 Task: Select Give A Gift Card from Gift Cards. Add to cart AmazonBasics Books & Audible Gift Card-2. Place order for Dustin Brown, _x000D_
18839 W Narramore Rd_x000D_
Buckeye, Arizona(AZ), 85326, Cell Number (623) 386-9257
Action: Mouse moved to (155, 106)
Screenshot: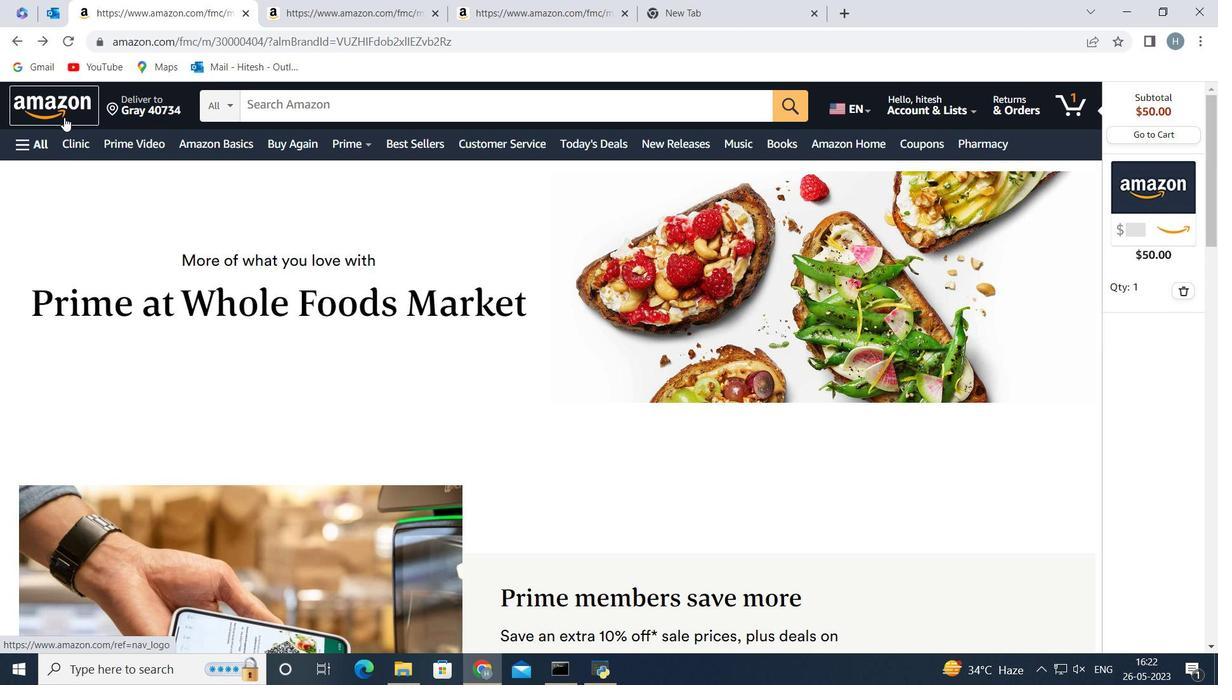 
Action: Mouse pressed left at (155, 106)
Screenshot: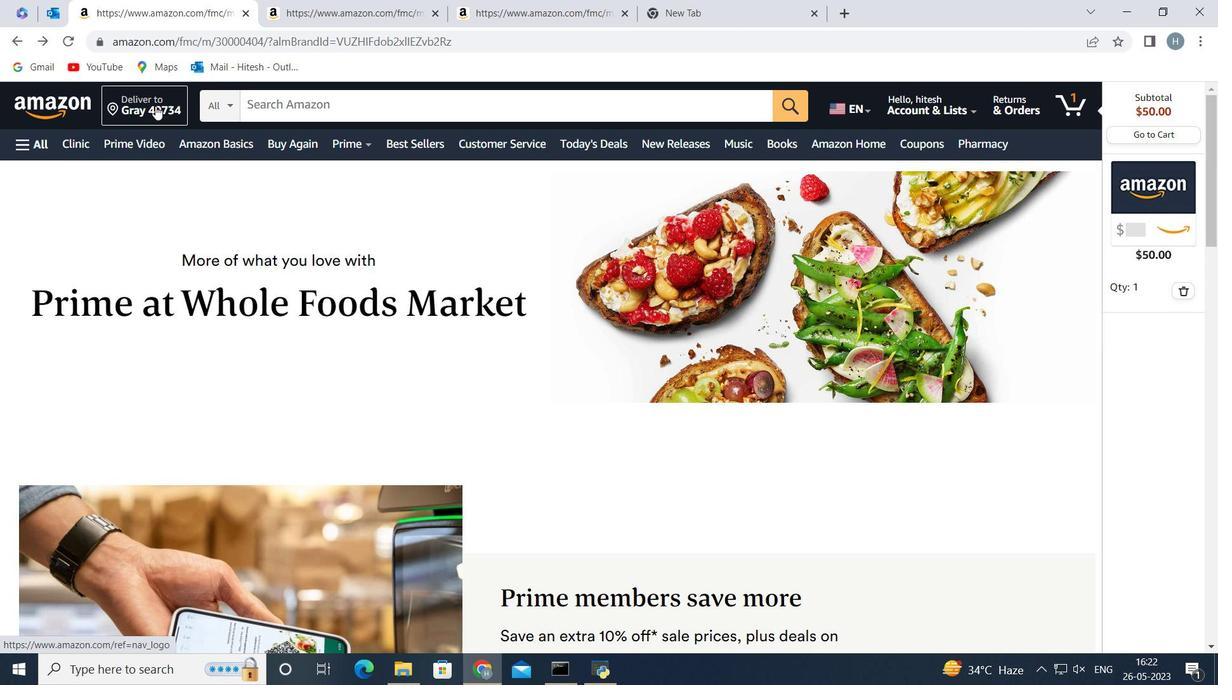 
Action: Mouse moved to (597, 445)
Screenshot: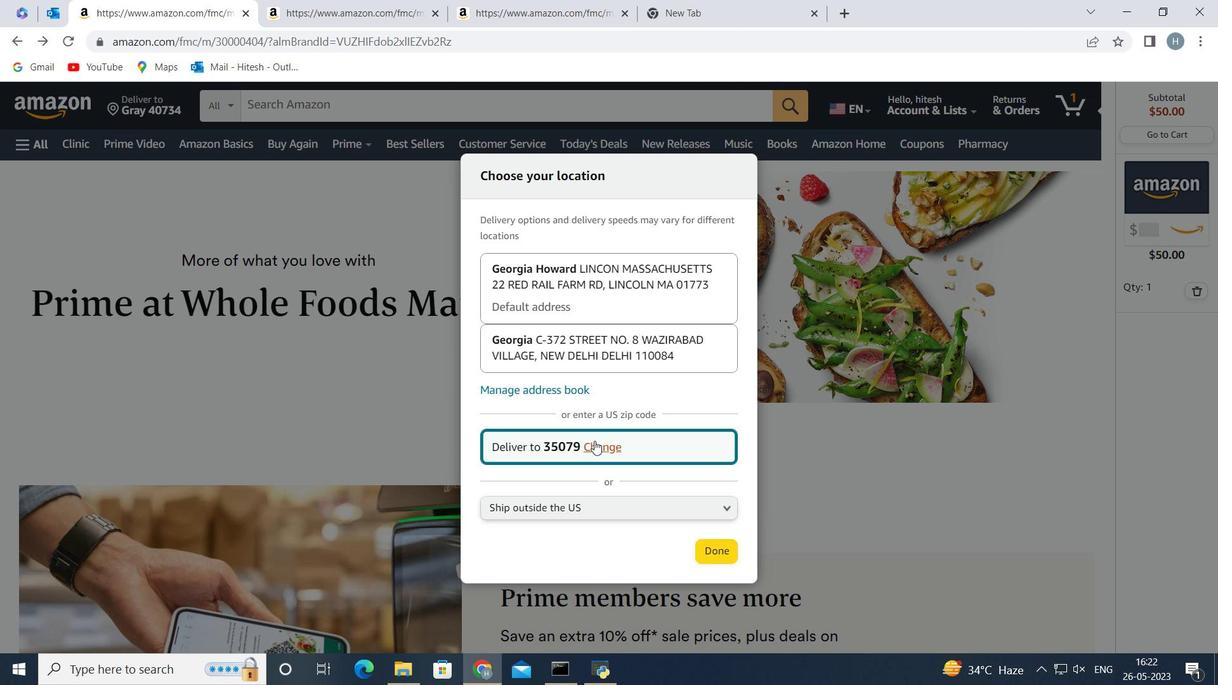
Action: Mouse pressed left at (597, 445)
Screenshot: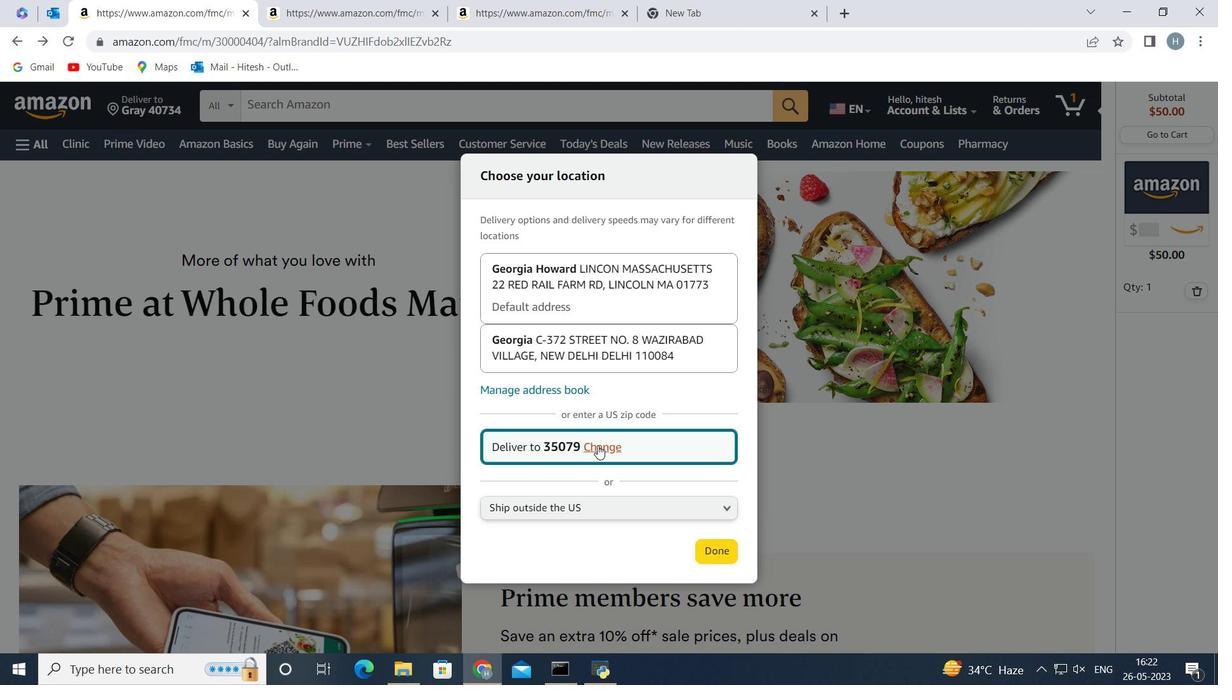 
Action: Mouse moved to (576, 434)
Screenshot: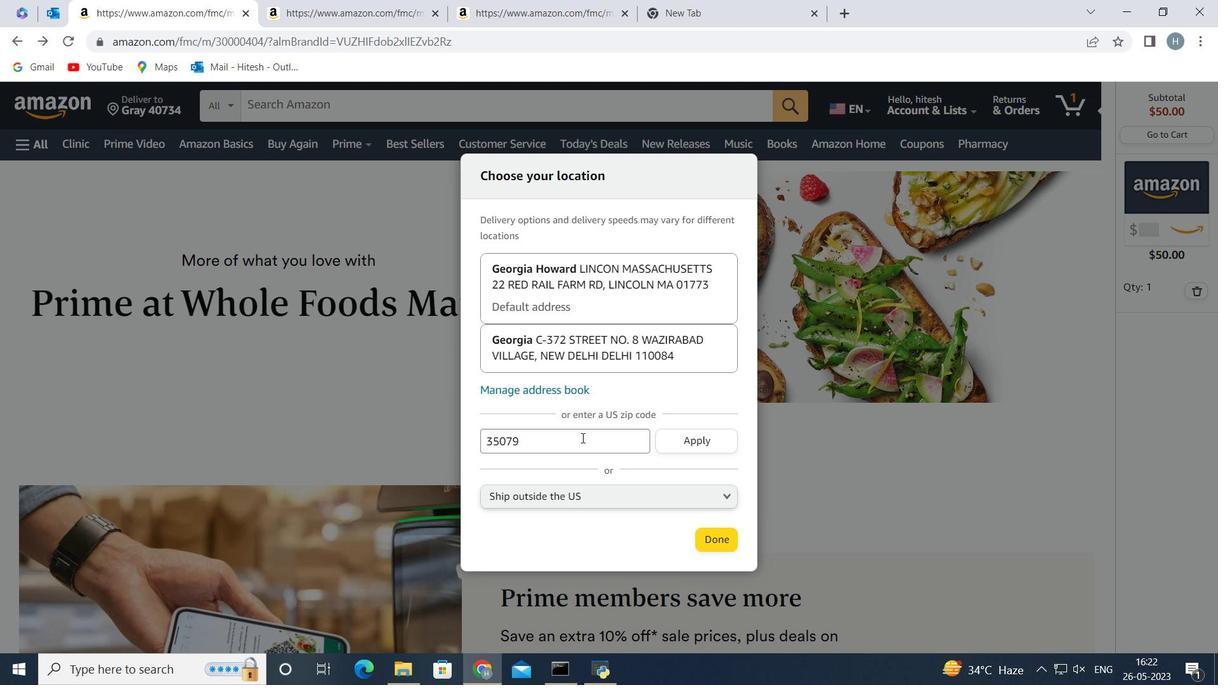 
Action: Mouse pressed left at (576, 434)
Screenshot: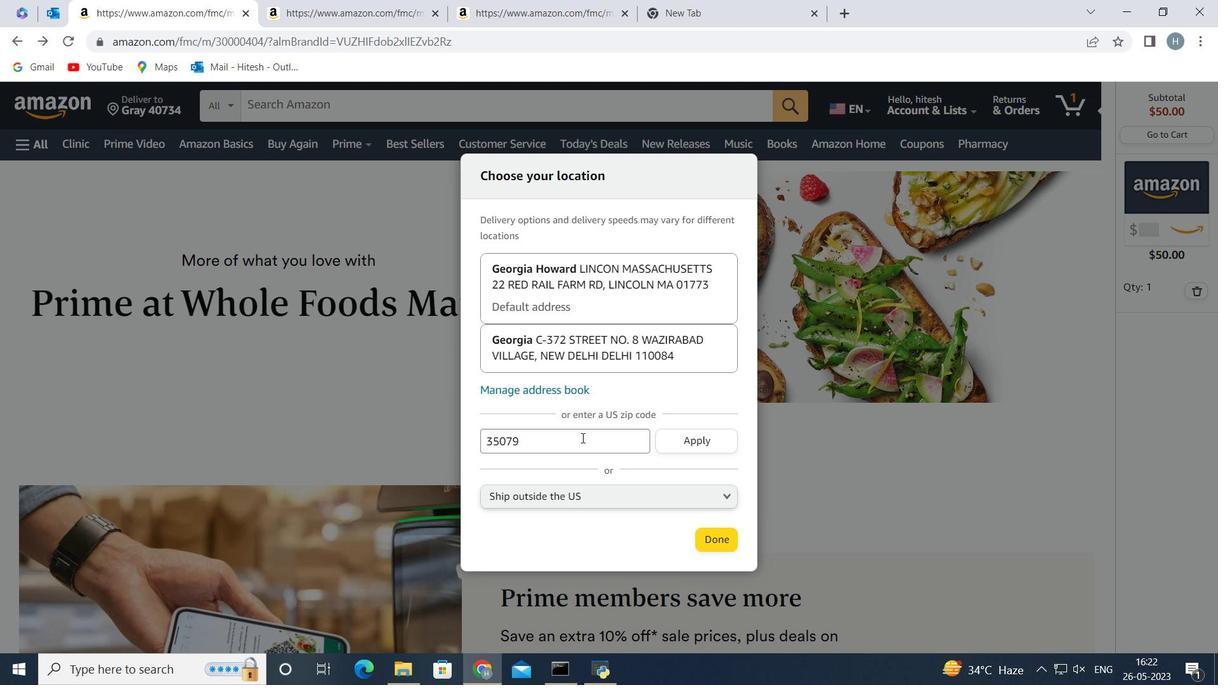 
Action: Key pressed <Key.backspace><Key.backspace><Key.backspace><Key.backspace><Key.backspace><Key.backspace>85326
Screenshot: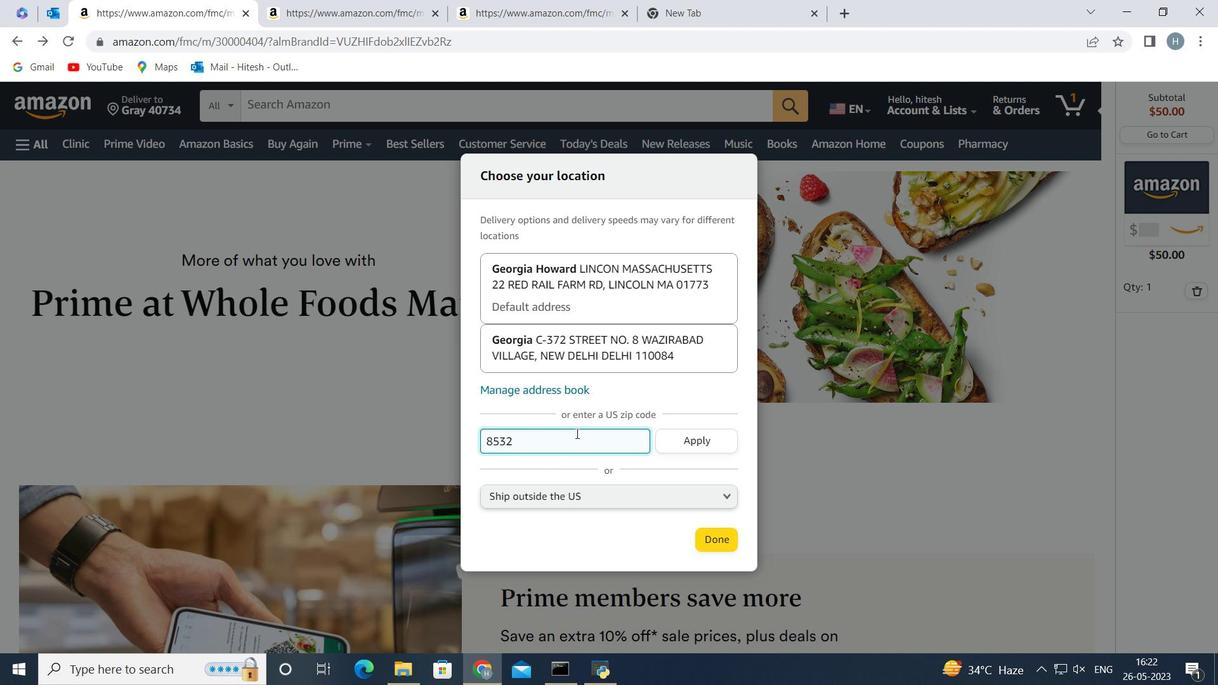 
Action: Mouse moved to (706, 438)
Screenshot: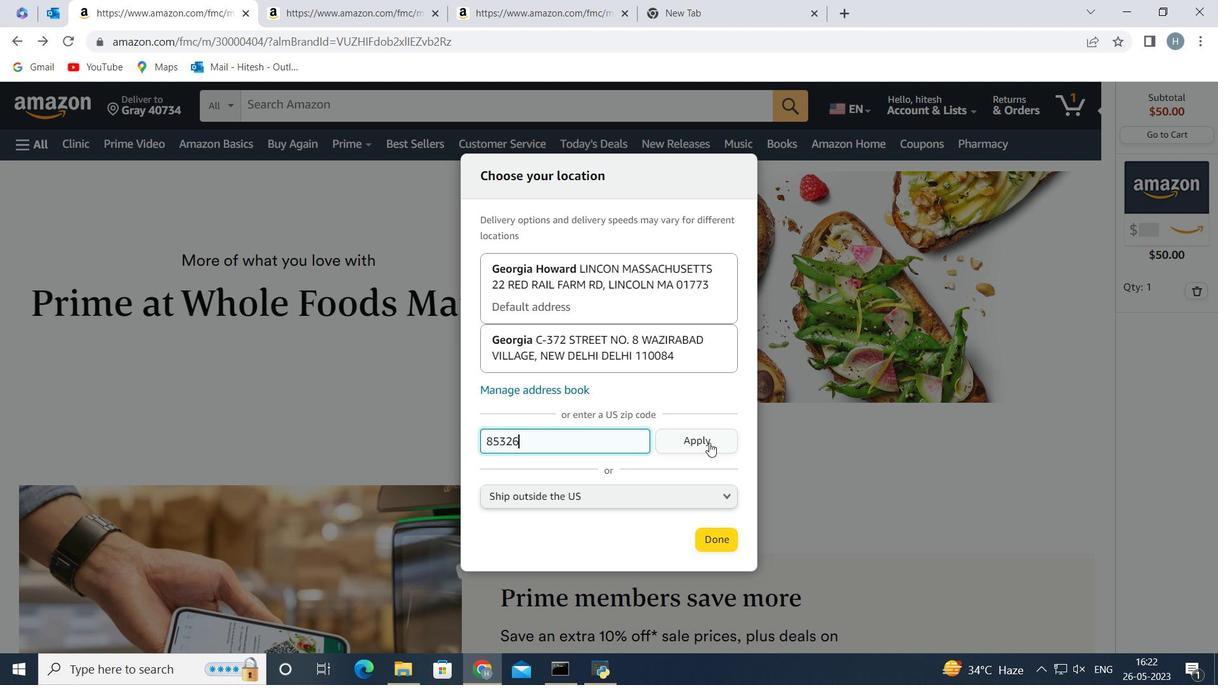
Action: Mouse pressed left at (706, 438)
Screenshot: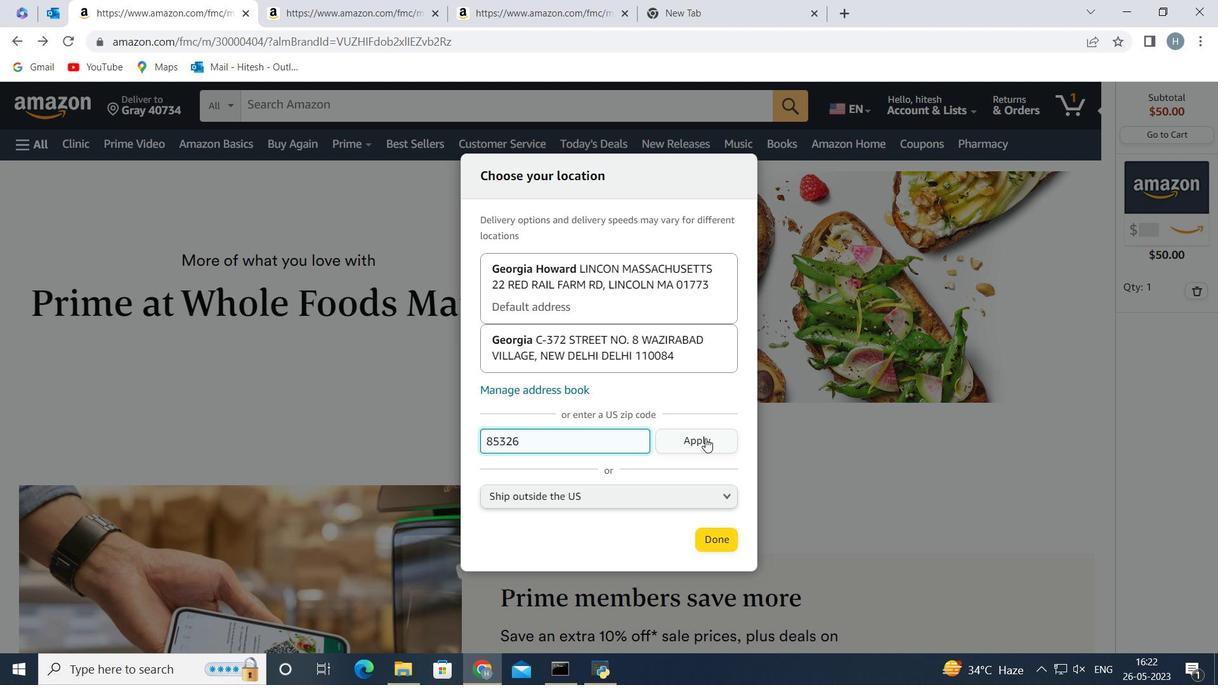 
Action: Mouse moved to (722, 552)
Screenshot: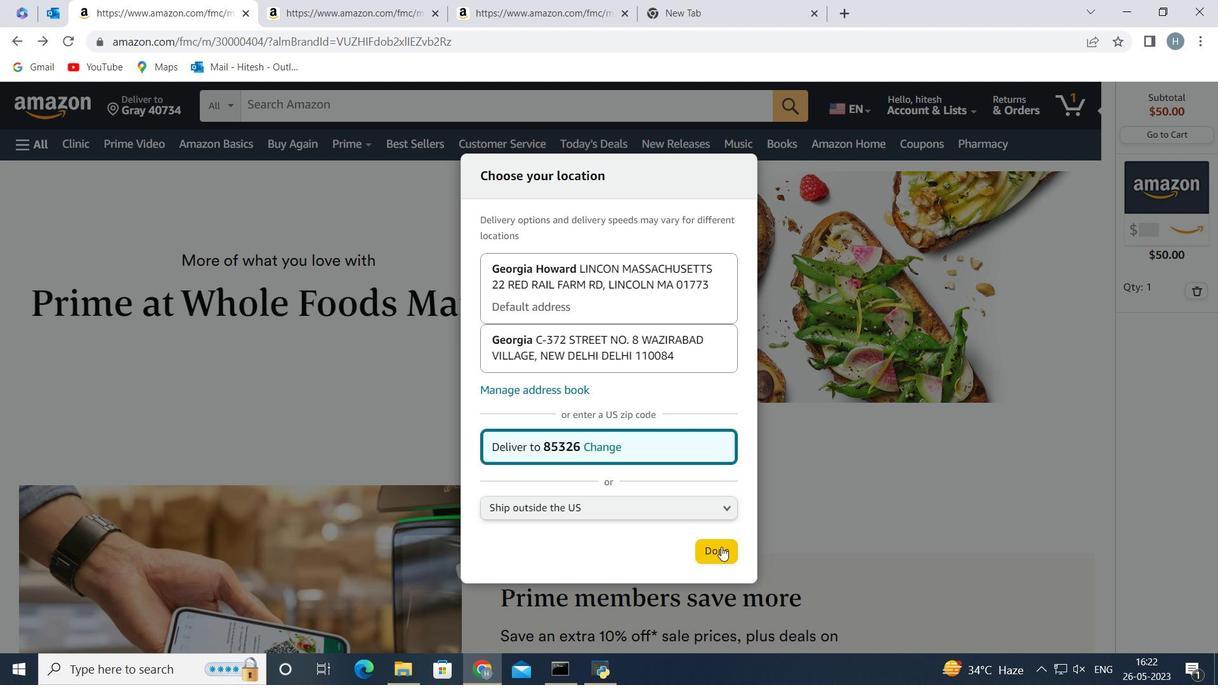 
Action: Mouse pressed left at (722, 552)
Screenshot: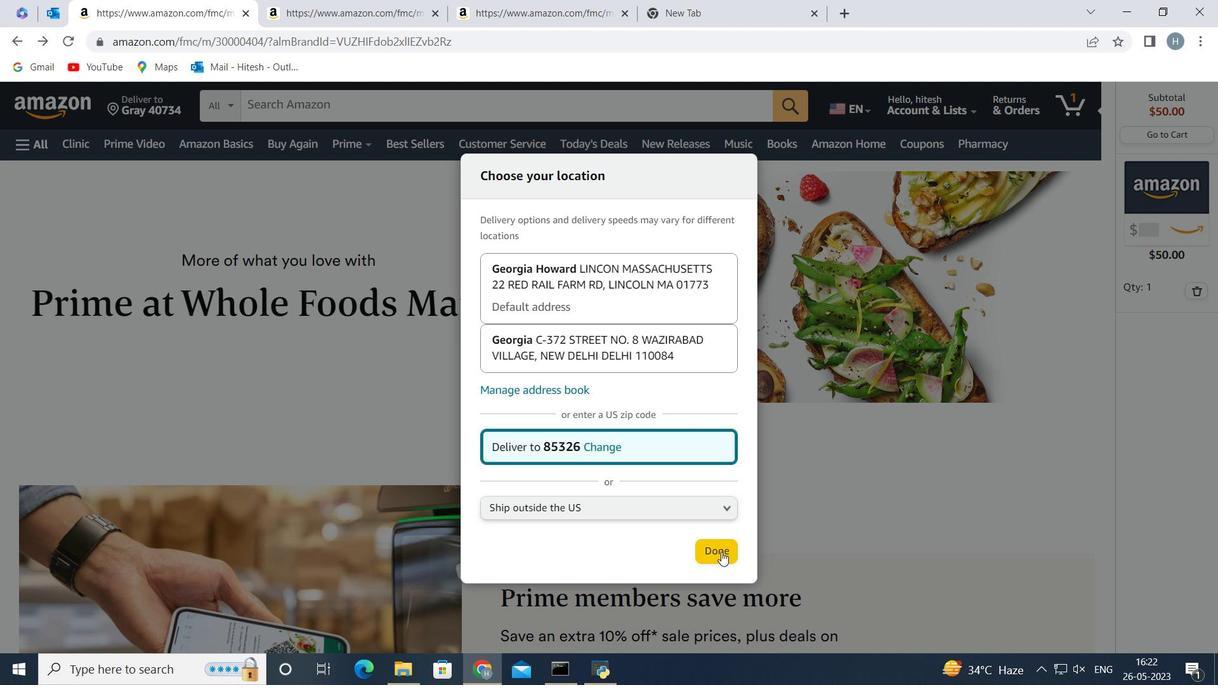 
Action: Mouse moved to (23, 147)
Screenshot: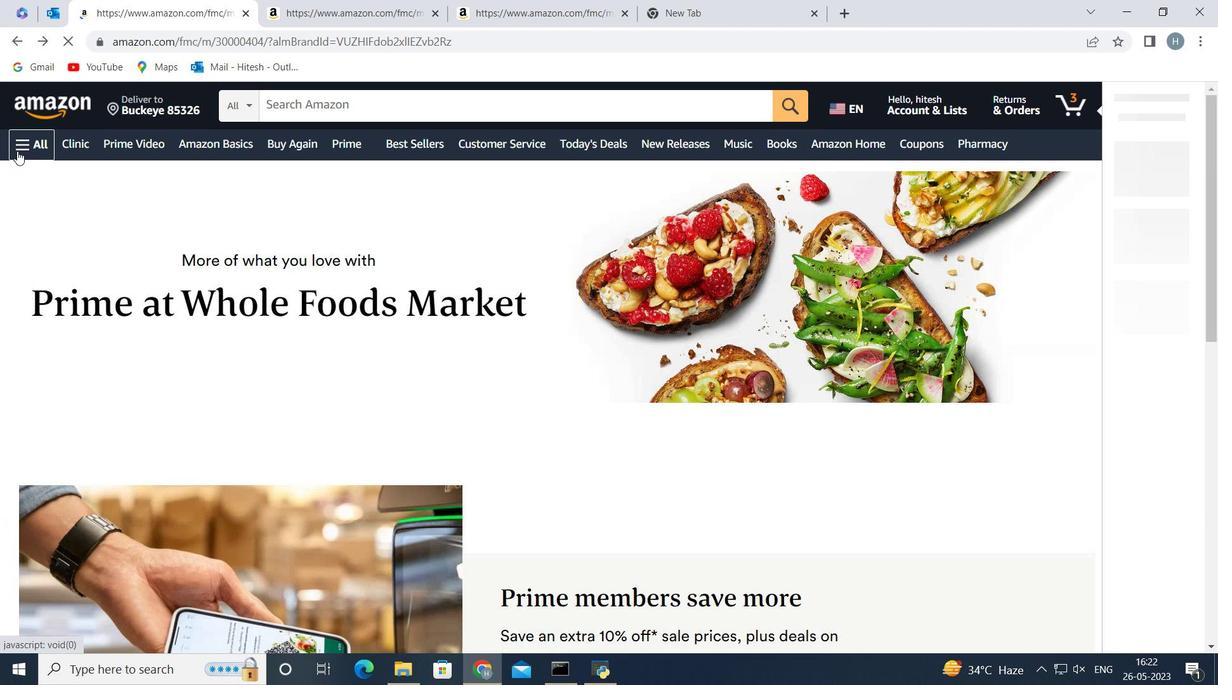 
Action: Mouse pressed left at (23, 147)
Screenshot: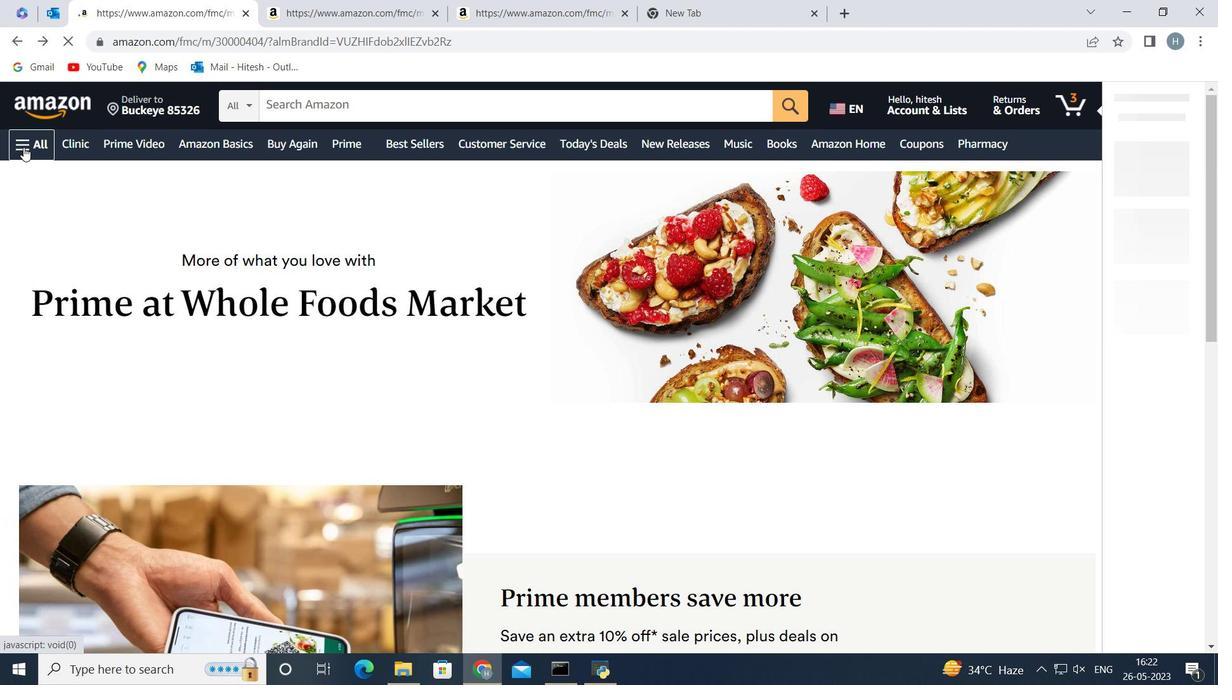
Action: Mouse moved to (175, 255)
Screenshot: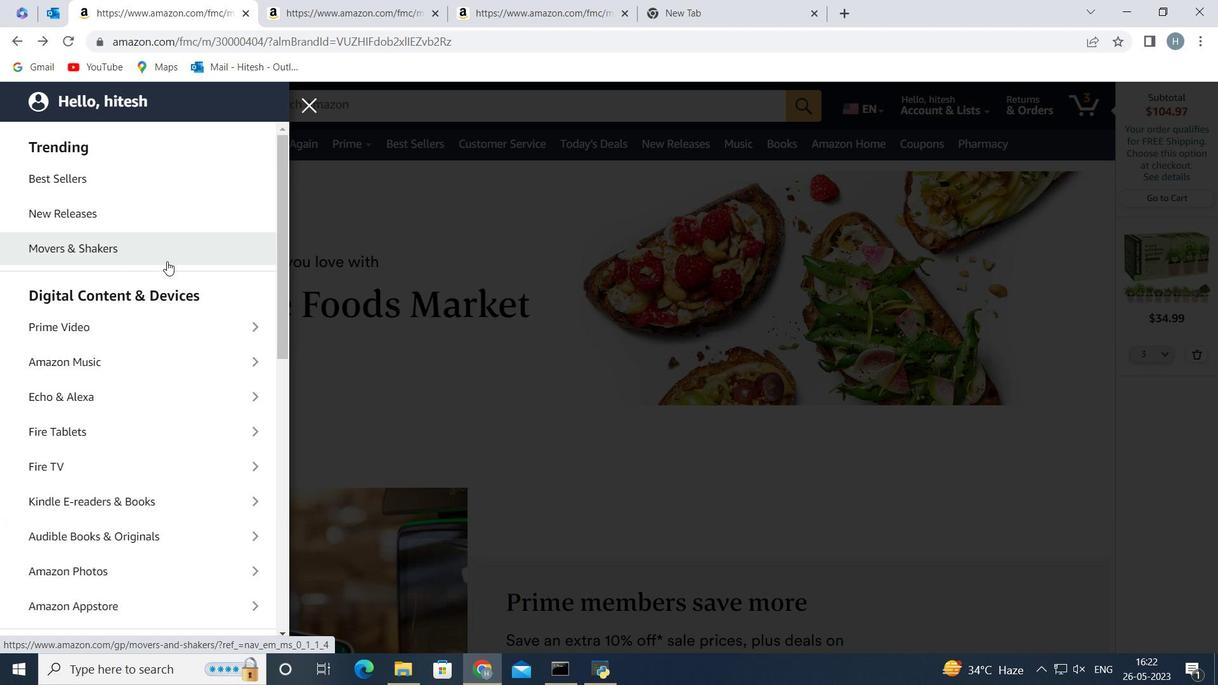 
Action: Mouse scrolled (175, 255) with delta (0, 0)
Screenshot: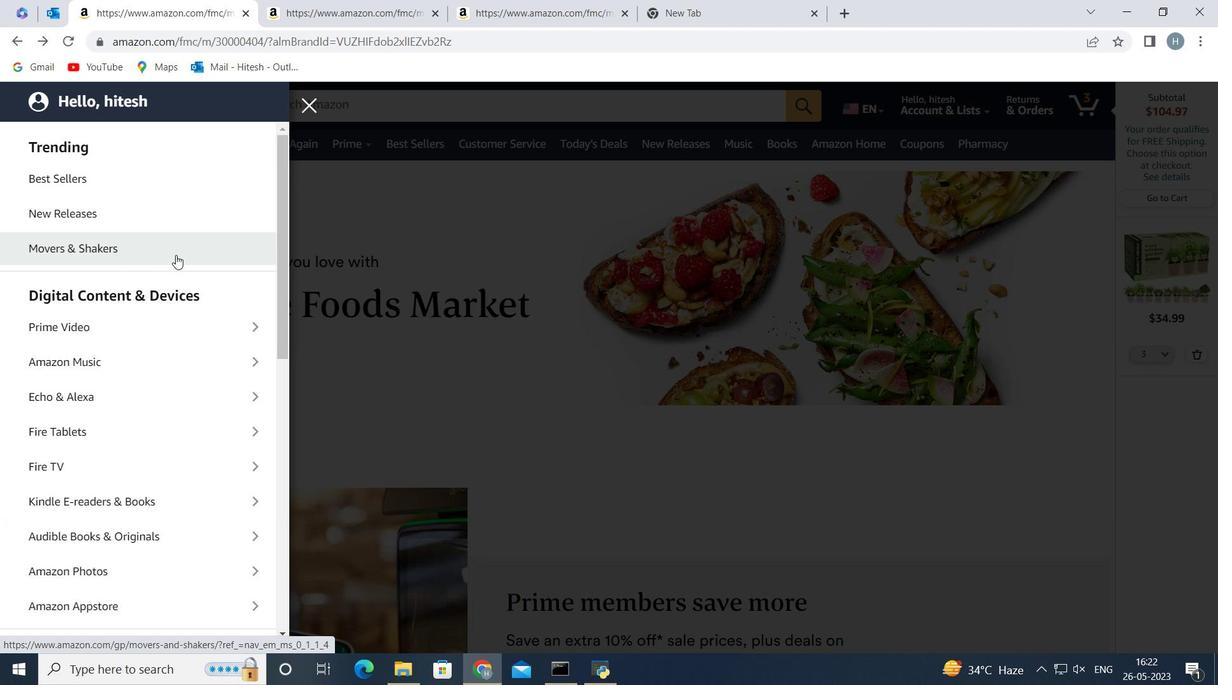 
Action: Mouse scrolled (175, 255) with delta (0, 0)
Screenshot: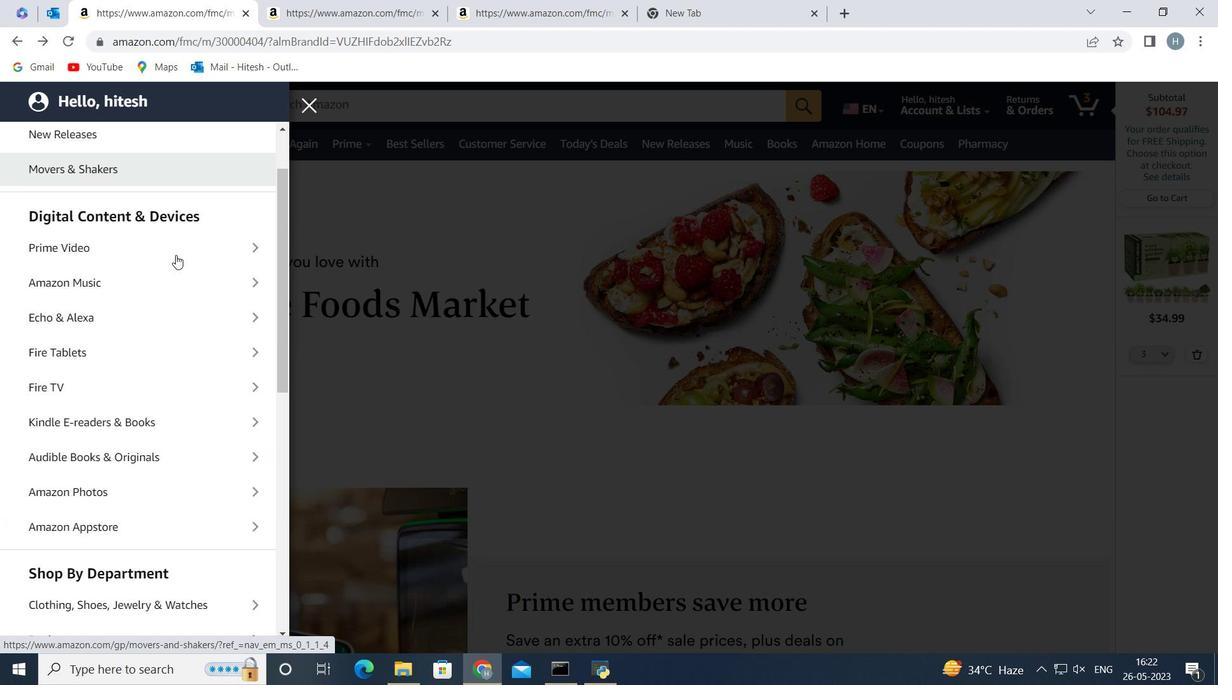 
Action: Mouse scrolled (175, 255) with delta (0, 0)
Screenshot: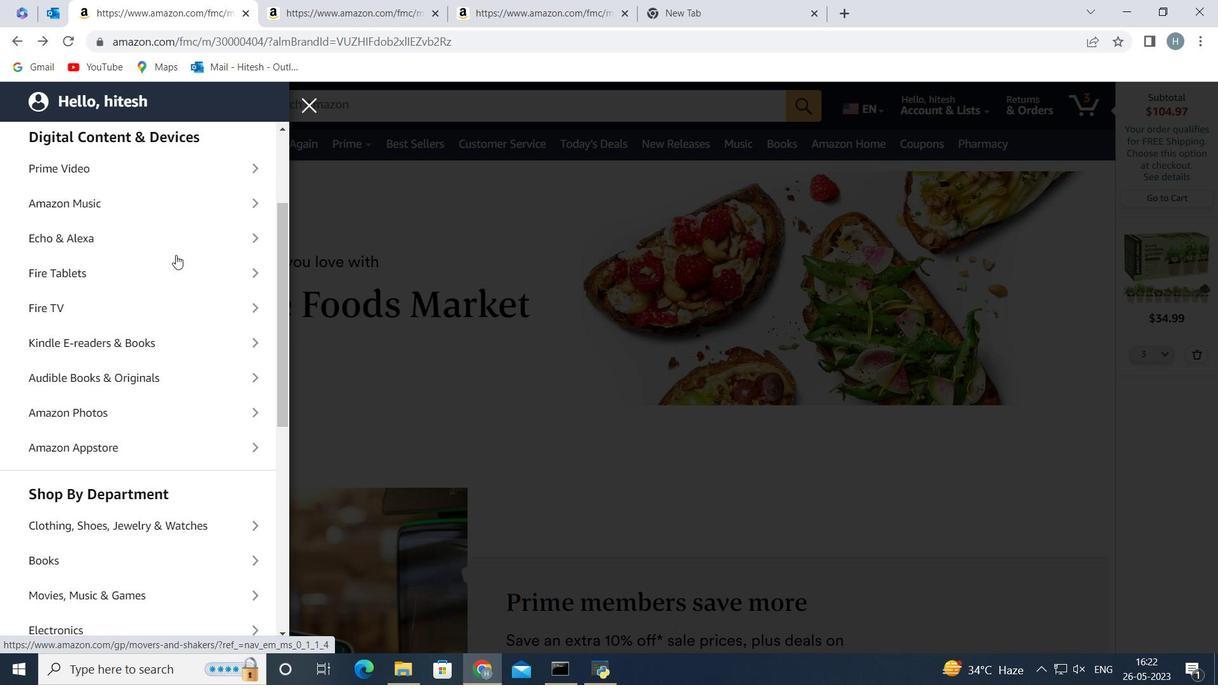 
Action: Mouse scrolled (175, 255) with delta (0, 0)
Screenshot: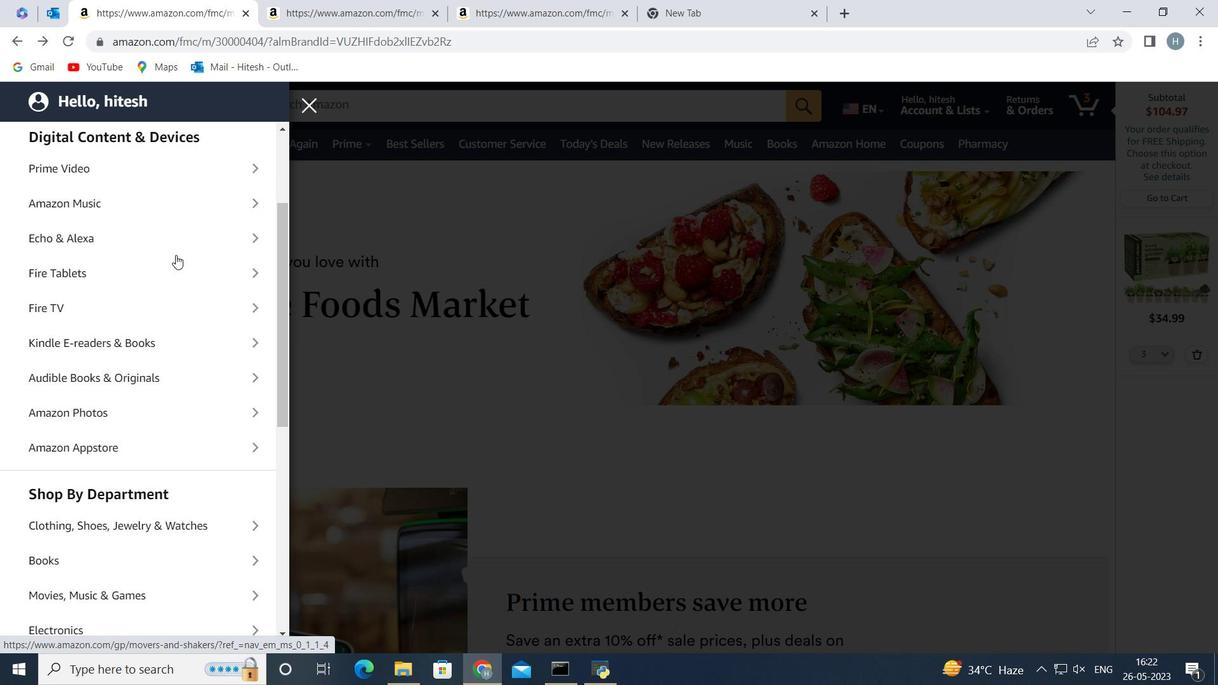 
Action: Mouse scrolled (175, 255) with delta (0, 0)
Screenshot: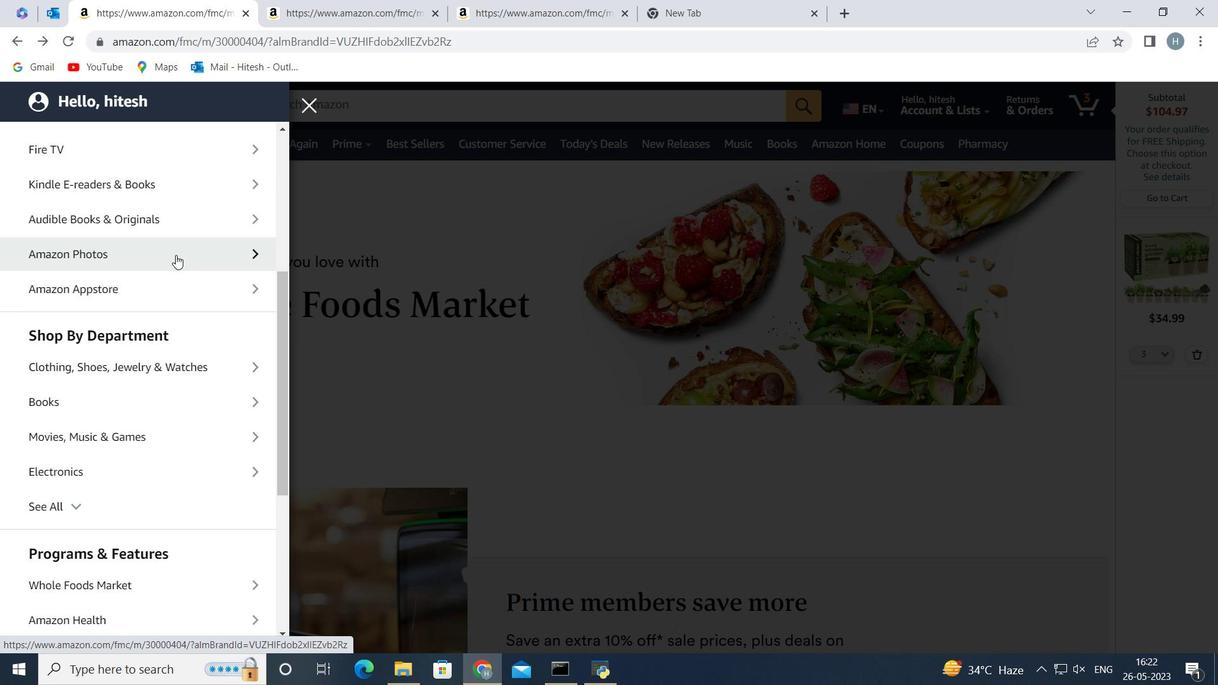 
Action: Mouse scrolled (175, 255) with delta (0, 0)
Screenshot: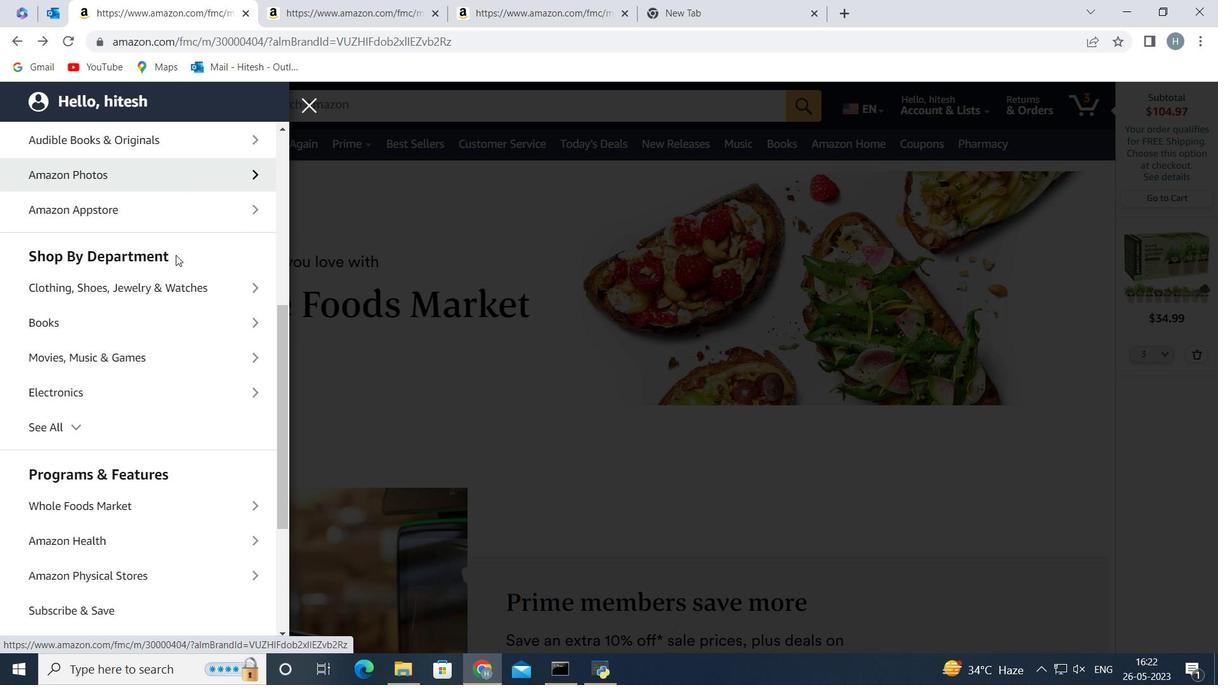 
Action: Mouse scrolled (175, 255) with delta (0, 0)
Screenshot: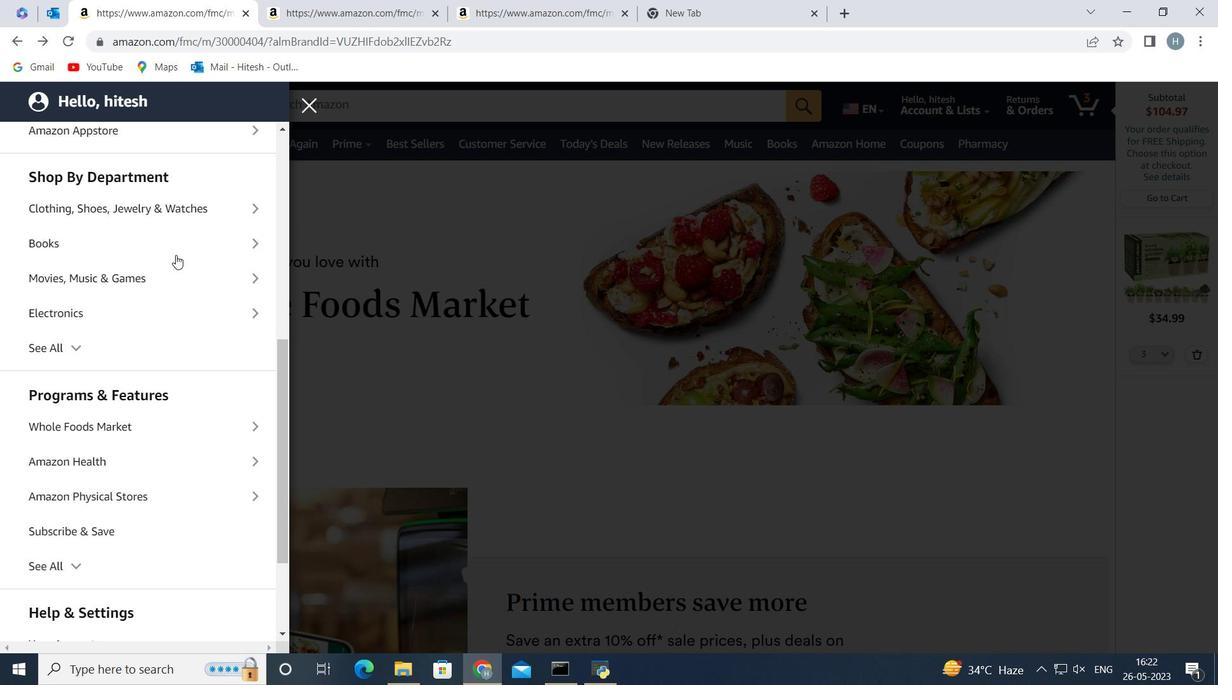 
Action: Mouse scrolled (175, 255) with delta (0, 0)
Screenshot: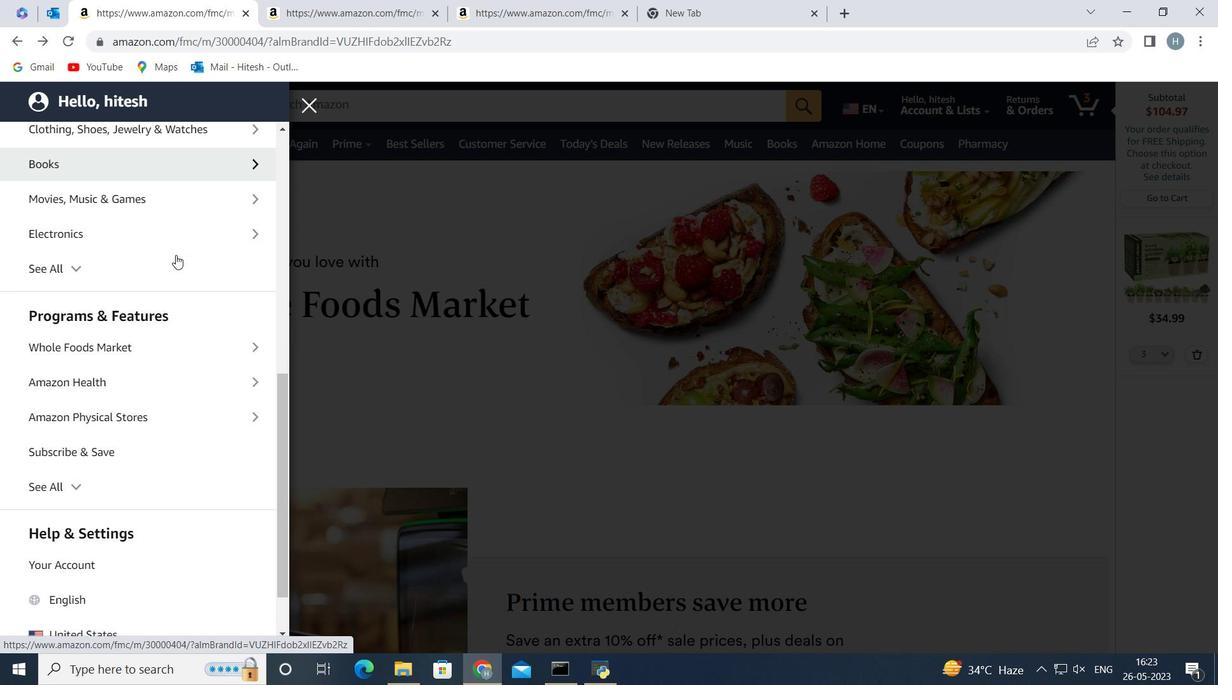
Action: Mouse scrolled (175, 255) with delta (0, 0)
Screenshot: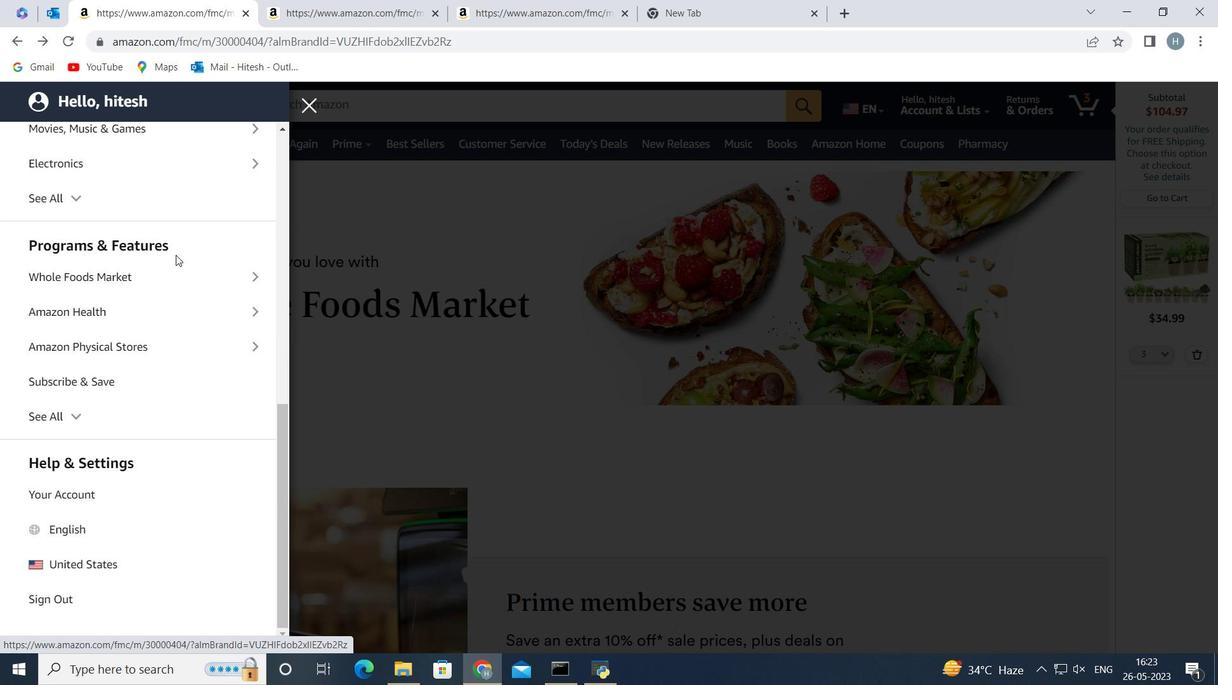 
Action: Mouse moved to (147, 410)
Screenshot: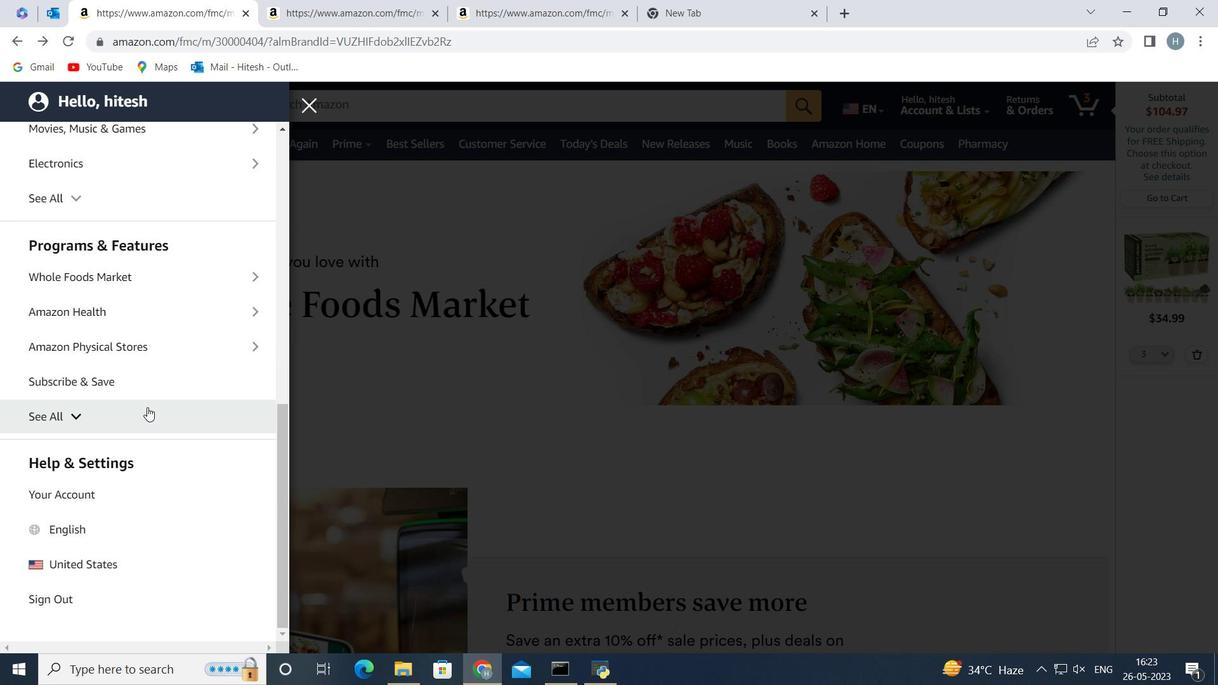 
Action: Mouse pressed left at (147, 410)
Screenshot: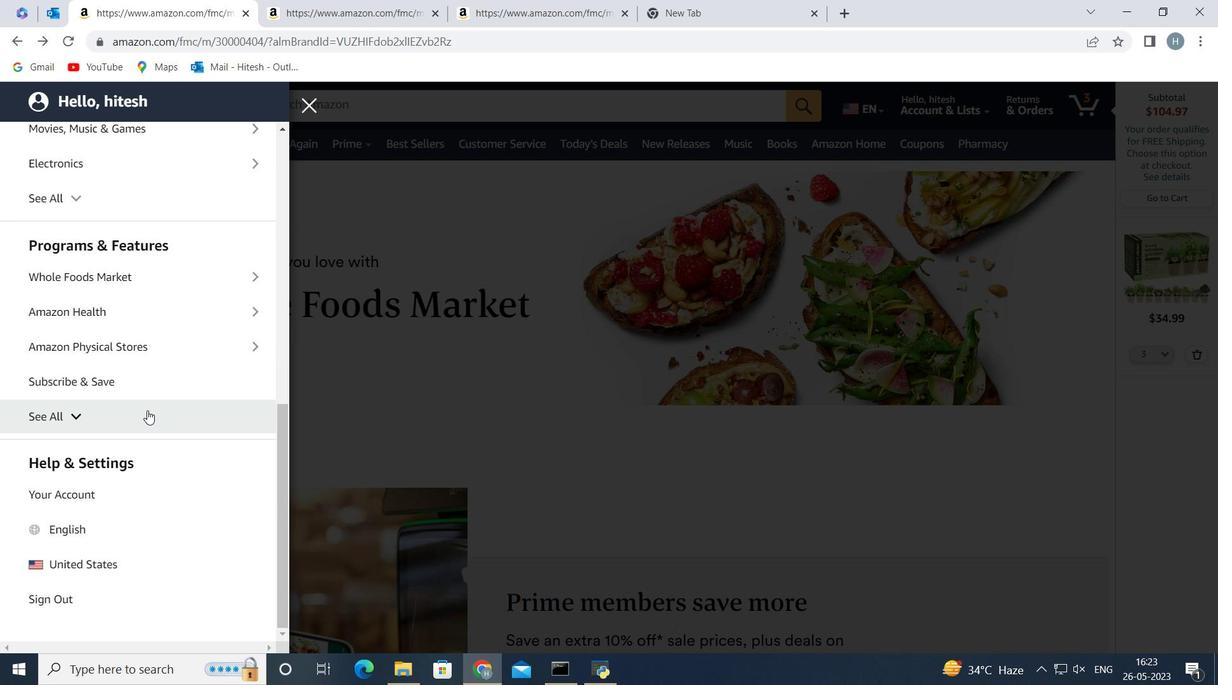 
Action: Mouse moved to (153, 319)
Screenshot: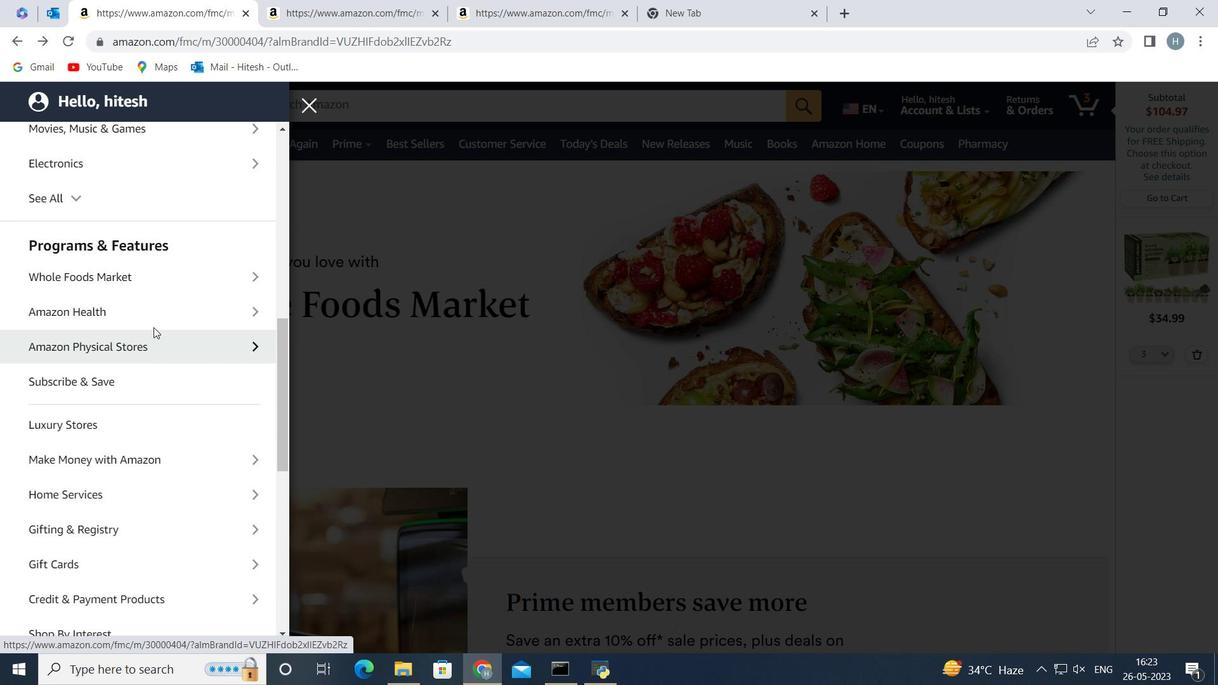 
Action: Mouse scrolled (153, 319) with delta (0, 0)
Screenshot: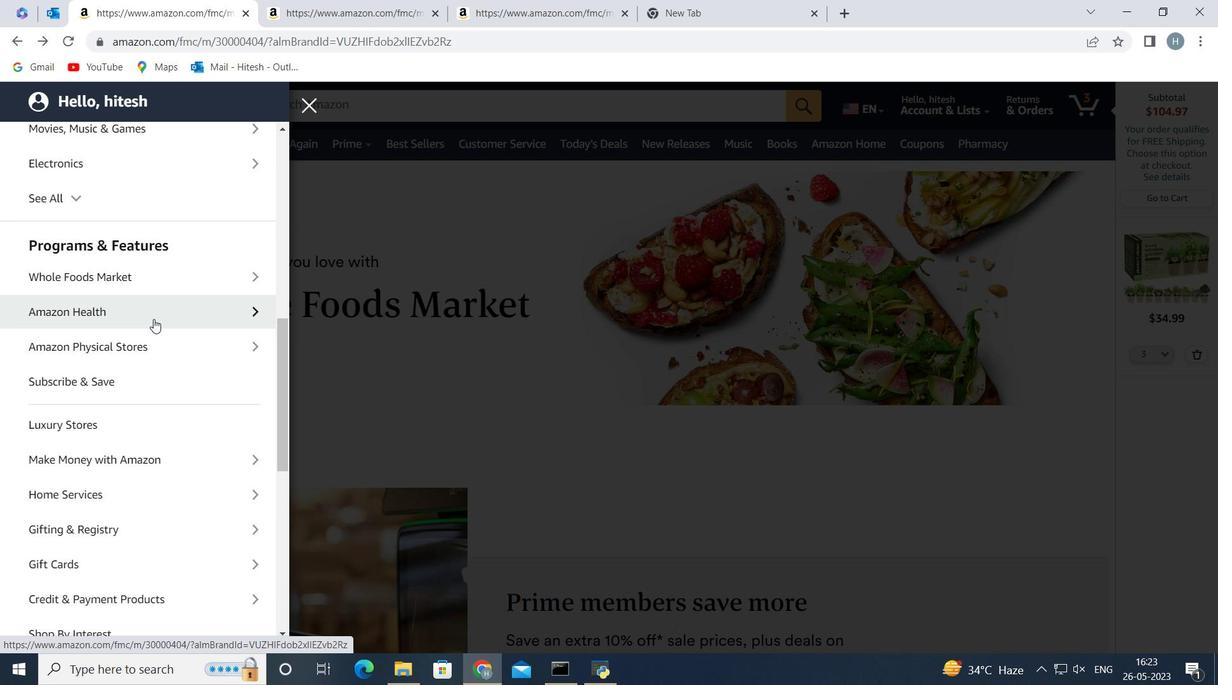 
Action: Mouse scrolled (153, 319) with delta (0, 0)
Screenshot: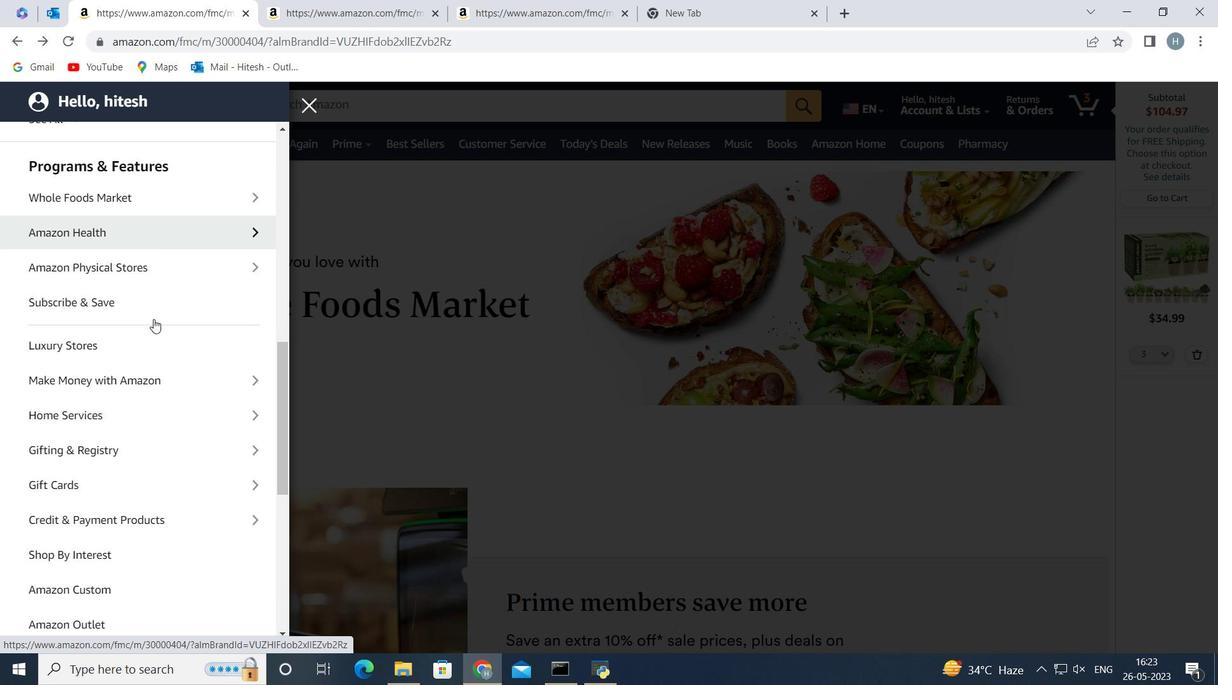 
Action: Mouse moved to (161, 397)
Screenshot: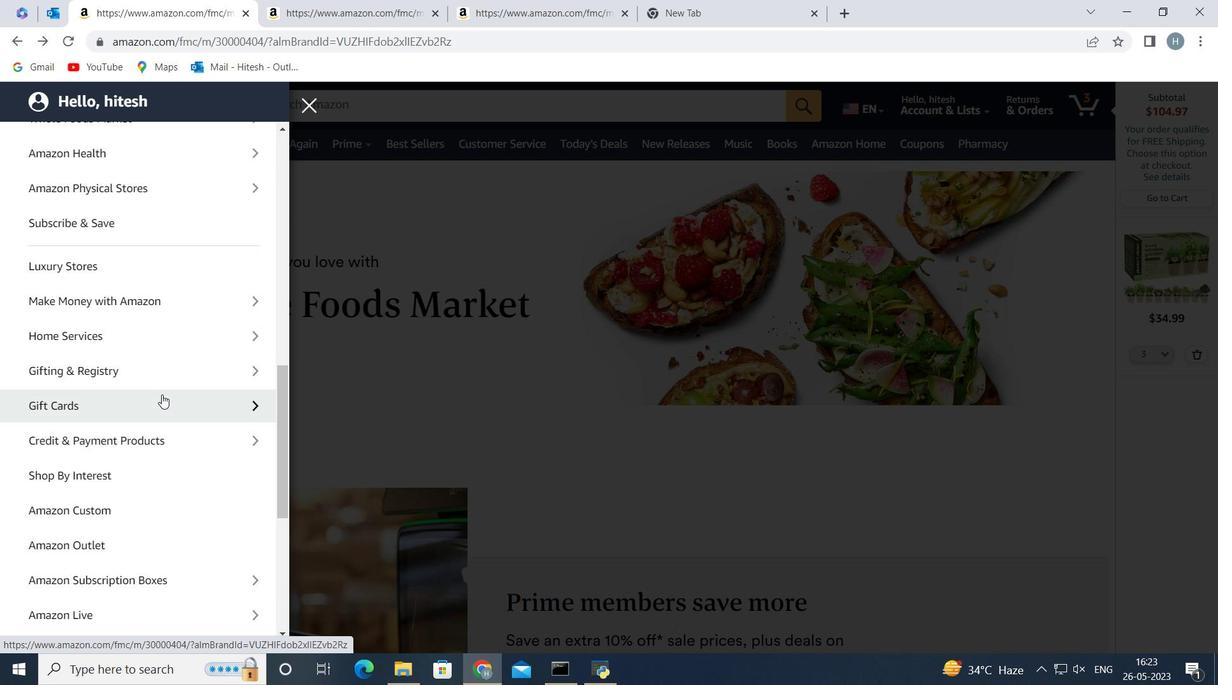 
Action: Mouse pressed left at (161, 397)
Screenshot: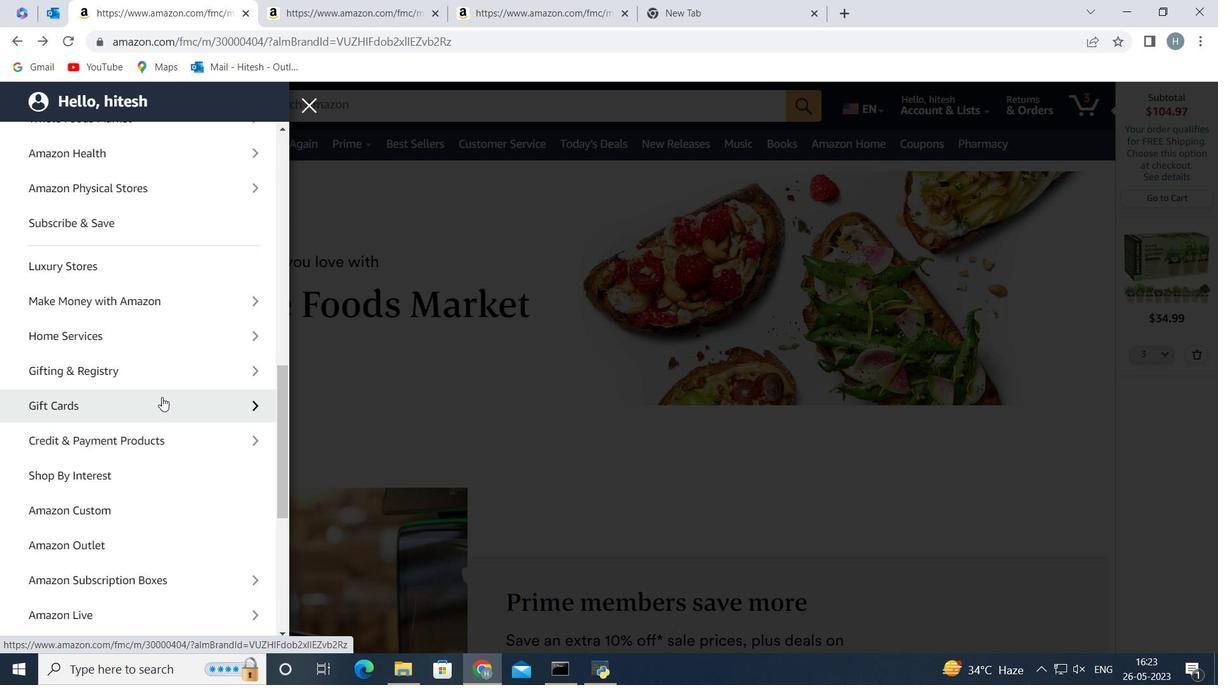 
Action: Mouse moved to (173, 216)
Screenshot: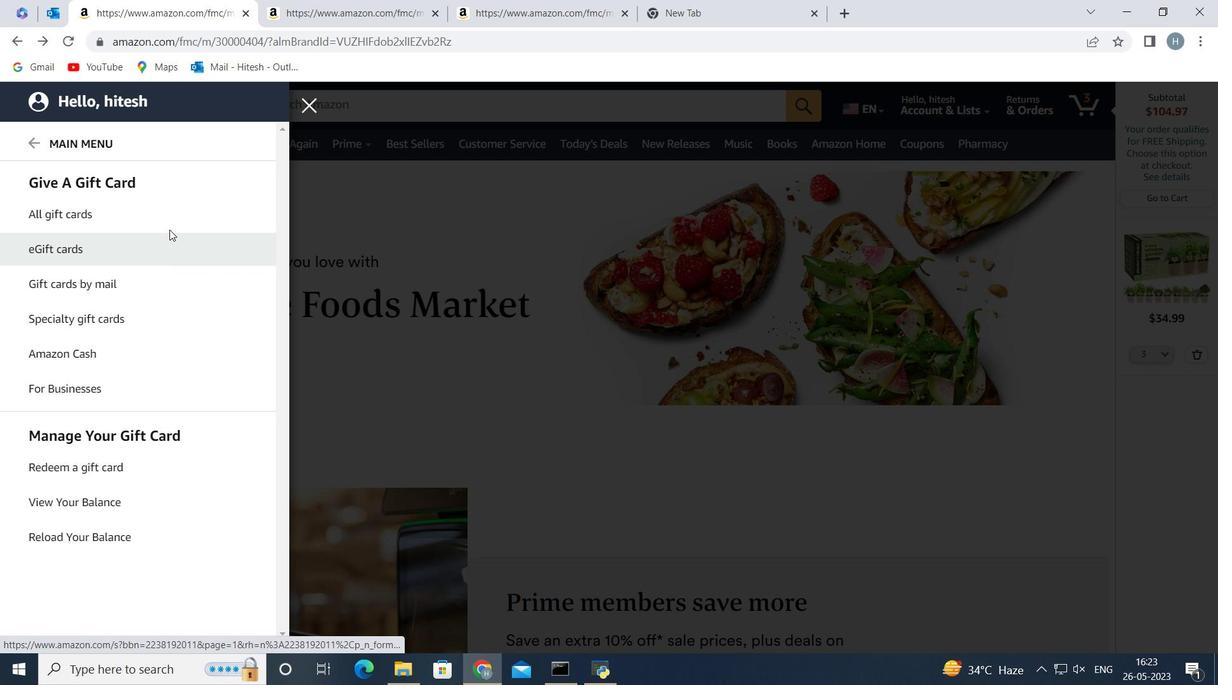 
Action: Mouse pressed left at (173, 216)
Screenshot: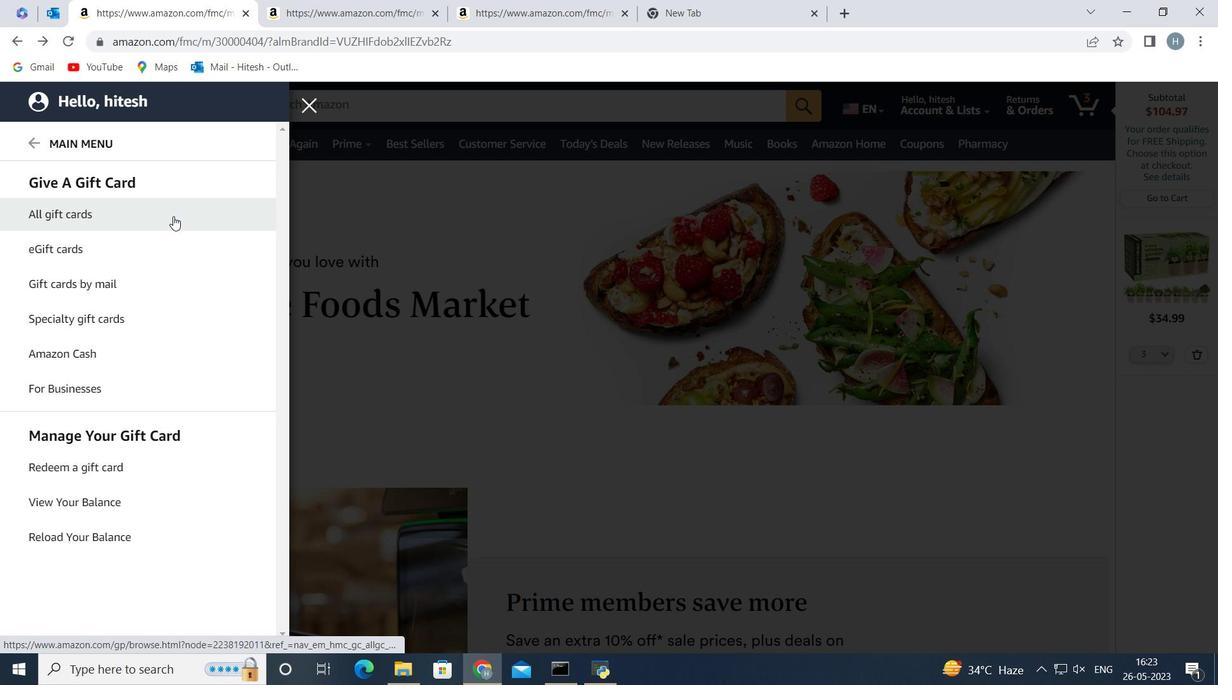 
Action: Mouse moved to (374, 102)
Screenshot: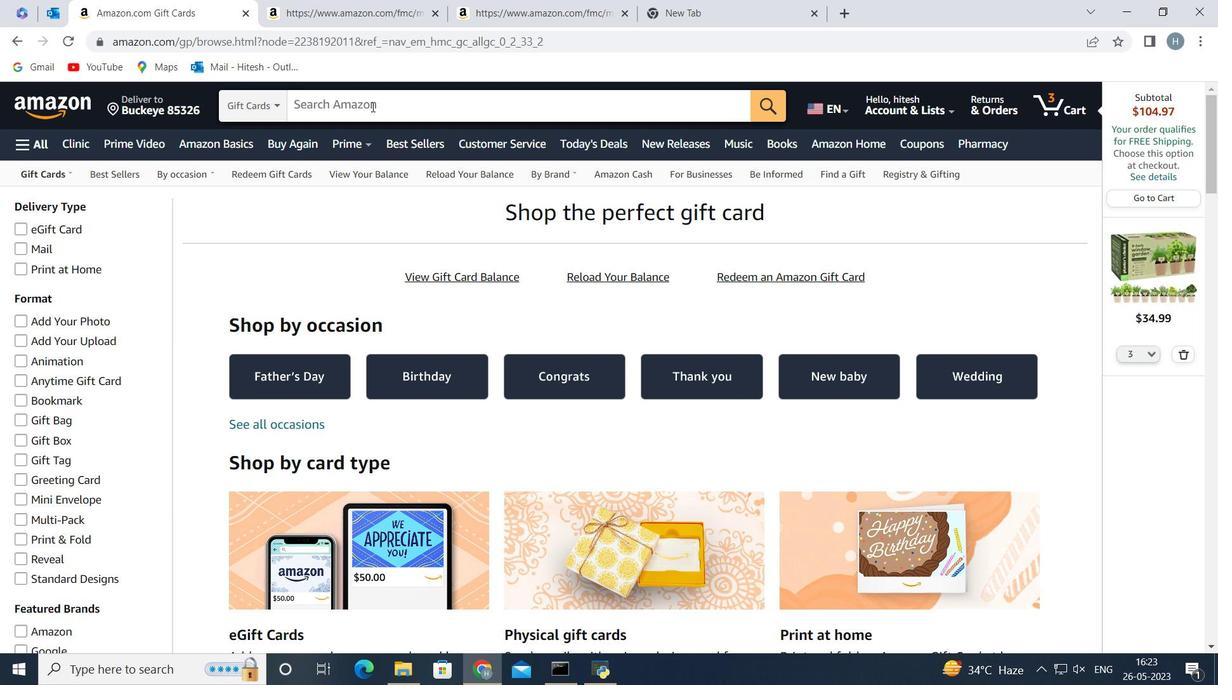 
Action: Mouse pressed left at (374, 102)
Screenshot: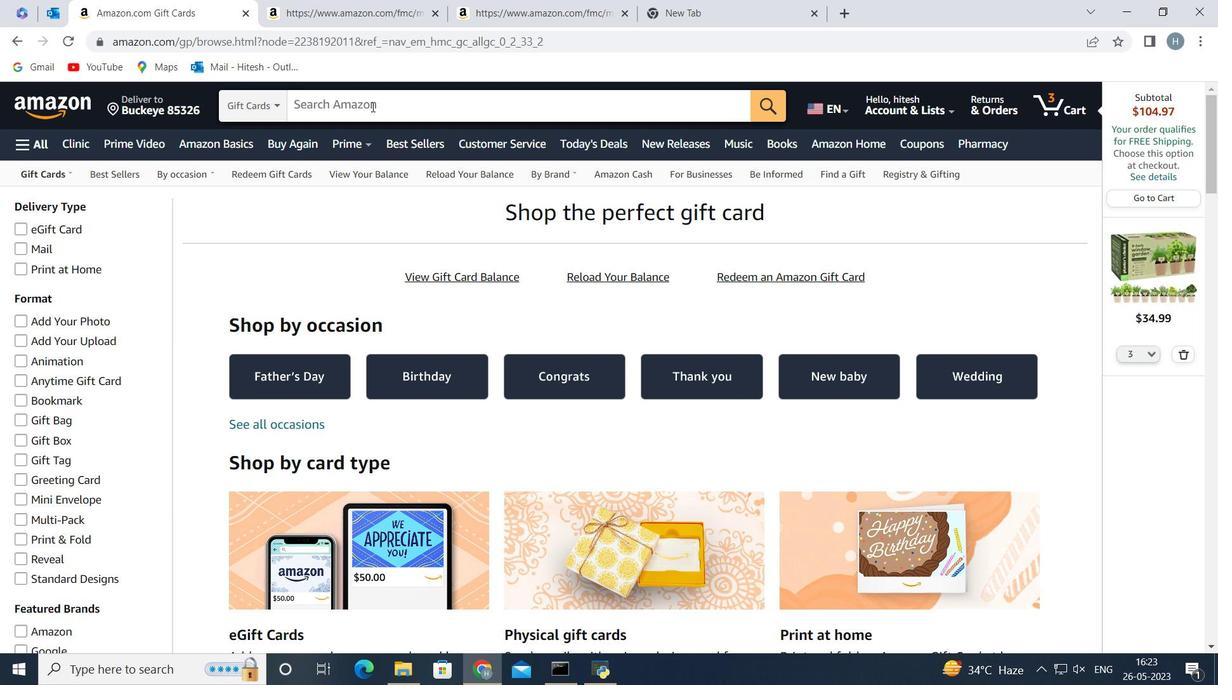 
Action: Mouse moved to (372, 102)
Screenshot: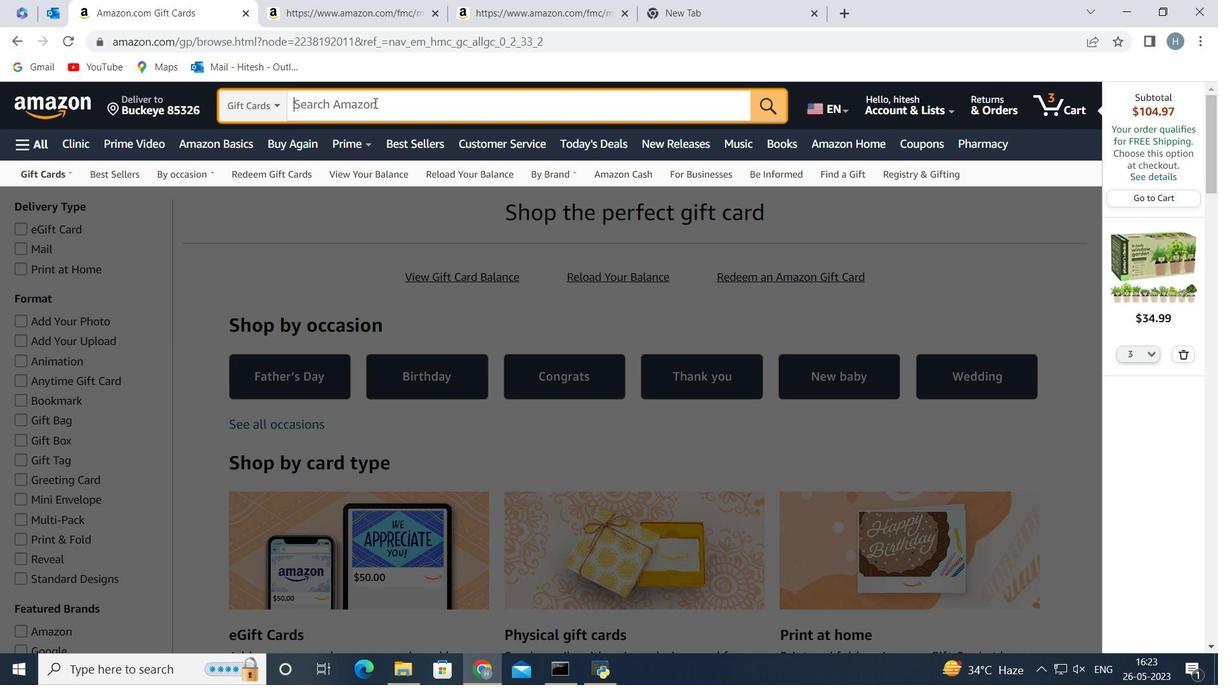 
Action: Key pressed <Key.shift>Books<Key.space>and<Key.space><Key.shift>Audible<Key.space><Key.enter>
Screenshot: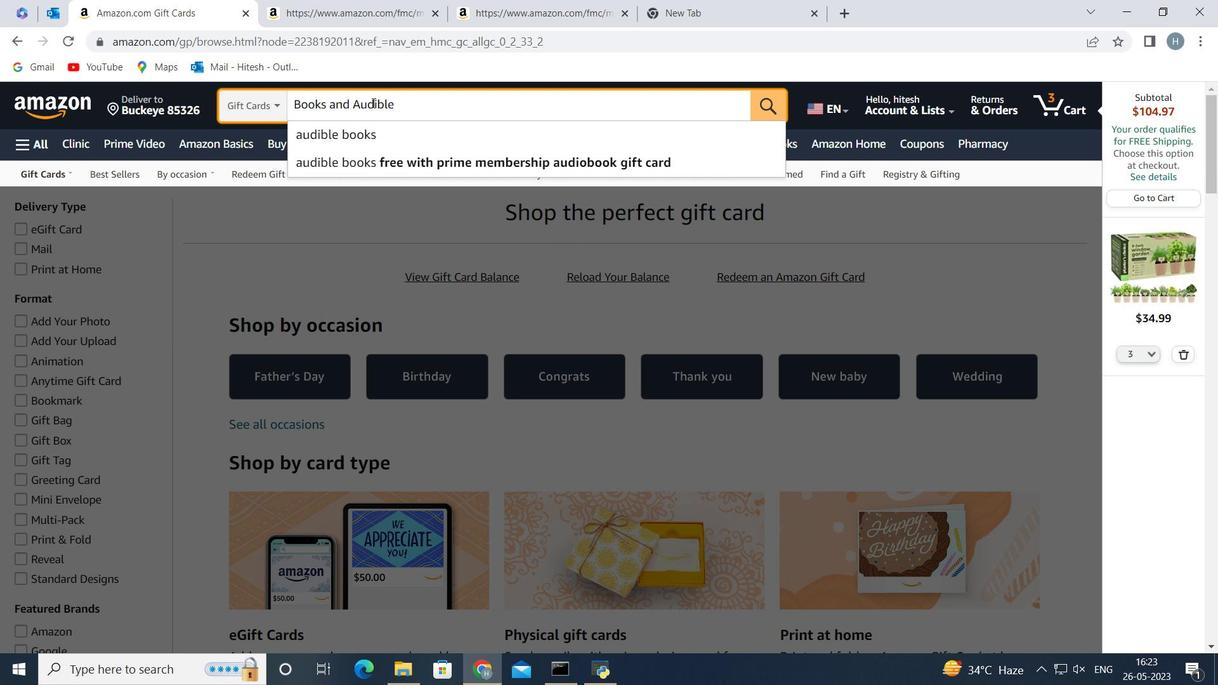 
Action: Mouse moved to (665, 272)
Screenshot: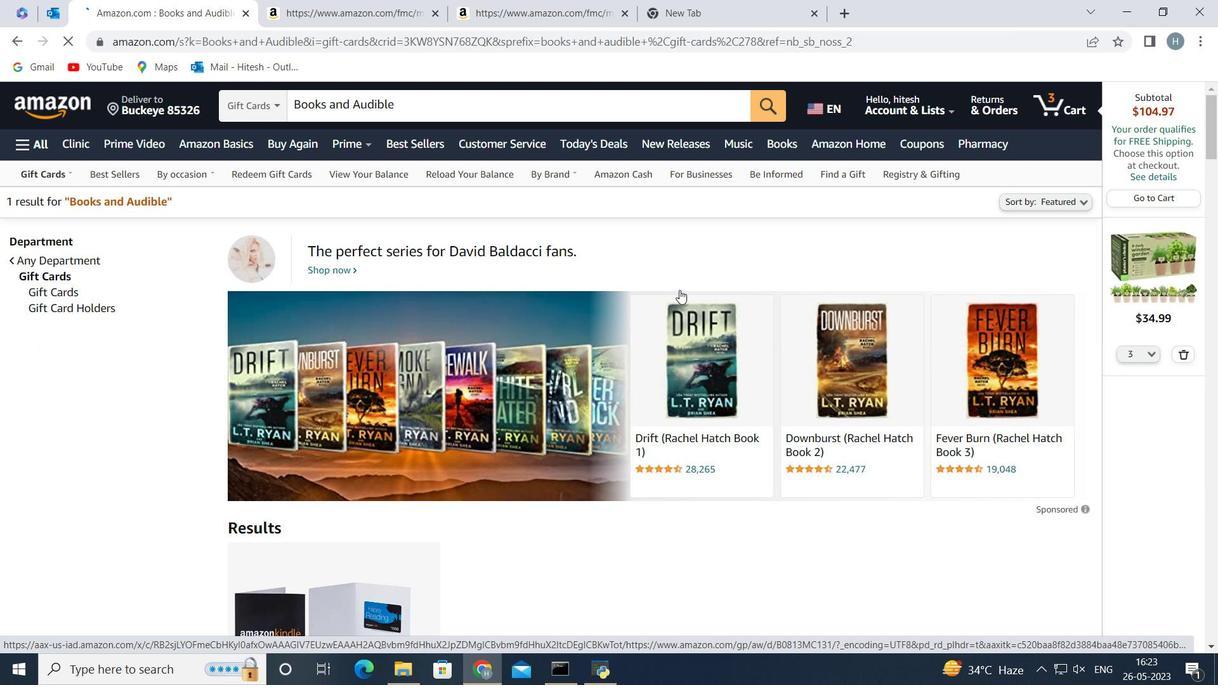 
Action: Mouse scrolled (665, 272) with delta (0, 0)
Screenshot: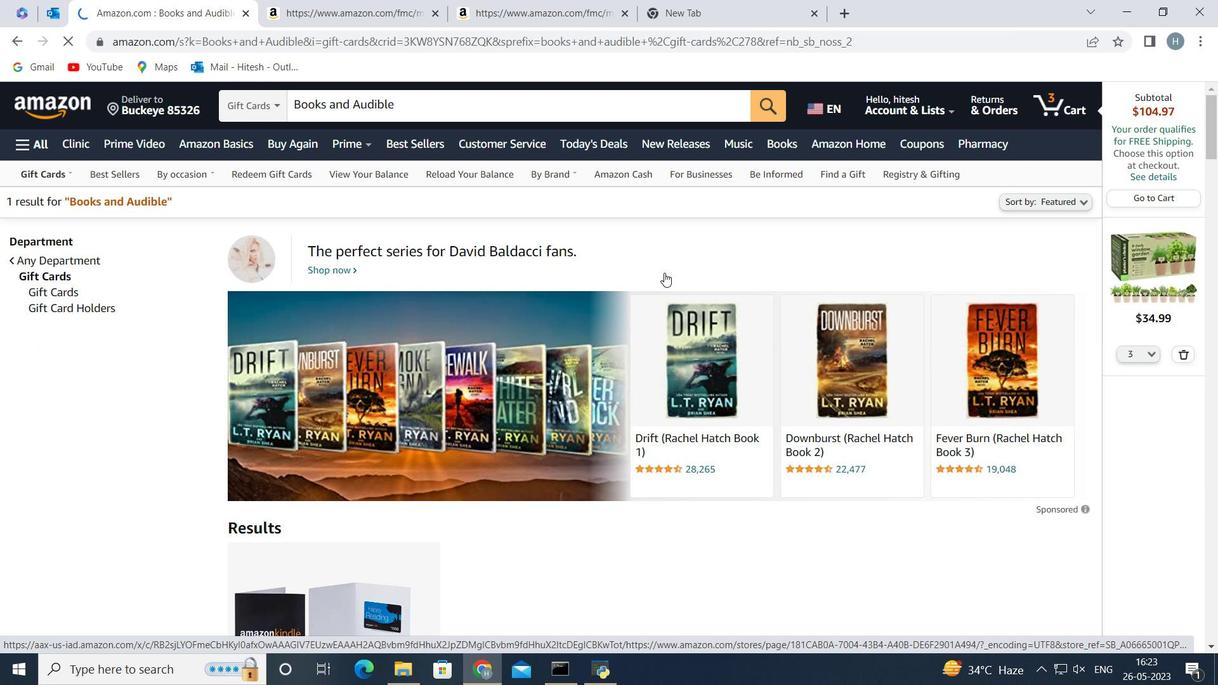 
Action: Mouse scrolled (665, 272) with delta (0, 0)
Screenshot: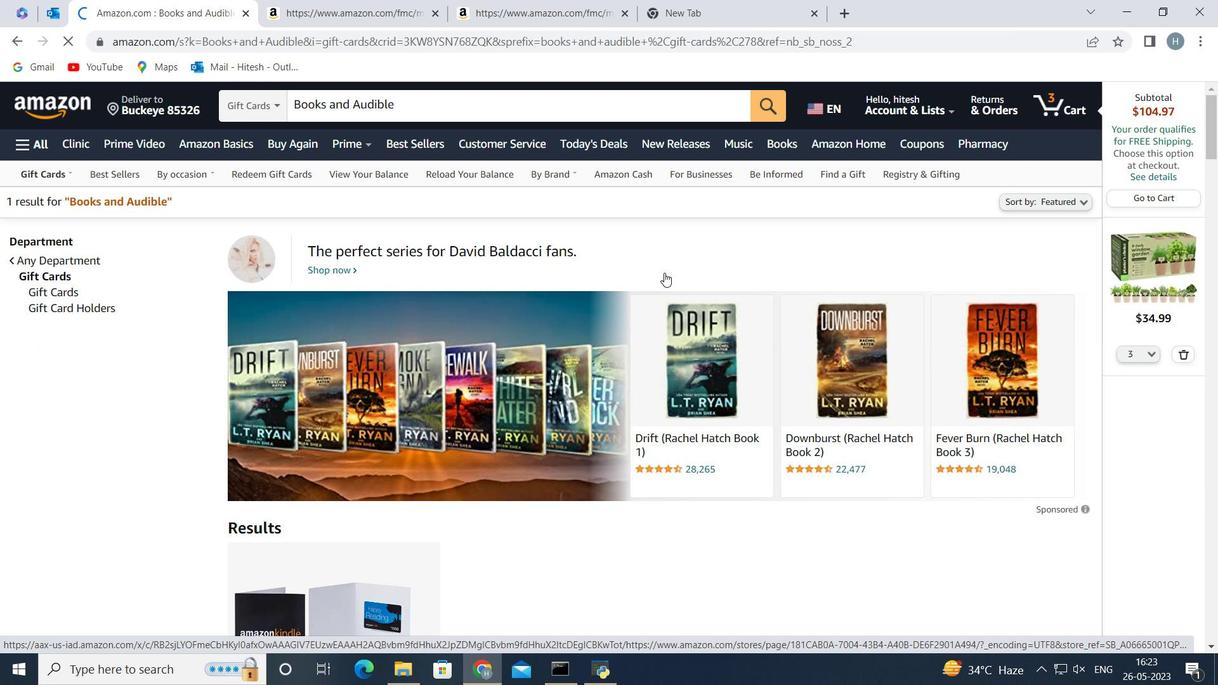 
Action: Mouse moved to (591, 247)
Screenshot: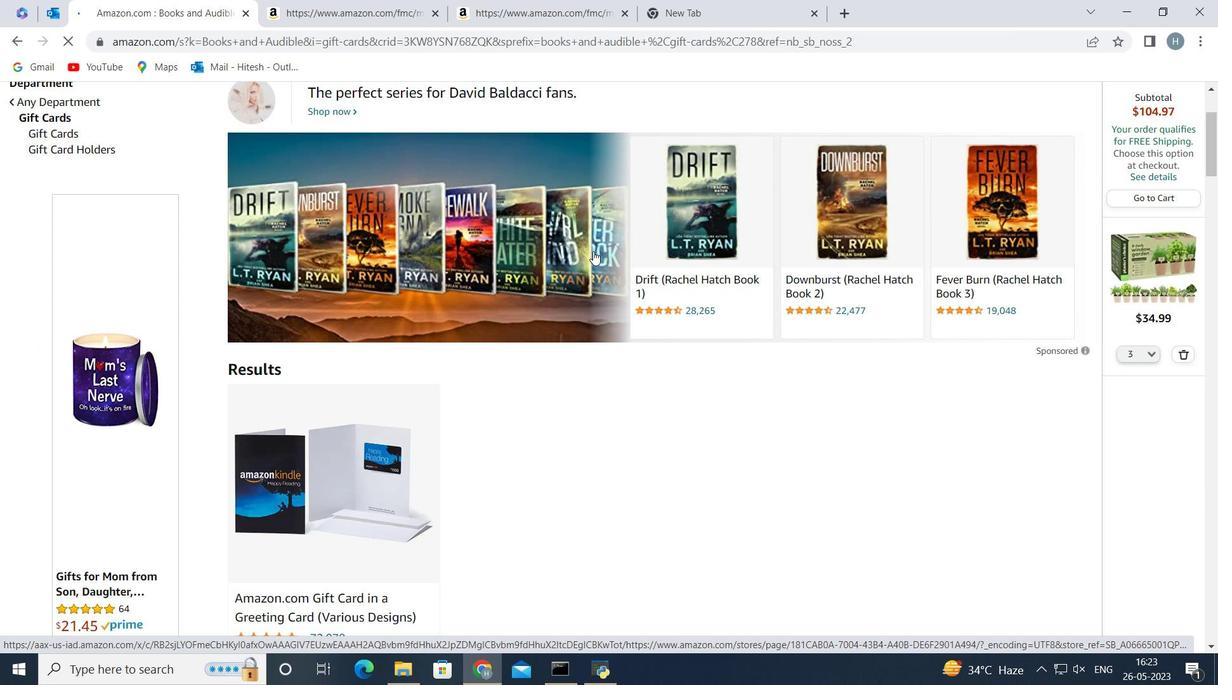 
Action: Mouse scrolled (591, 246) with delta (0, 0)
Screenshot: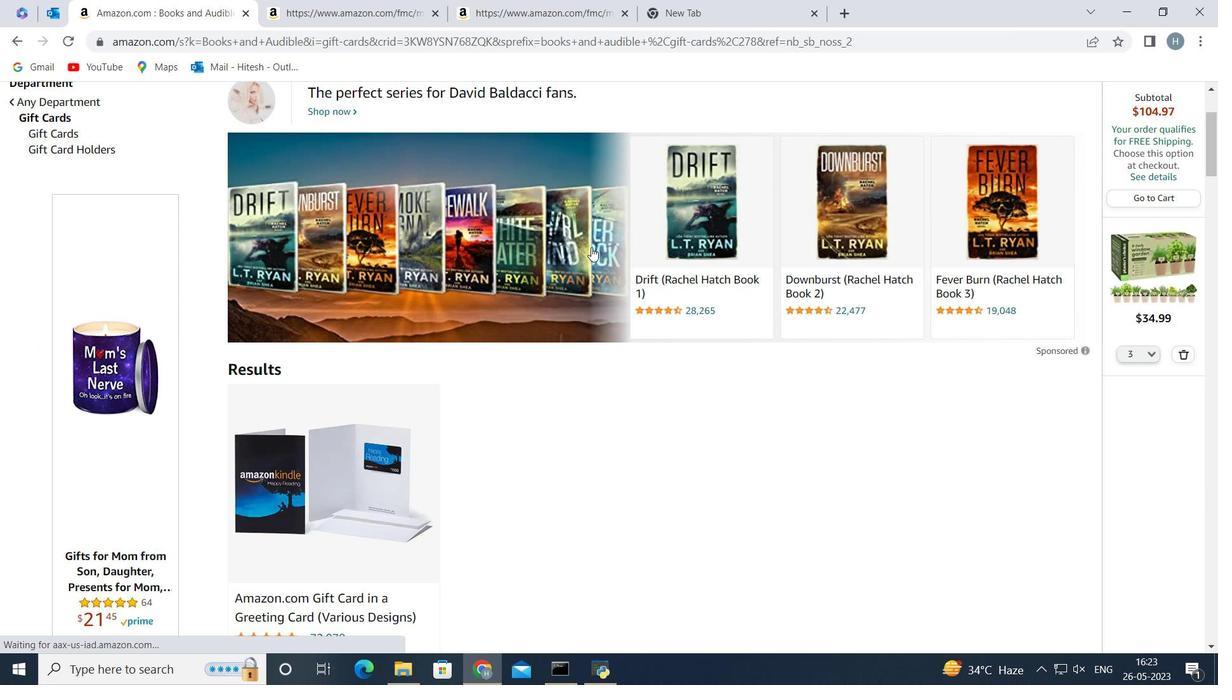
Action: Mouse moved to (589, 246)
Screenshot: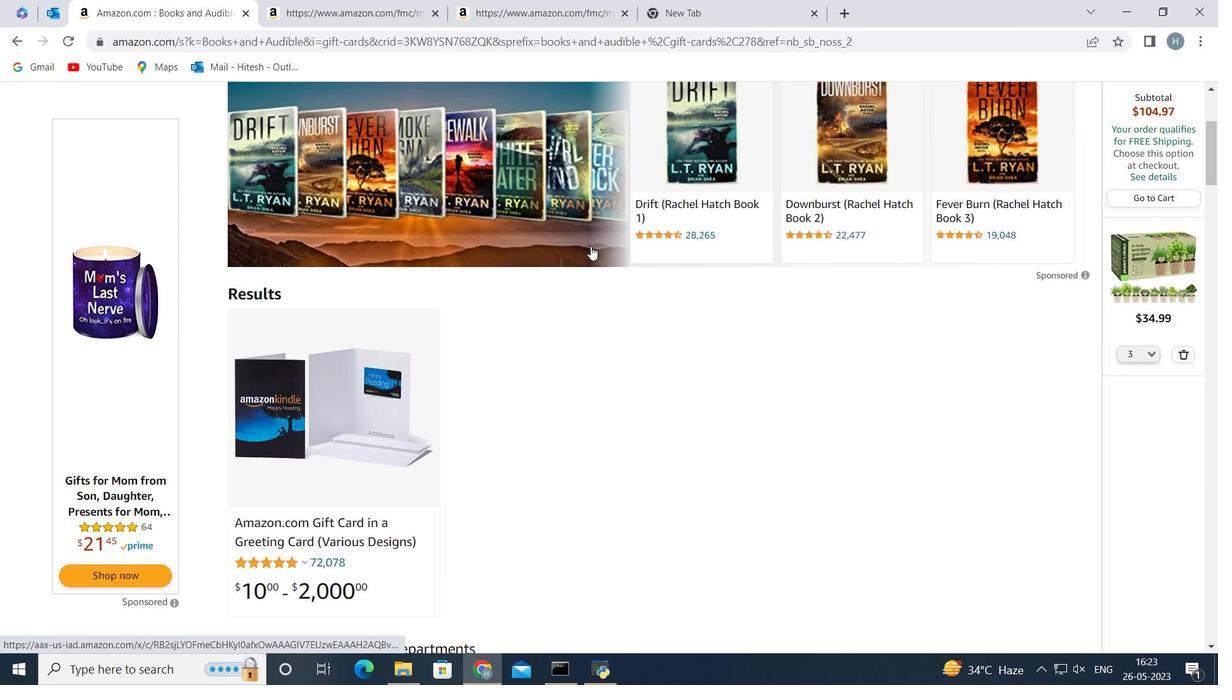 
Action: Mouse scrolled (589, 246) with delta (0, 0)
Screenshot: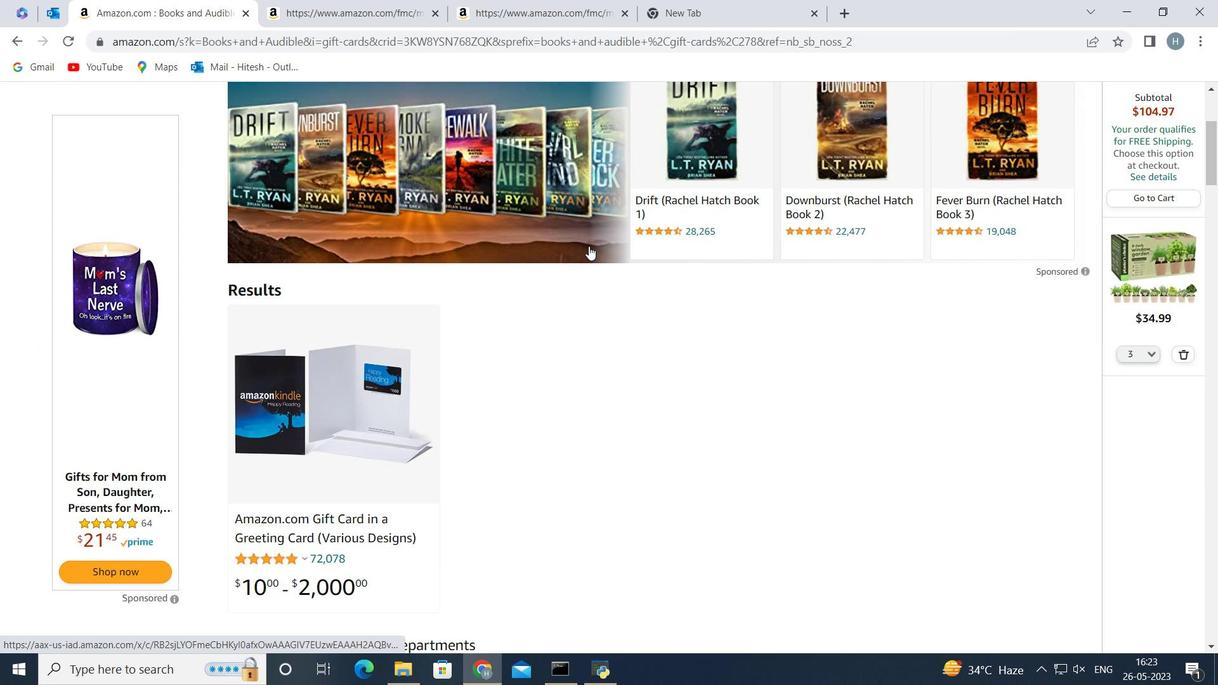 
Action: Mouse scrolled (589, 246) with delta (0, 0)
Screenshot: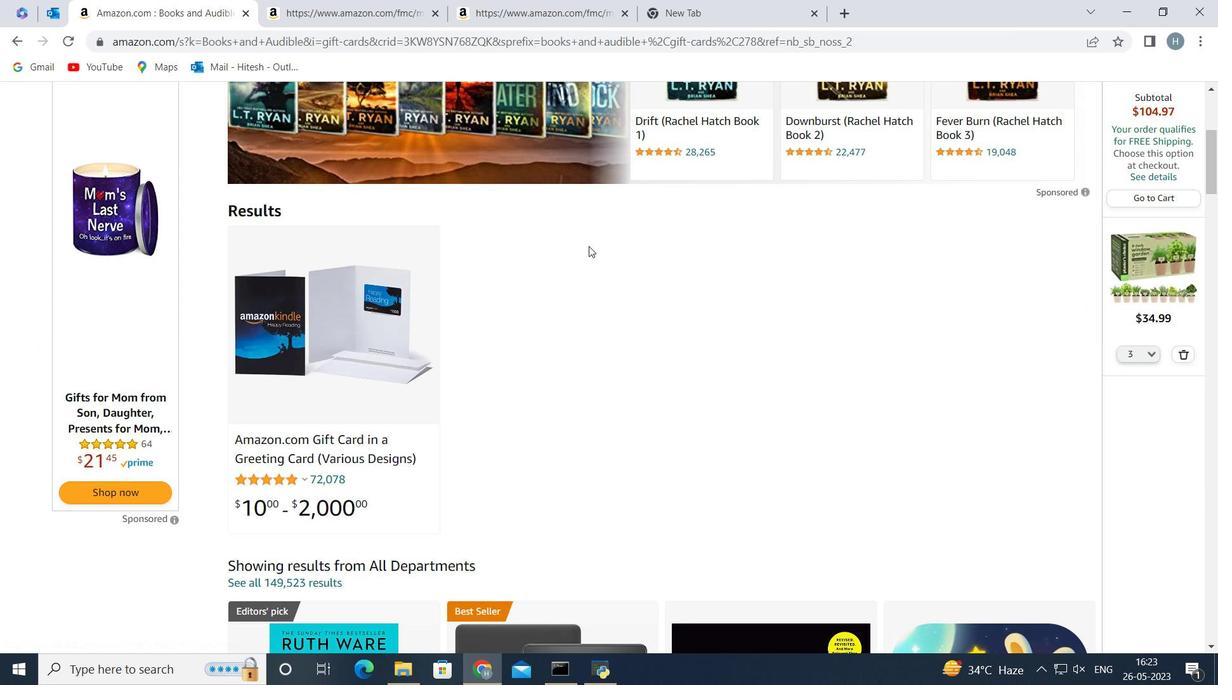 
Action: Mouse scrolled (589, 246) with delta (0, 0)
Screenshot: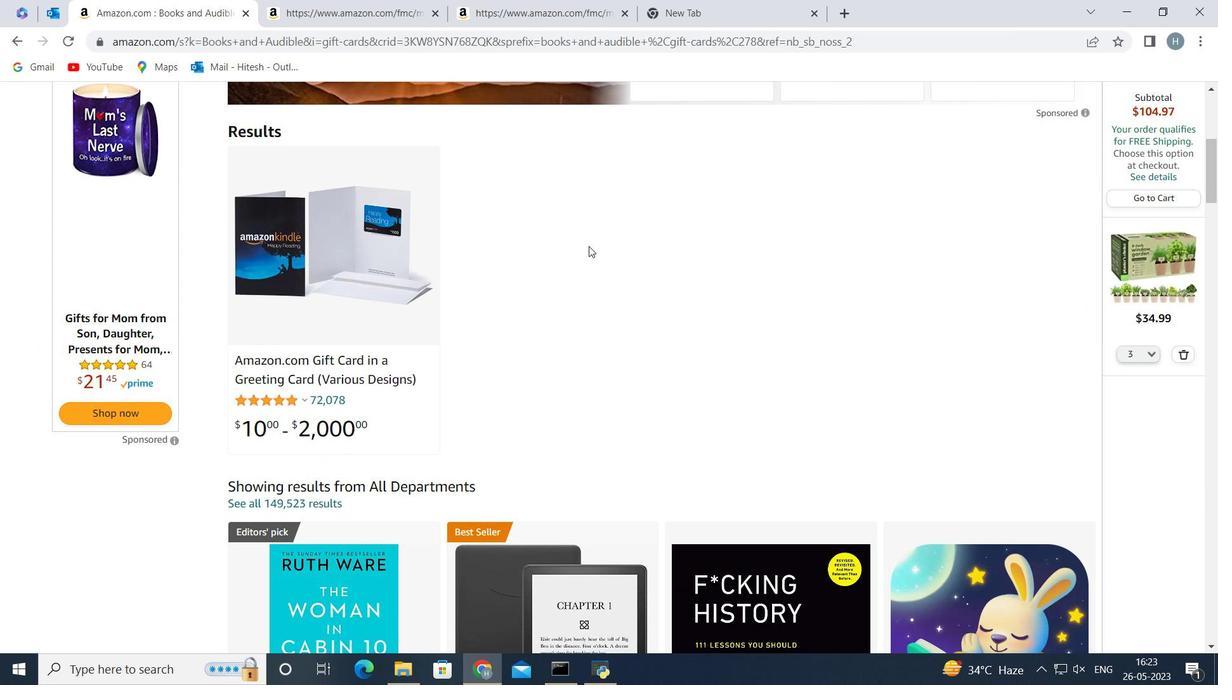 
Action: Mouse scrolled (589, 246) with delta (0, 0)
Screenshot: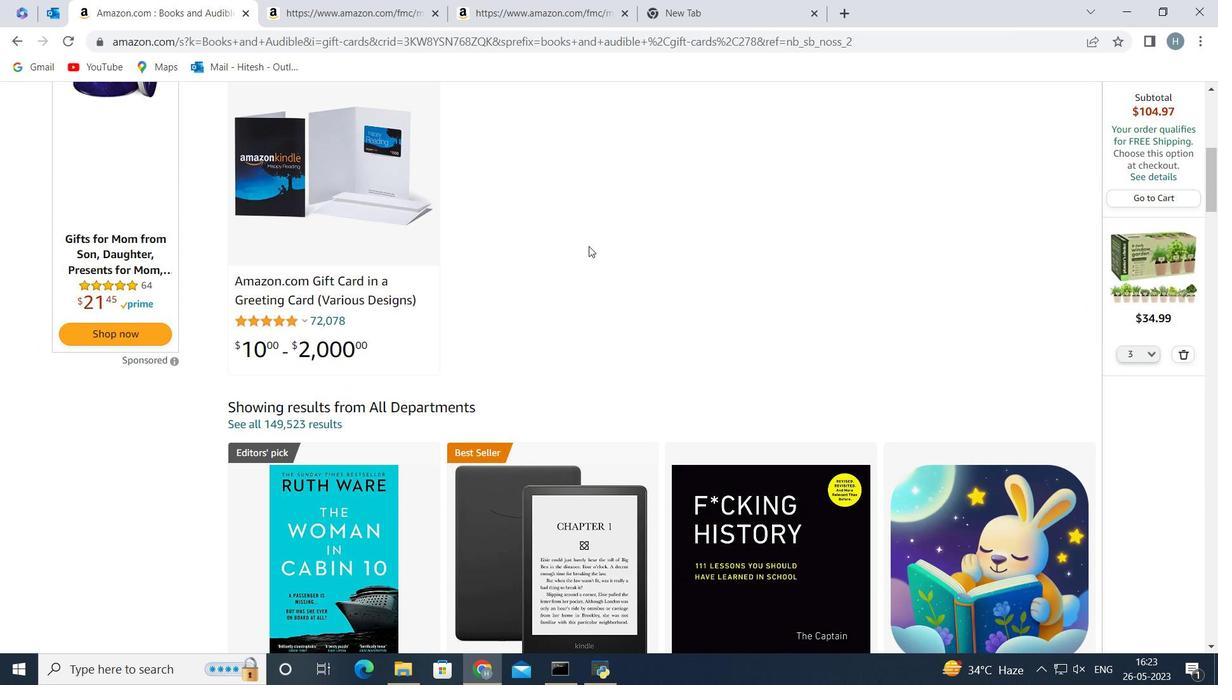 
Action: Mouse scrolled (589, 246) with delta (0, 0)
Screenshot: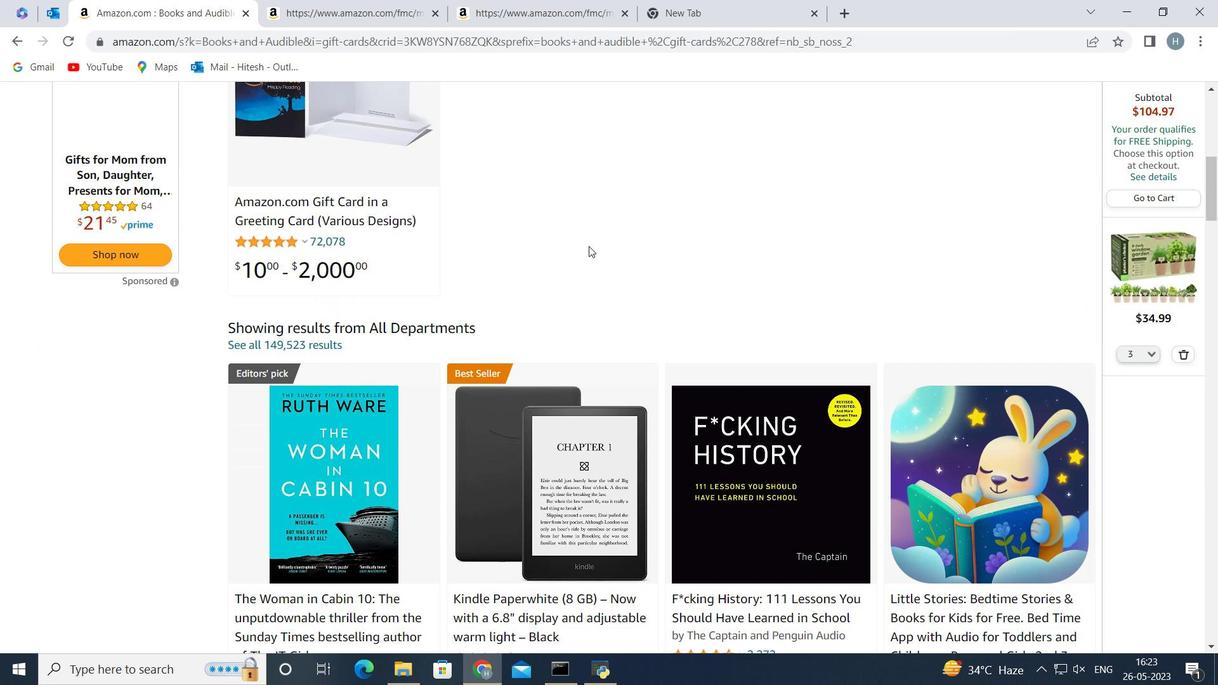 
Action: Mouse scrolled (589, 246) with delta (0, 0)
Screenshot: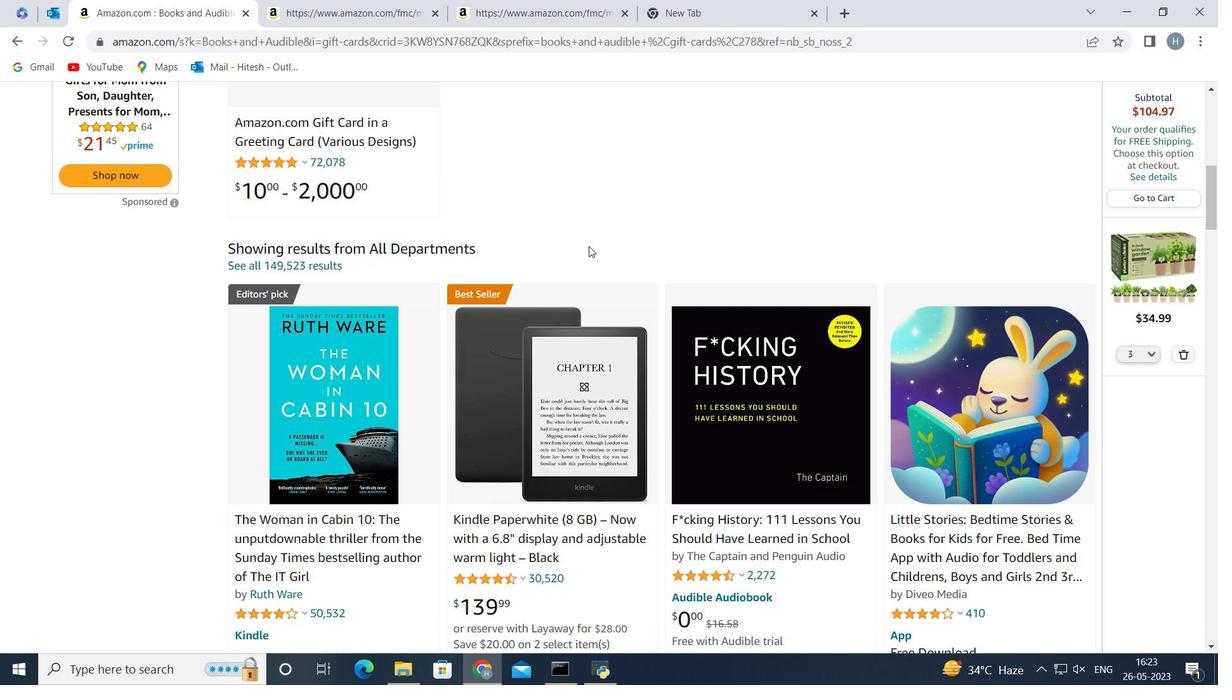 
Action: Mouse scrolled (589, 246) with delta (0, 0)
Screenshot: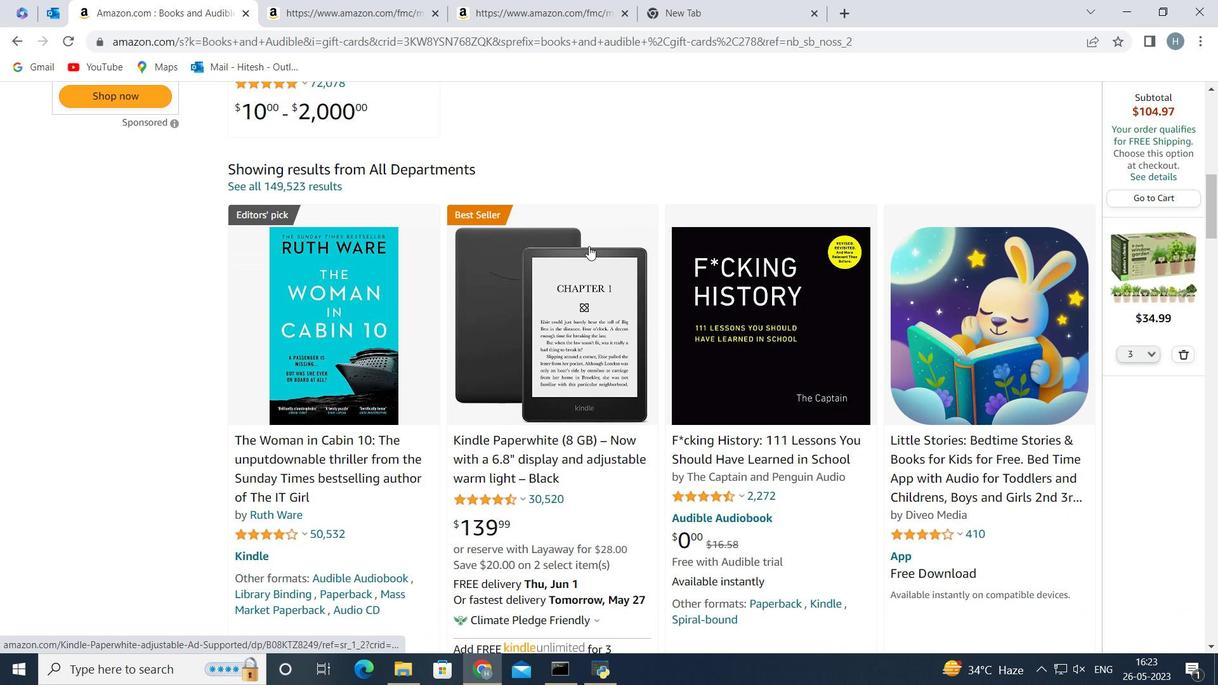 
Action: Mouse scrolled (589, 246) with delta (0, 0)
Screenshot: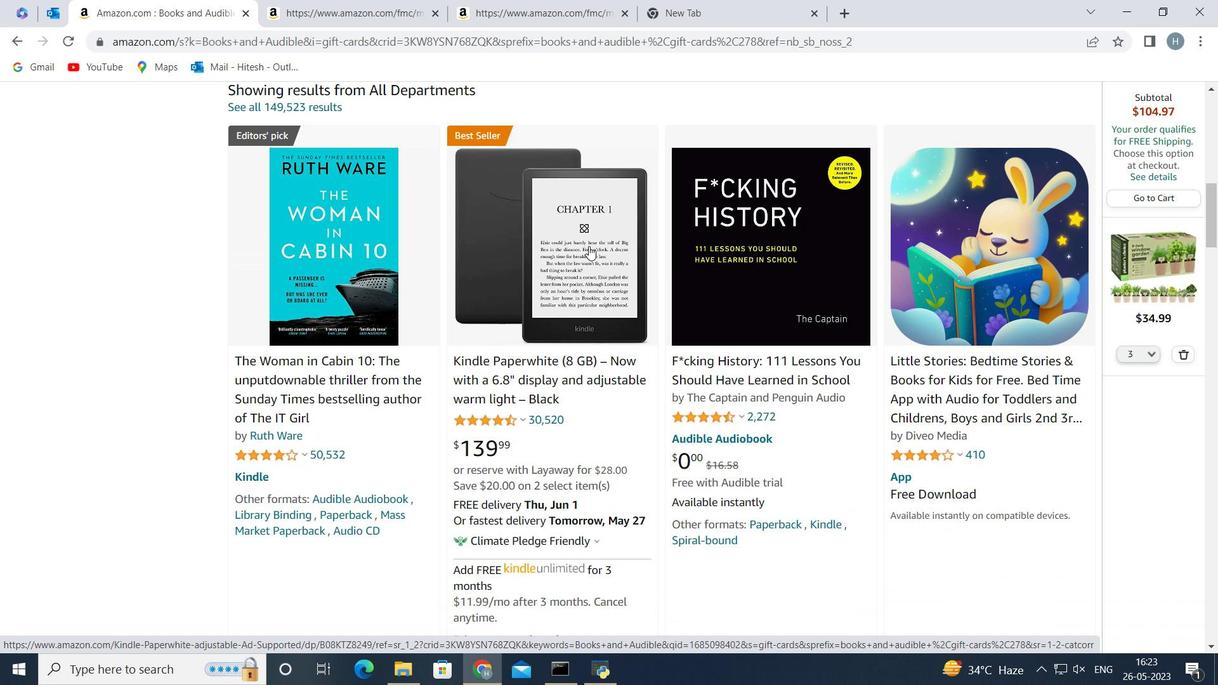 
Action: Mouse scrolled (589, 246) with delta (0, 0)
Screenshot: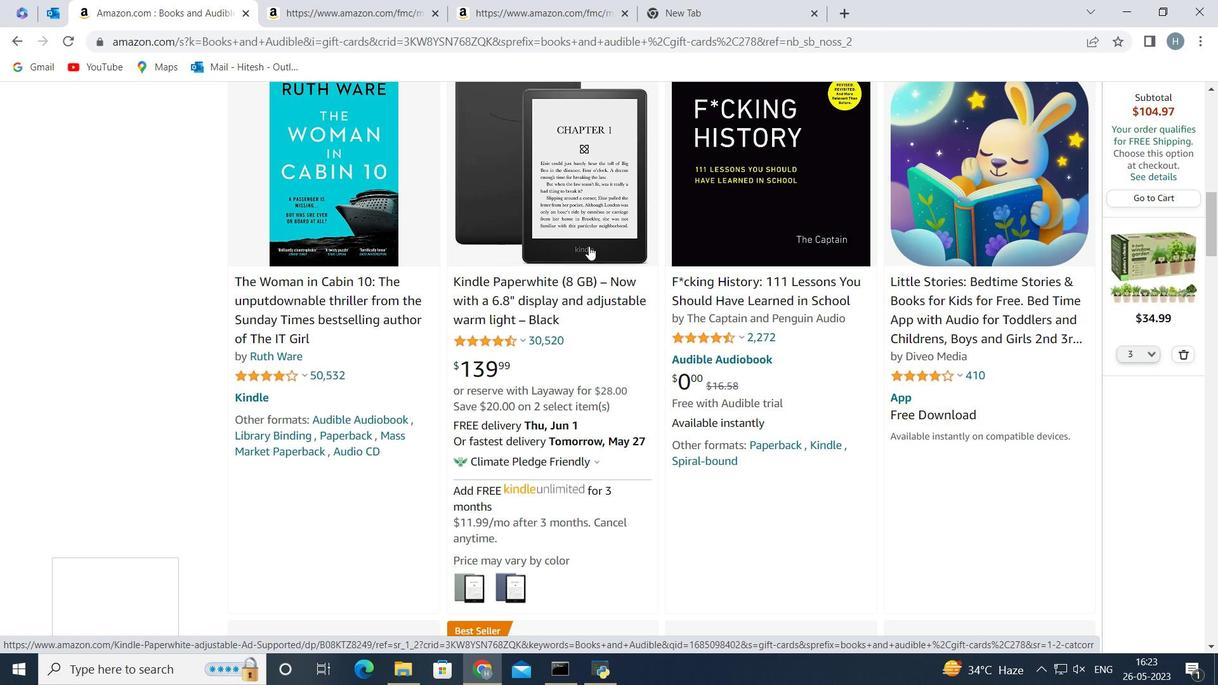 
Action: Mouse moved to (635, 254)
Screenshot: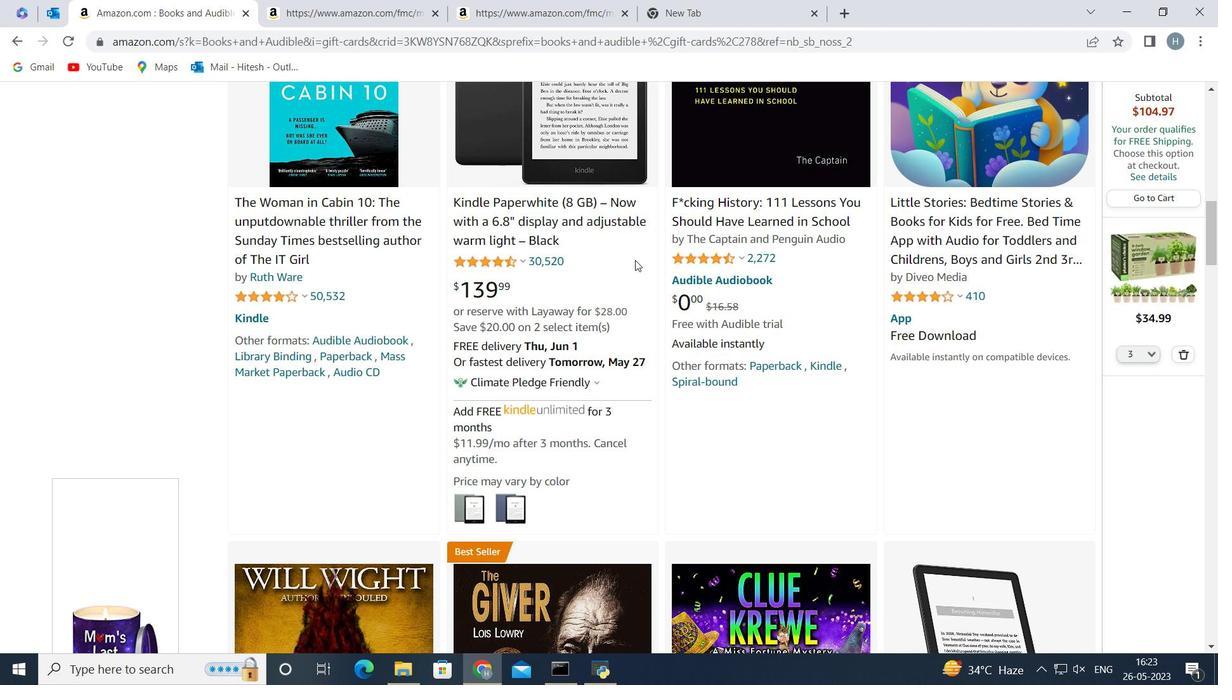 
Action: Mouse scrolled (635, 253) with delta (0, 0)
Screenshot: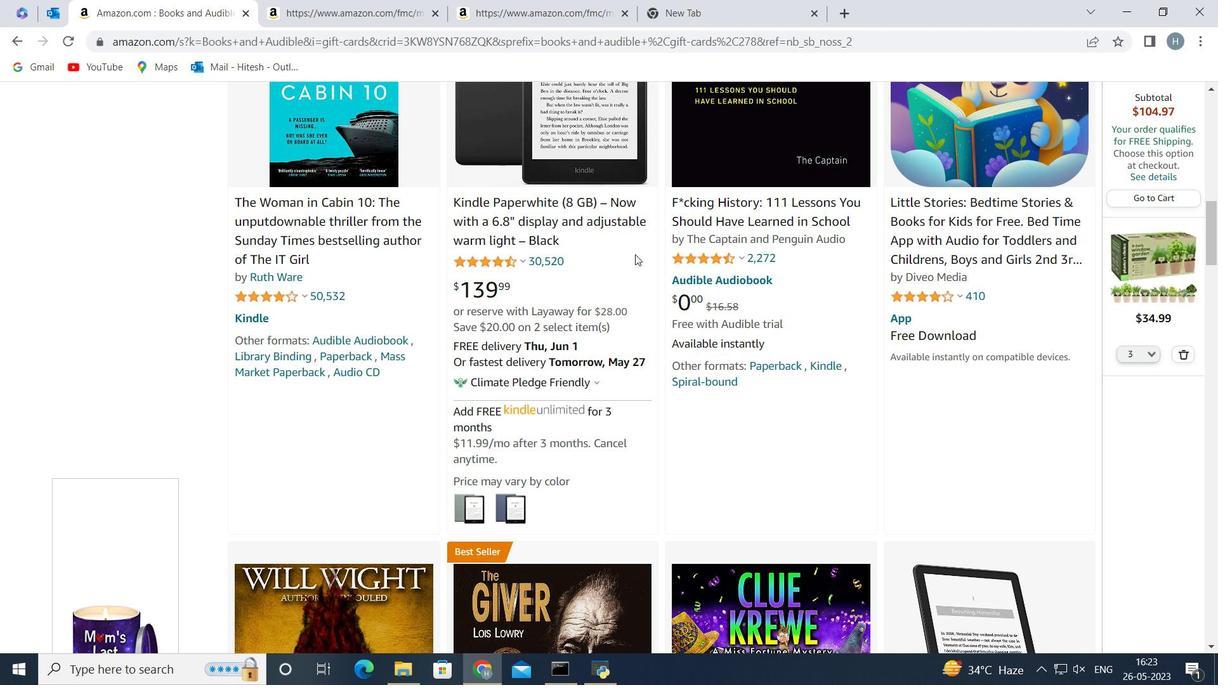 
Action: Mouse moved to (625, 257)
Screenshot: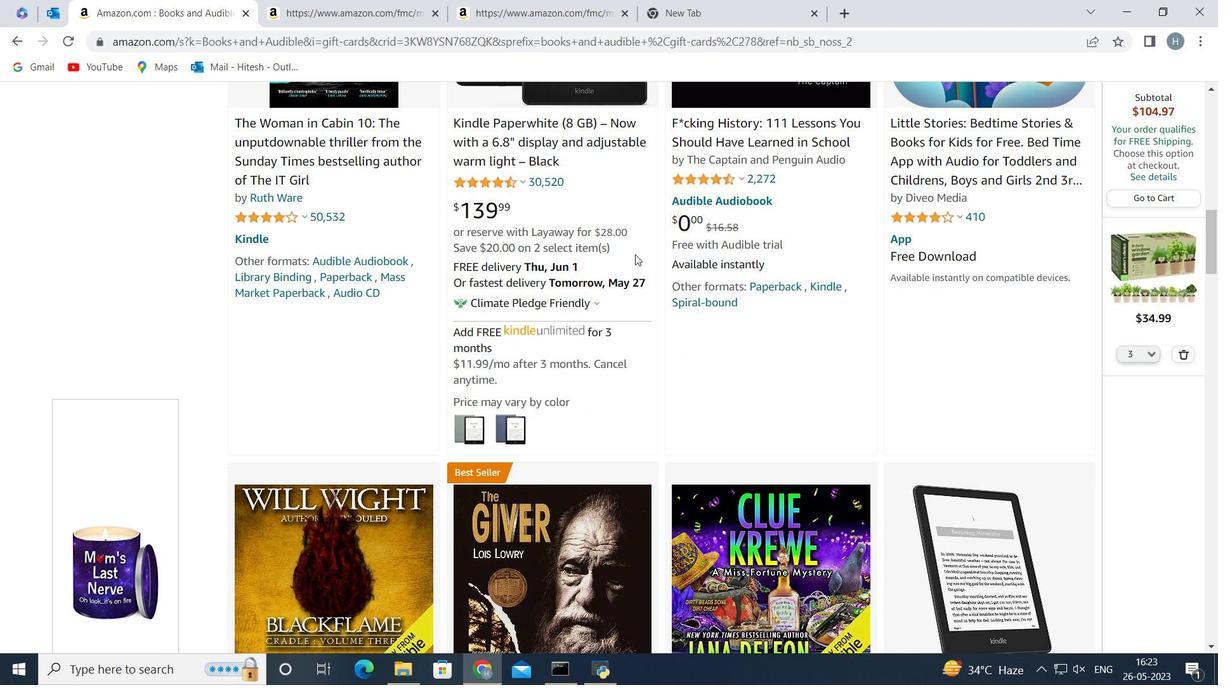 
Action: Mouse scrolled (625, 256) with delta (0, 0)
Screenshot: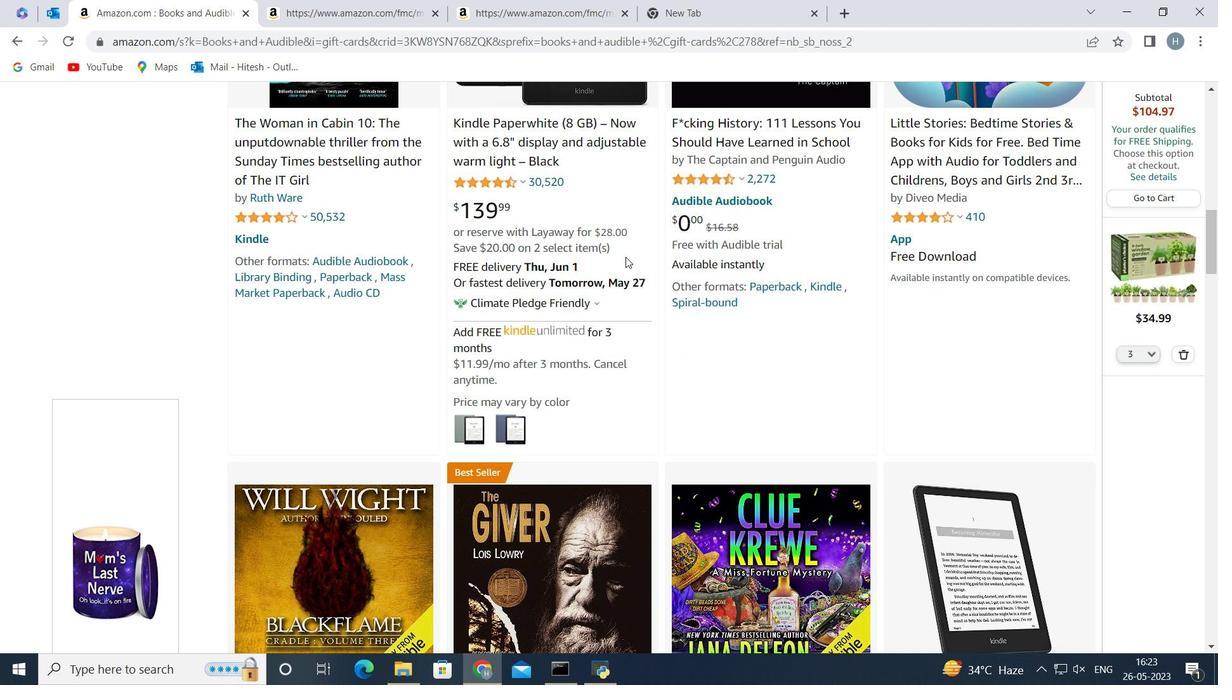 
Action: Mouse scrolled (625, 256) with delta (0, 0)
Screenshot: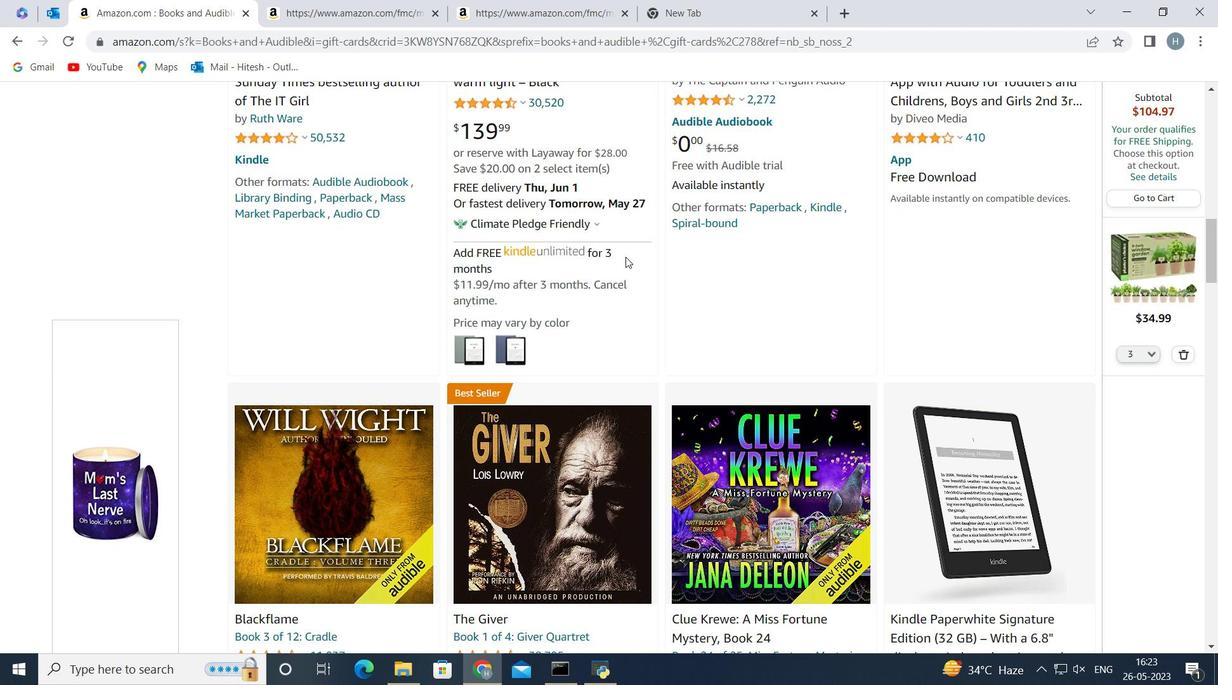
Action: Mouse scrolled (625, 256) with delta (0, 0)
Screenshot: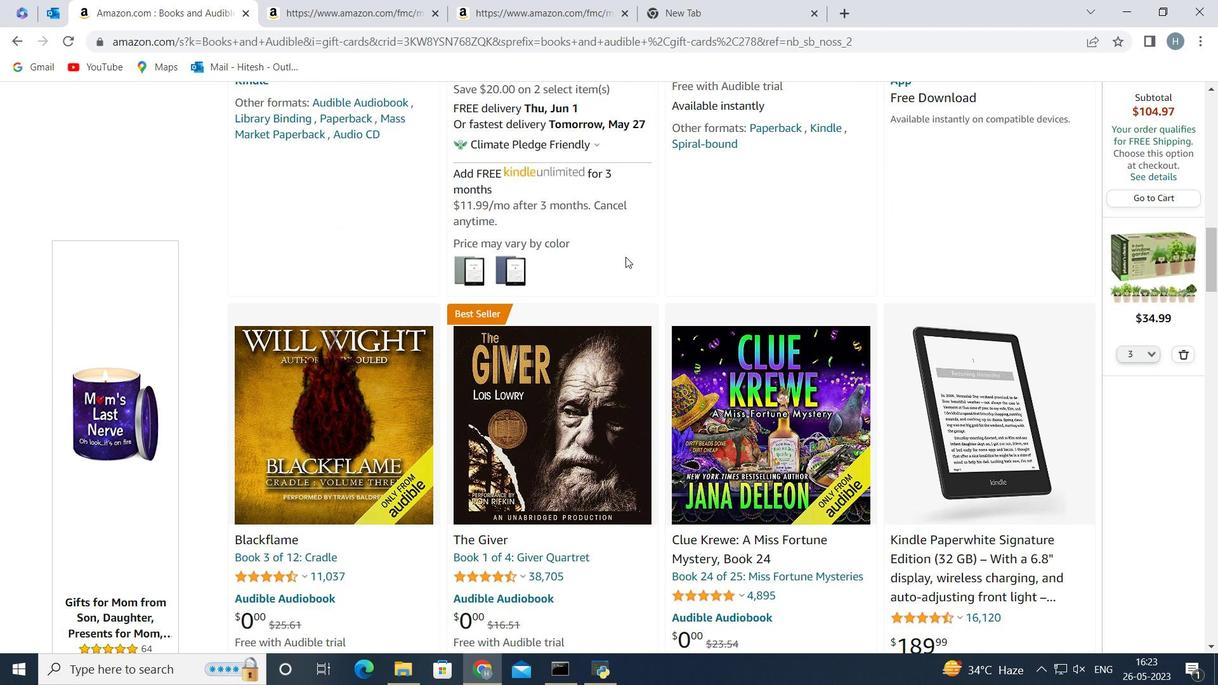 
Action: Mouse moved to (623, 251)
Screenshot: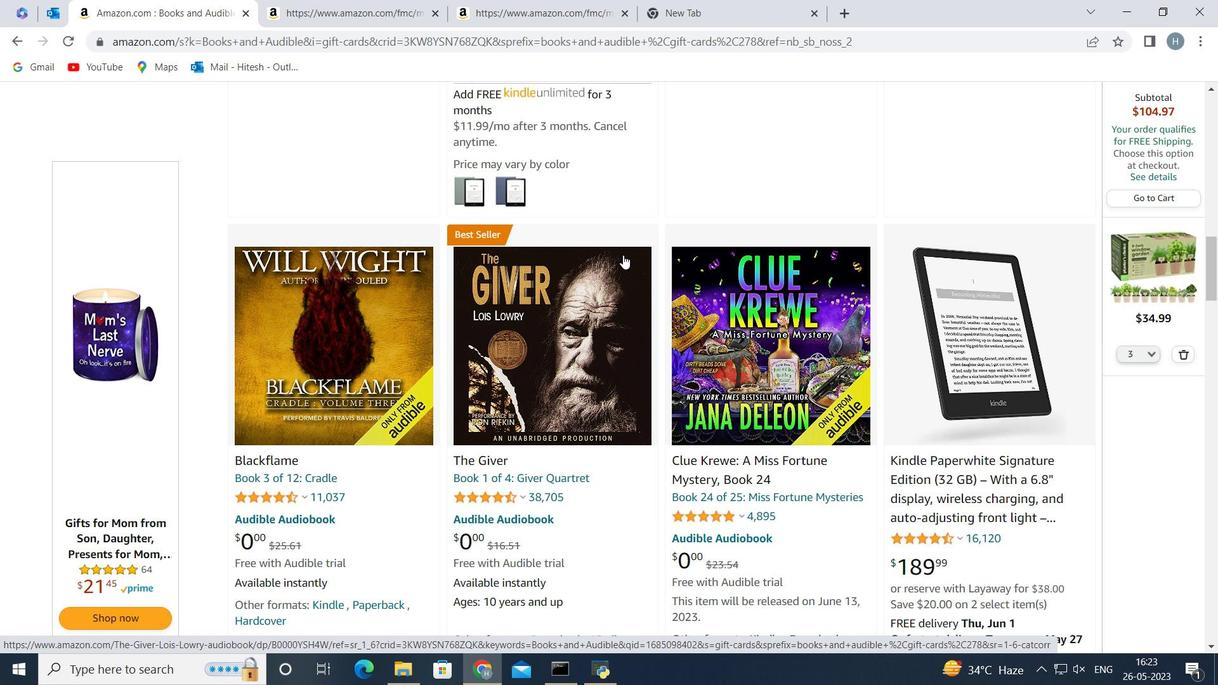 
Action: Mouse scrolled (623, 251) with delta (0, 0)
Screenshot: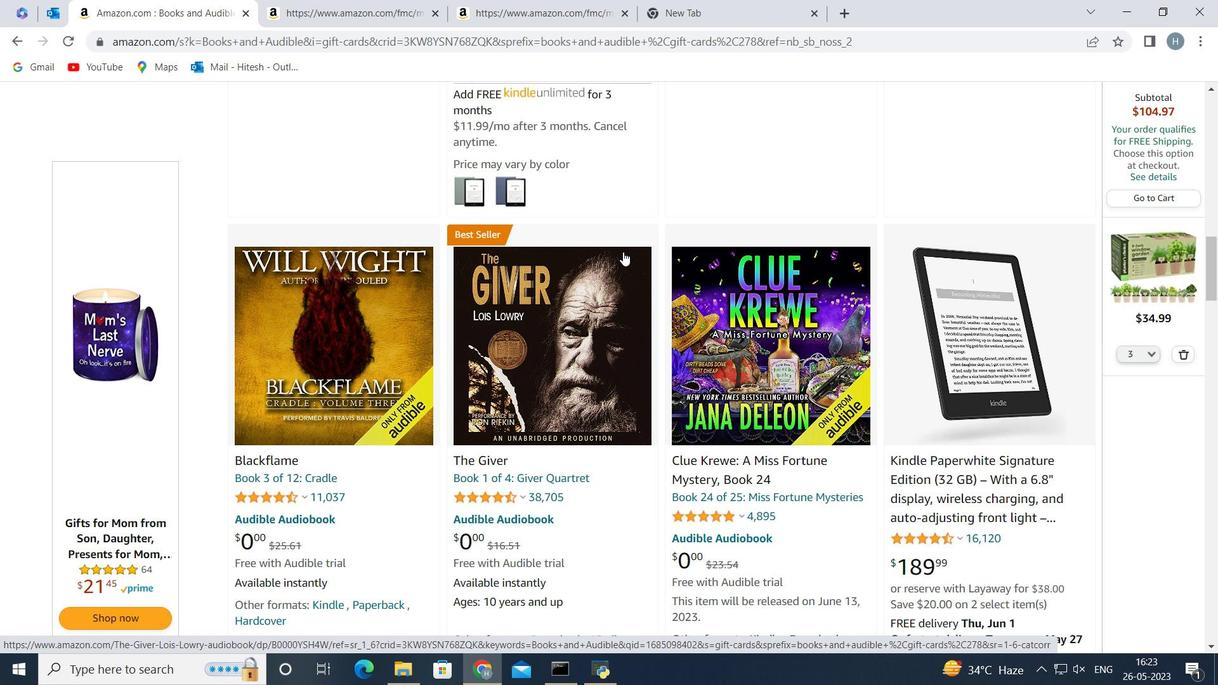 
Action: Mouse scrolled (623, 251) with delta (0, 0)
Screenshot: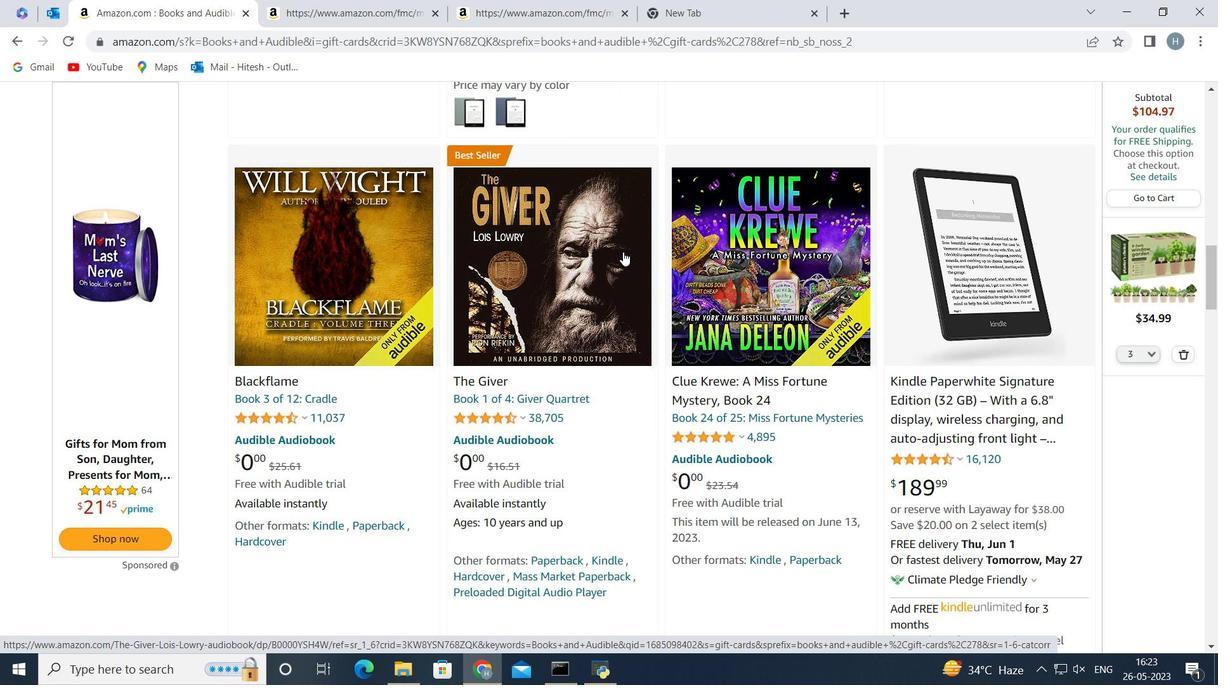 
Action: Mouse scrolled (623, 251) with delta (0, 0)
Screenshot: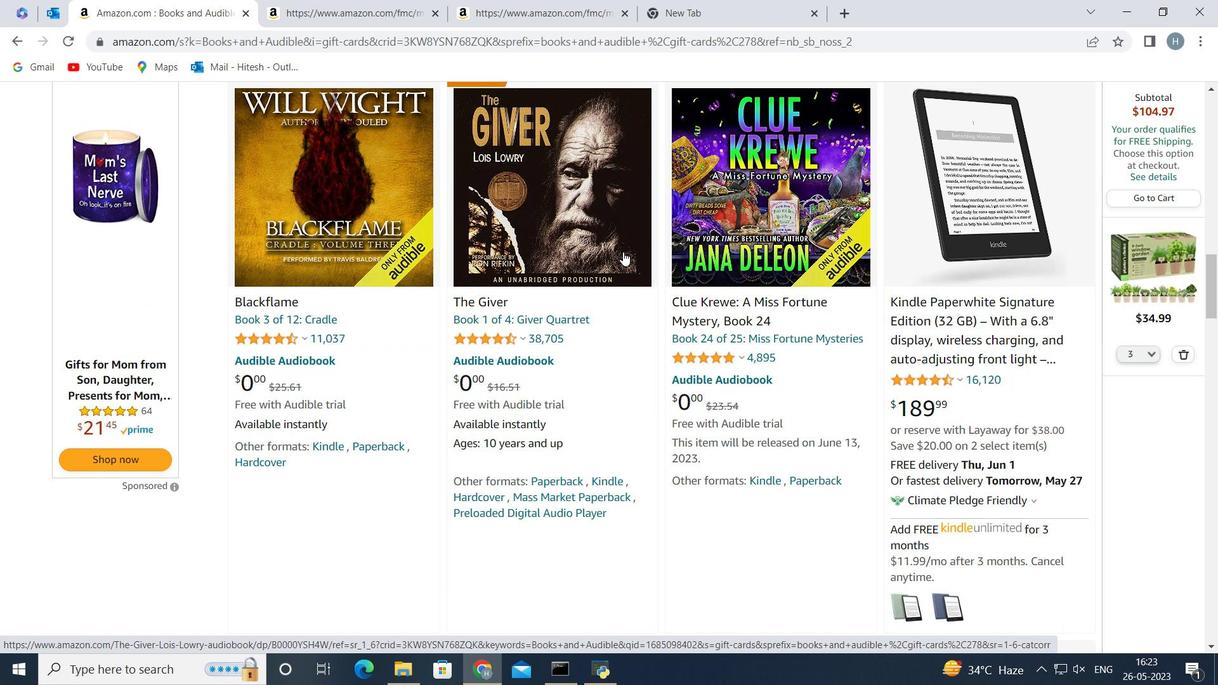
Action: Mouse scrolled (623, 251) with delta (0, 0)
Screenshot: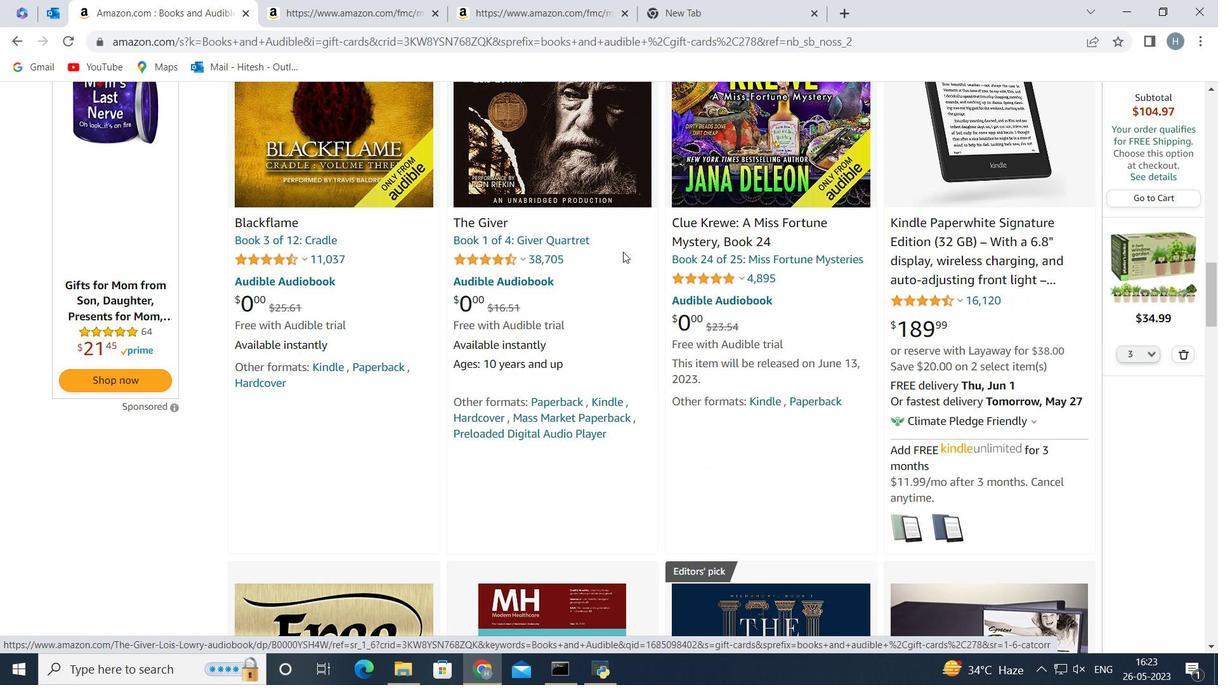 
Action: Mouse scrolled (623, 251) with delta (0, 0)
Screenshot: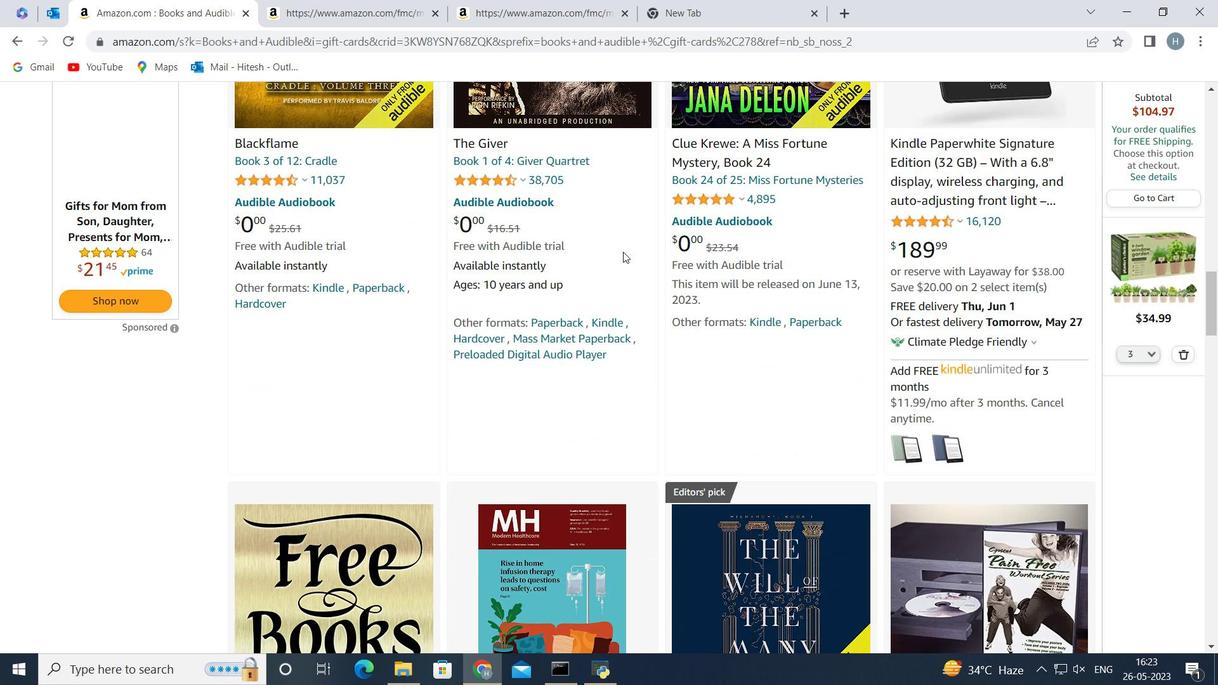
Action: Mouse moved to (631, 231)
Screenshot: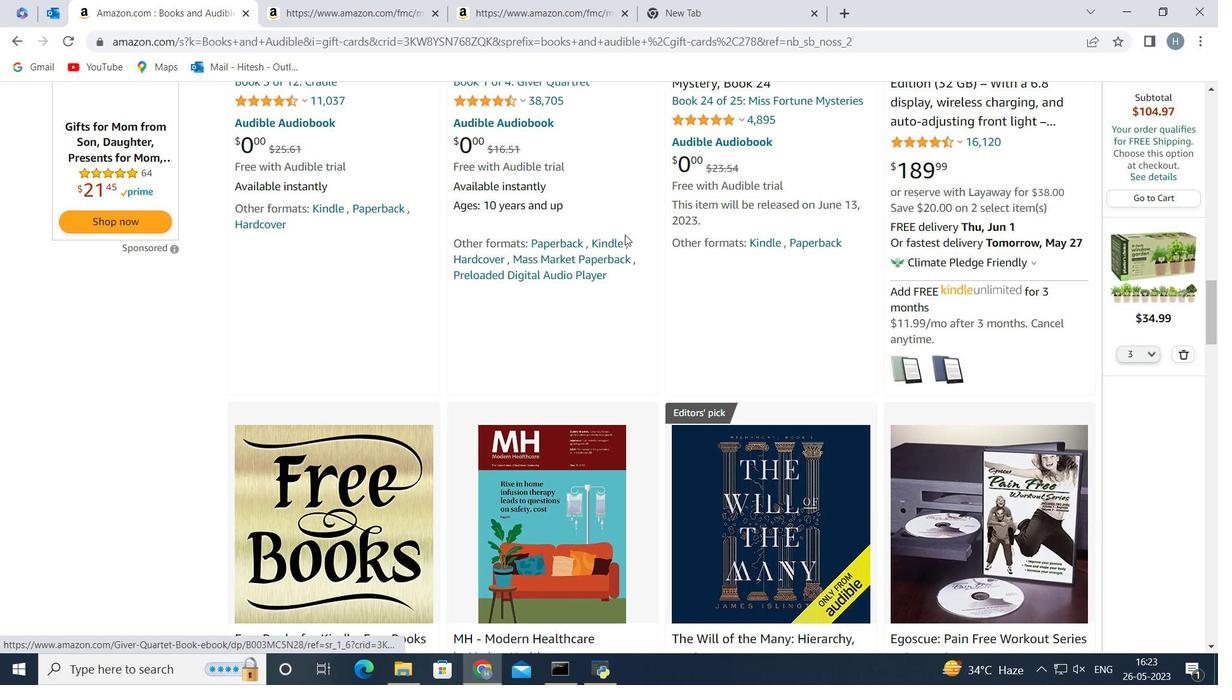 
Action: Mouse scrolled (631, 230) with delta (0, 0)
Screenshot: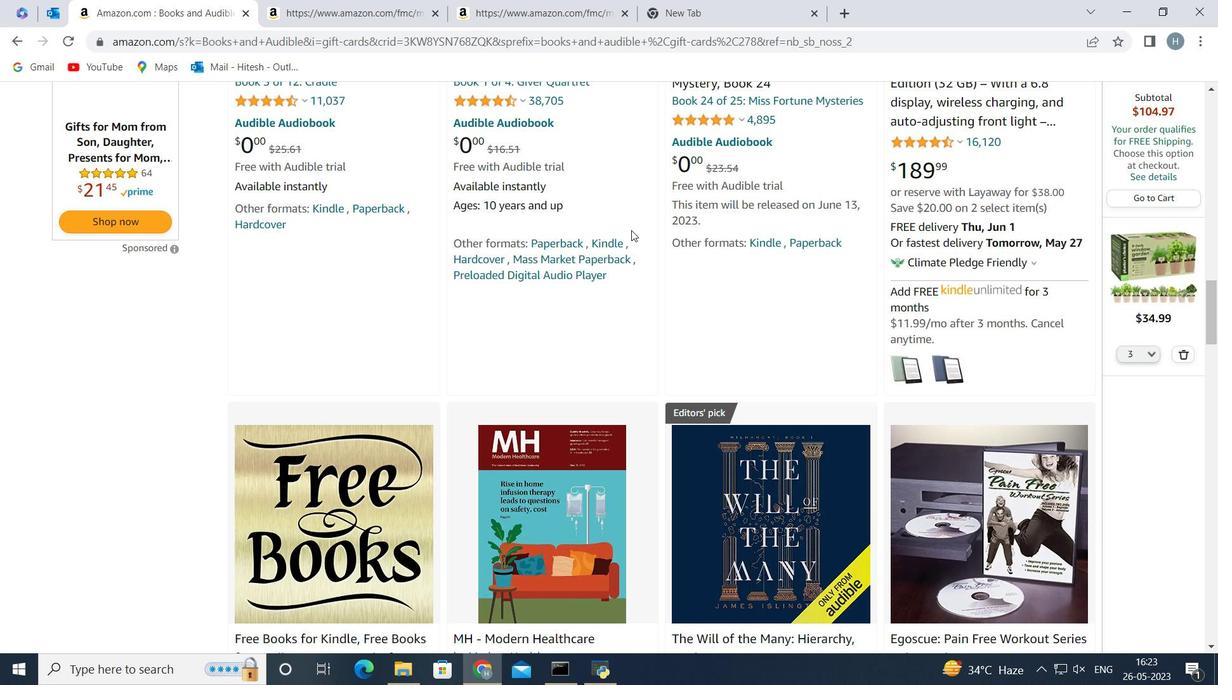 
Action: Mouse scrolled (631, 230) with delta (0, 0)
Screenshot: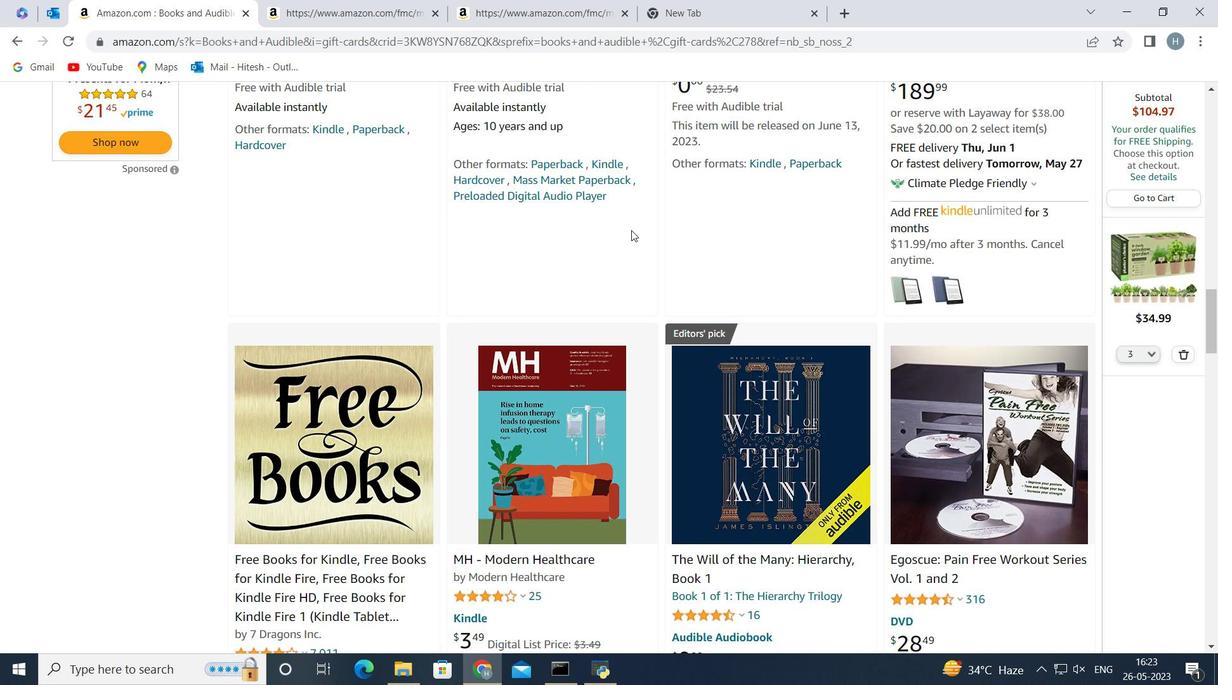 
Action: Mouse scrolled (631, 230) with delta (0, 0)
Screenshot: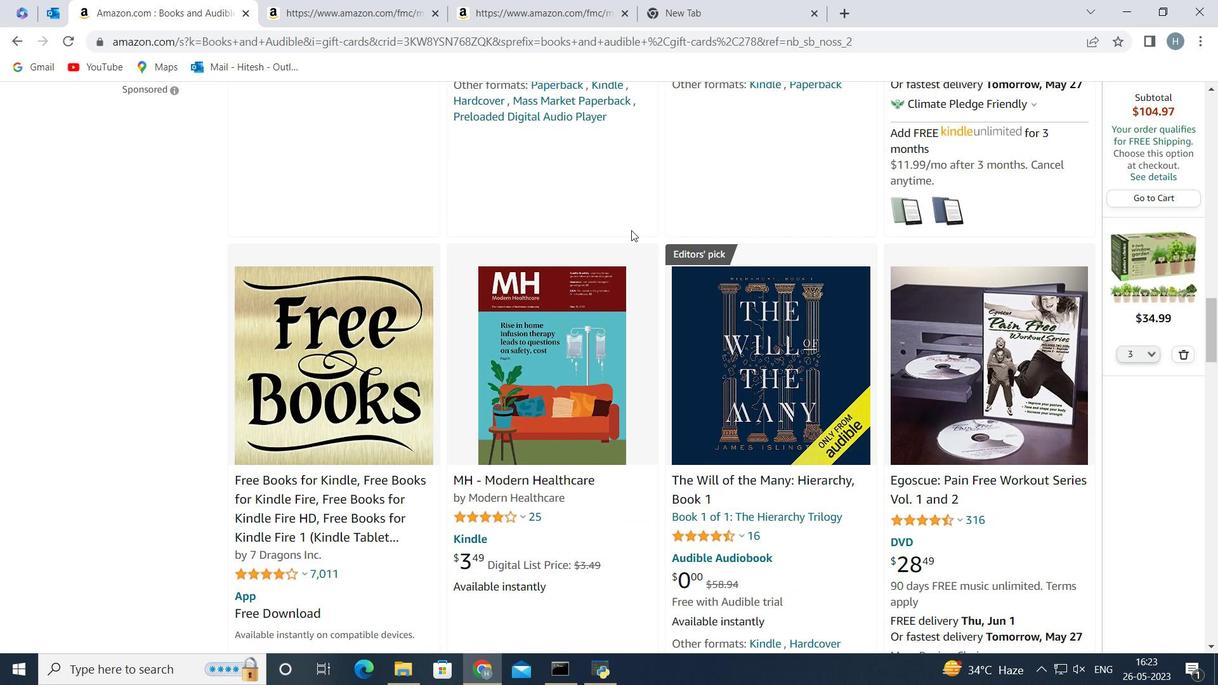 
Action: Mouse scrolled (631, 230) with delta (0, 0)
Screenshot: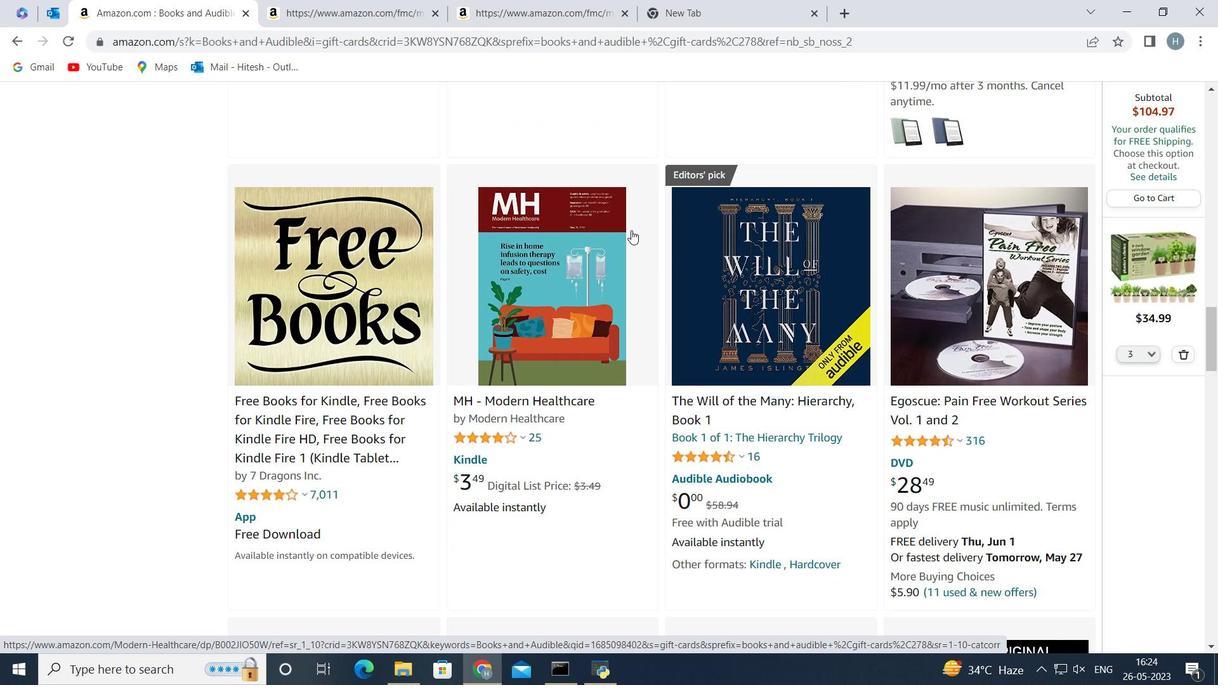
Action: Mouse scrolled (631, 230) with delta (0, 0)
Screenshot: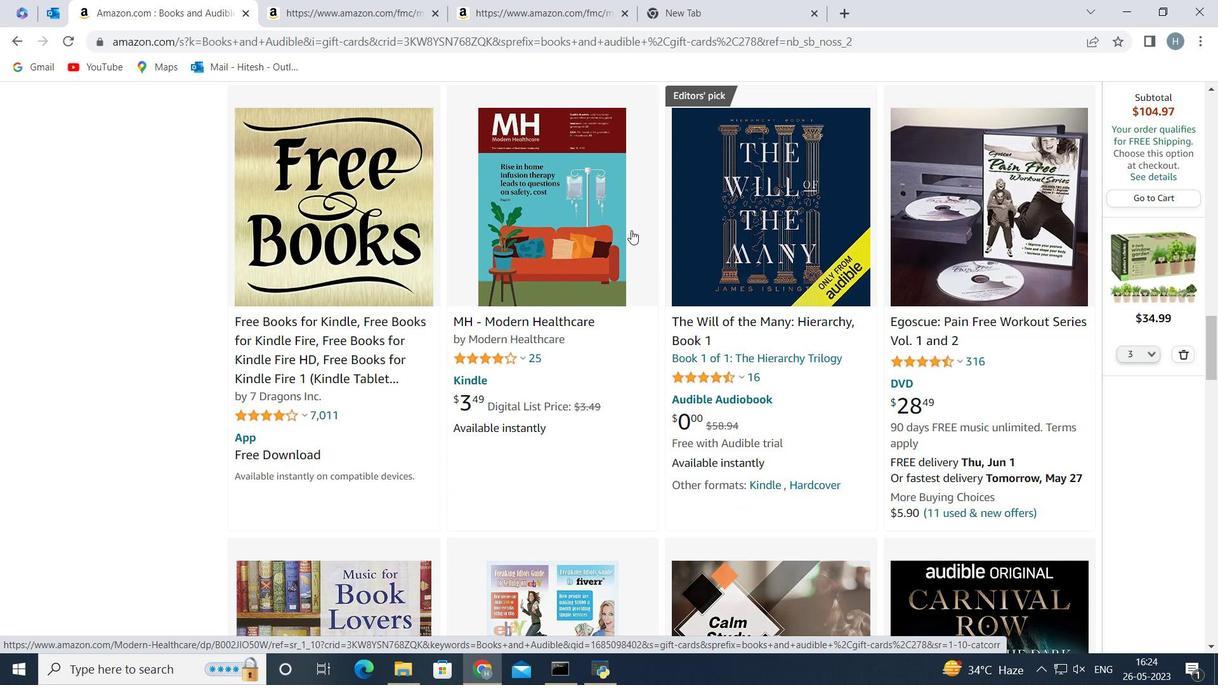 
Action: Mouse scrolled (631, 230) with delta (0, 0)
Screenshot: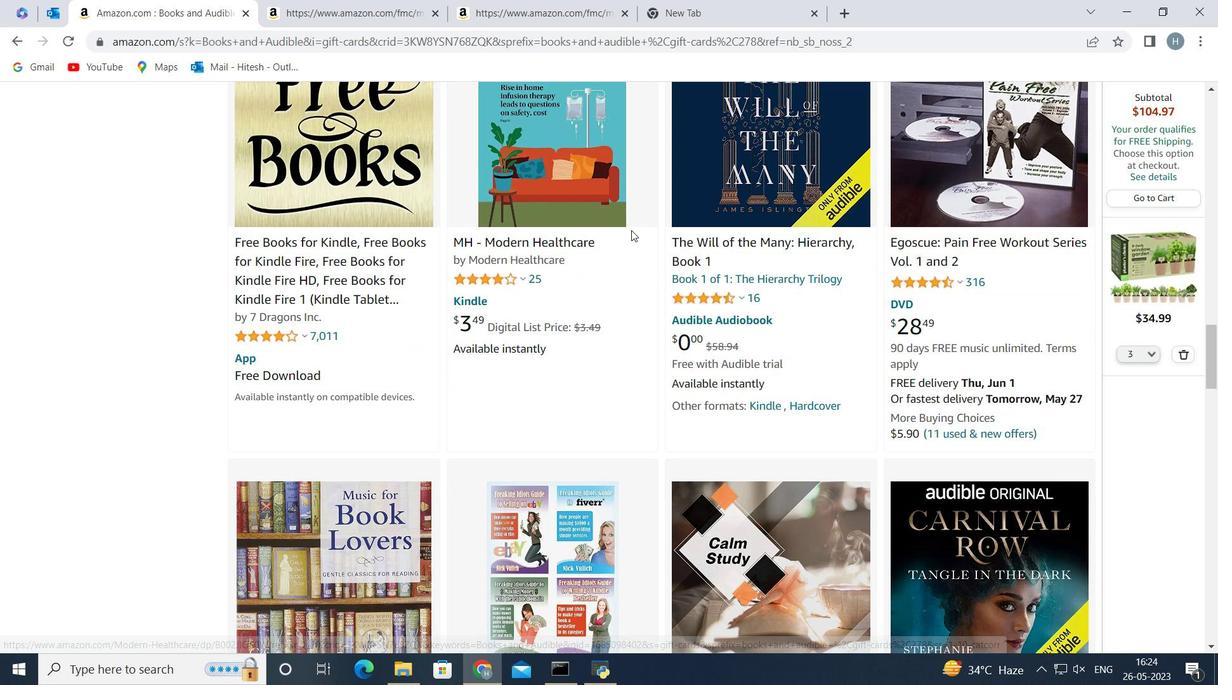 
Action: Mouse scrolled (631, 230) with delta (0, 0)
Screenshot: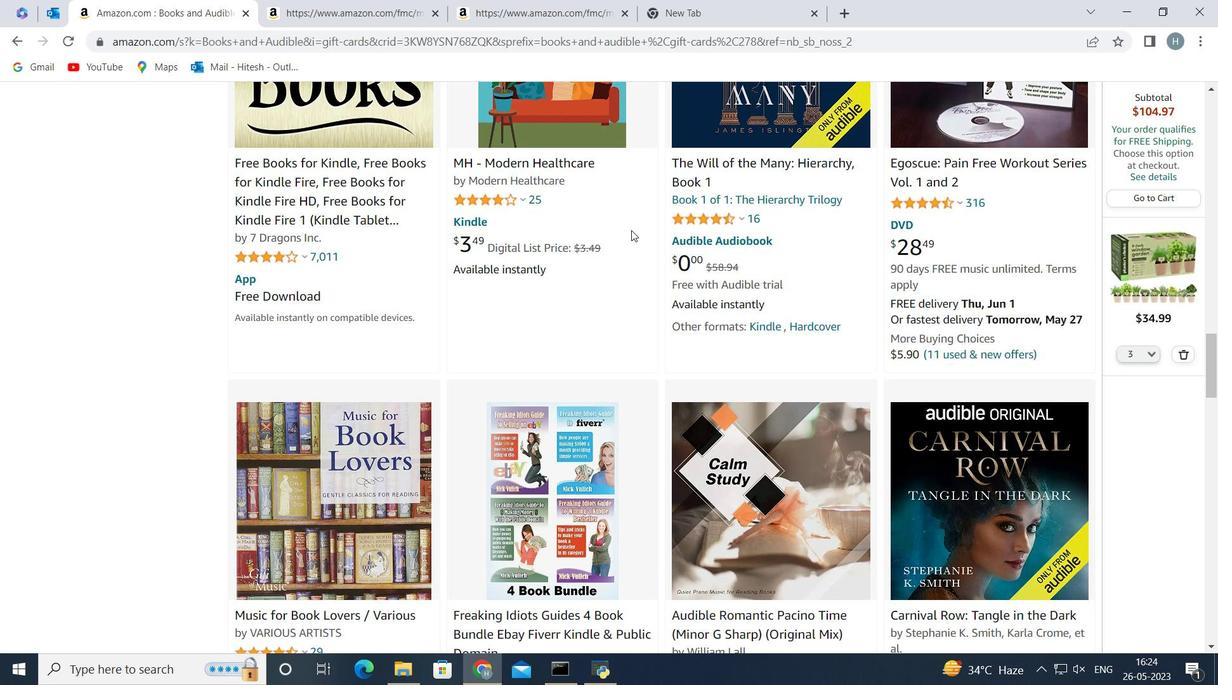 
Action: Mouse scrolled (631, 230) with delta (0, 0)
Screenshot: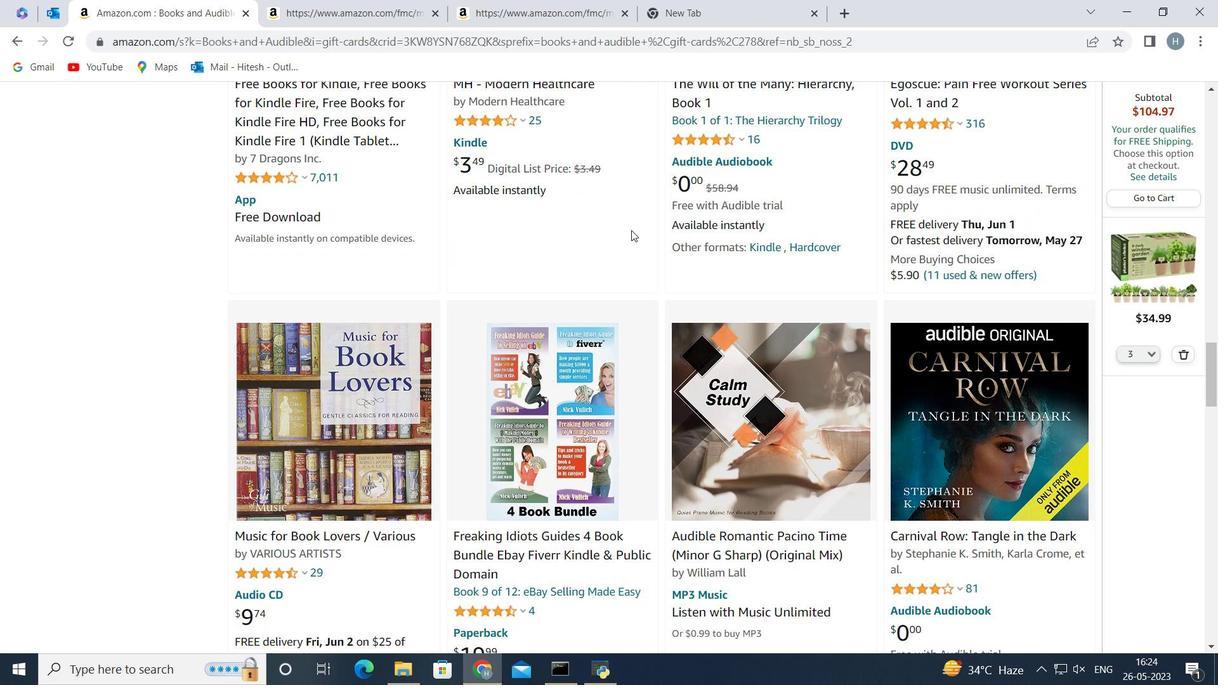 
Action: Mouse scrolled (631, 230) with delta (0, 0)
Screenshot: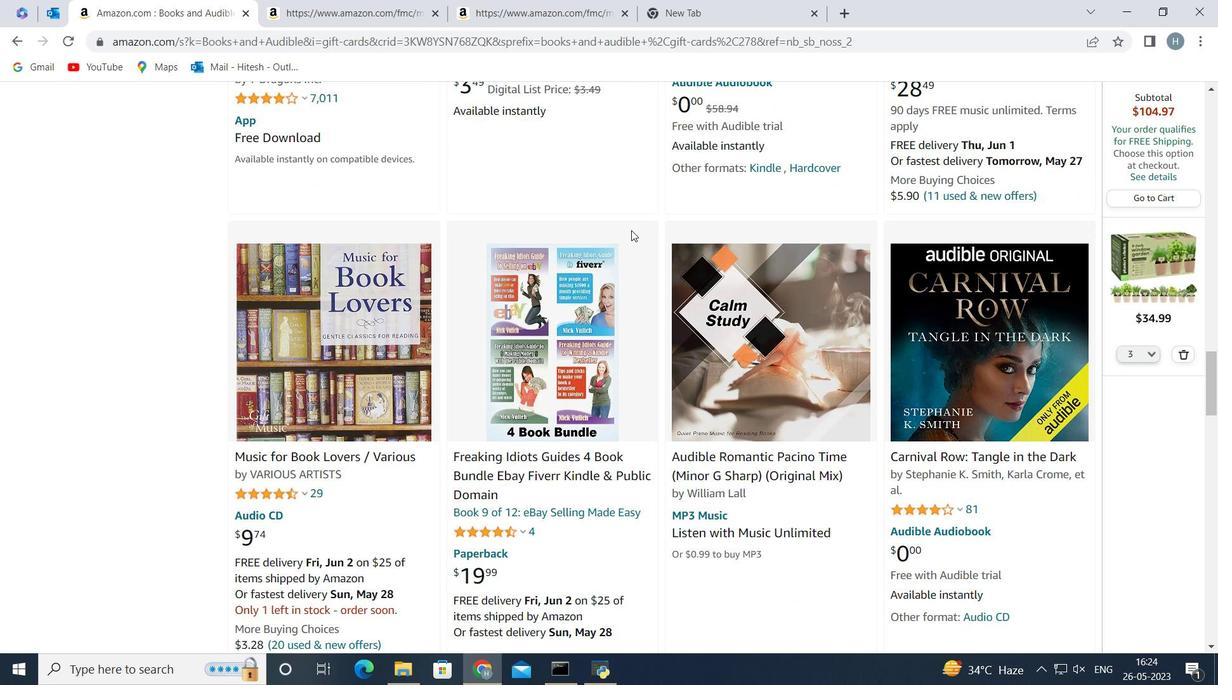 
Action: Mouse scrolled (631, 230) with delta (0, 0)
Screenshot: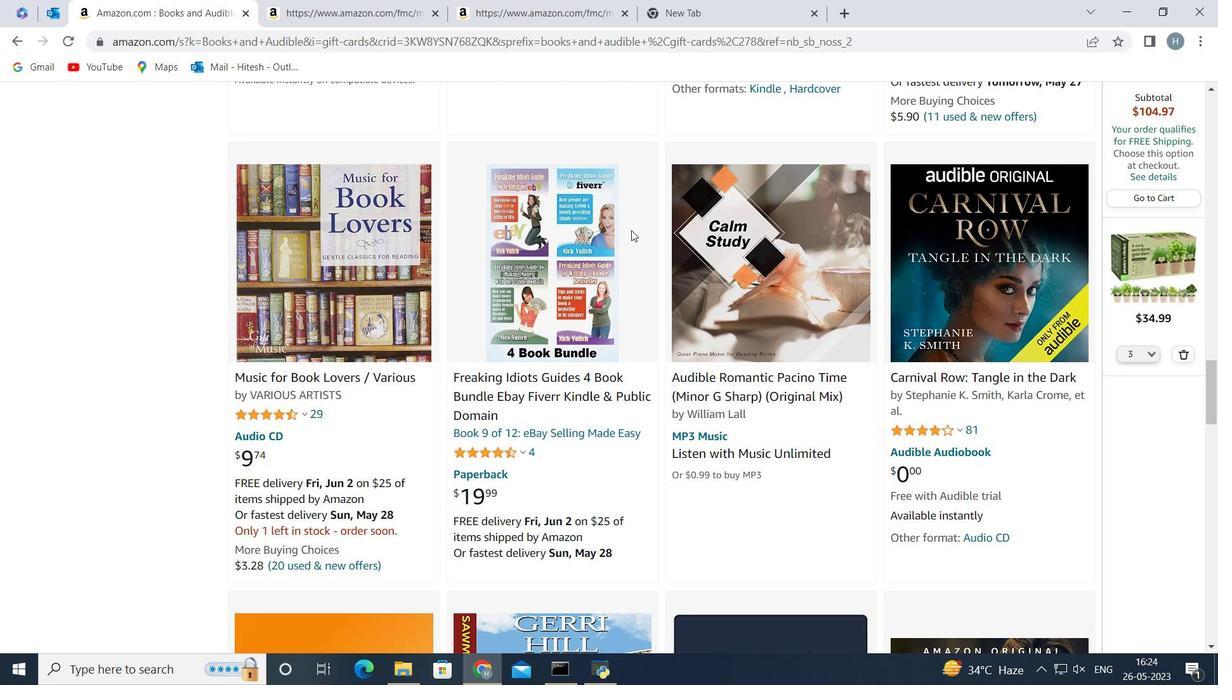 
Action: Mouse scrolled (631, 230) with delta (0, 0)
Screenshot: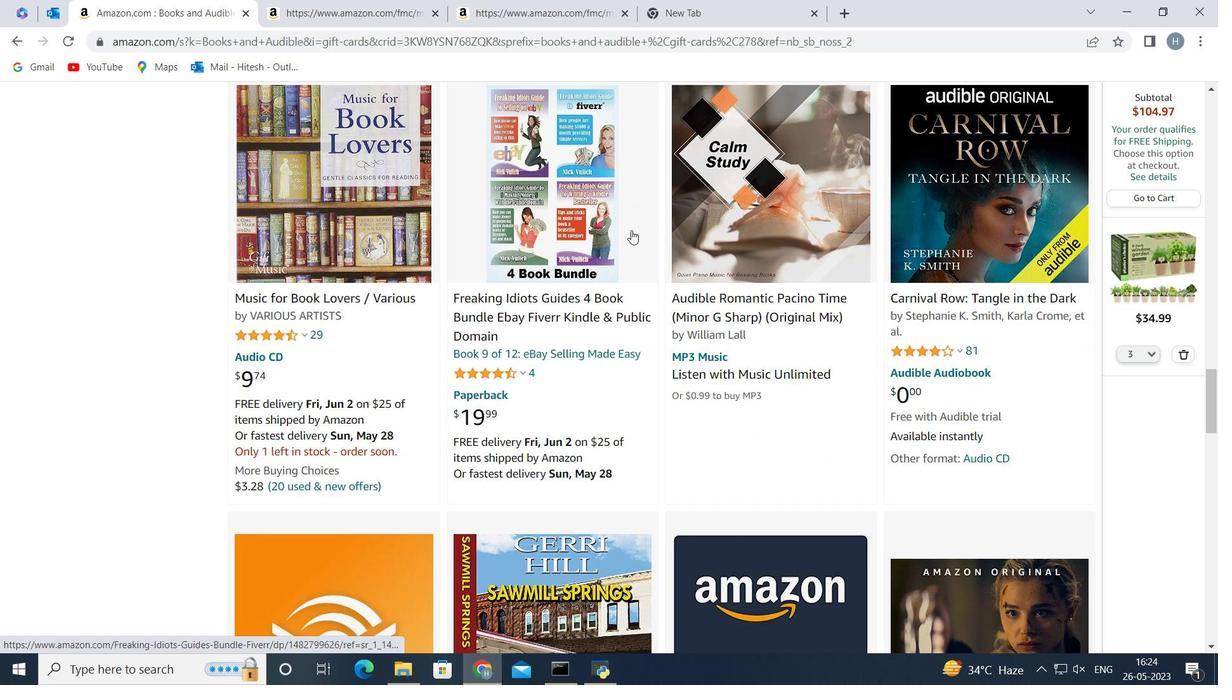 
Action: Mouse scrolled (631, 230) with delta (0, 0)
Screenshot: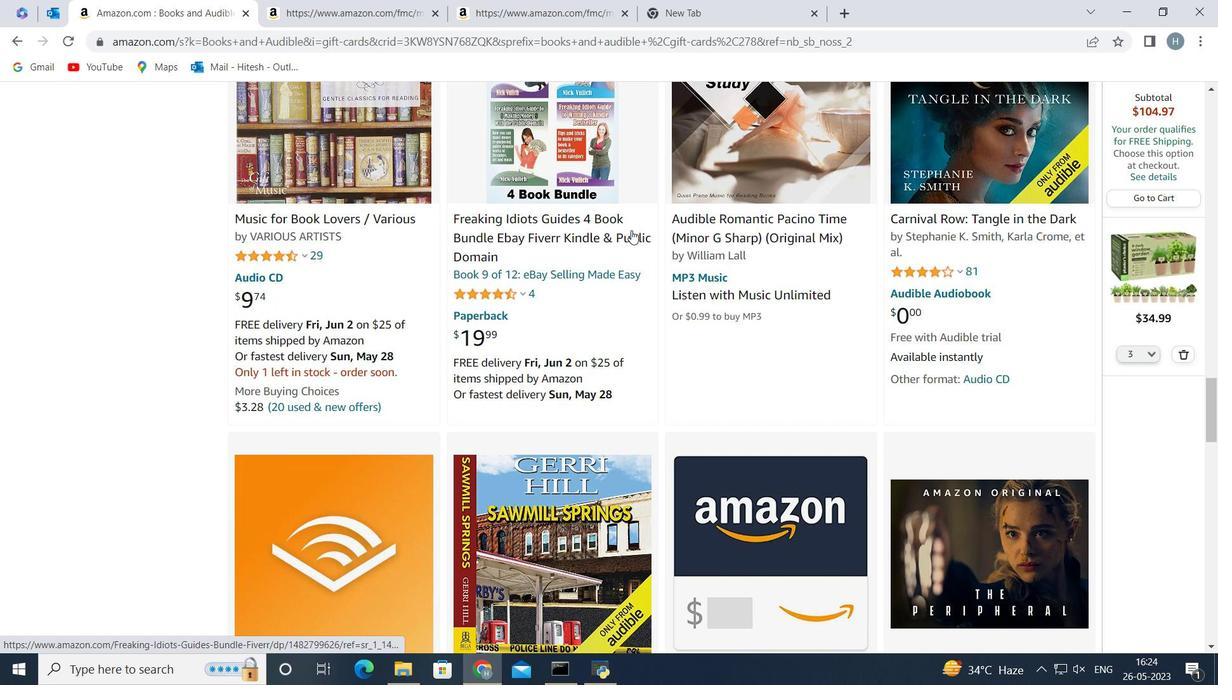 
Action: Mouse scrolled (631, 230) with delta (0, 0)
Screenshot: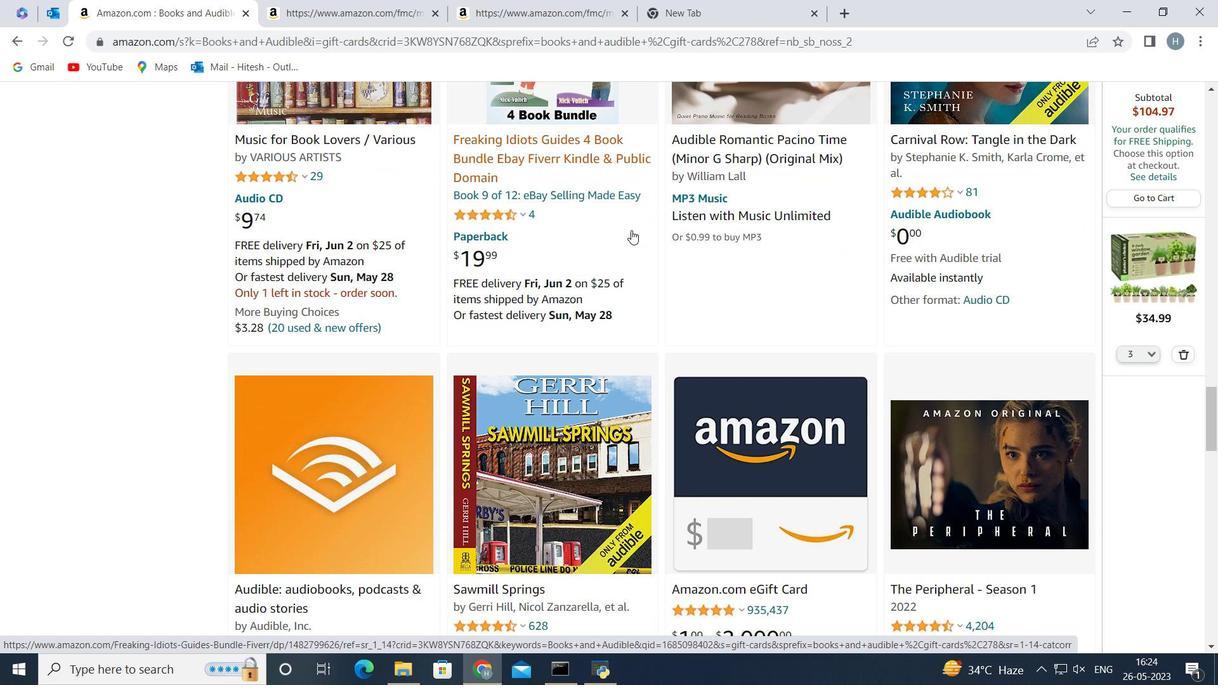 
Action: Mouse scrolled (631, 230) with delta (0, 0)
Screenshot: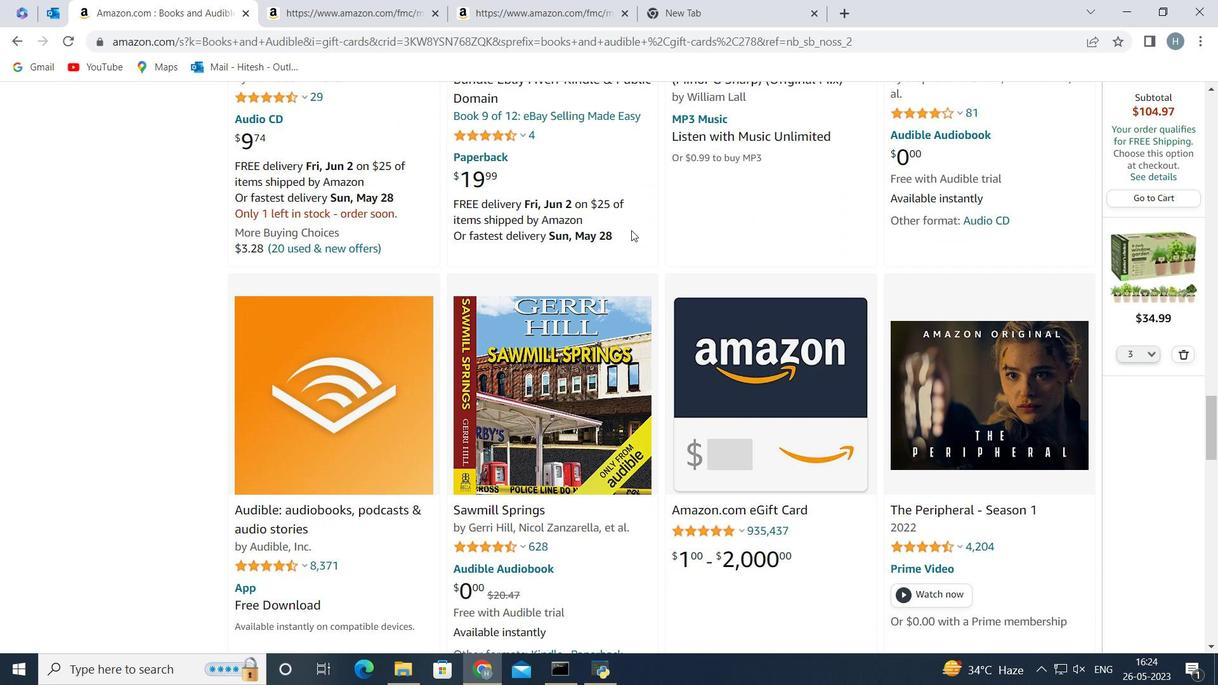 
Action: Mouse scrolled (631, 230) with delta (0, 0)
Screenshot: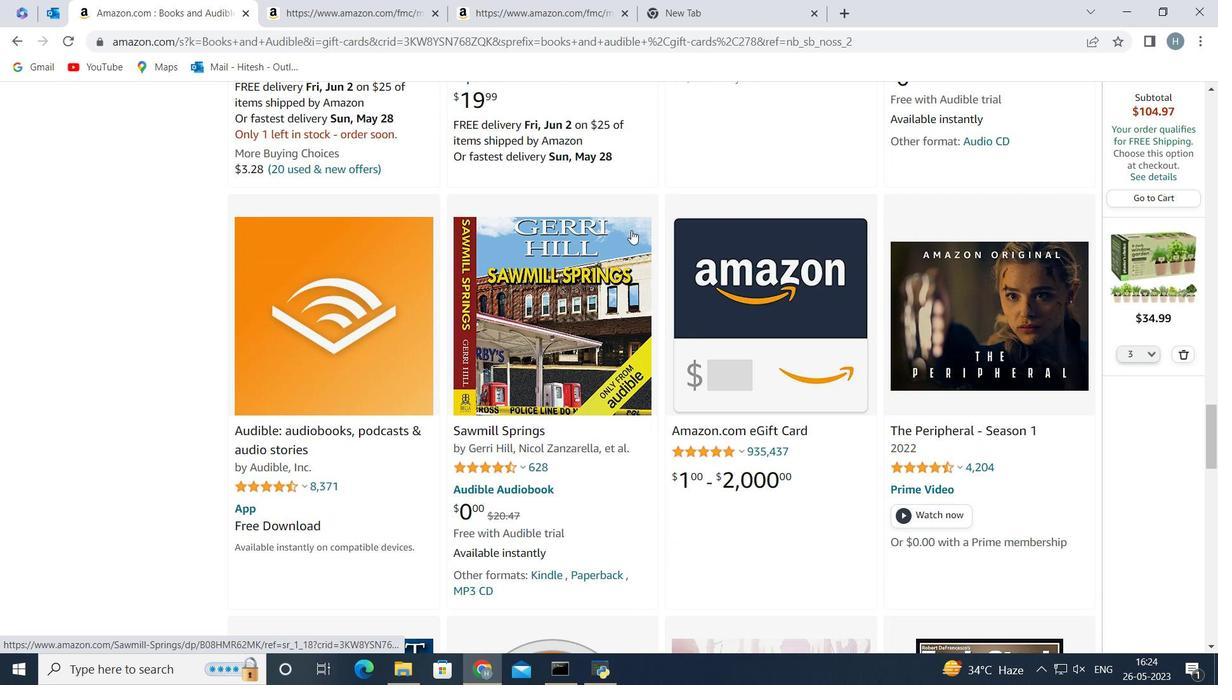
Action: Mouse scrolled (631, 230) with delta (0, 0)
Screenshot: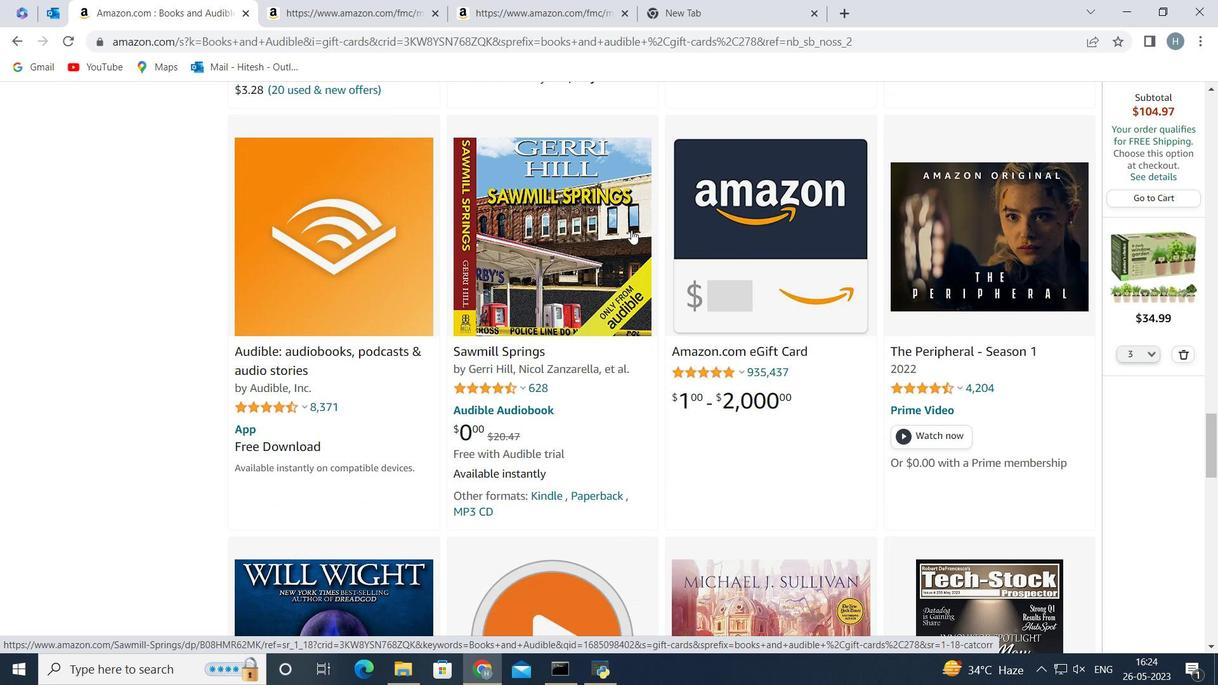 
Action: Mouse scrolled (631, 230) with delta (0, 0)
Screenshot: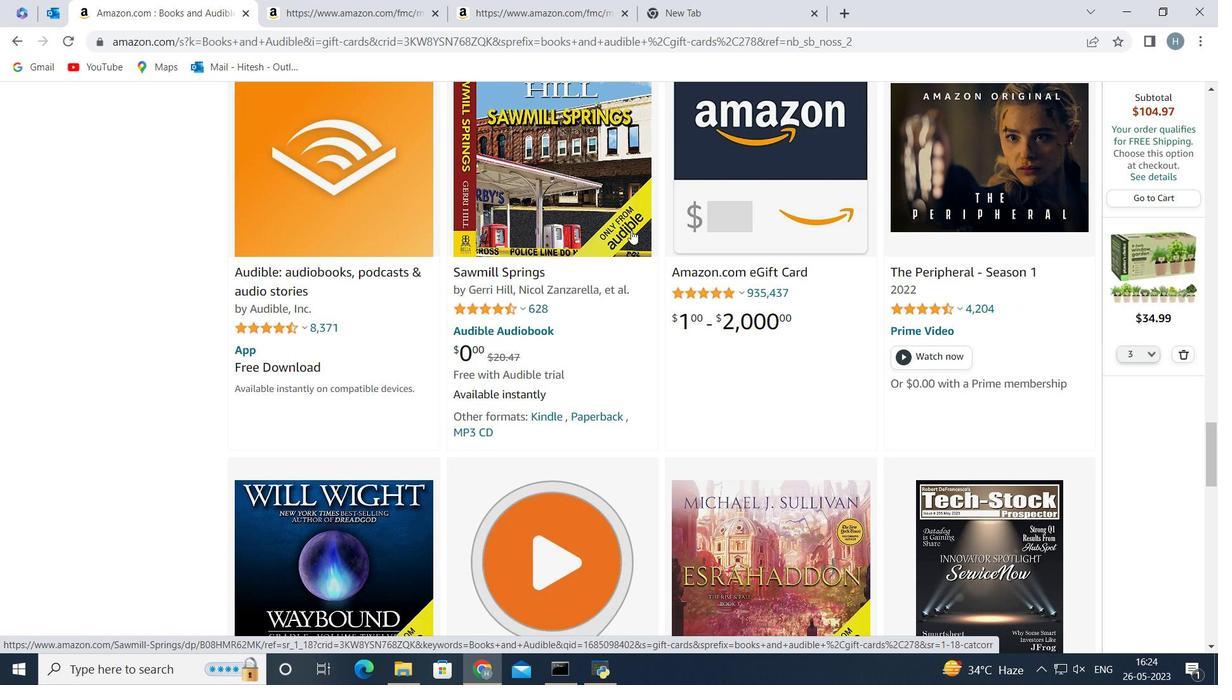 
Action: Mouse moved to (631, 231)
Screenshot: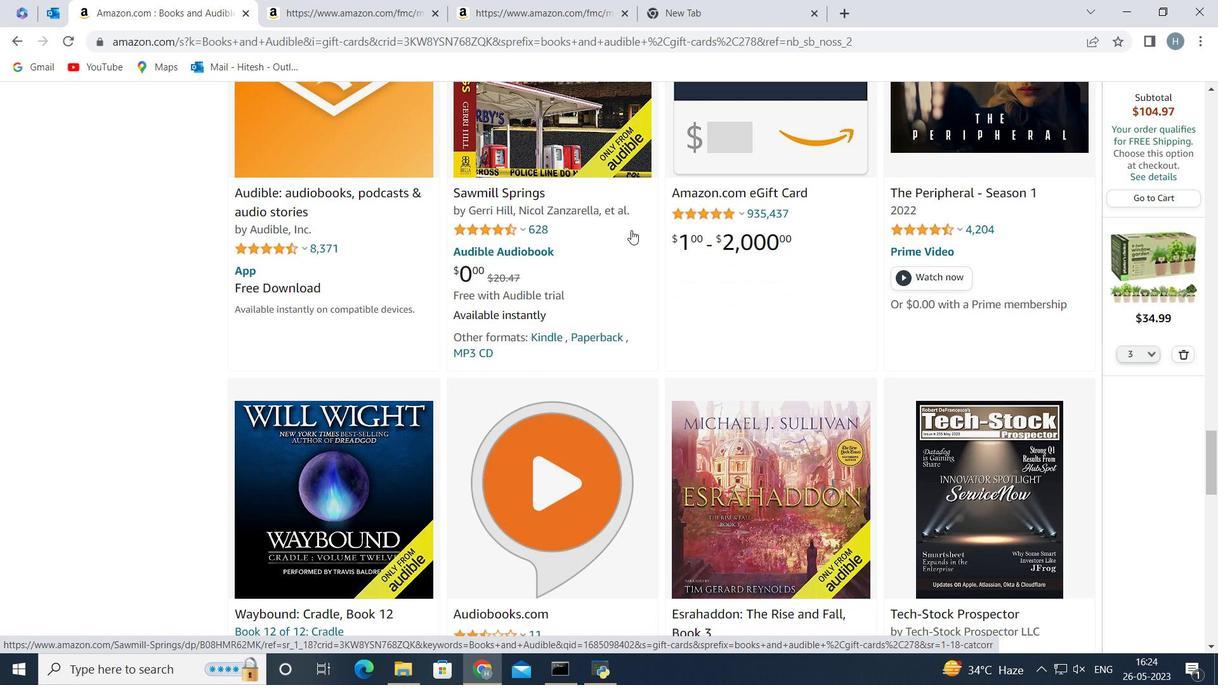 
Action: Mouse scrolled (631, 230) with delta (0, 0)
Screenshot: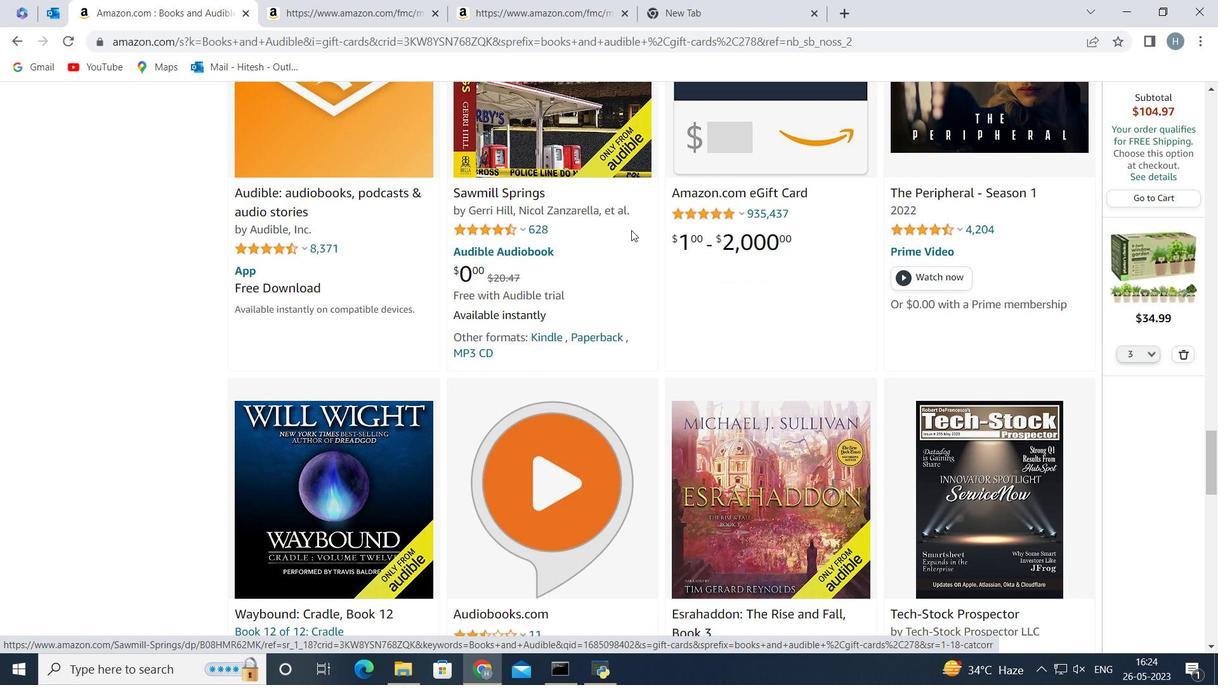 
Action: Mouse scrolled (631, 230) with delta (0, 0)
Screenshot: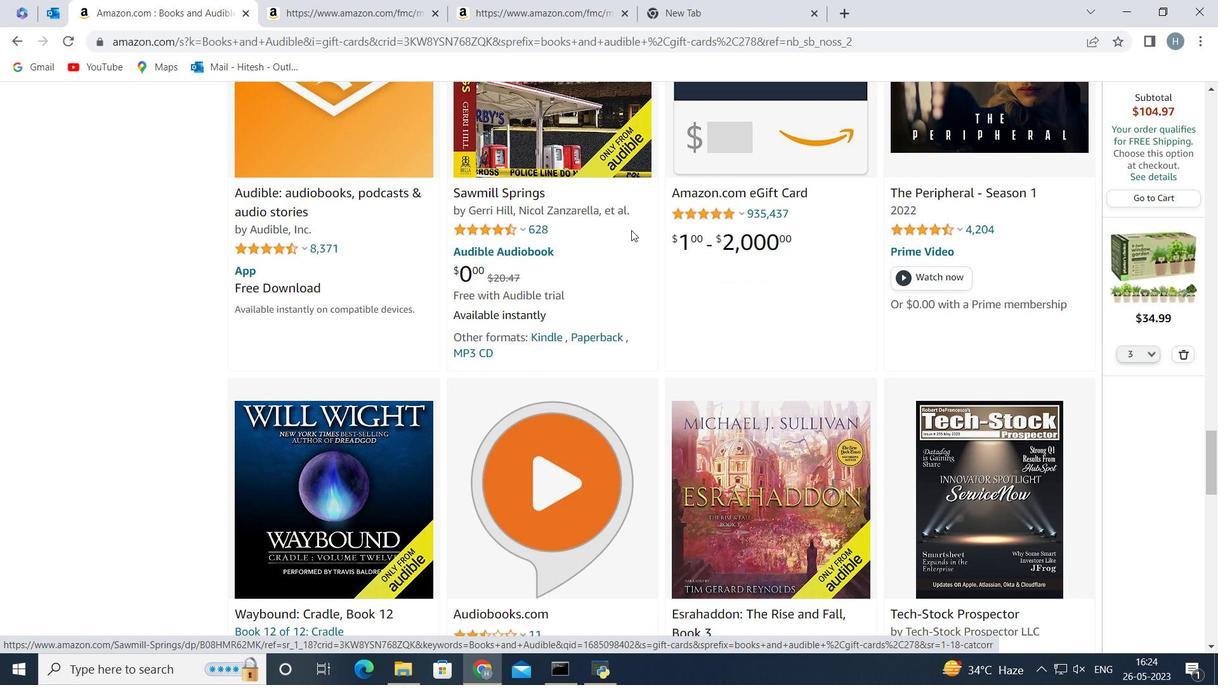 
Action: Mouse scrolled (631, 230) with delta (0, 0)
Screenshot: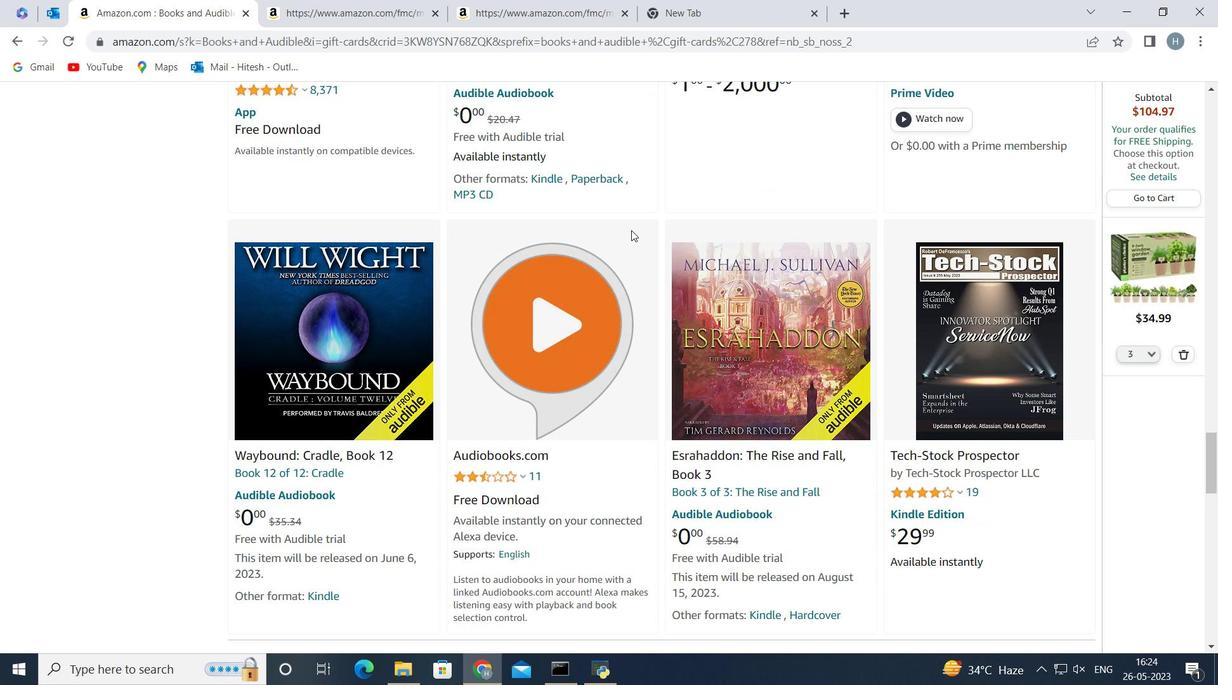 
Action: Mouse scrolled (631, 231) with delta (0, 0)
Screenshot: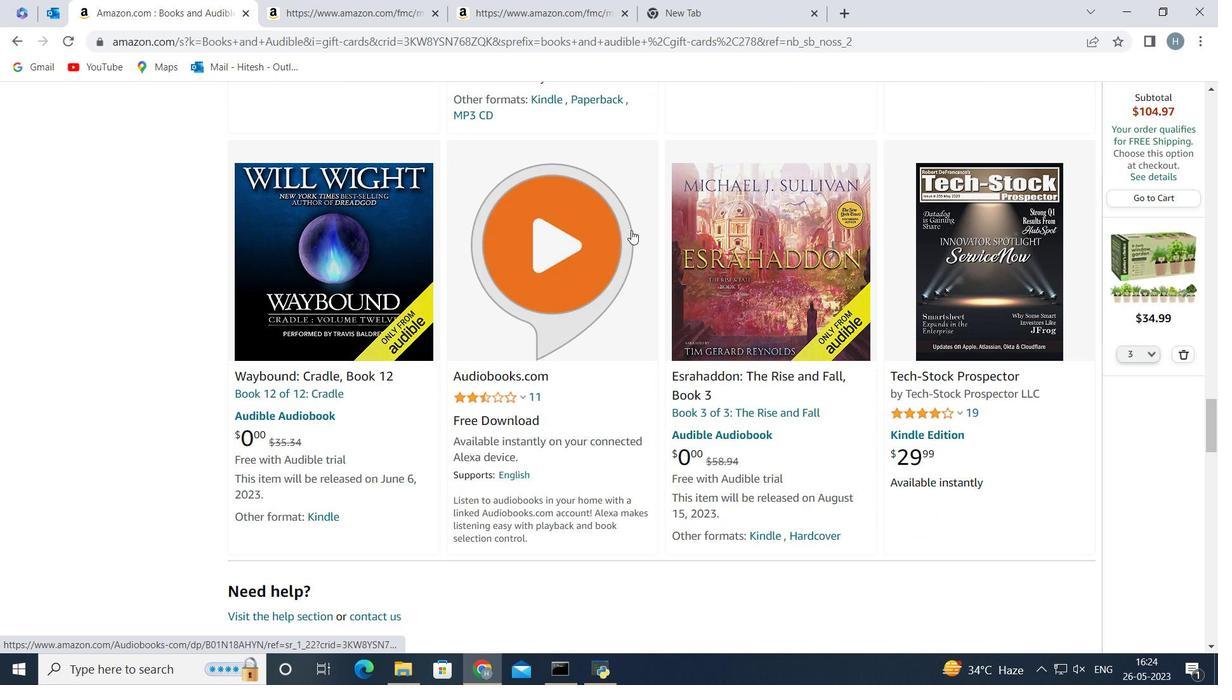 
Action: Mouse scrolled (631, 231) with delta (0, 0)
Screenshot: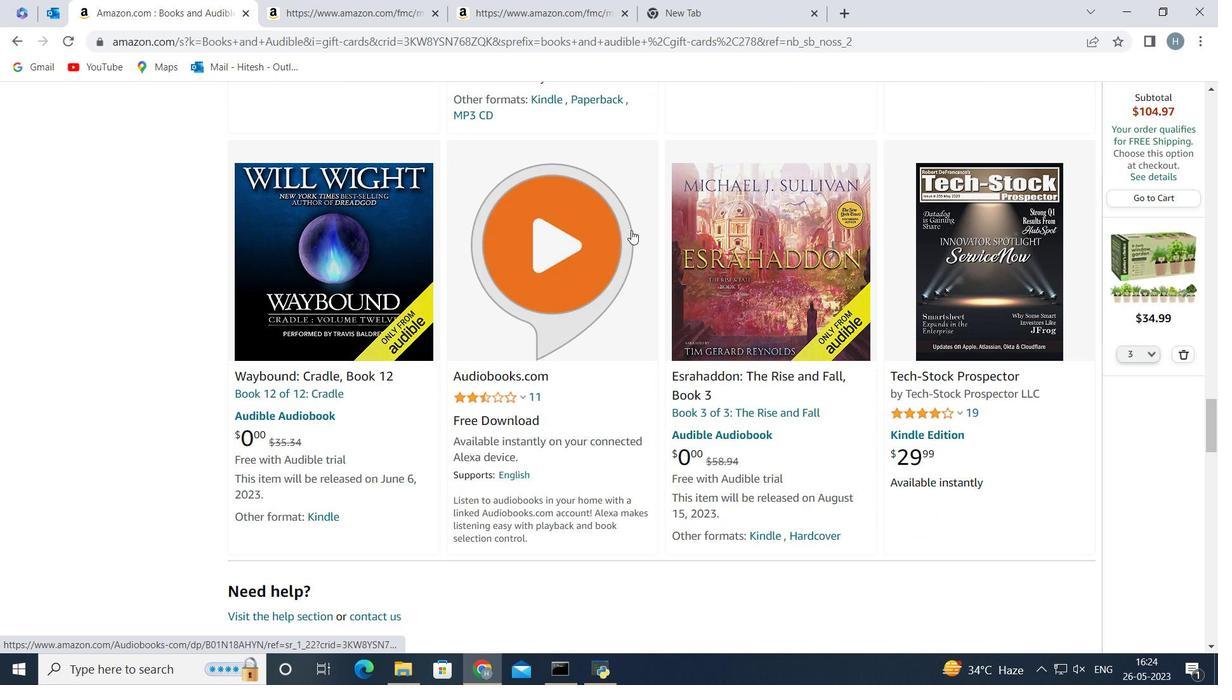 
Action: Mouse scrolled (631, 231) with delta (0, 0)
Screenshot: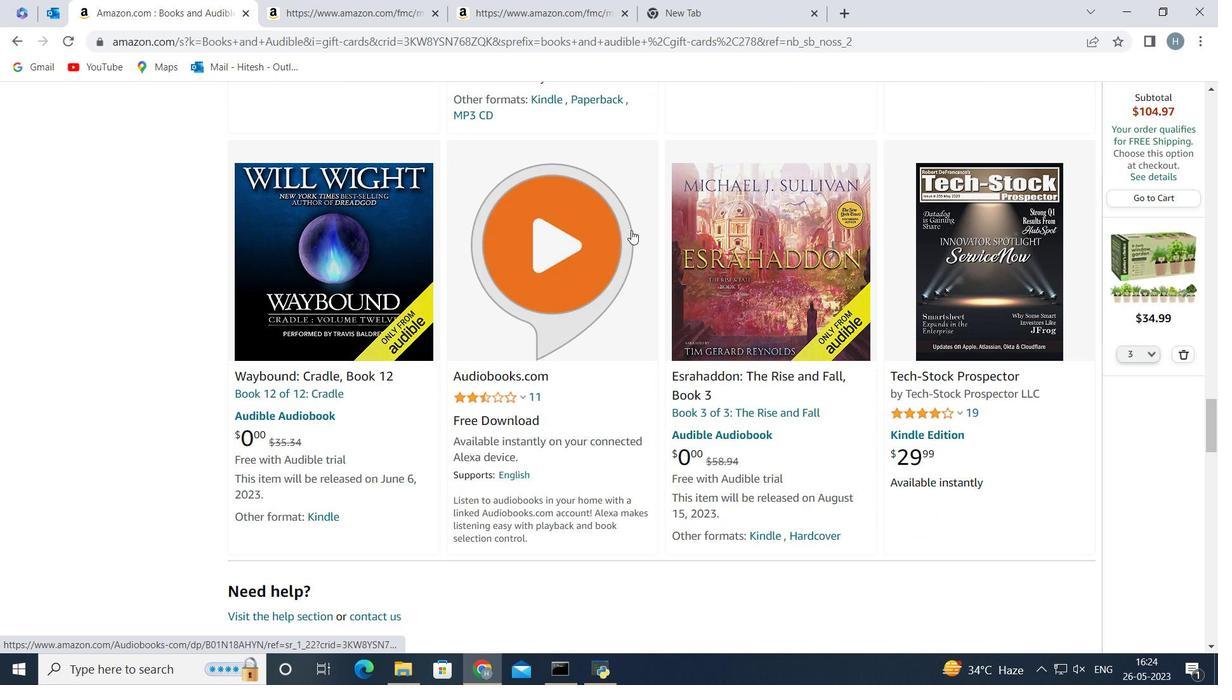 
Action: Mouse scrolled (631, 230) with delta (0, 0)
Screenshot: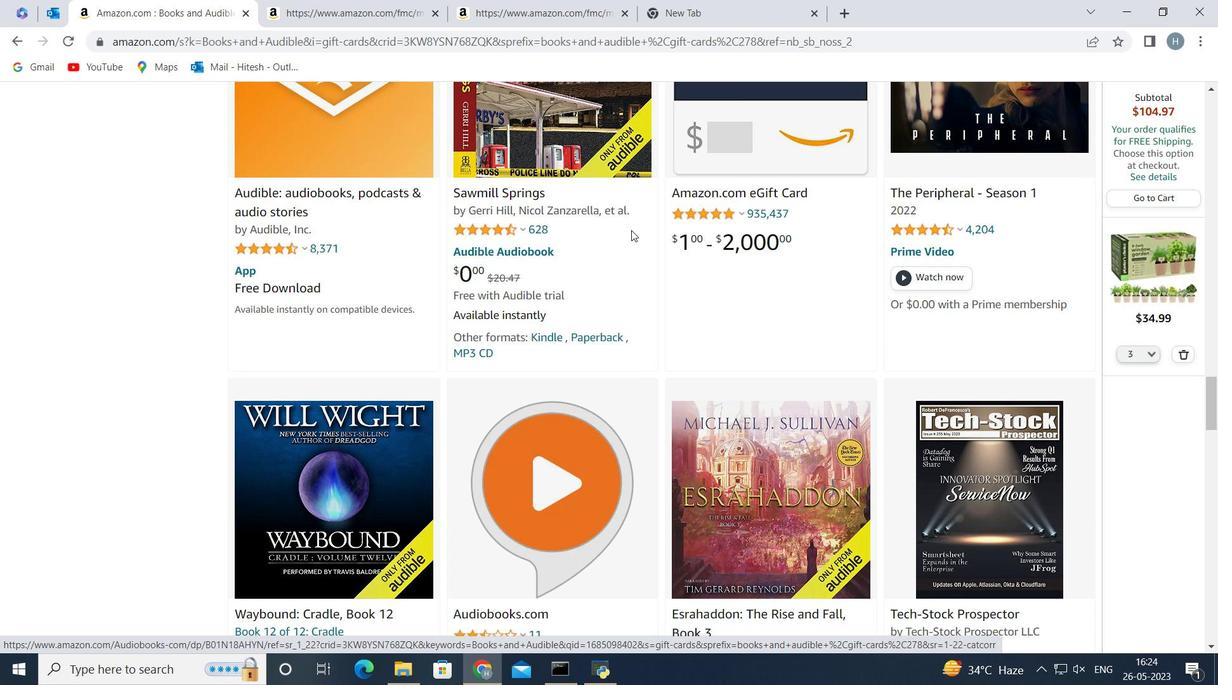 
Action: Mouse scrolled (631, 230) with delta (0, 0)
Screenshot: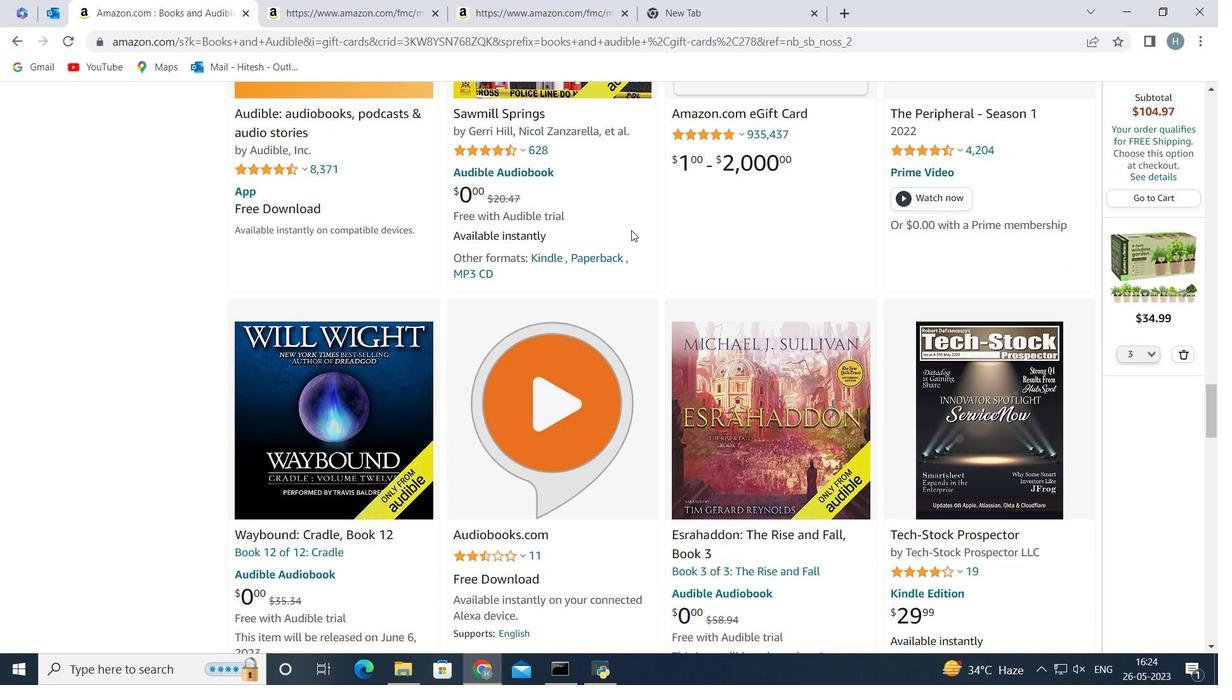 
Action: Mouse scrolled (631, 230) with delta (0, 0)
Screenshot: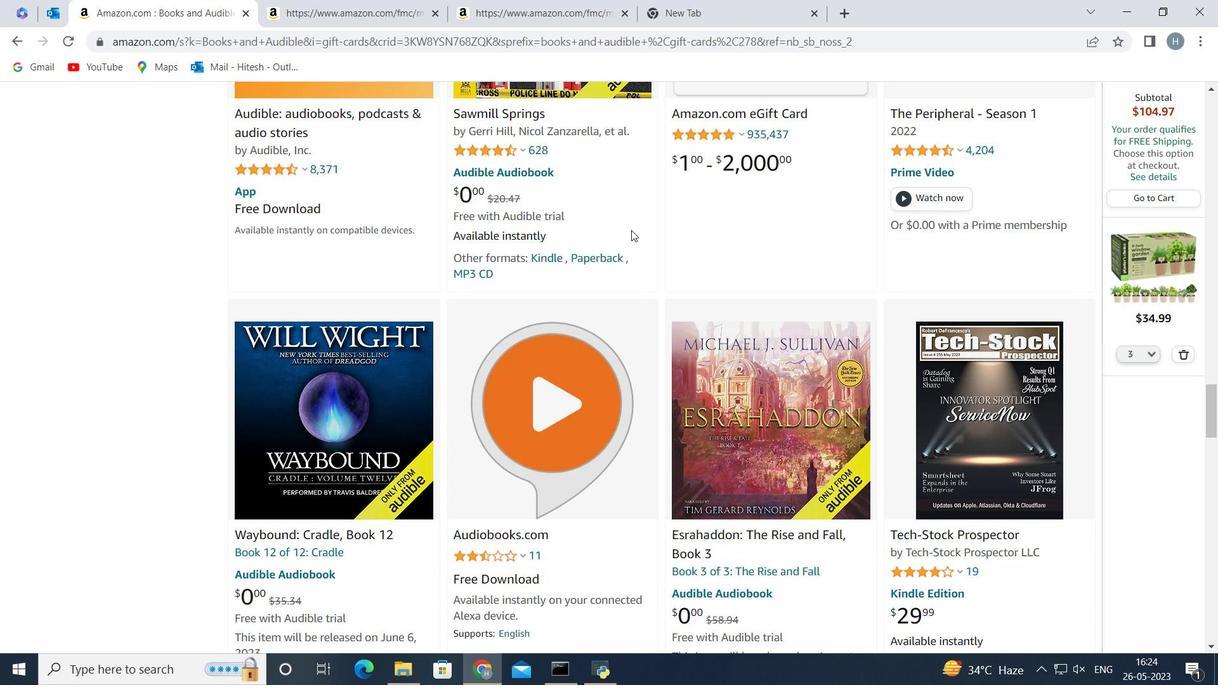 
Action: Mouse scrolled (631, 230) with delta (0, 0)
Screenshot: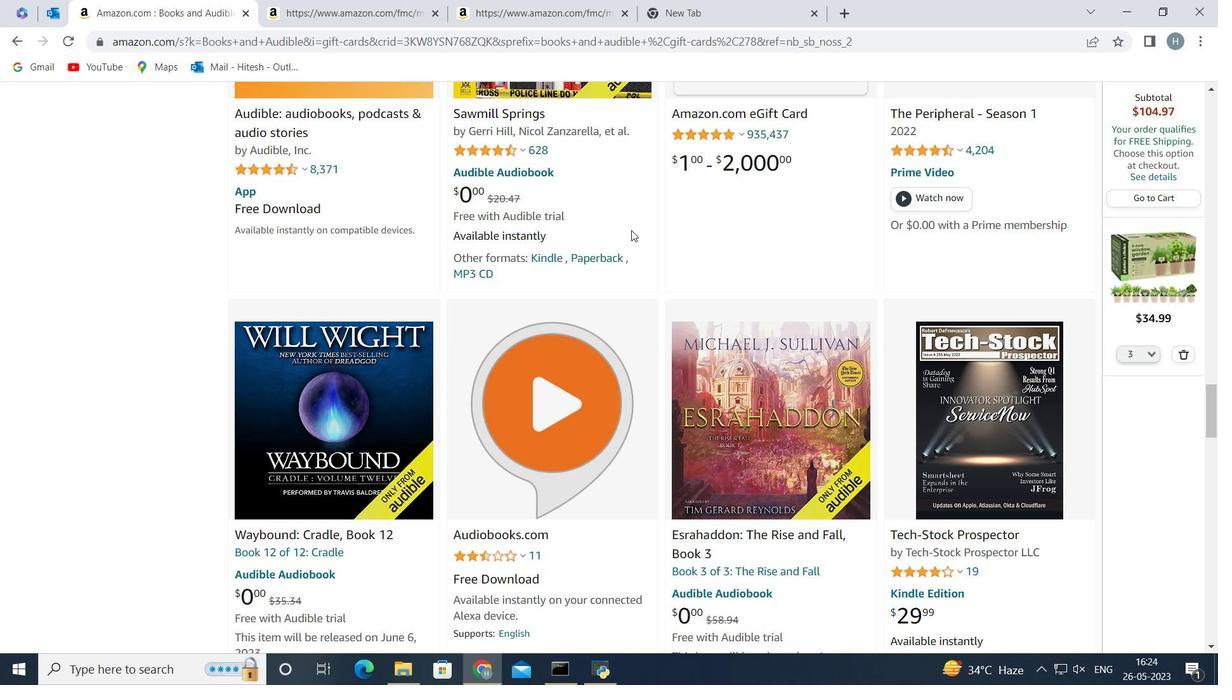 
Action: Mouse scrolled (631, 230) with delta (0, 0)
Screenshot: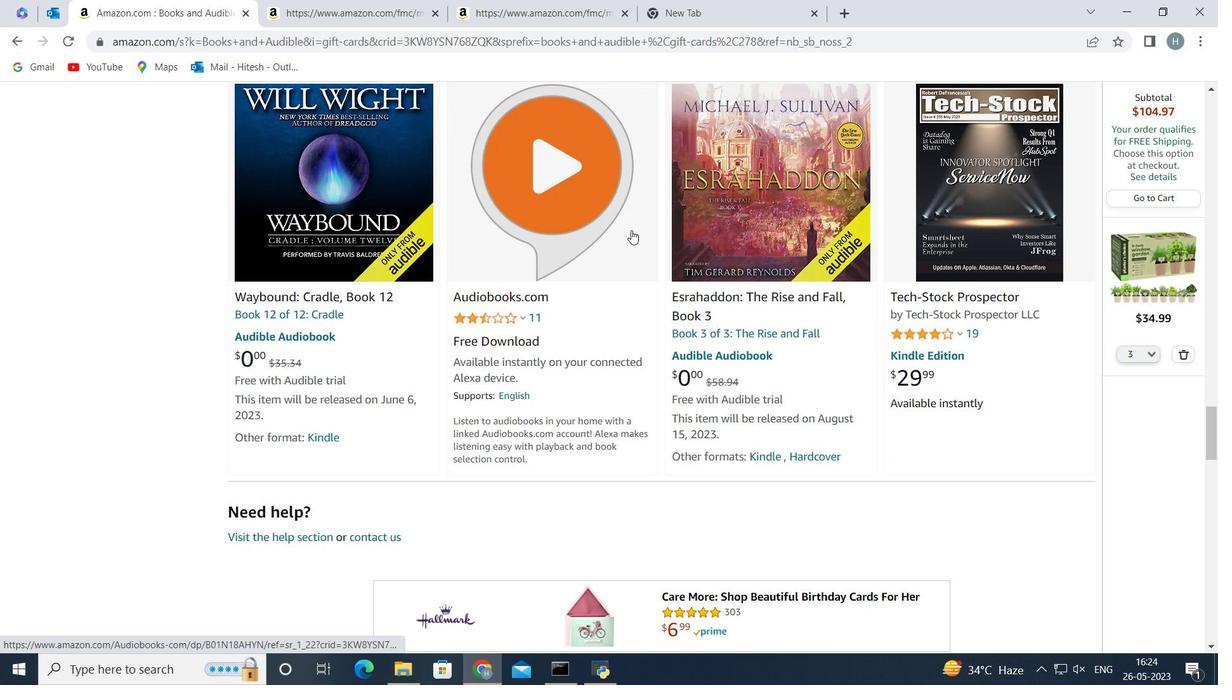 
Action: Mouse scrolled (631, 230) with delta (0, 0)
Screenshot: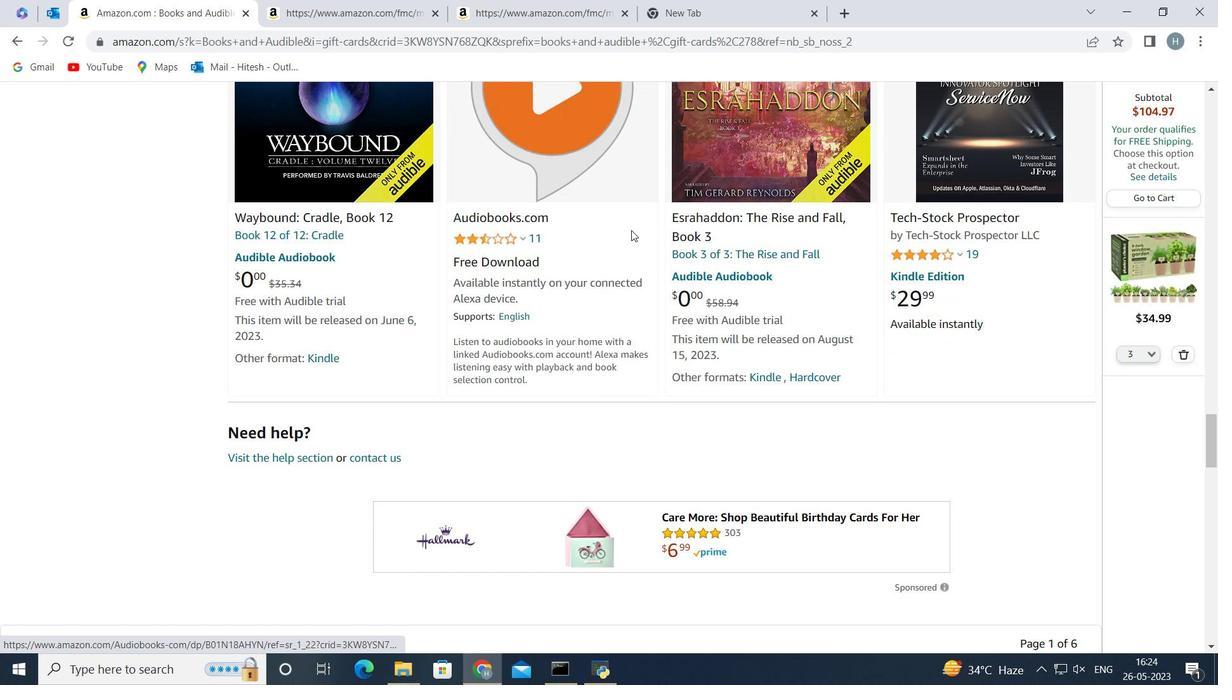 
Action: Mouse scrolled (631, 230) with delta (0, 0)
Screenshot: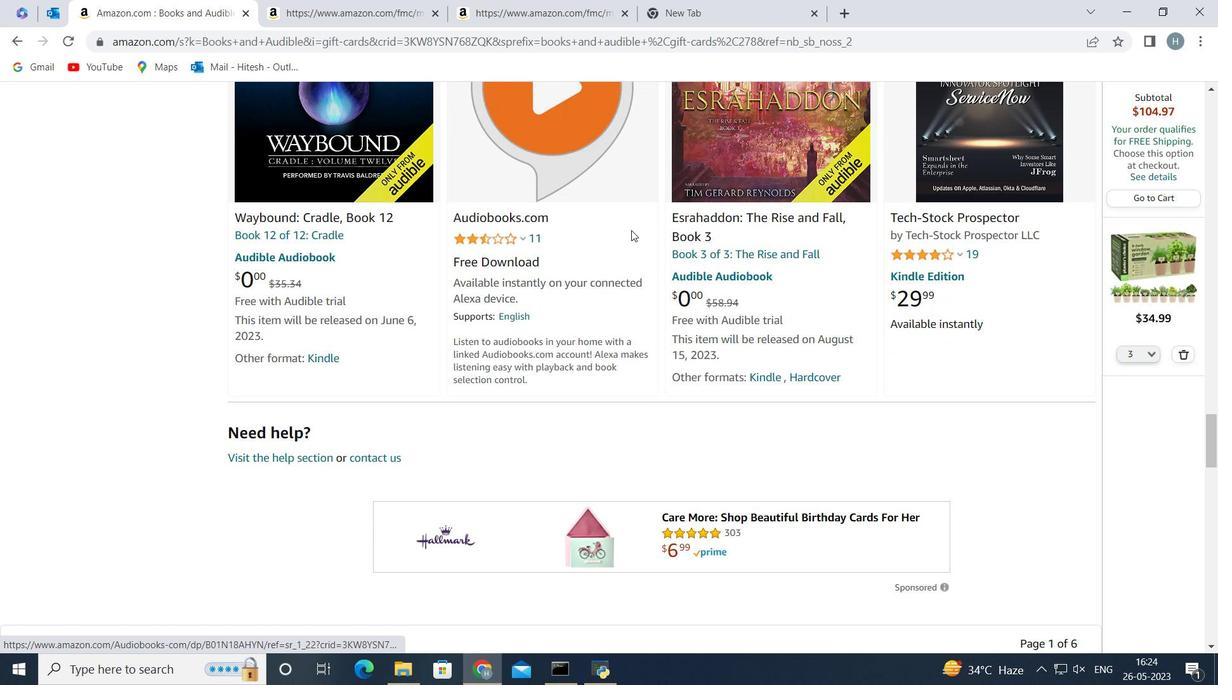 
Action: Mouse scrolled (631, 230) with delta (0, 0)
Screenshot: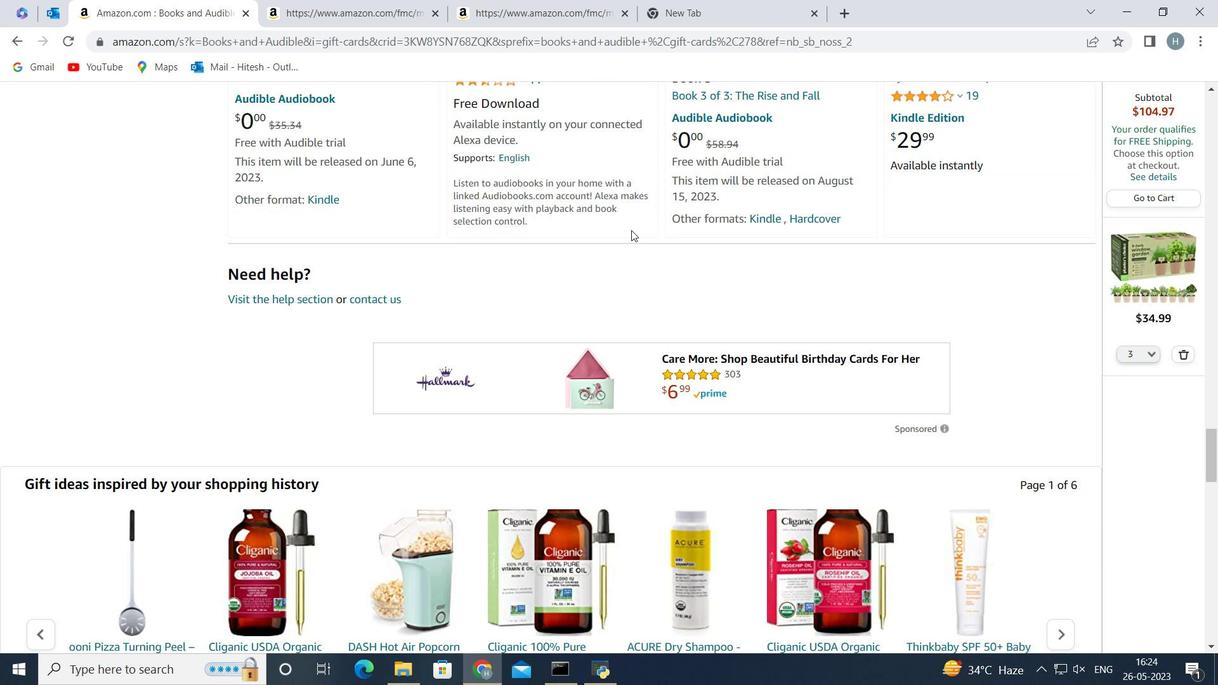 
Action: Mouse scrolled (631, 230) with delta (0, 0)
Screenshot: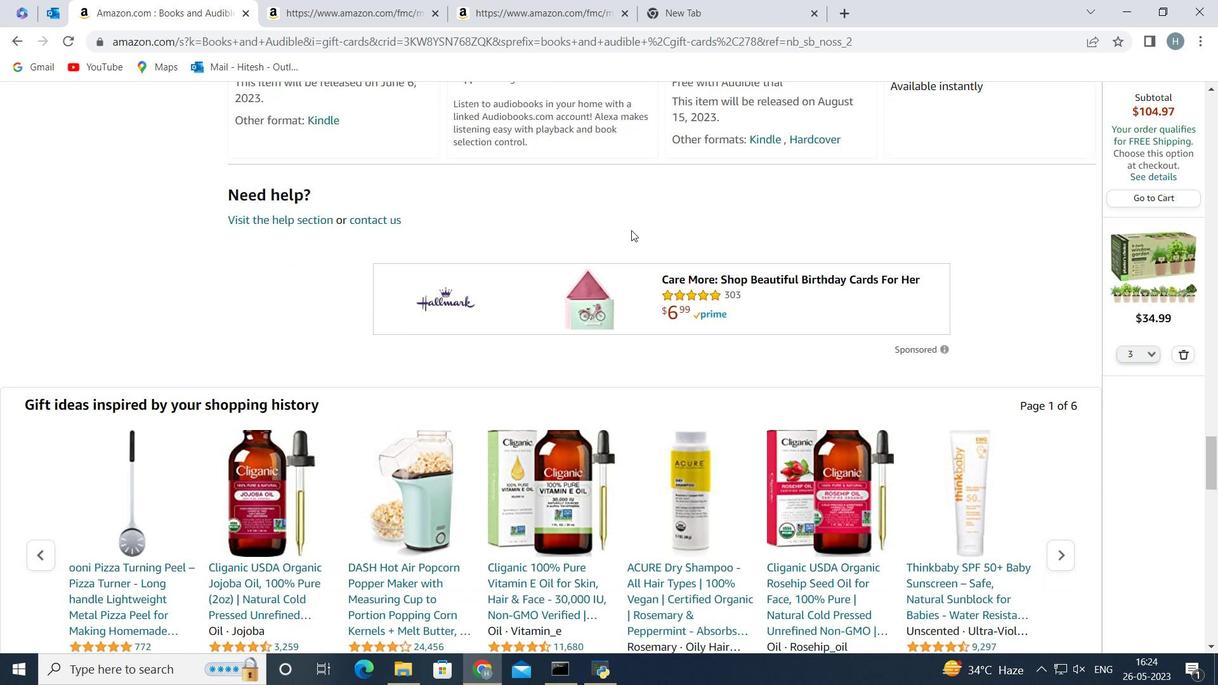 
Action: Mouse scrolled (631, 230) with delta (0, 0)
Screenshot: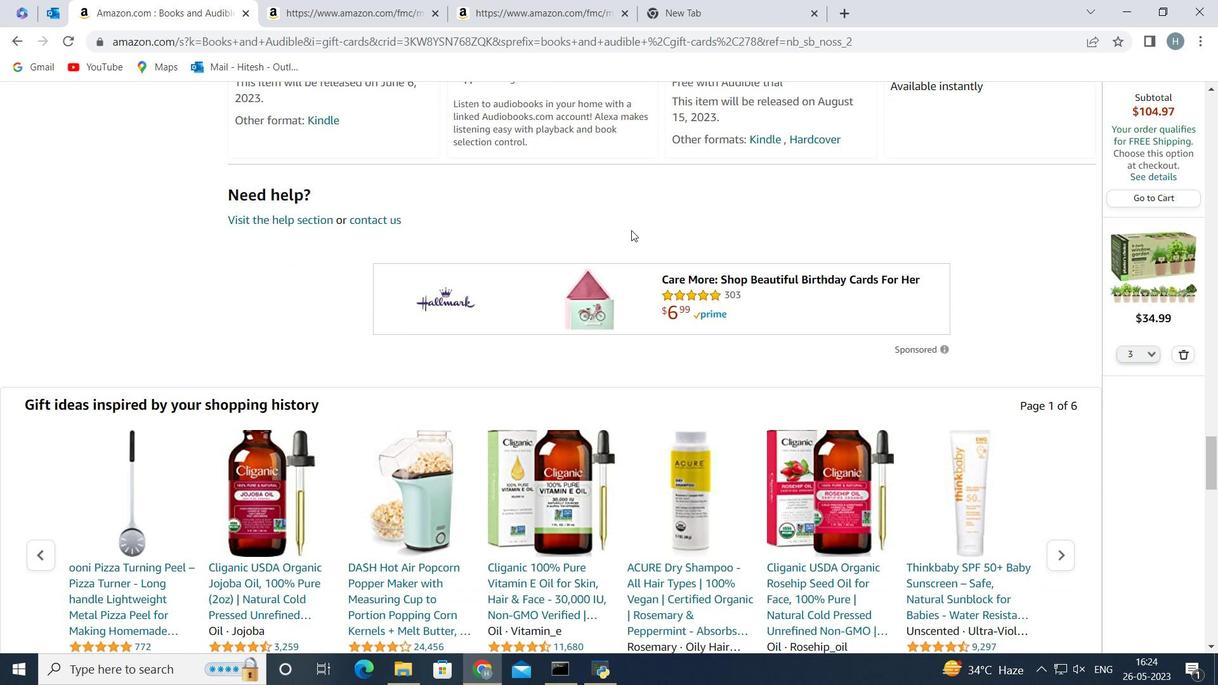 
Action: Mouse scrolled (631, 230) with delta (0, 0)
Screenshot: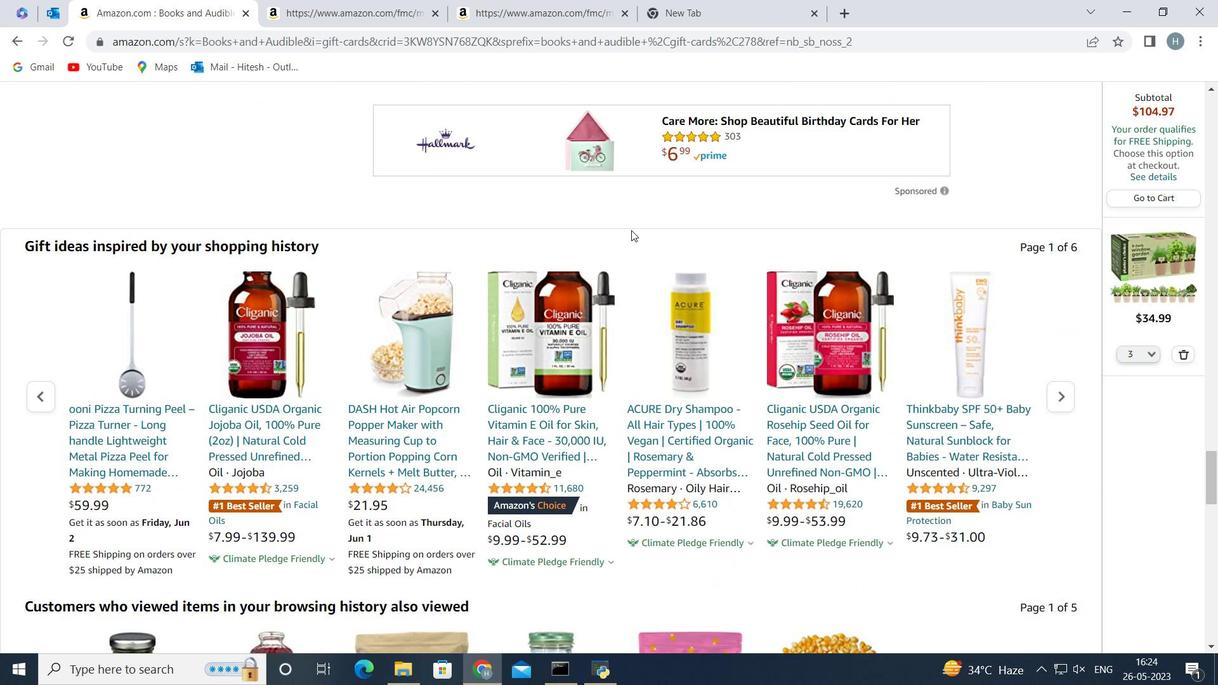 
Action: Mouse scrolled (631, 230) with delta (0, 0)
Screenshot: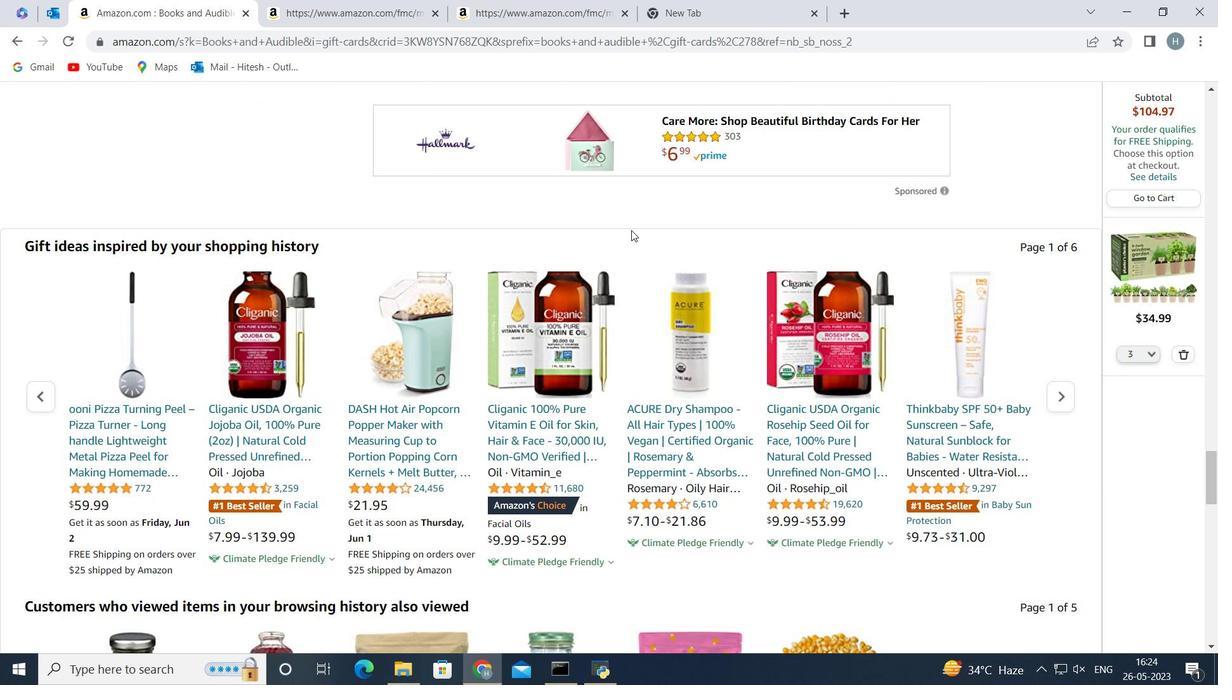 
Action: Mouse scrolled (631, 230) with delta (0, 0)
Screenshot: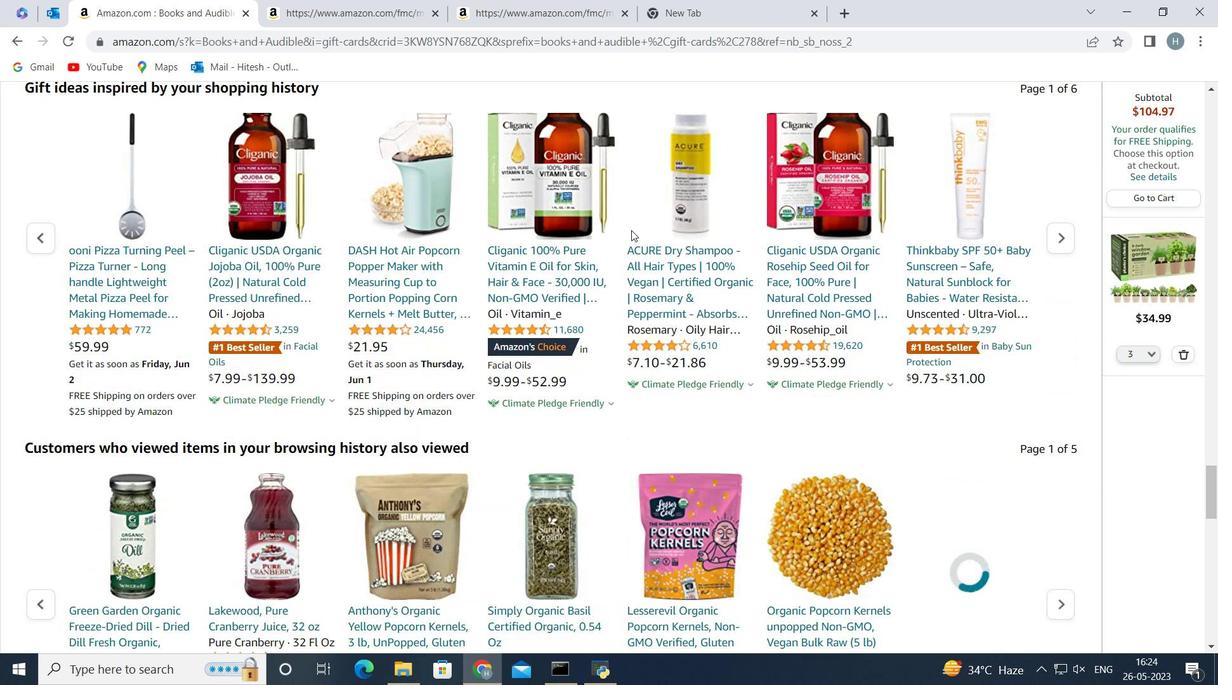 
Action: Mouse scrolled (631, 230) with delta (0, 0)
Screenshot: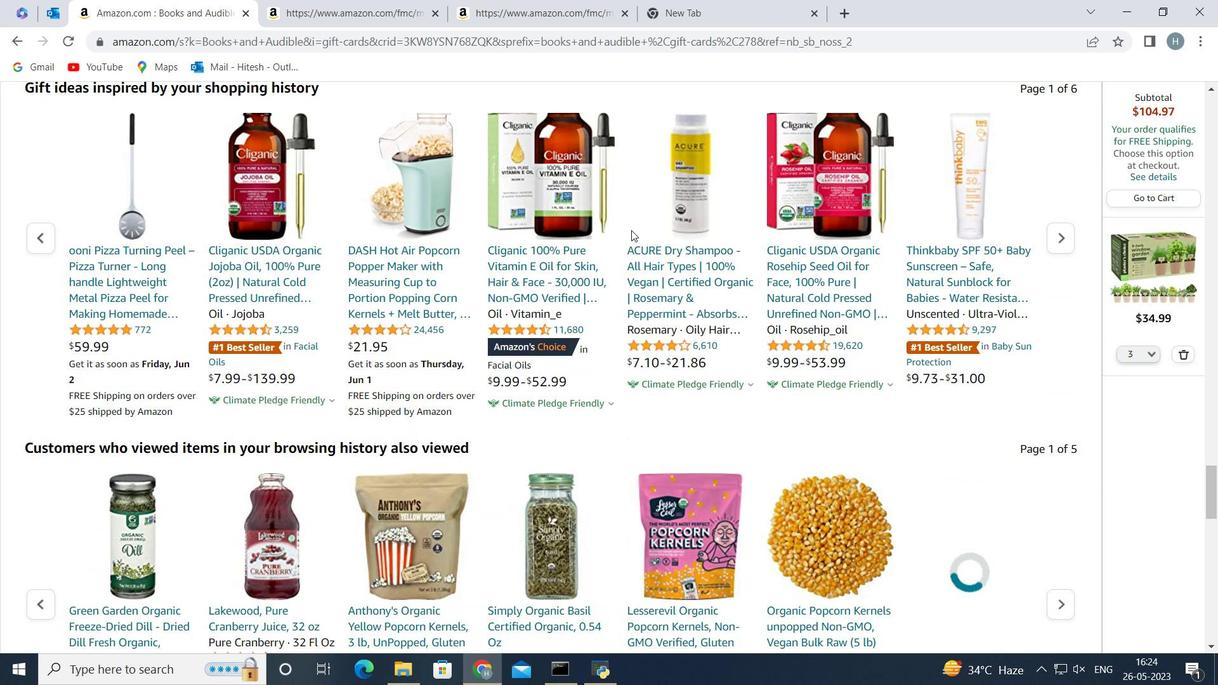 
Action: Mouse scrolled (631, 230) with delta (0, 0)
Screenshot: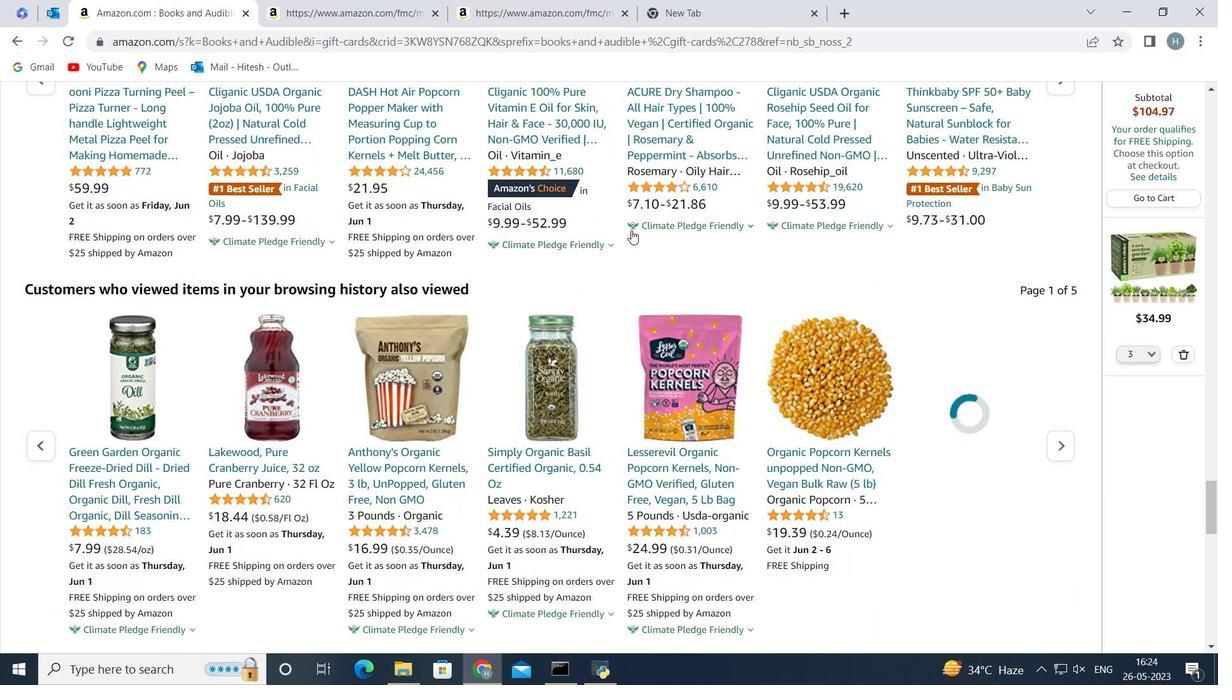 
Action: Mouse scrolled (631, 230) with delta (0, 0)
Screenshot: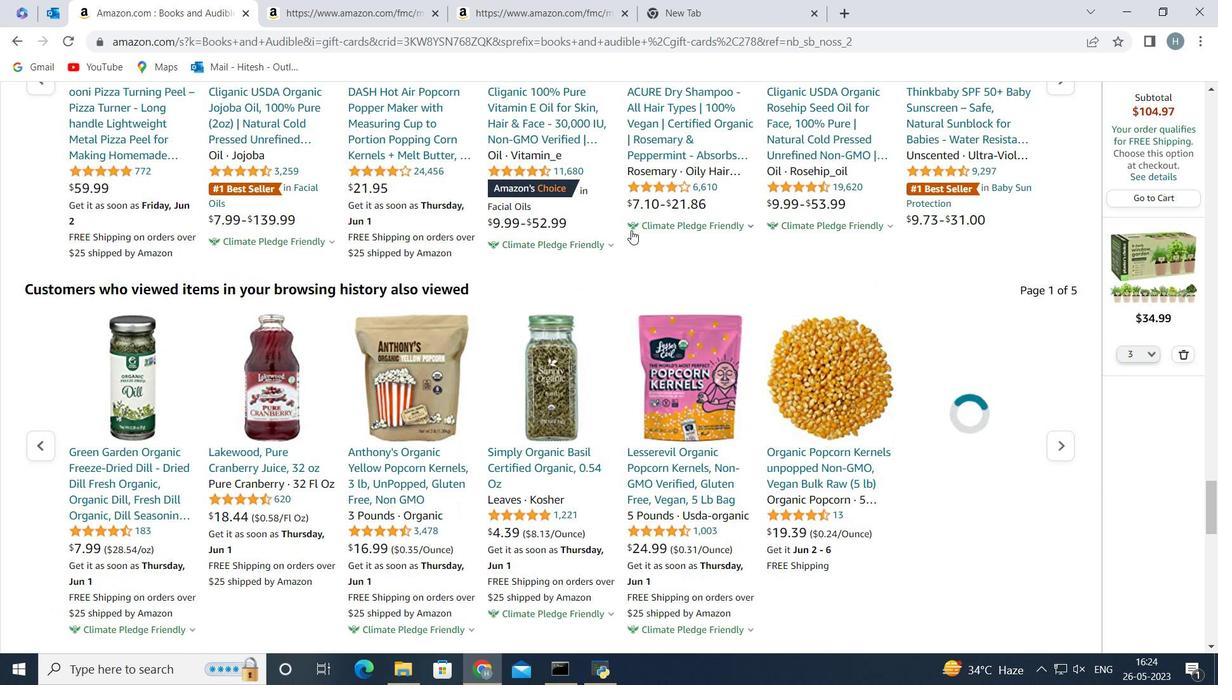 
Action: Mouse scrolled (631, 230) with delta (0, 0)
Screenshot: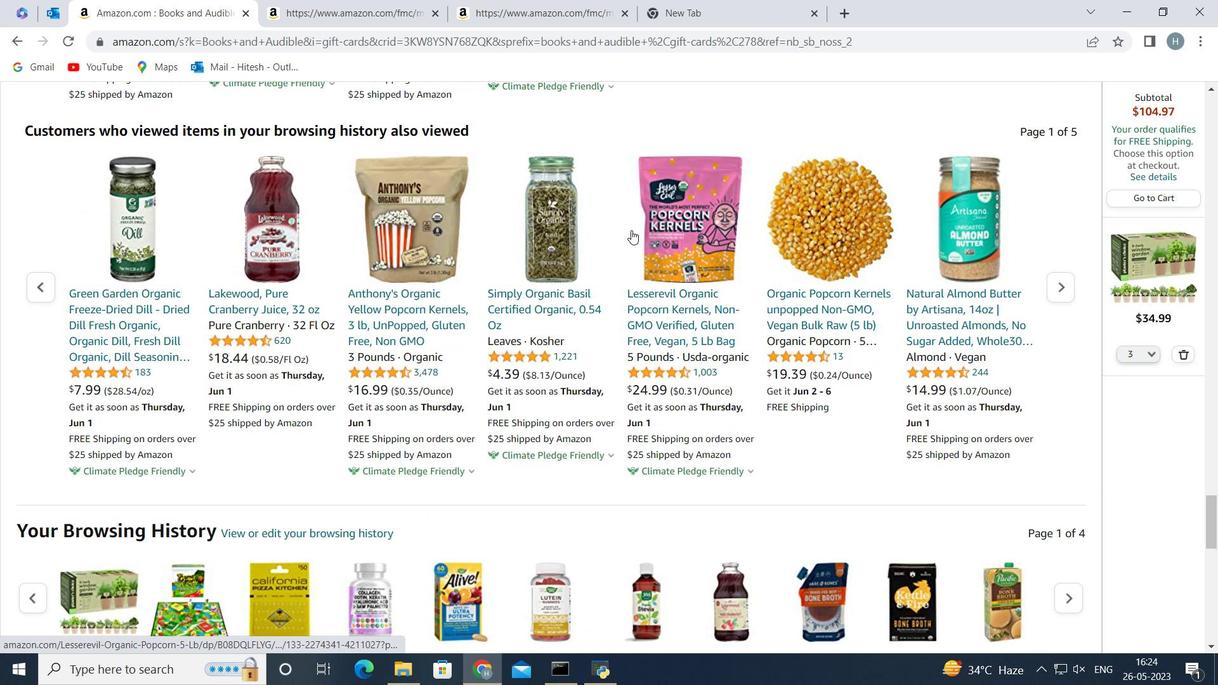 
Action: Mouse scrolled (631, 230) with delta (0, 0)
Screenshot: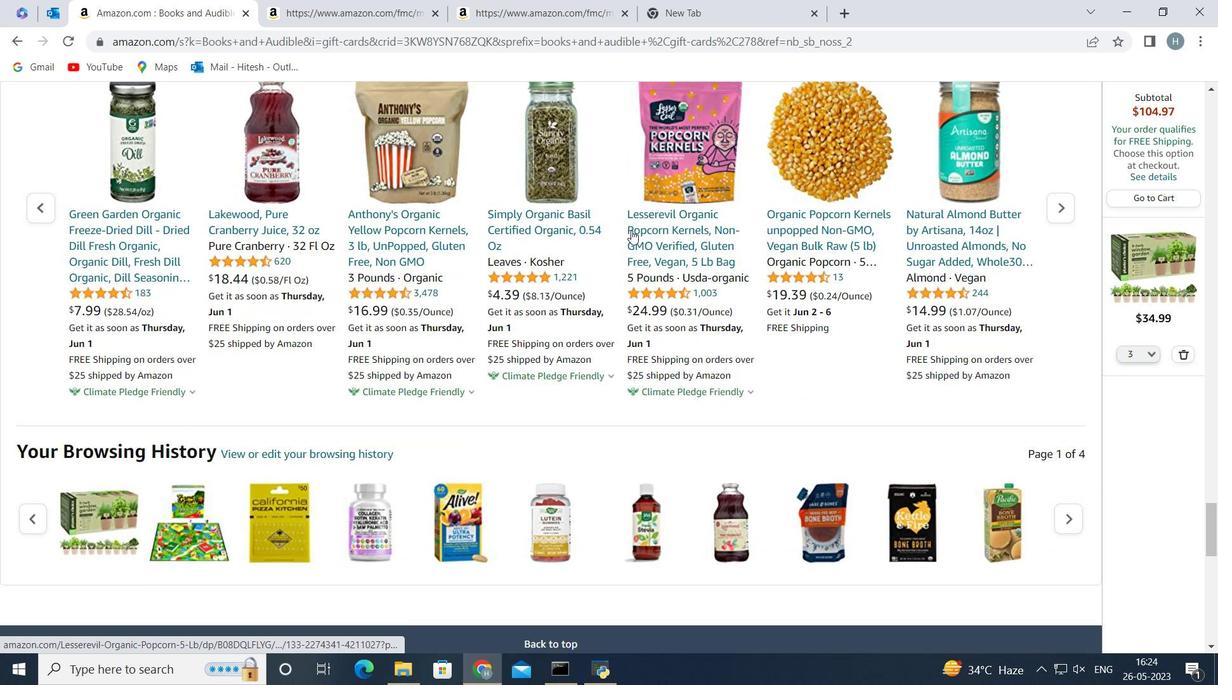 
Action: Mouse scrolled (631, 230) with delta (0, 0)
Screenshot: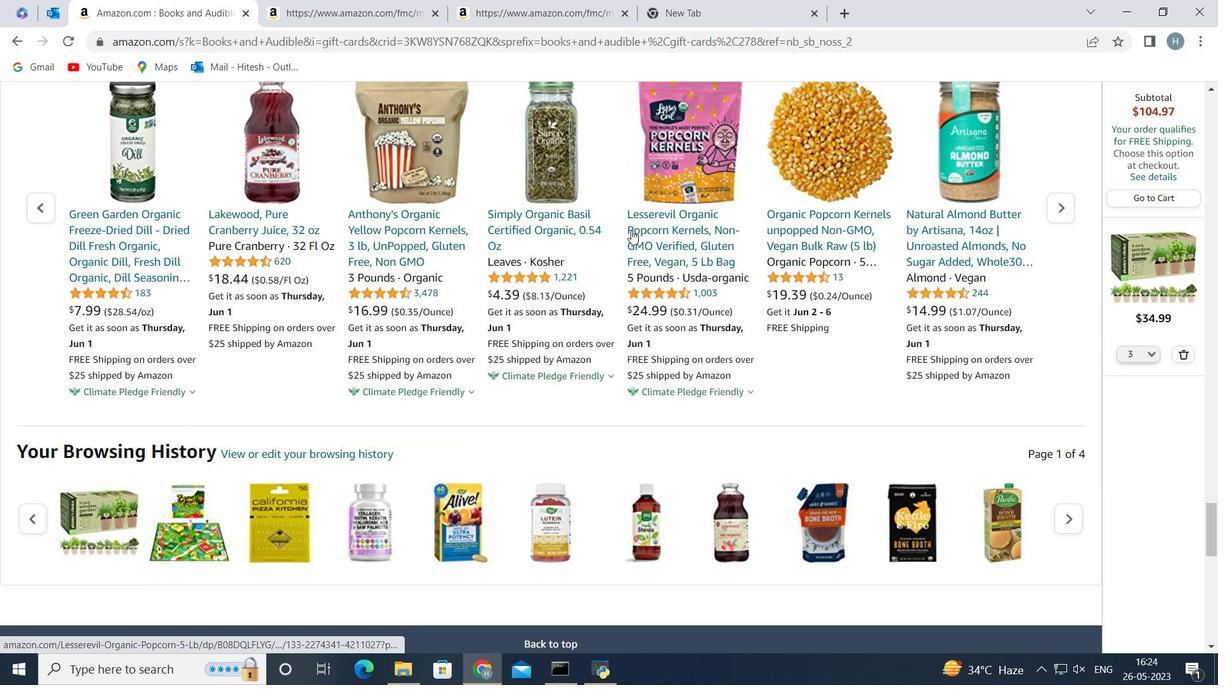 
Action: Mouse scrolled (631, 230) with delta (0, 0)
Screenshot: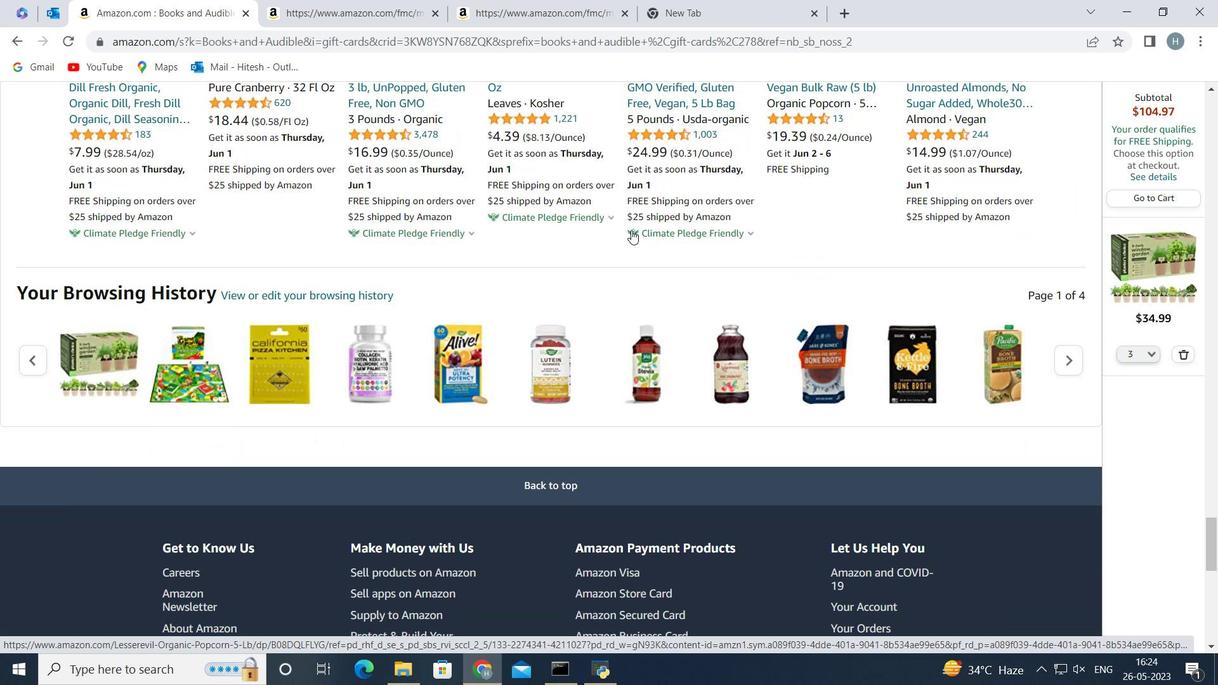
Action: Mouse scrolled (631, 230) with delta (0, 0)
Screenshot: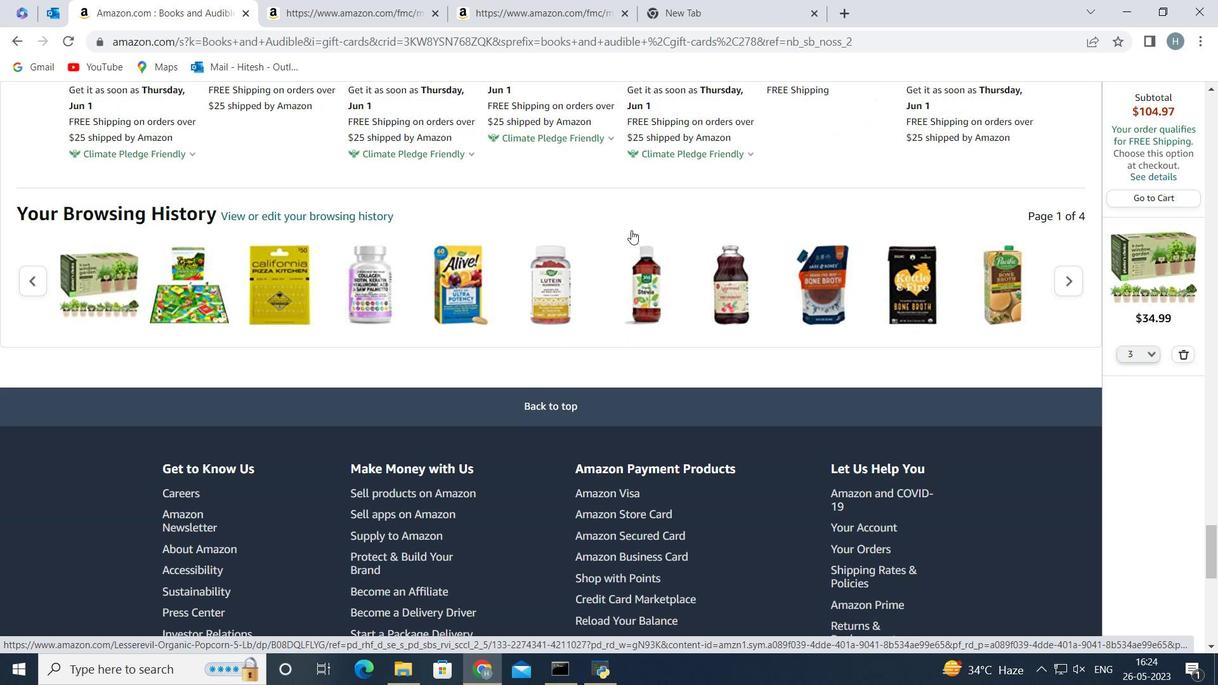 
Action: Mouse scrolled (631, 230) with delta (0, 0)
Screenshot: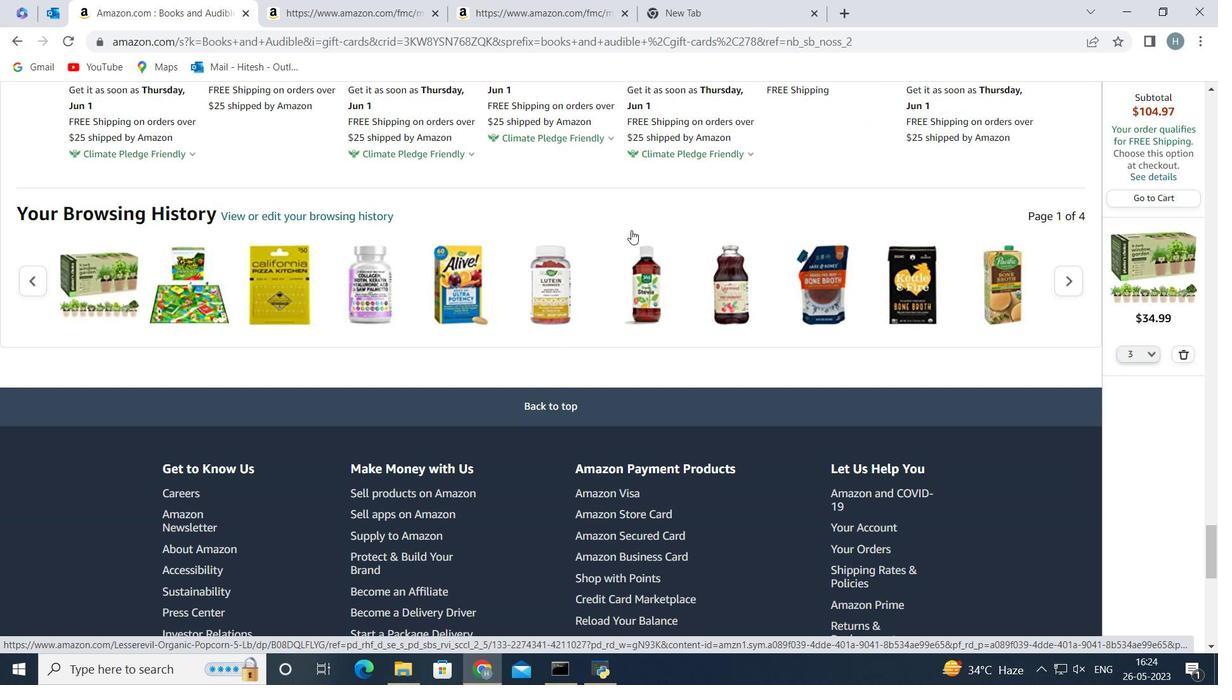 
Action: Mouse scrolled (631, 230) with delta (0, 0)
Screenshot: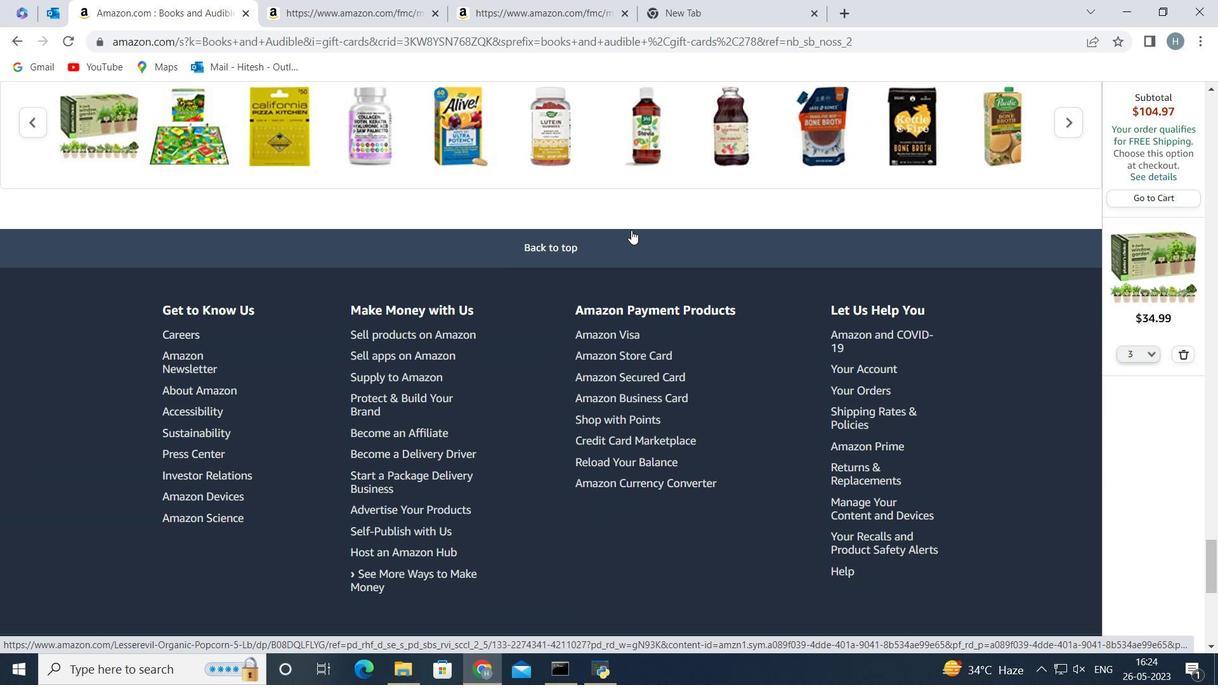 
Action: Mouse scrolled (631, 230) with delta (0, 0)
Screenshot: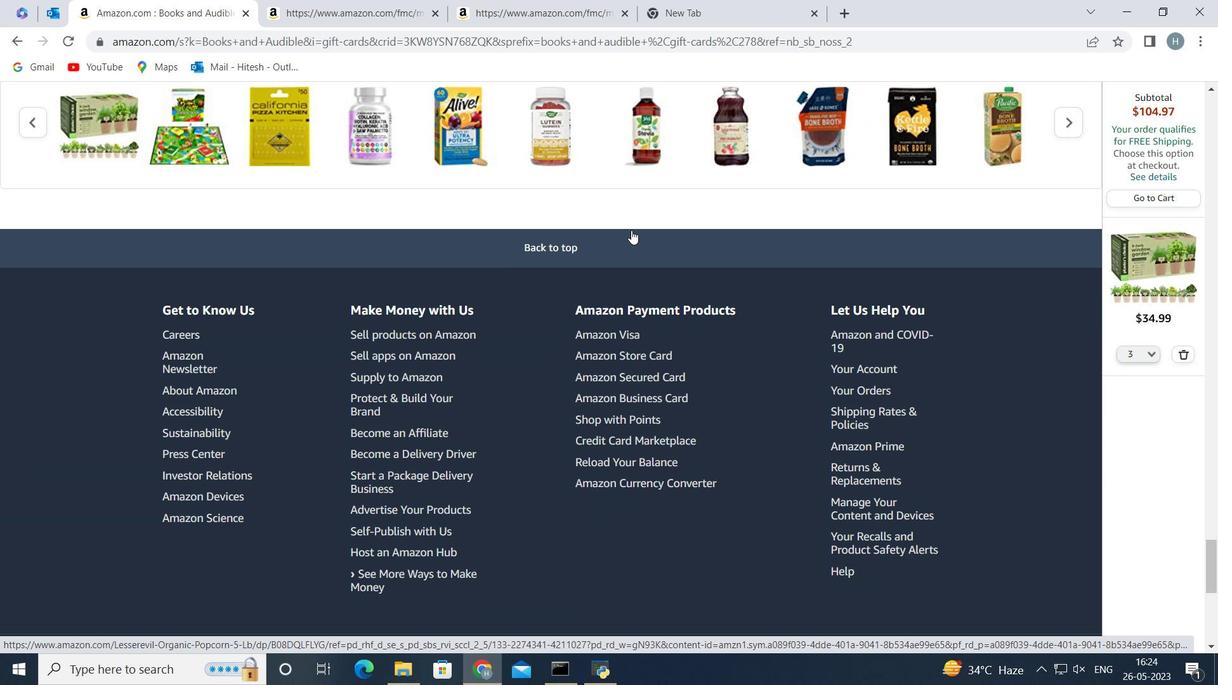 
Action: Mouse scrolled (631, 230) with delta (0, 0)
Screenshot: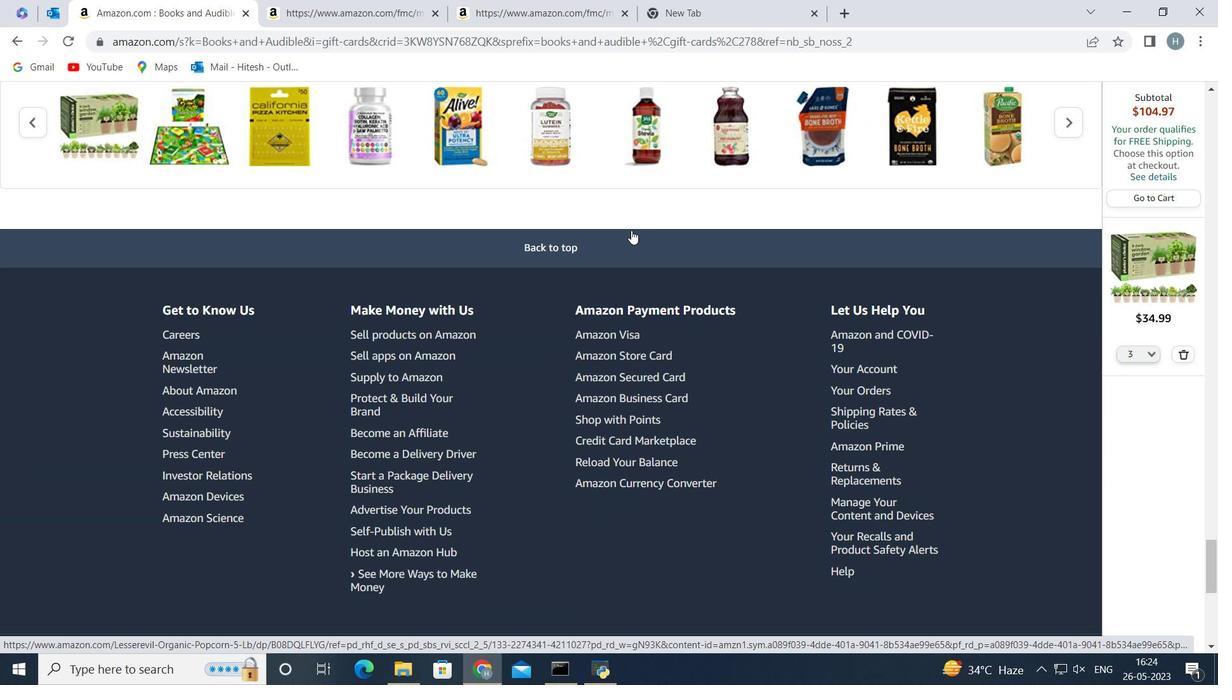 
Action: Mouse scrolled (631, 230) with delta (0, 0)
Screenshot: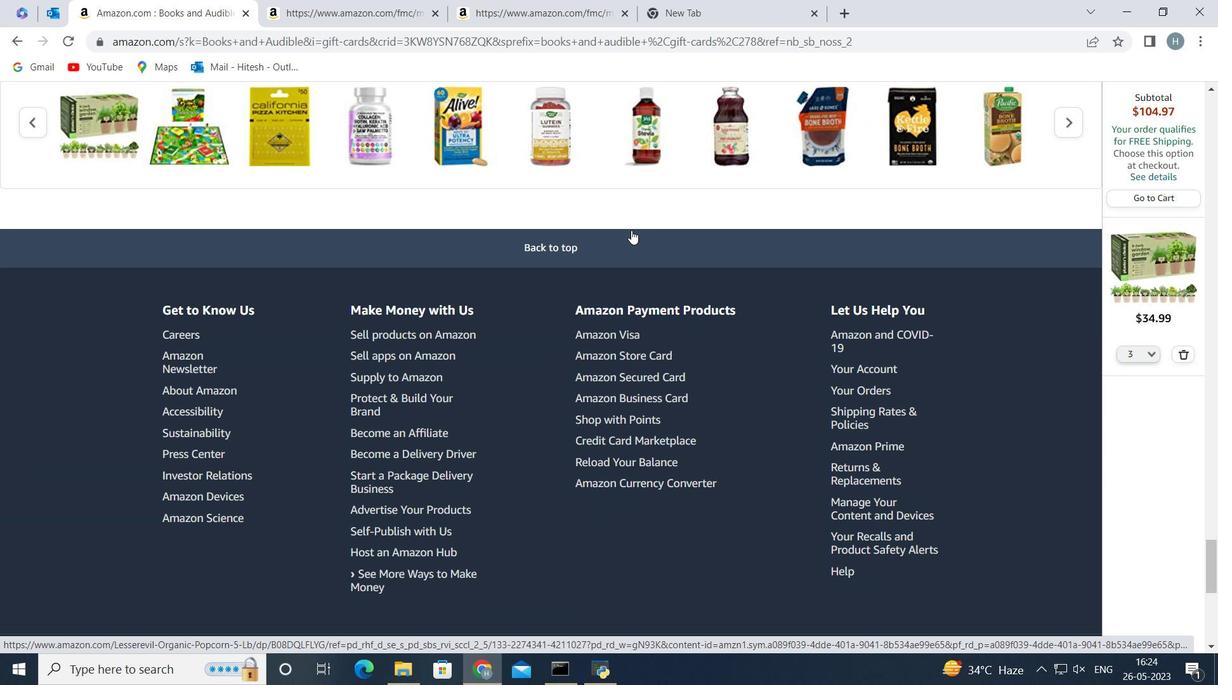 
Action: Mouse scrolled (631, 231) with delta (0, 0)
Screenshot: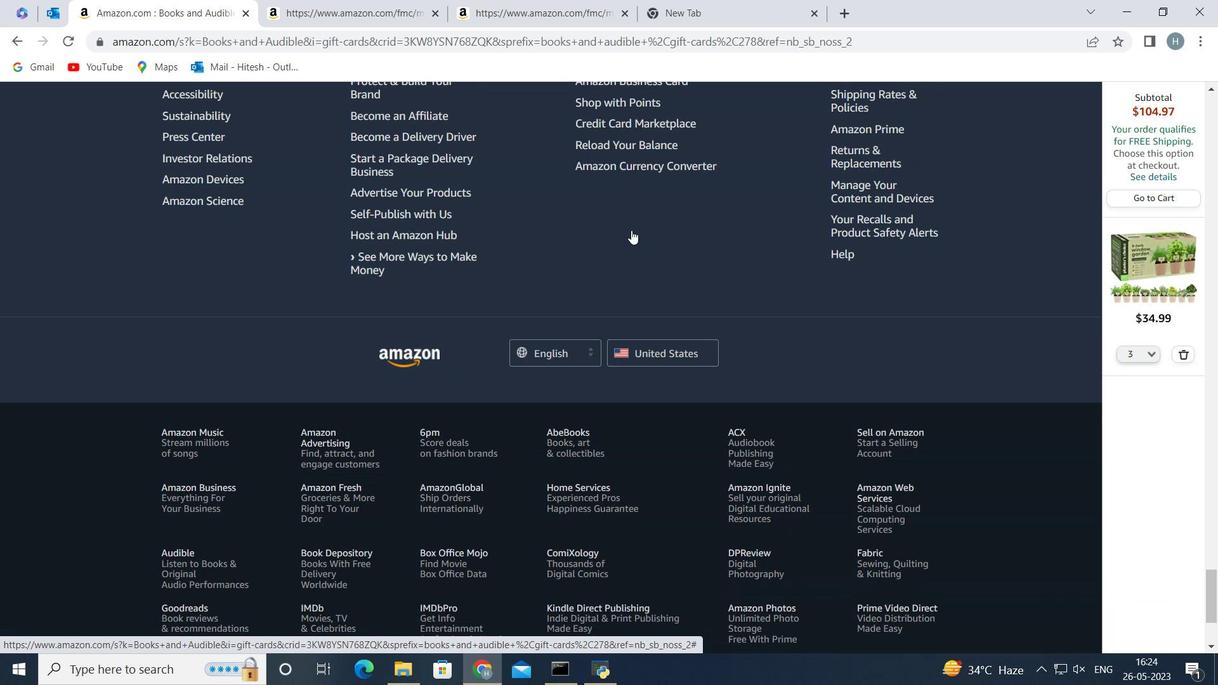 
Action: Mouse scrolled (631, 231) with delta (0, 0)
Screenshot: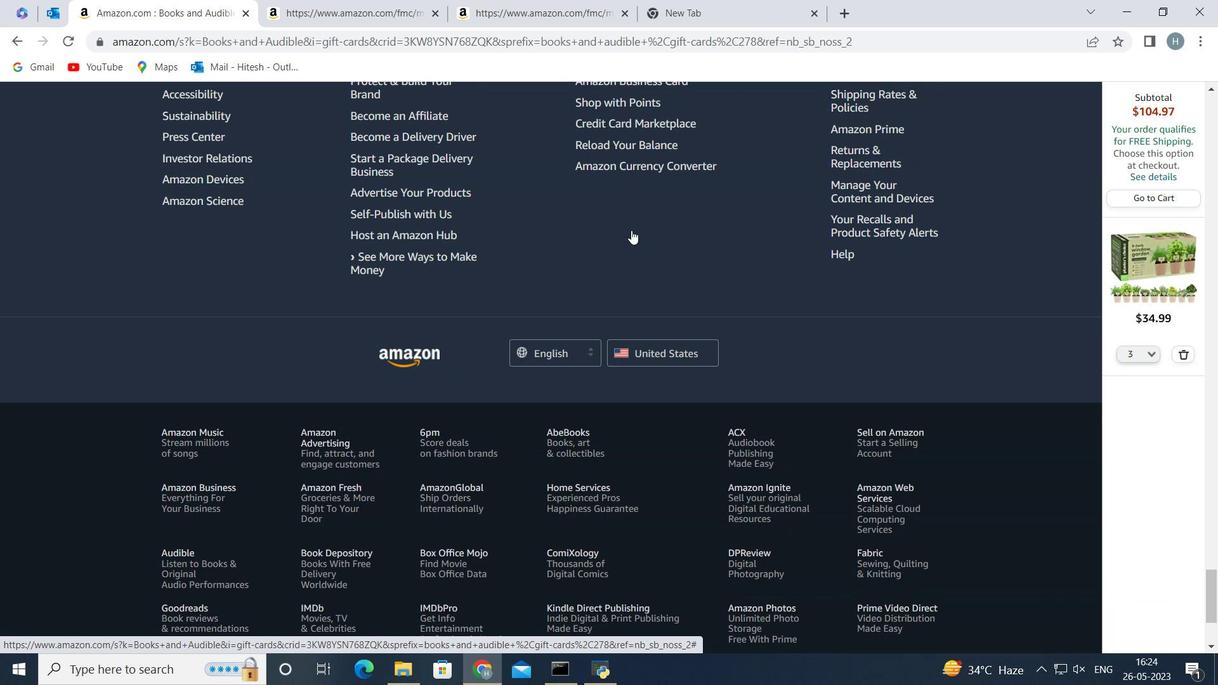 
Action: Mouse scrolled (631, 231) with delta (0, 0)
Screenshot: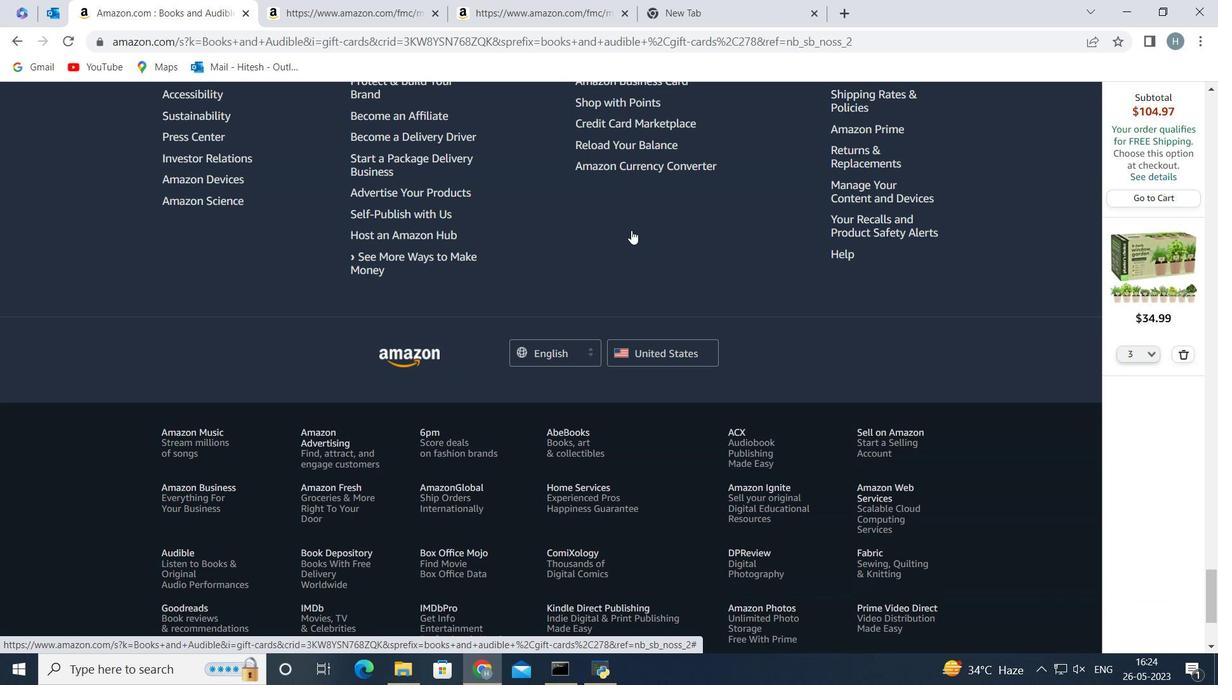 
Action: Mouse scrolled (631, 231) with delta (0, 0)
Screenshot: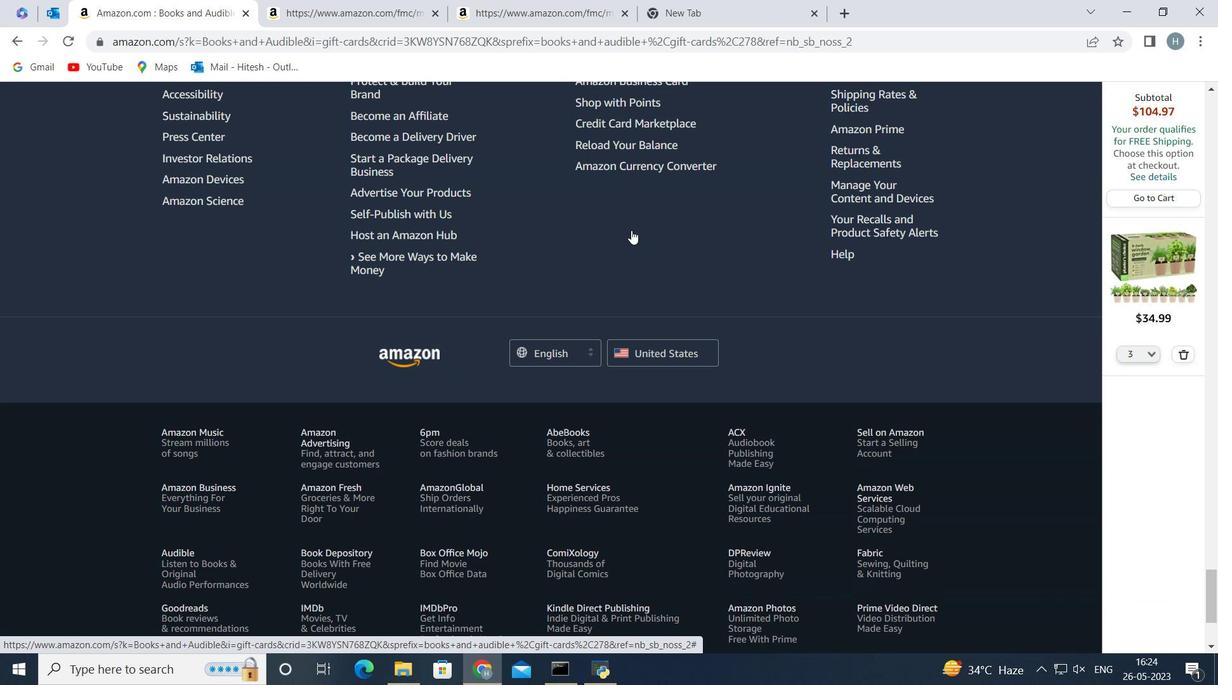 
Action: Mouse scrolled (631, 231) with delta (0, 0)
Screenshot: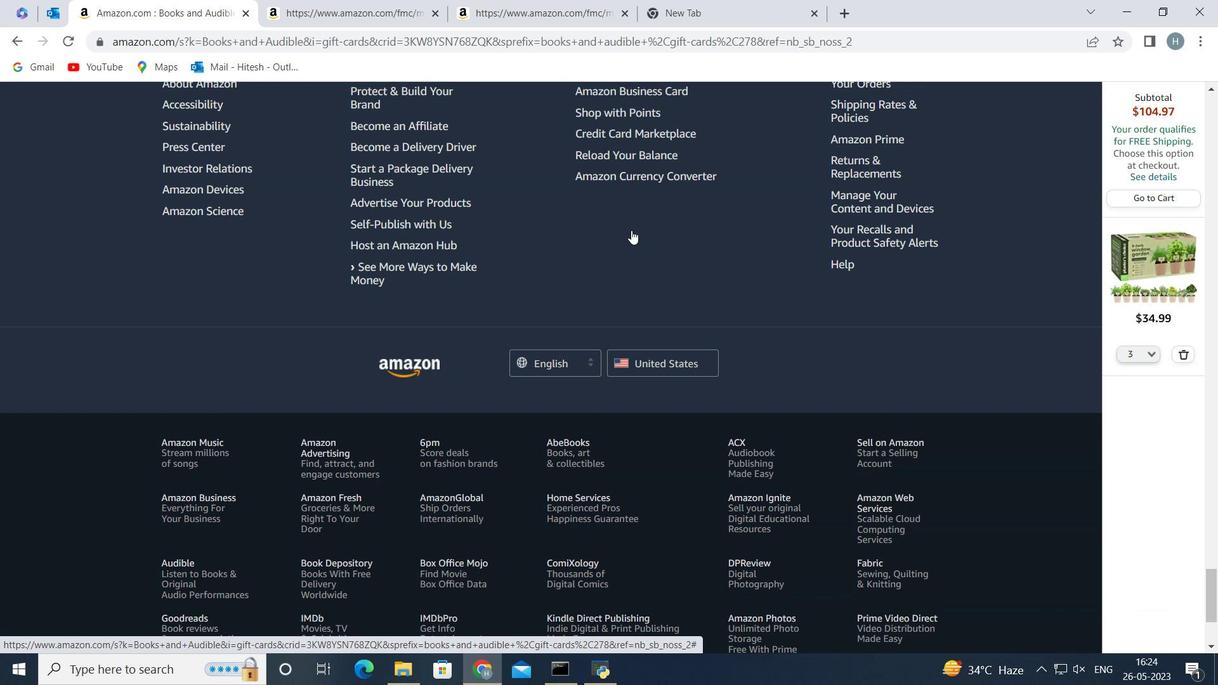 
Action: Mouse scrolled (631, 231) with delta (0, 0)
Screenshot: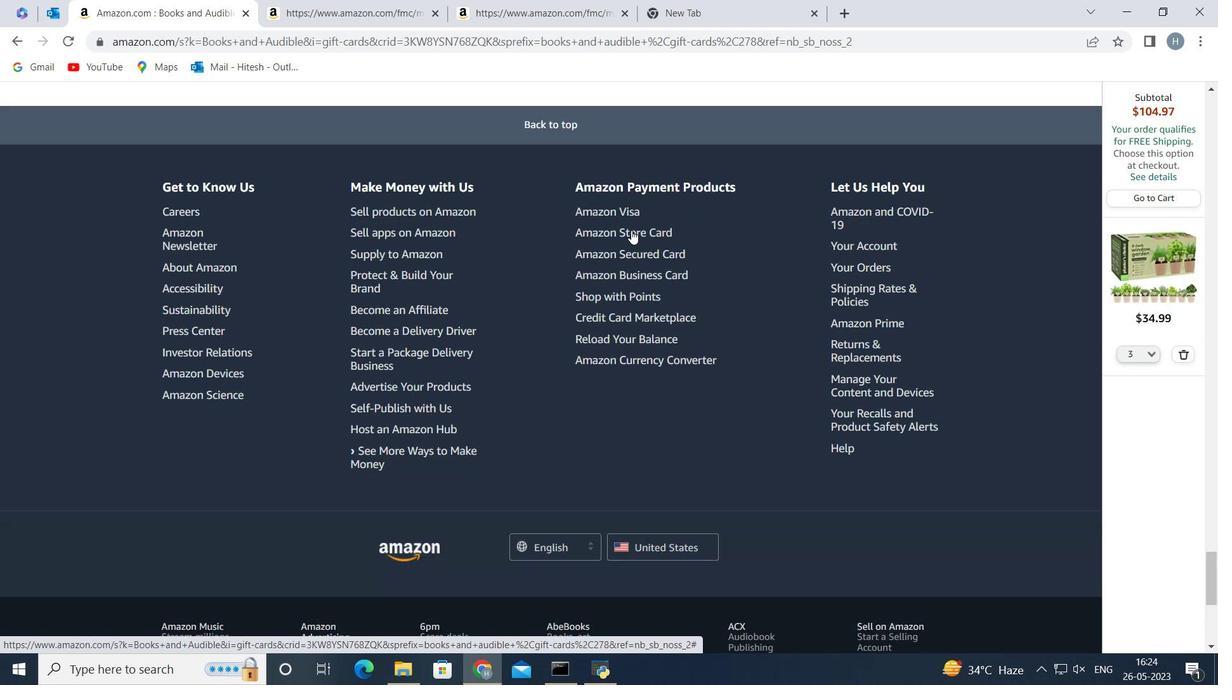 
Action: Mouse scrolled (631, 231) with delta (0, 0)
Screenshot: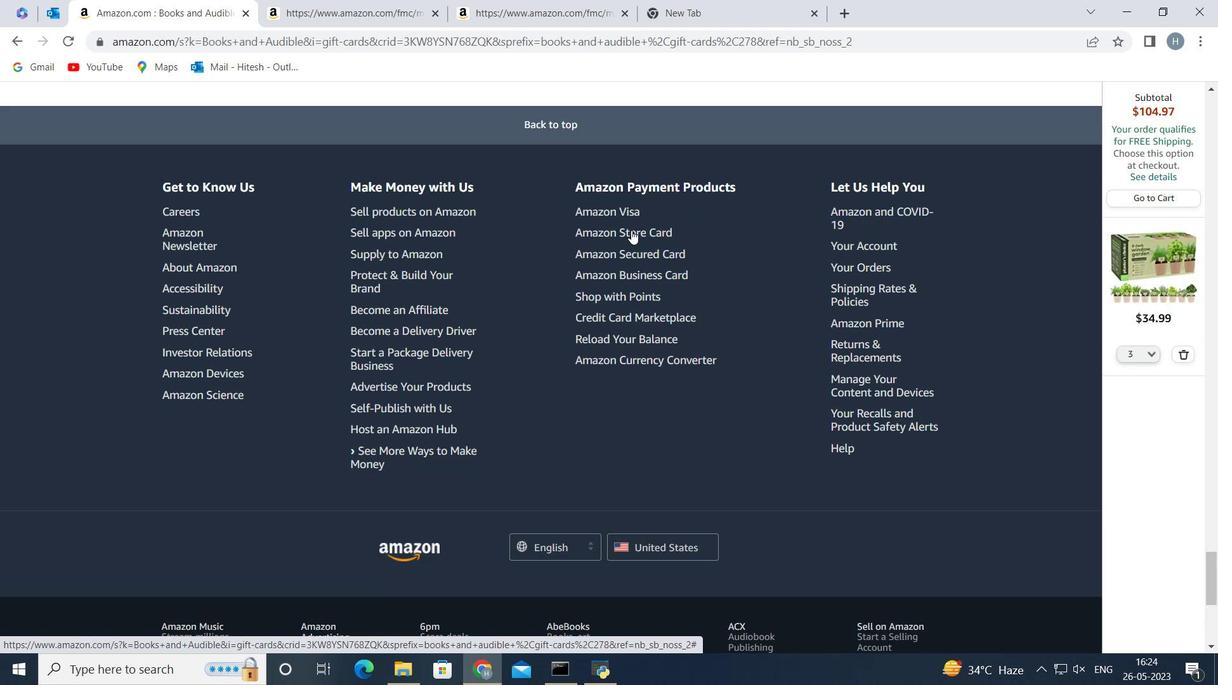 
Action: Mouse scrolled (631, 231) with delta (0, 0)
Screenshot: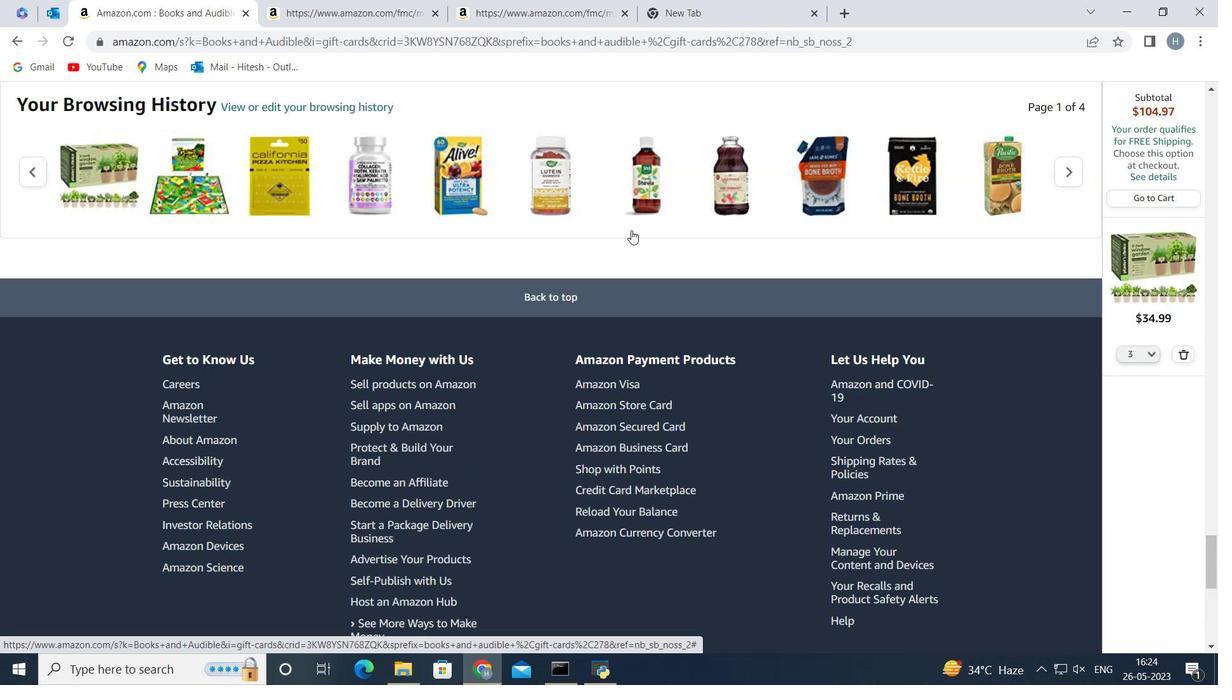 
Action: Mouse scrolled (631, 231) with delta (0, 0)
Screenshot: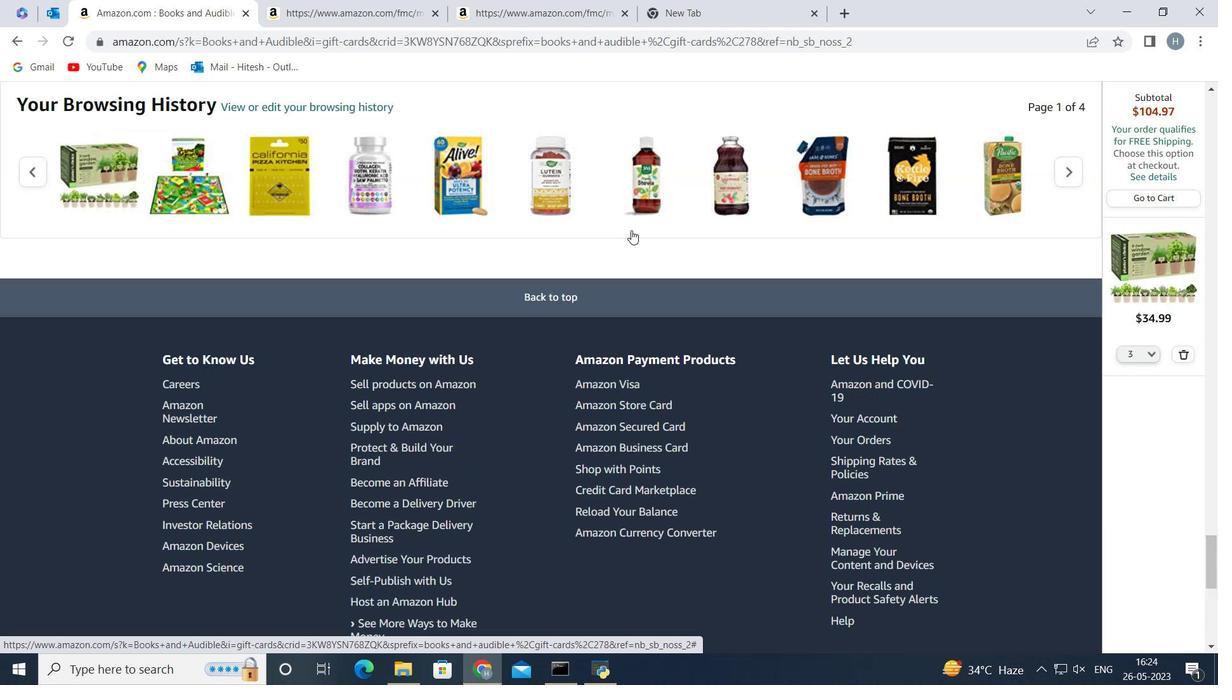 
Action: Mouse scrolled (631, 231) with delta (0, 0)
Screenshot: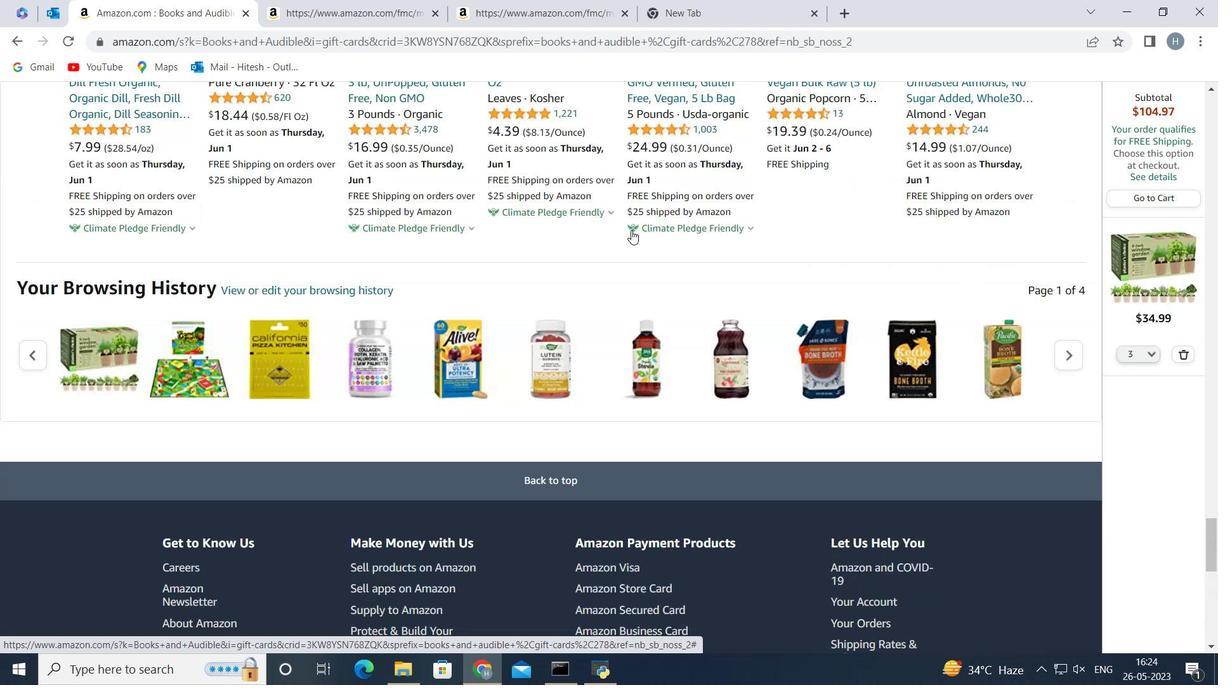 
Action: Mouse scrolled (631, 231) with delta (0, 0)
Screenshot: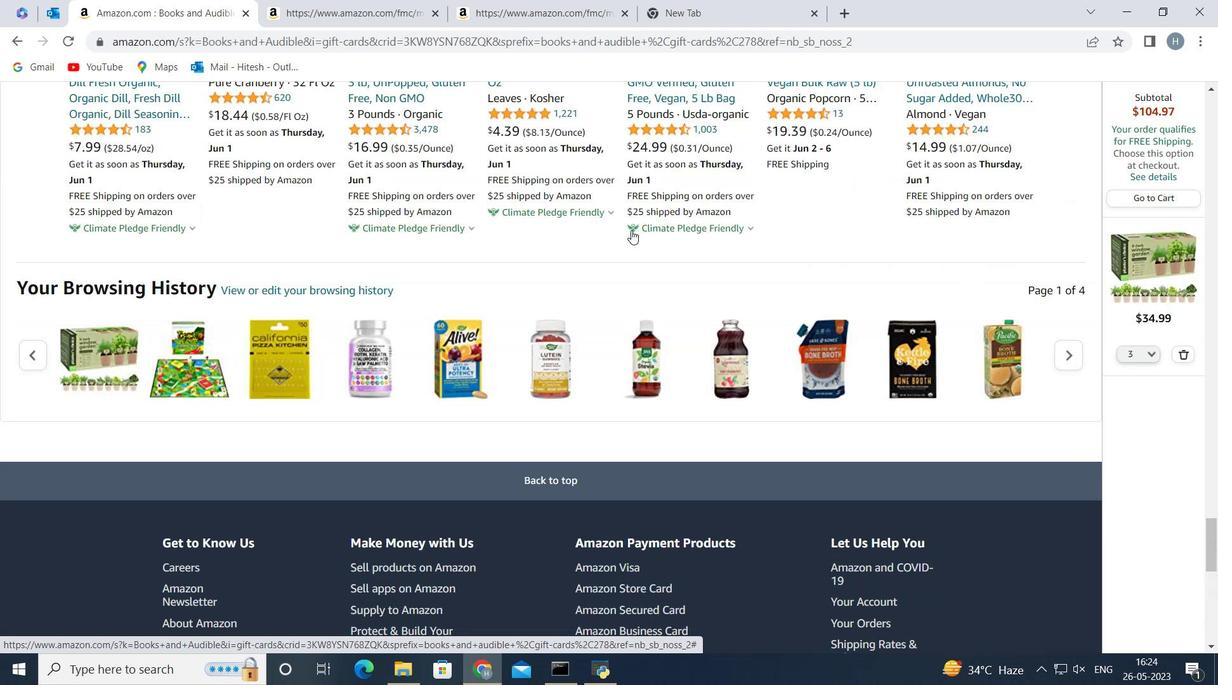 
Action: Mouse scrolled (631, 231) with delta (0, 0)
Screenshot: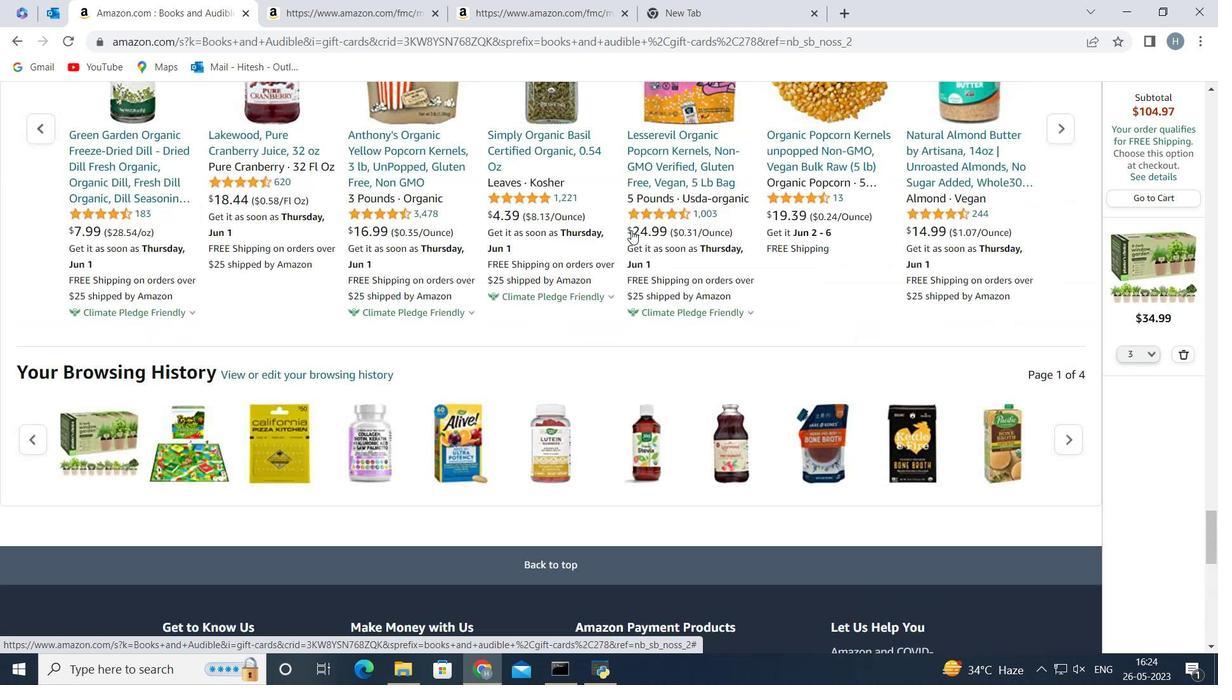 
Action: Mouse scrolled (631, 231) with delta (0, 0)
Screenshot: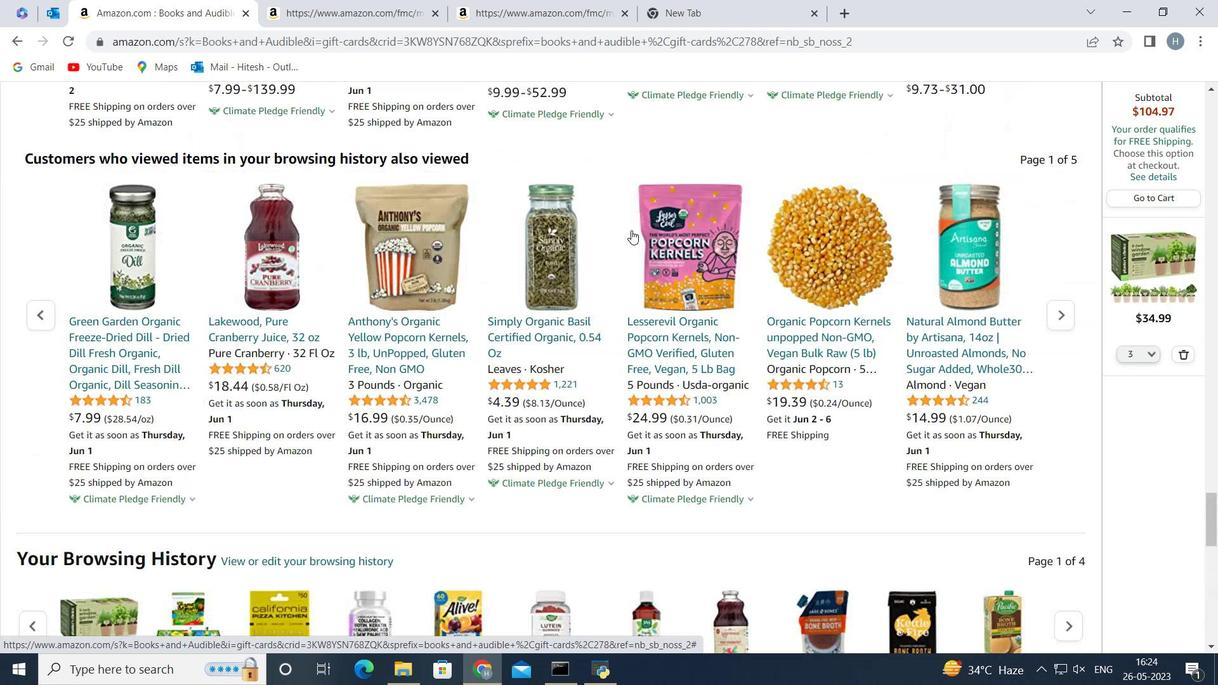 
Action: Mouse scrolled (631, 231) with delta (0, 0)
Screenshot: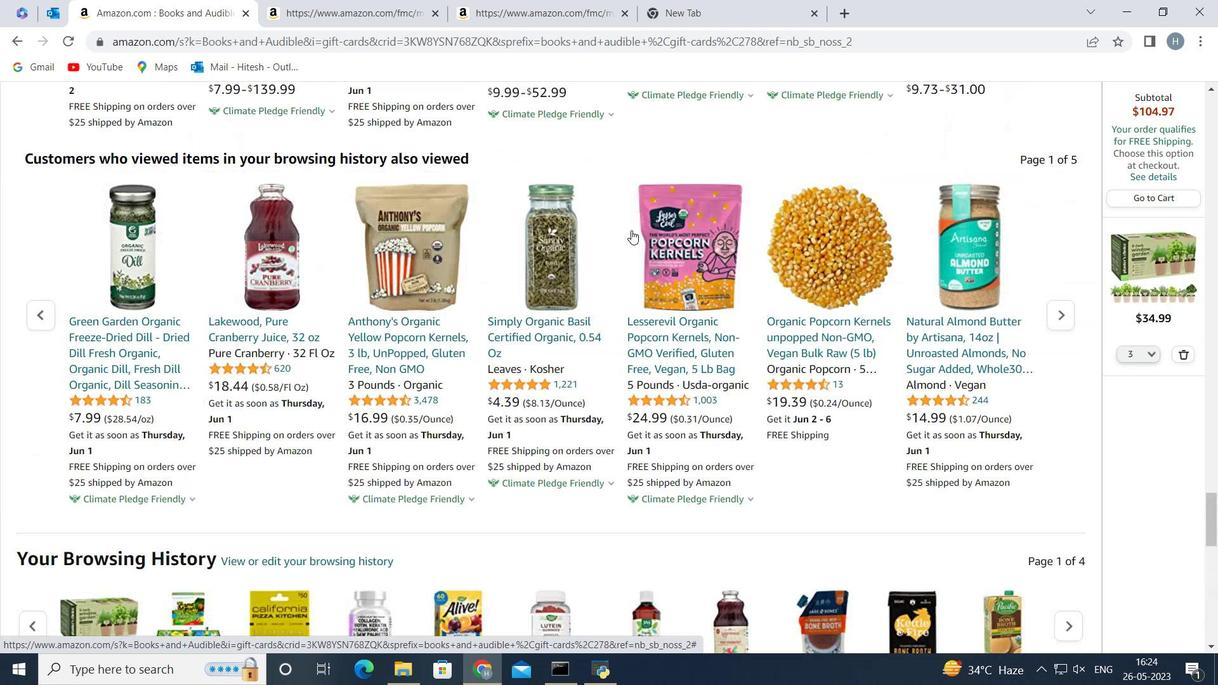 
Action: Mouse scrolled (631, 231) with delta (0, 0)
Screenshot: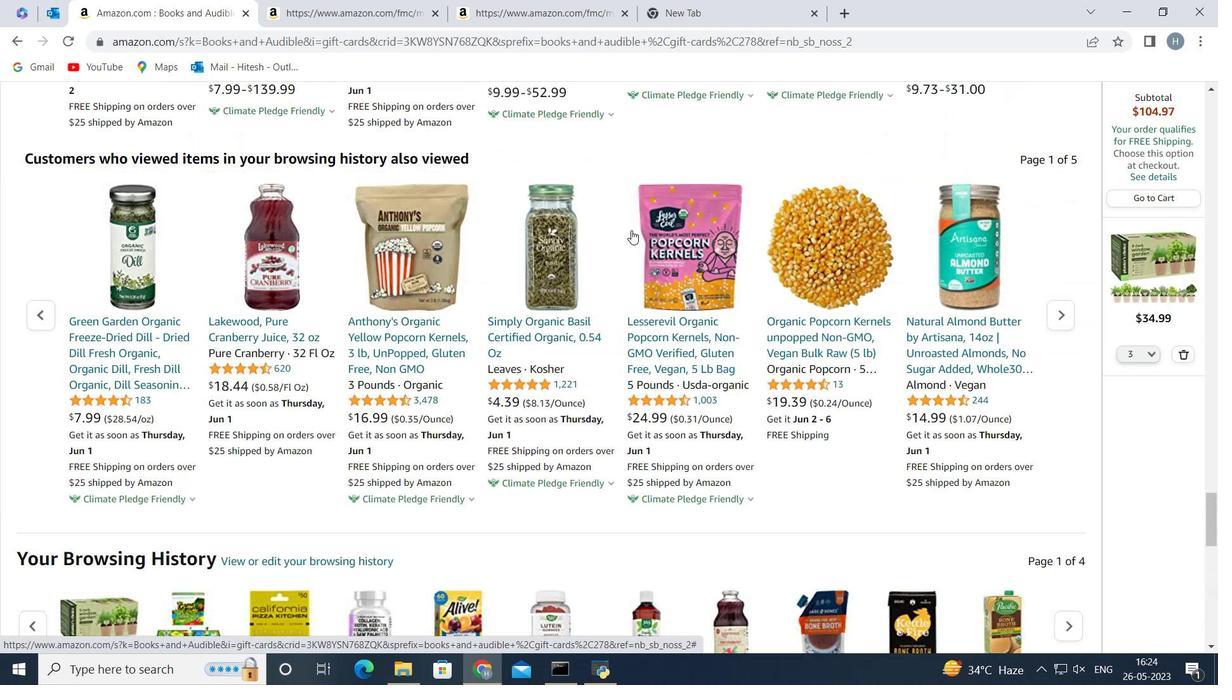 
Action: Mouse scrolled (631, 231) with delta (0, 0)
Screenshot: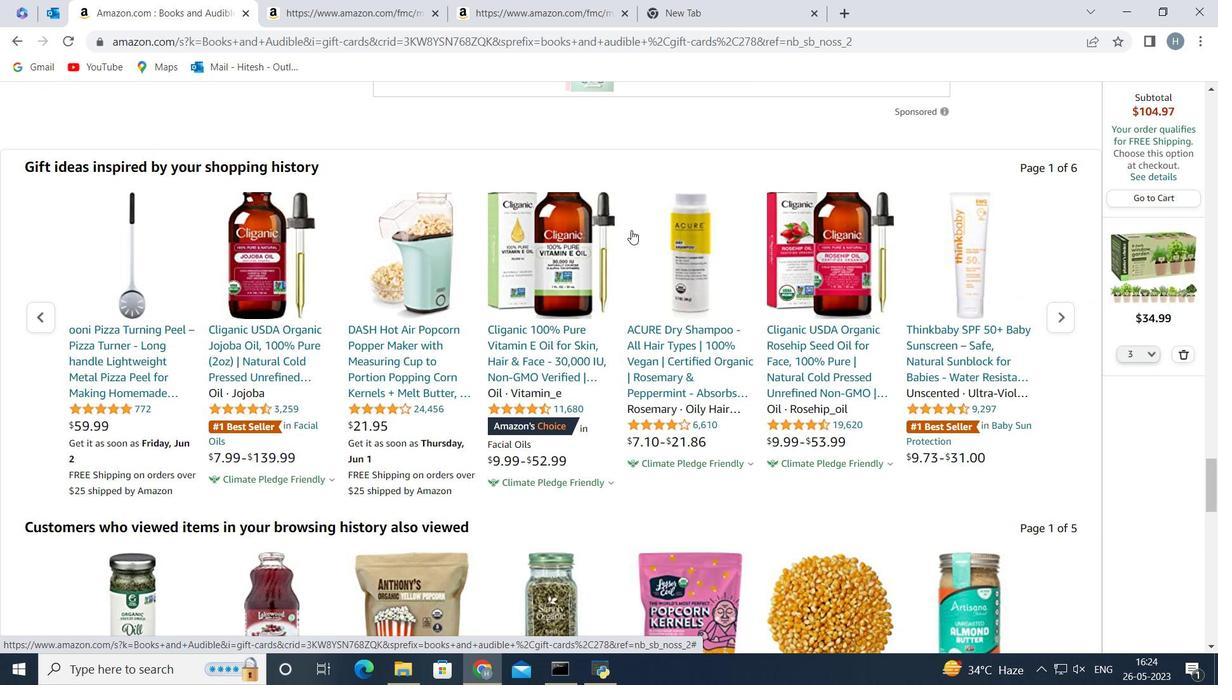 
Action: Mouse scrolled (631, 231) with delta (0, 0)
Screenshot: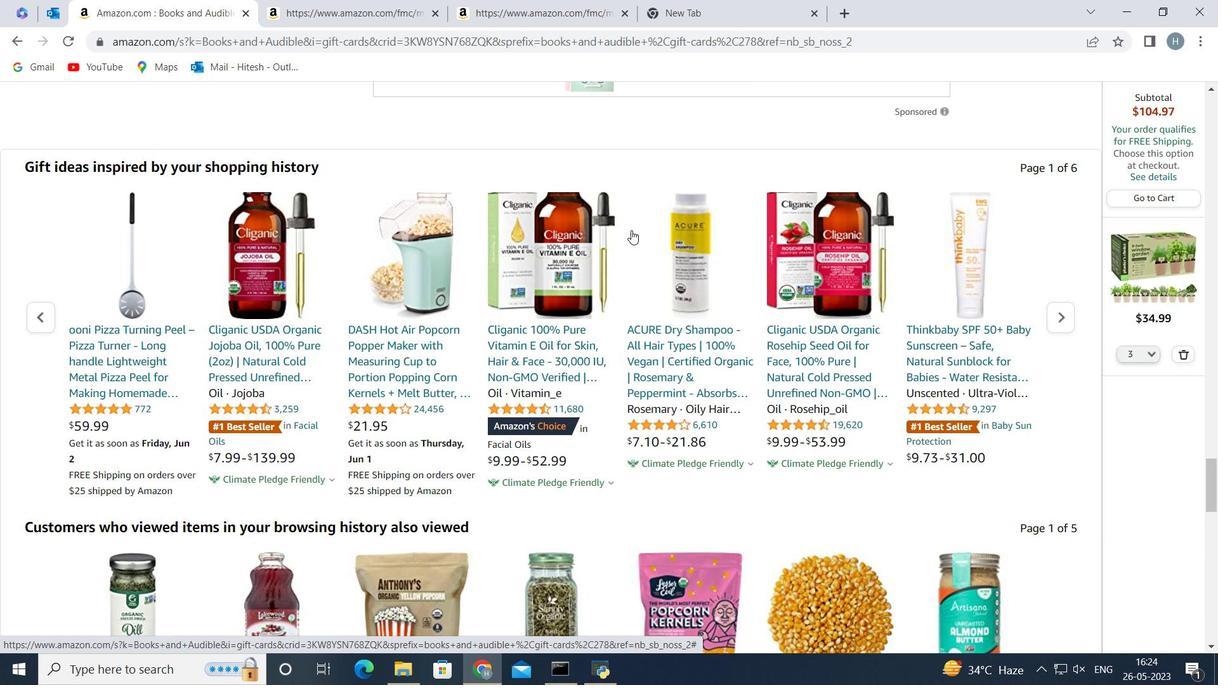 
Action: Mouse scrolled (631, 231) with delta (0, 0)
Screenshot: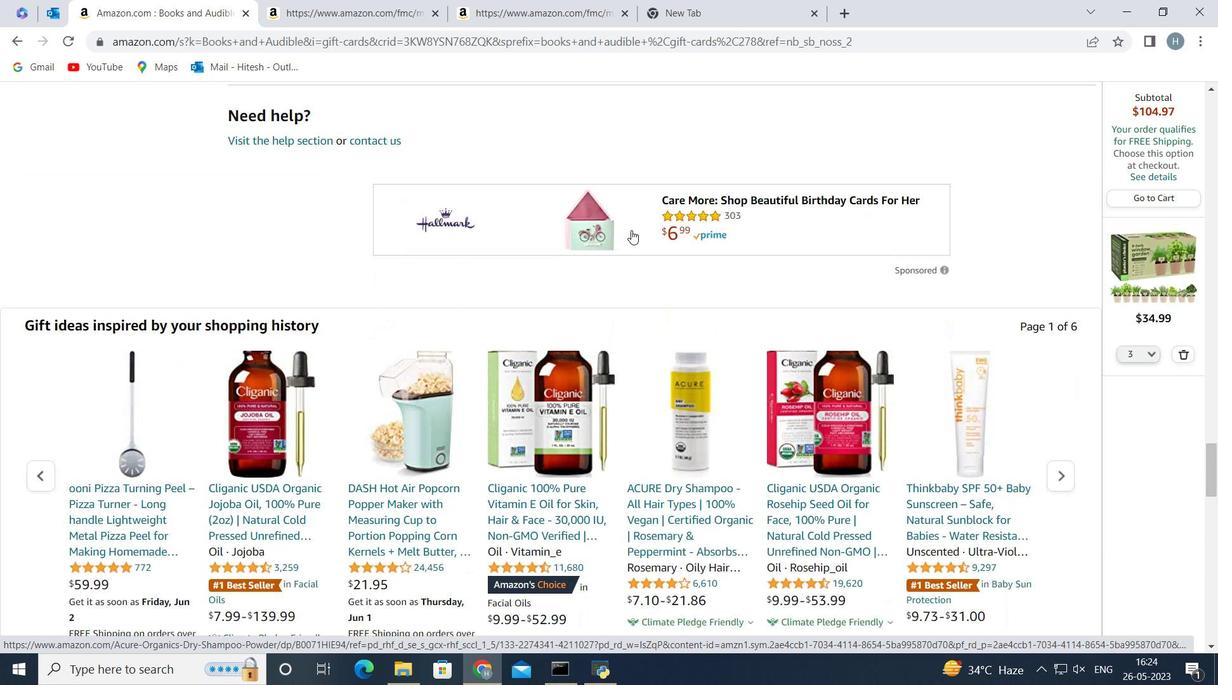 
Action: Mouse scrolled (631, 231) with delta (0, 0)
Screenshot: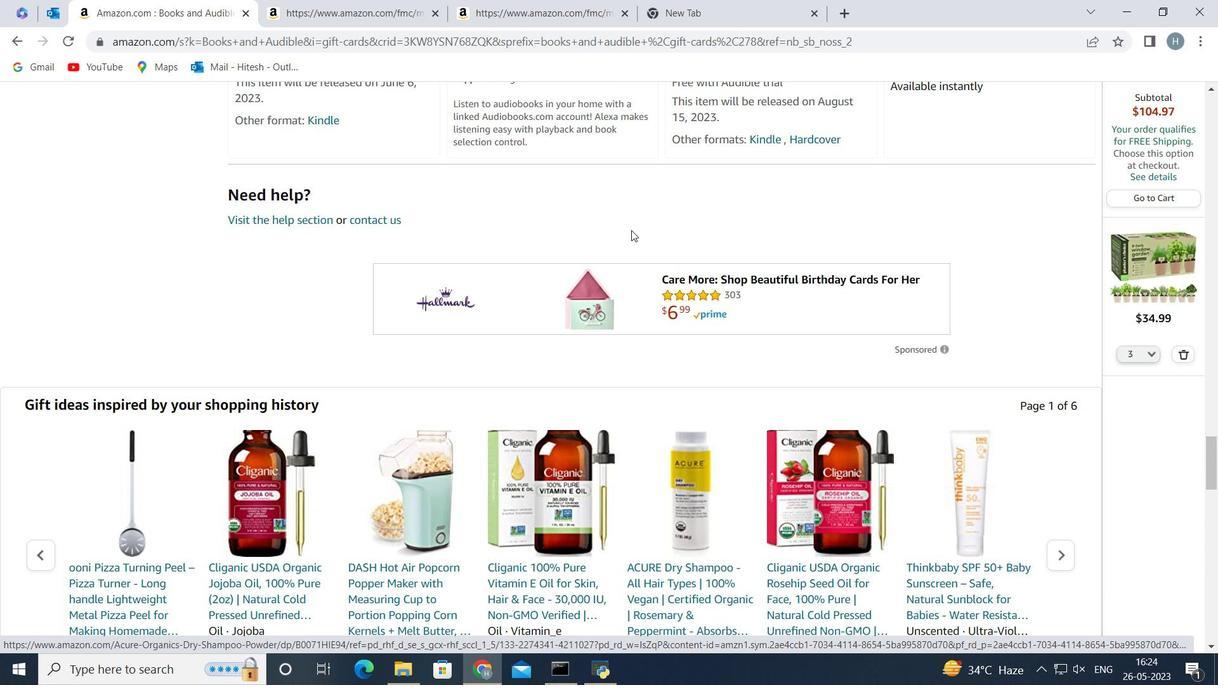 
Action: Mouse scrolled (631, 231) with delta (0, 0)
Screenshot: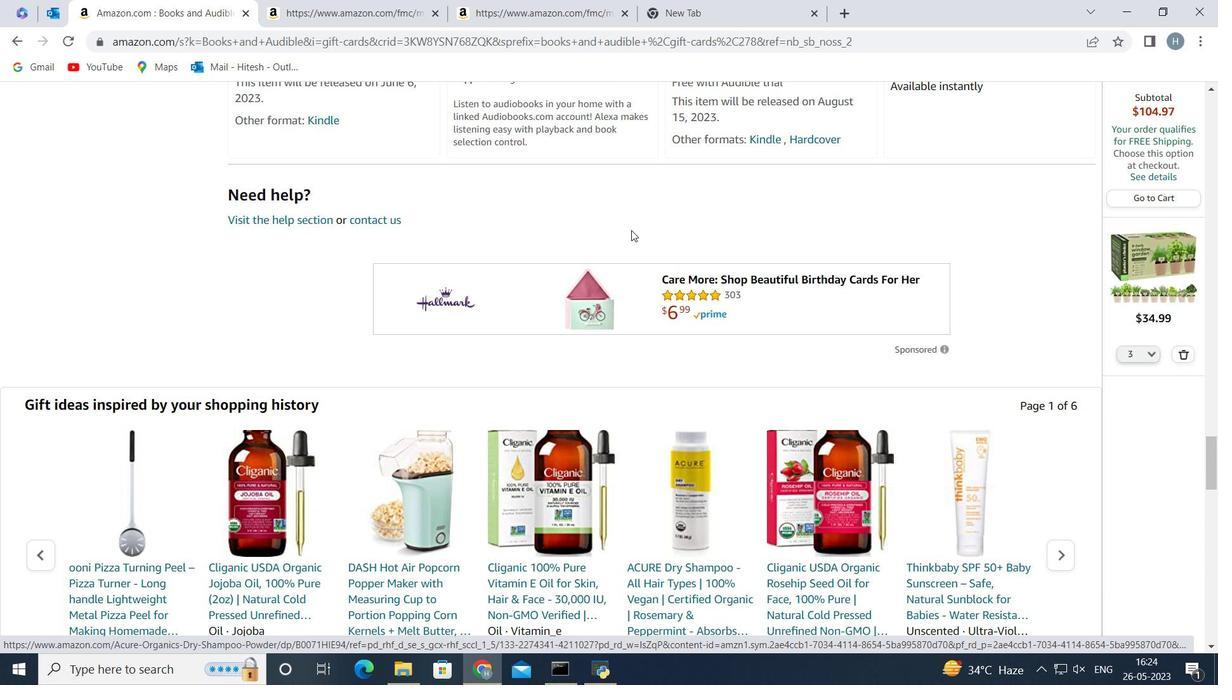 
Action: Mouse scrolled (631, 231) with delta (0, 0)
Screenshot: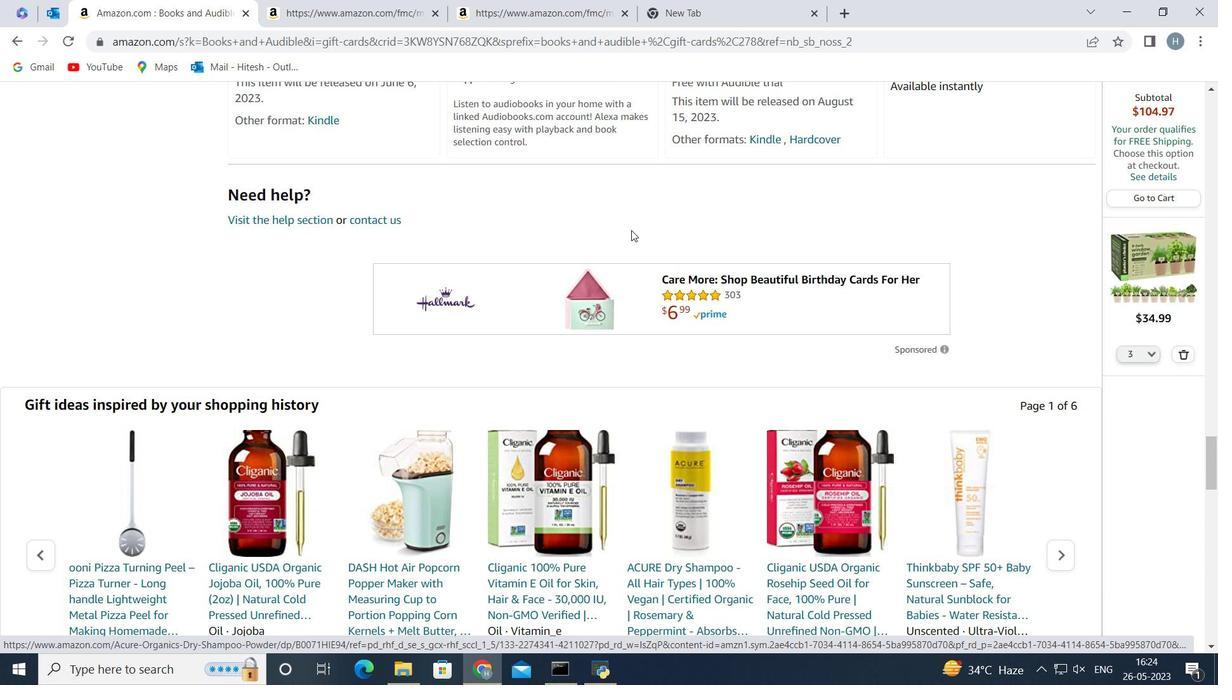
Action: Mouse scrolled (631, 231) with delta (0, 0)
Screenshot: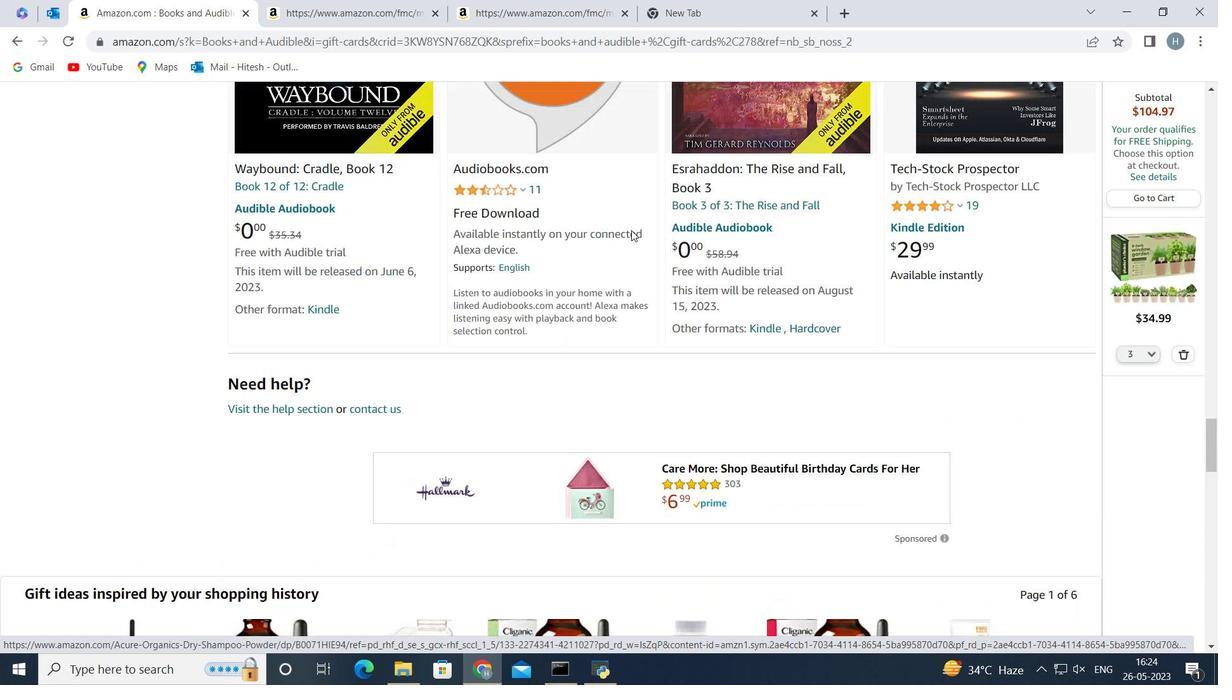 
Action: Mouse scrolled (631, 231) with delta (0, 0)
Screenshot: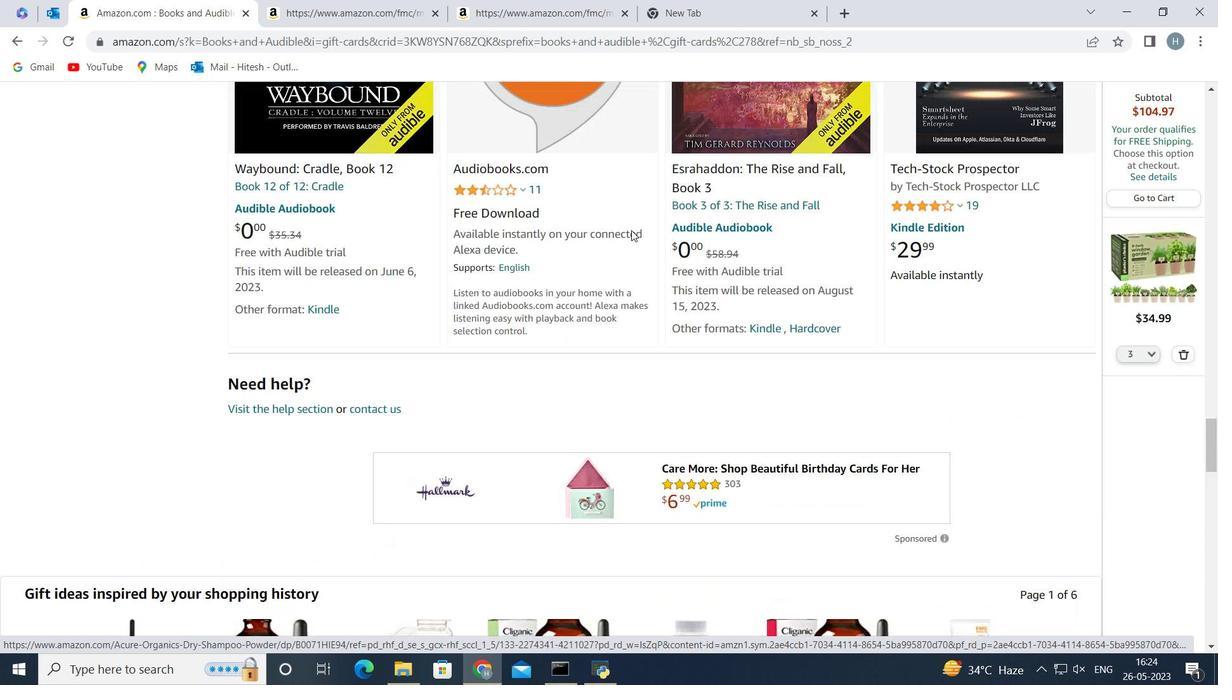 
Action: Mouse scrolled (631, 231) with delta (0, 0)
Screenshot: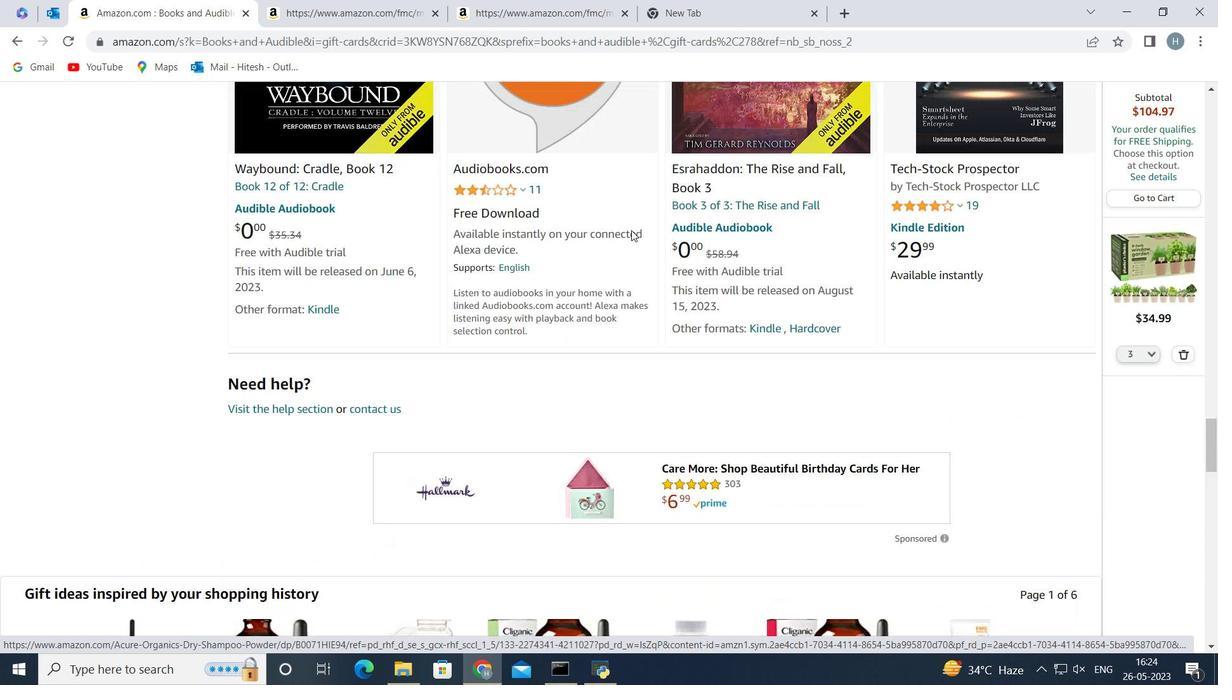 
Action: Mouse scrolled (631, 231) with delta (0, 0)
Screenshot: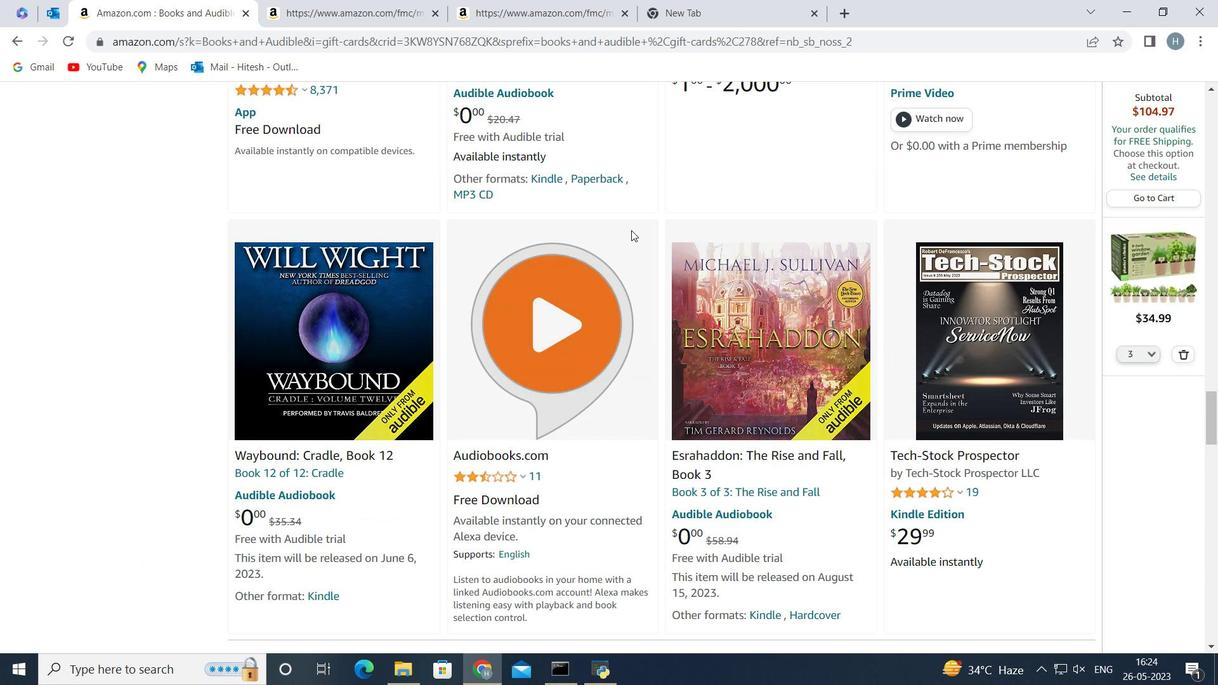 
Action: Mouse scrolled (631, 231) with delta (0, 0)
Screenshot: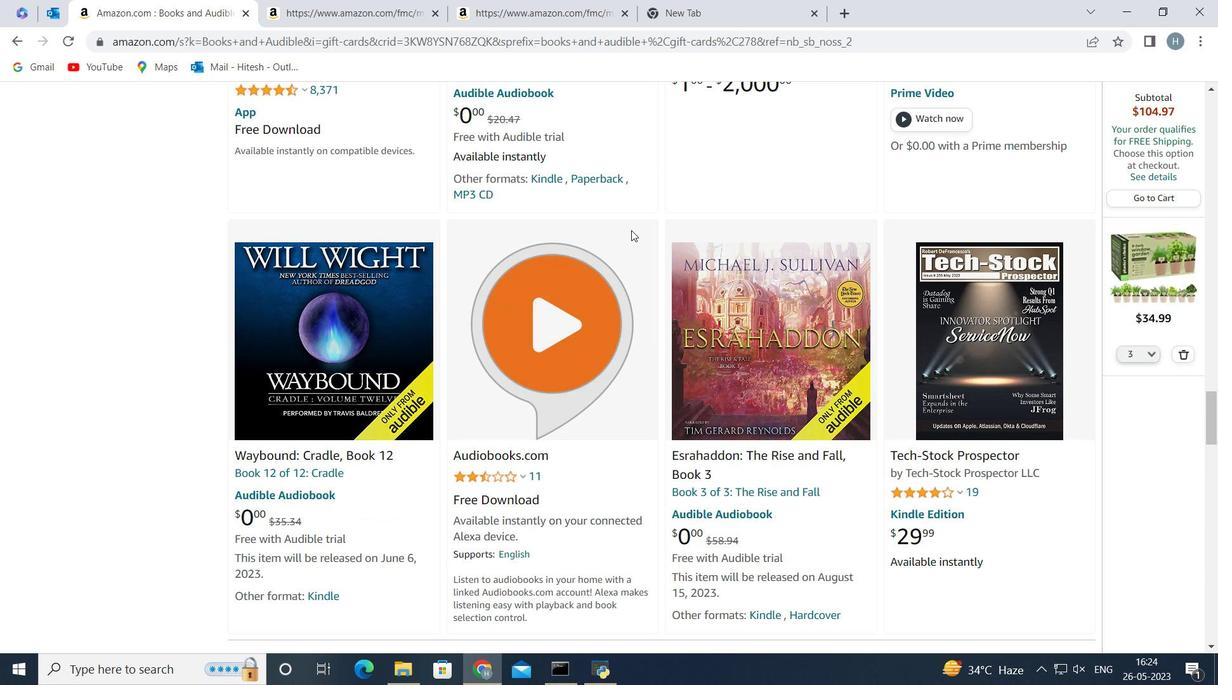 
Action: Mouse scrolled (631, 231) with delta (0, 0)
Screenshot: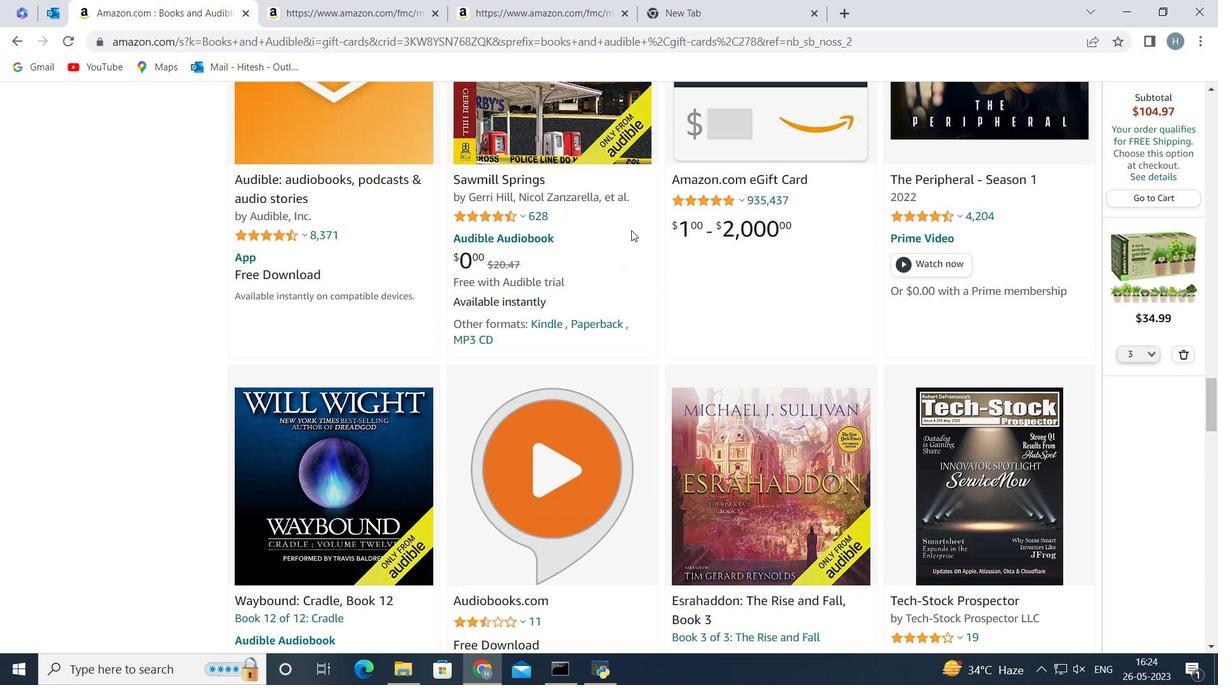 
Action: Mouse scrolled (631, 231) with delta (0, 0)
Screenshot: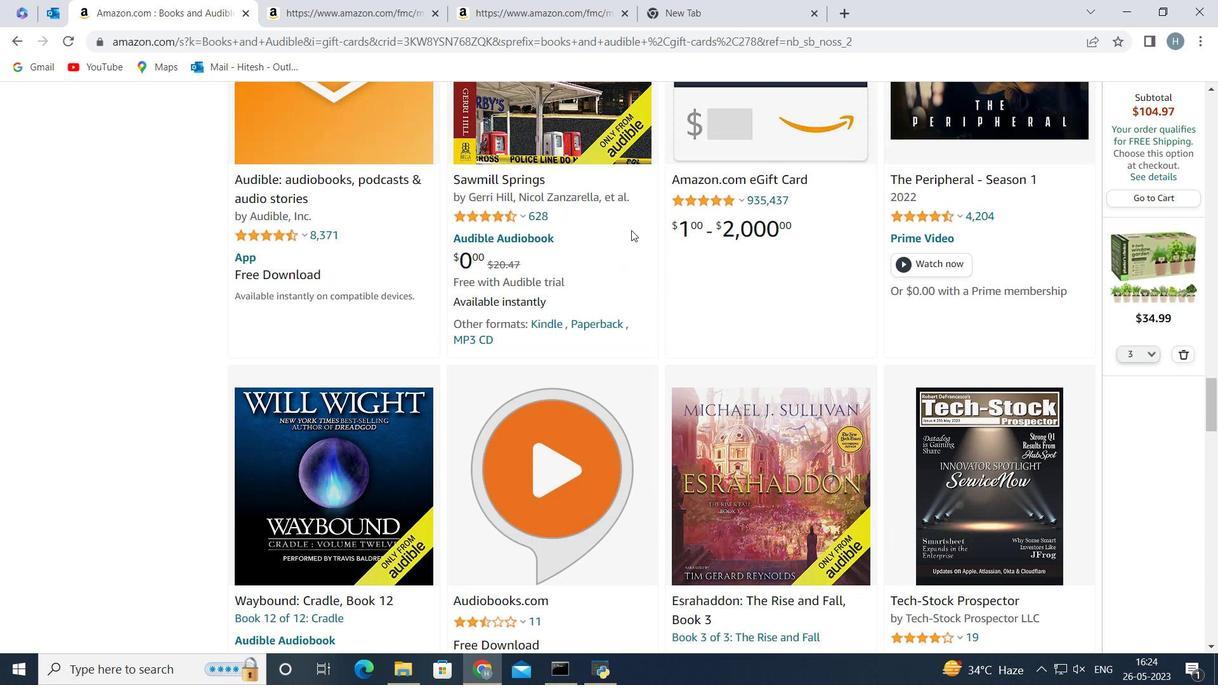 
Action: Mouse scrolled (631, 231) with delta (0, 0)
Screenshot: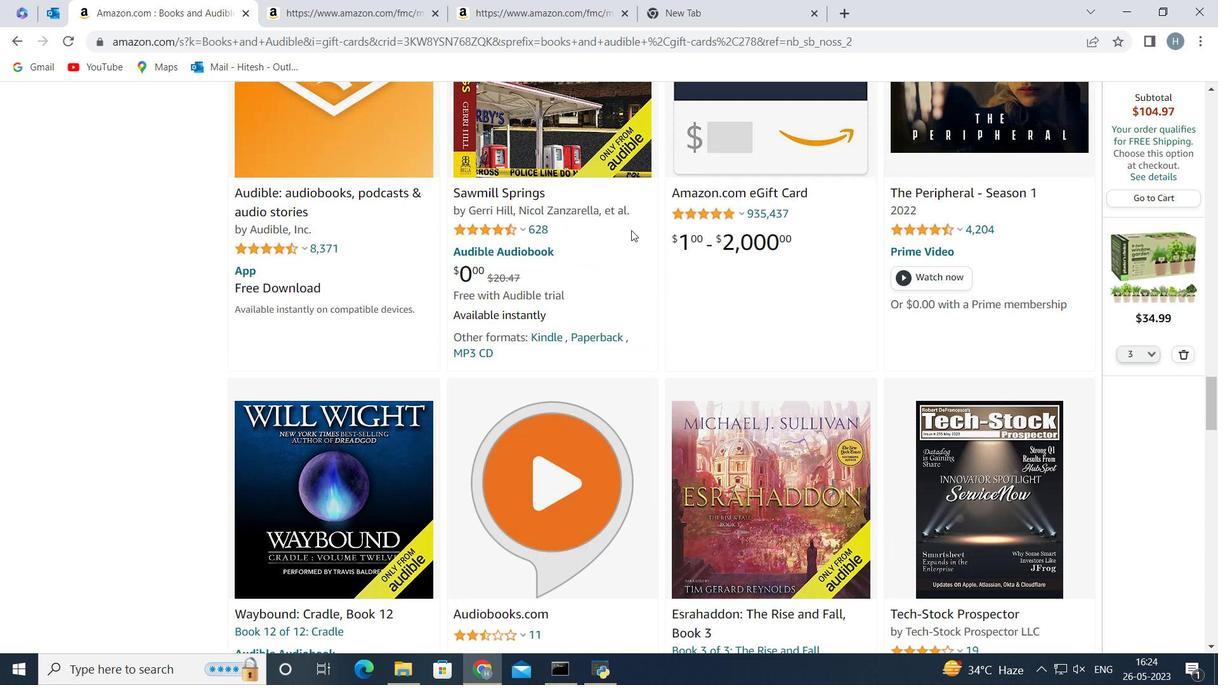 
Action: Mouse scrolled (631, 231) with delta (0, 0)
Screenshot: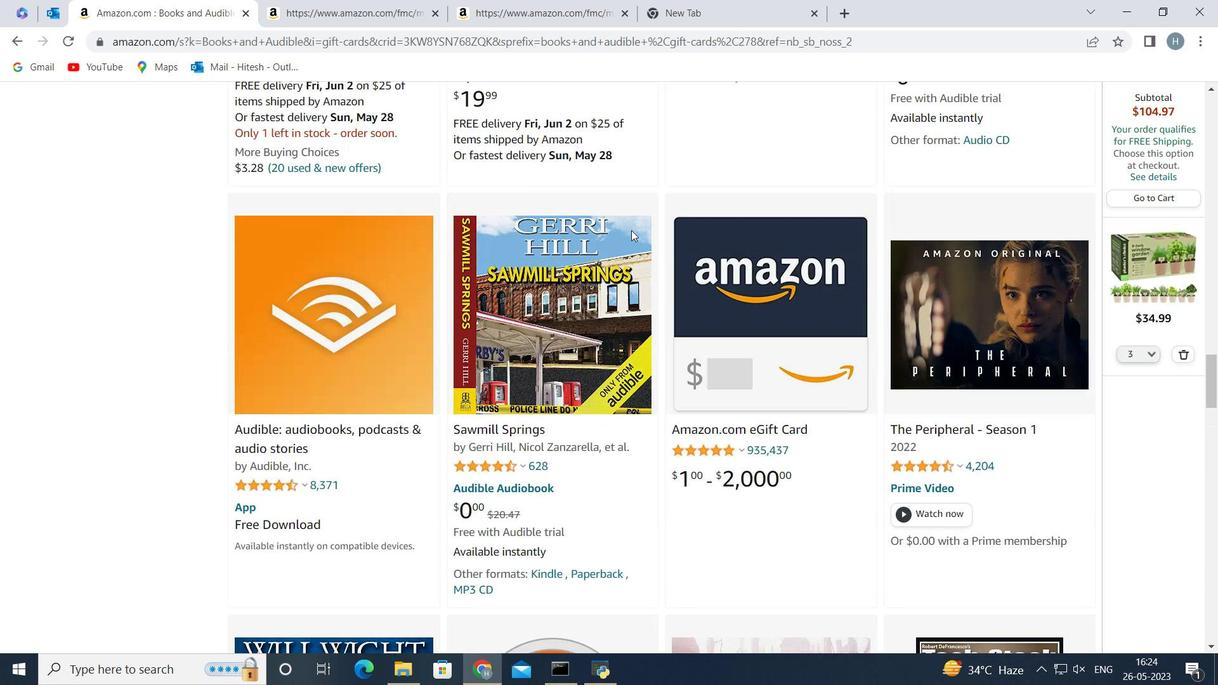 
Action: Mouse scrolled (631, 231) with delta (0, 0)
Screenshot: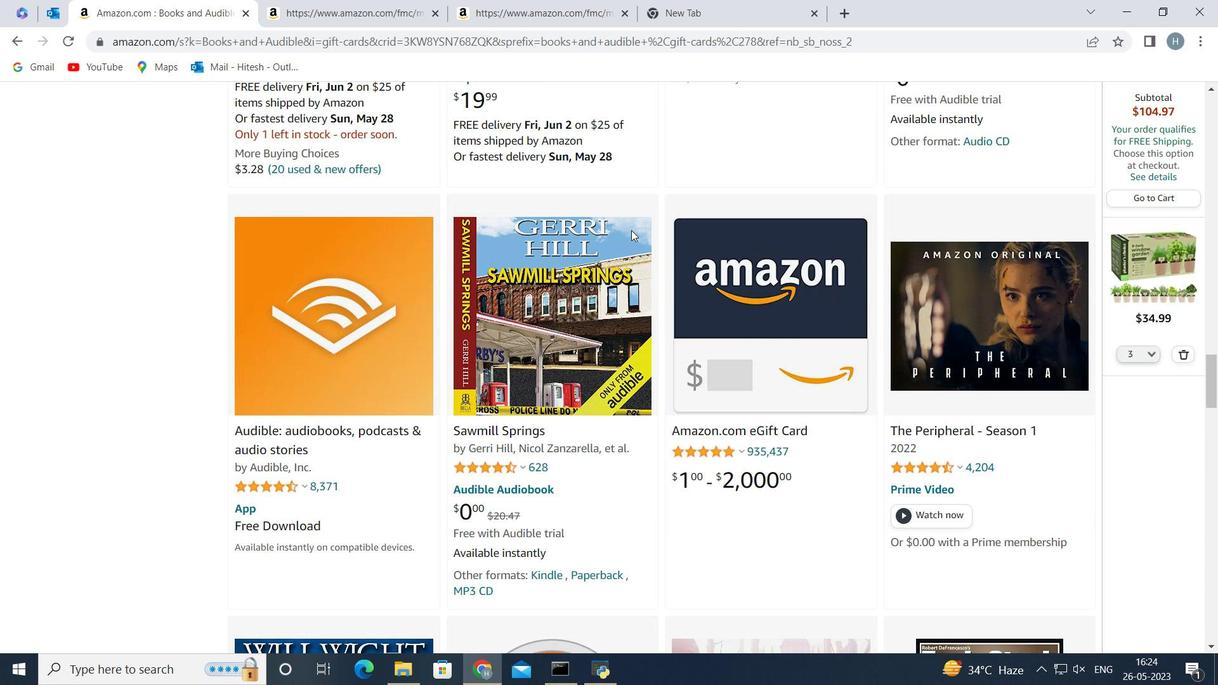 
Action: Mouse moved to (478, 335)
Screenshot: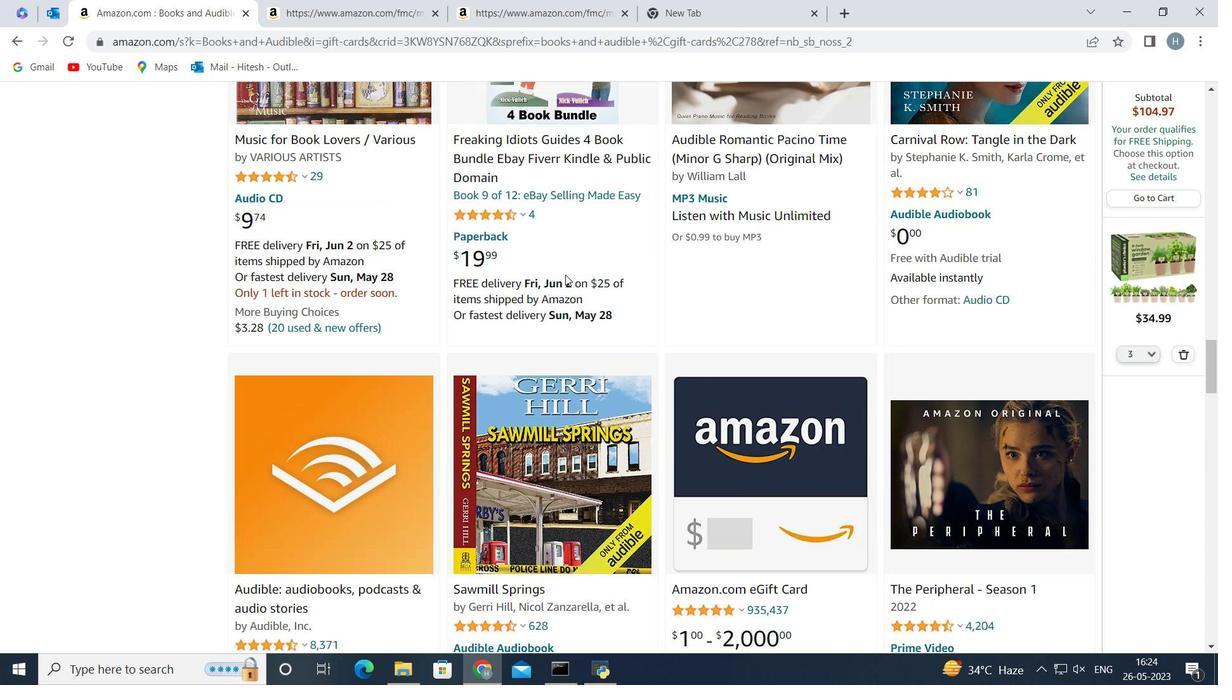 
Action: Mouse scrolled (478, 335) with delta (0, 0)
Screenshot: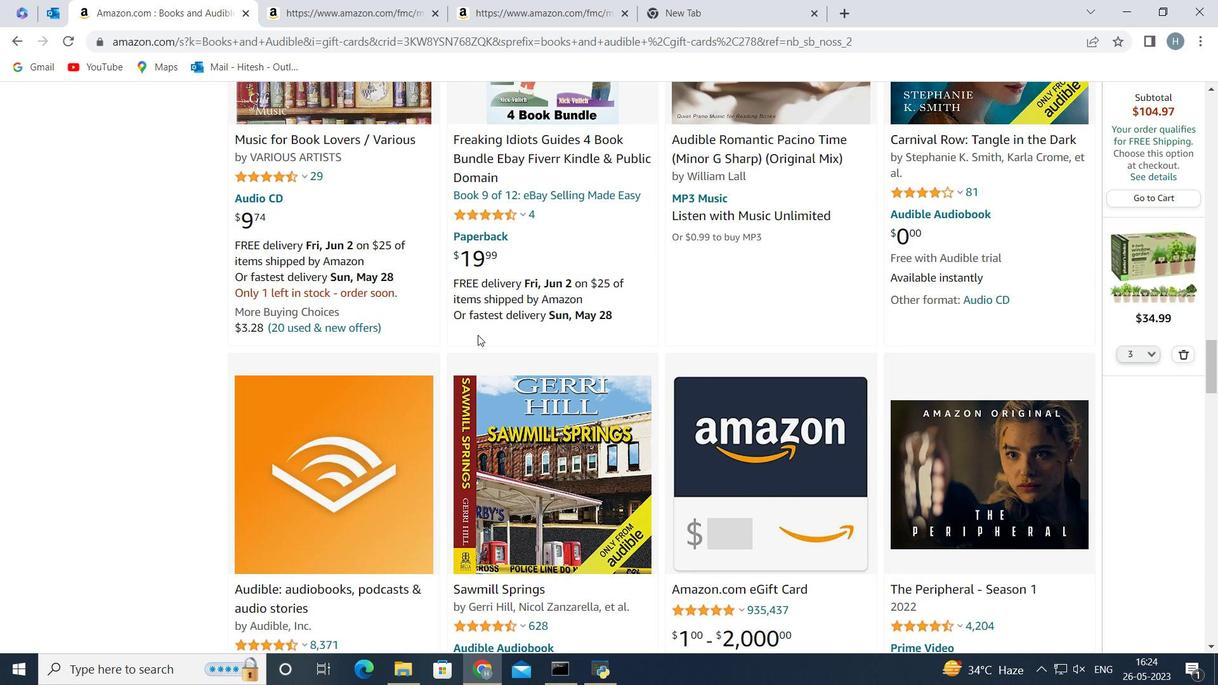 
Action: Mouse scrolled (478, 335) with delta (0, 0)
Screenshot: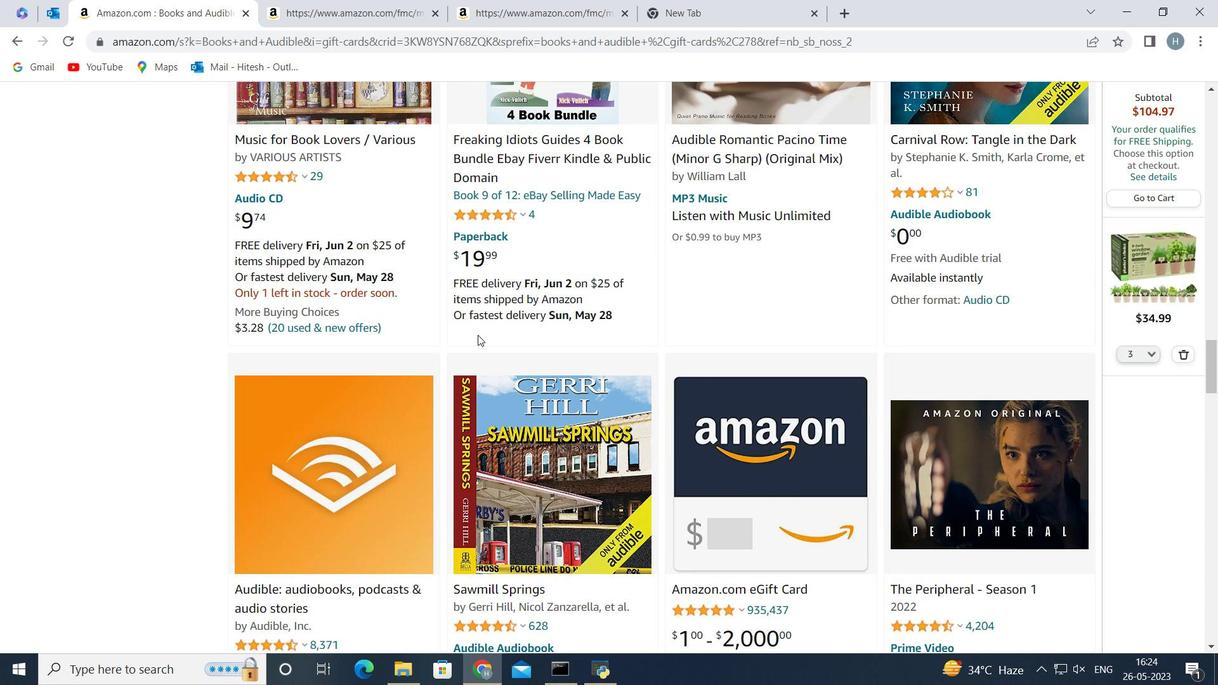 
Action: Mouse moved to (345, 338)
Screenshot: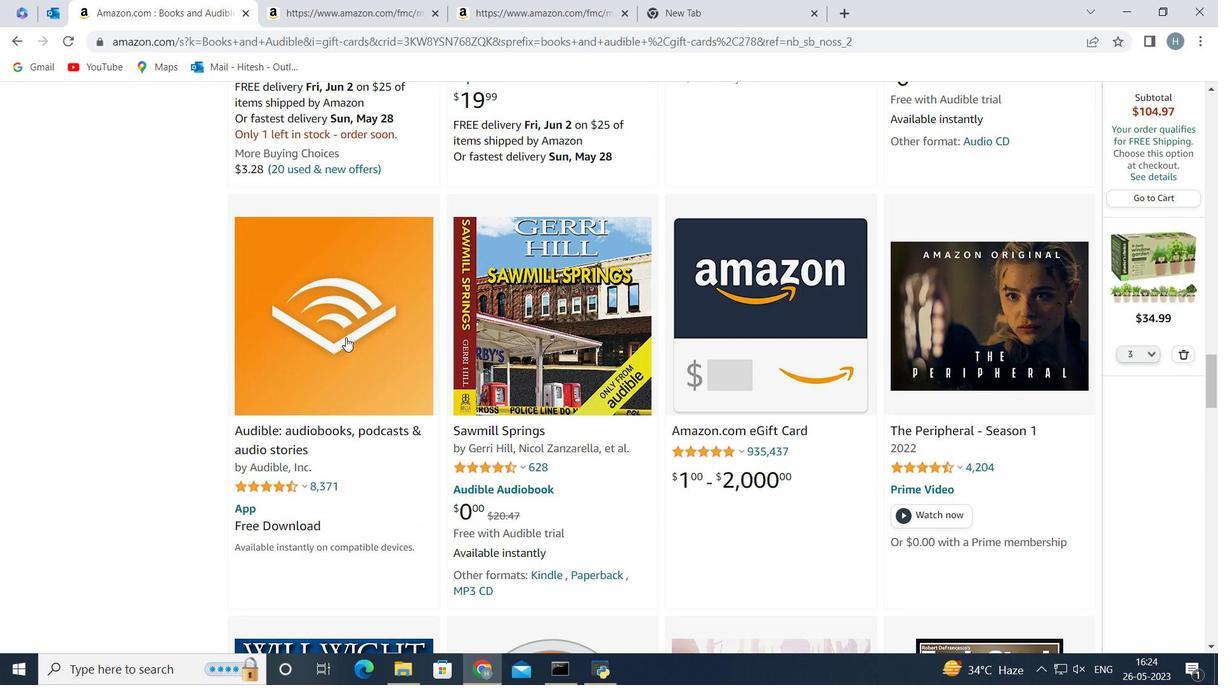 
Action: Mouse pressed left at (345, 338)
Screenshot: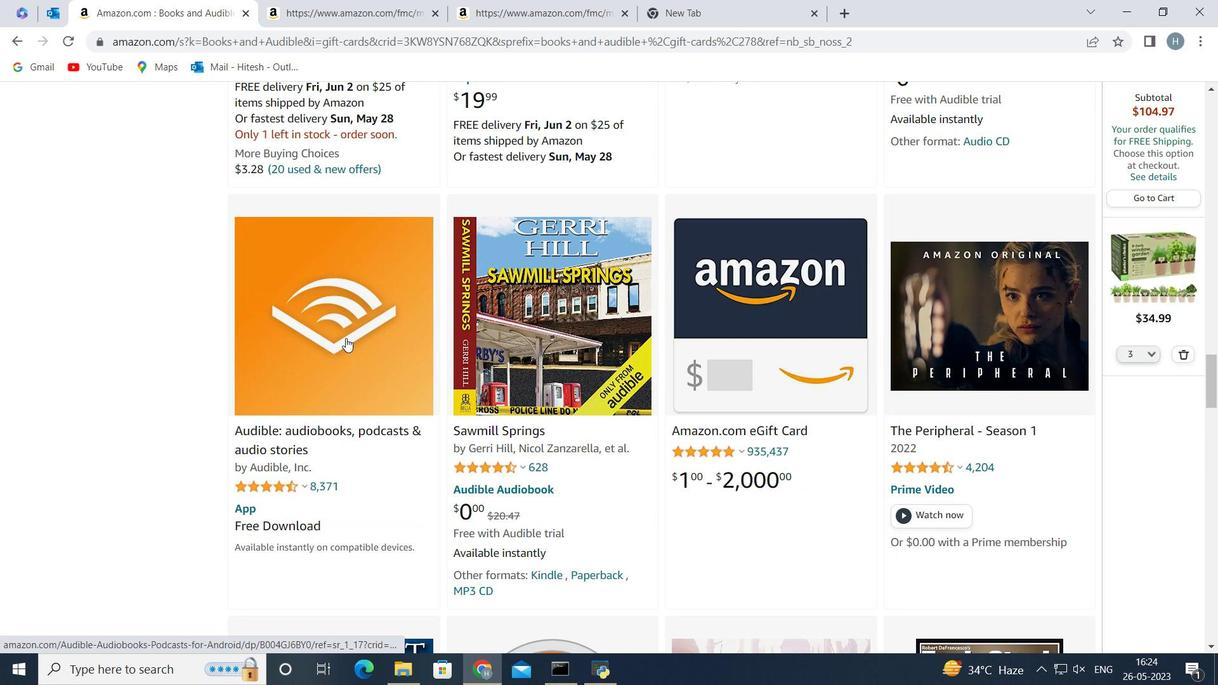 
Action: Mouse moved to (16, 39)
Screenshot: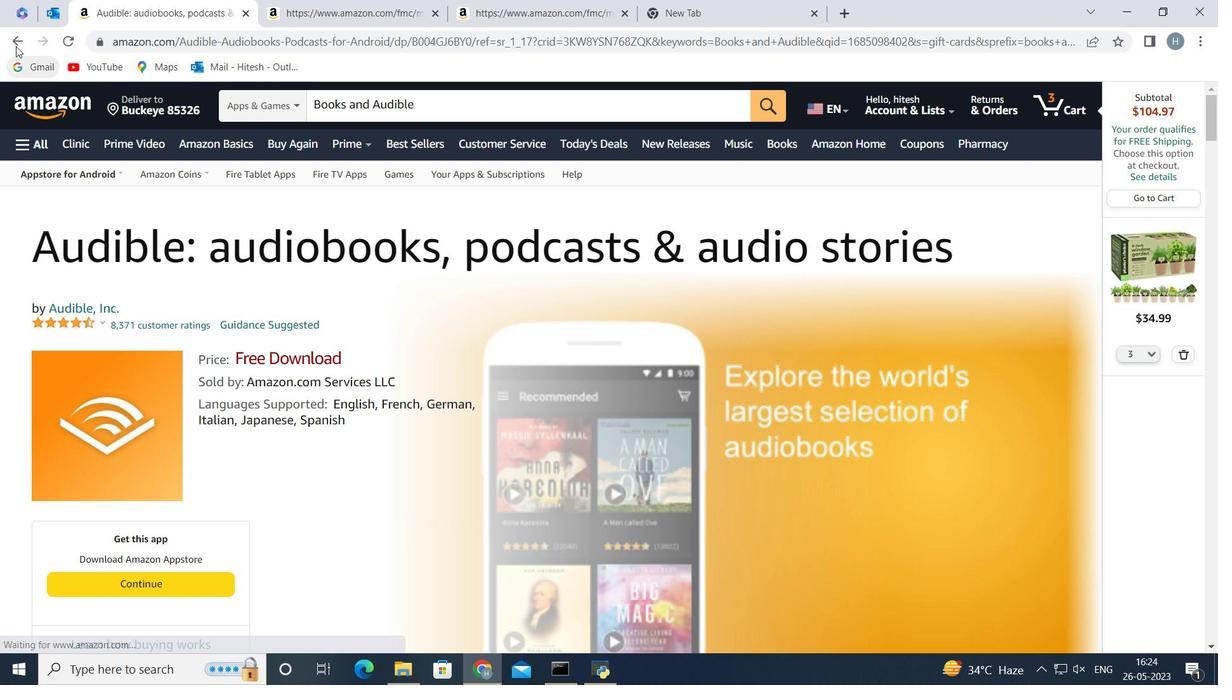 
Action: Mouse pressed left at (16, 39)
Screenshot: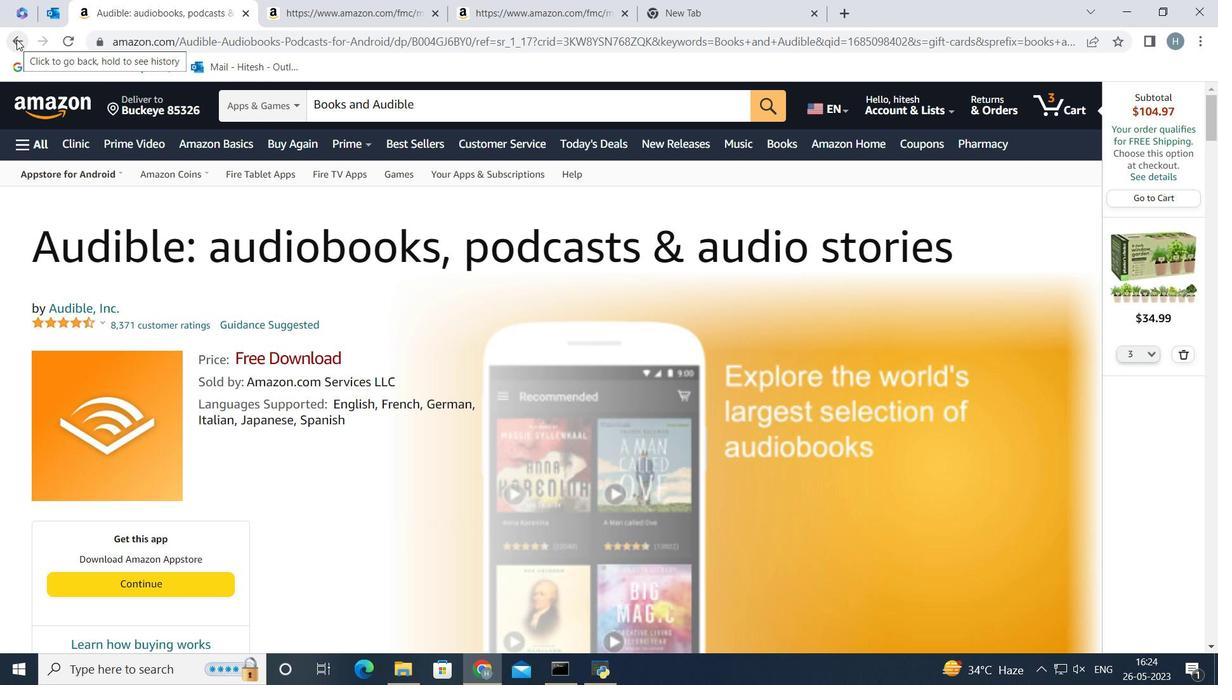 
Action: Mouse moved to (659, 303)
Screenshot: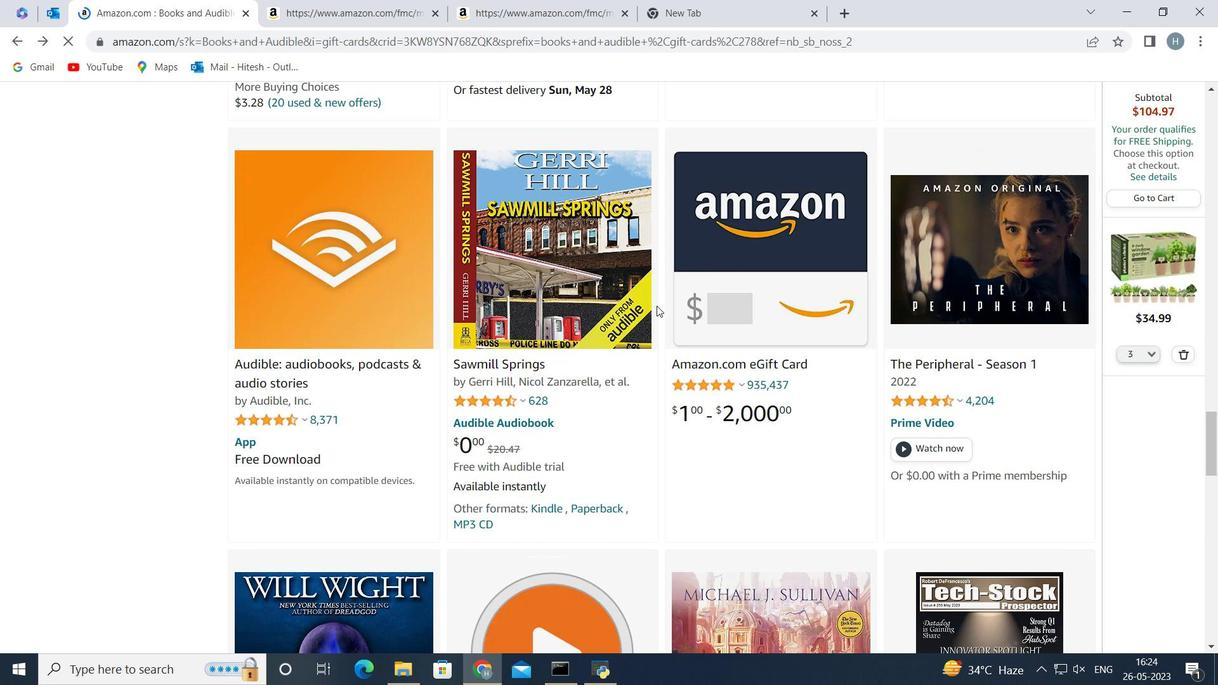 
Action: Mouse scrolled (659, 305) with delta (0, 0)
Screenshot: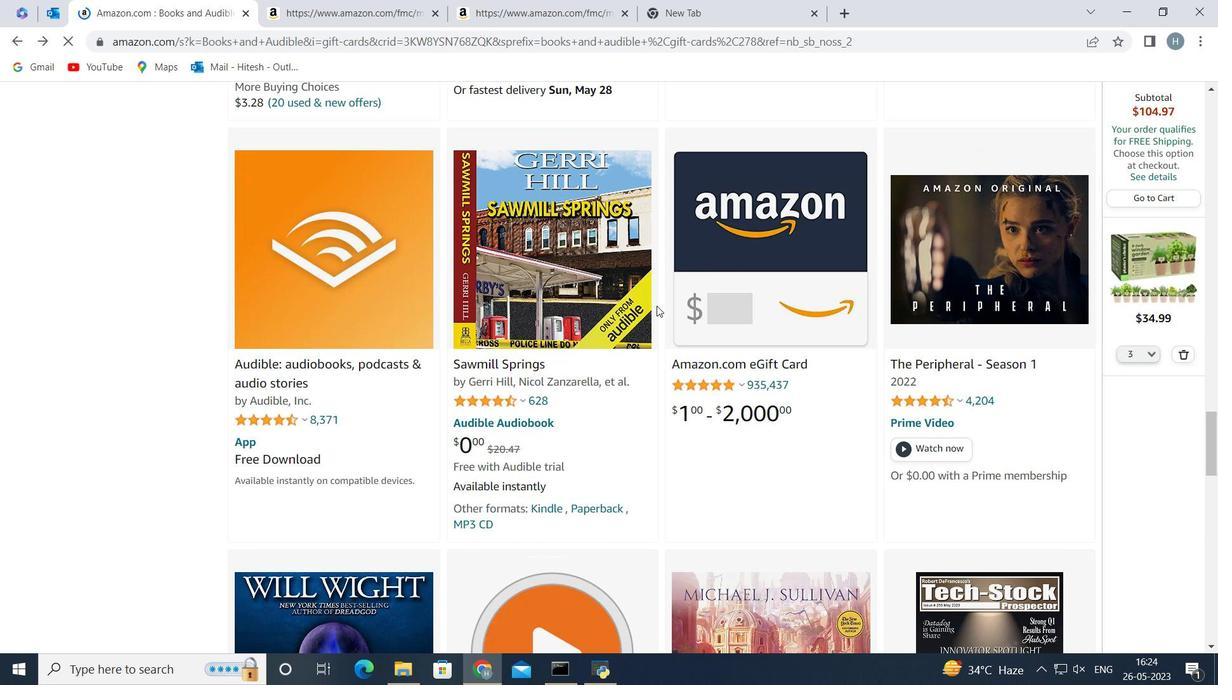 
Action: Mouse moved to (663, 298)
Screenshot: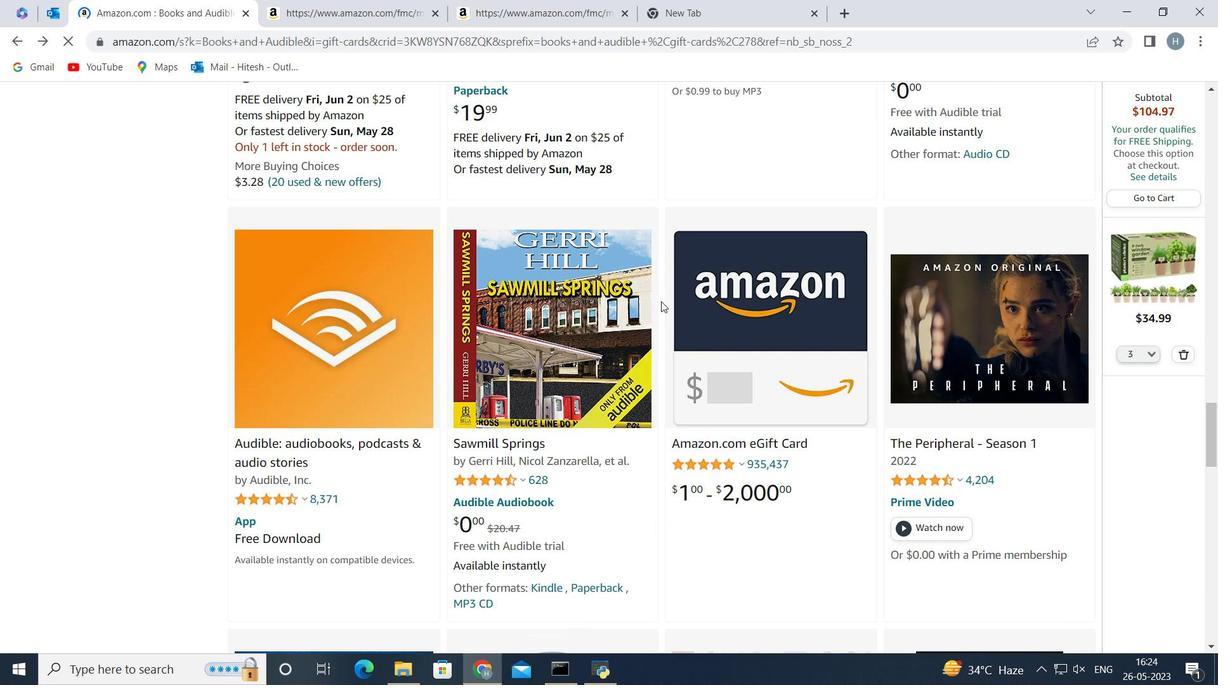 
Action: Mouse scrolled (663, 298) with delta (0, 0)
Screenshot: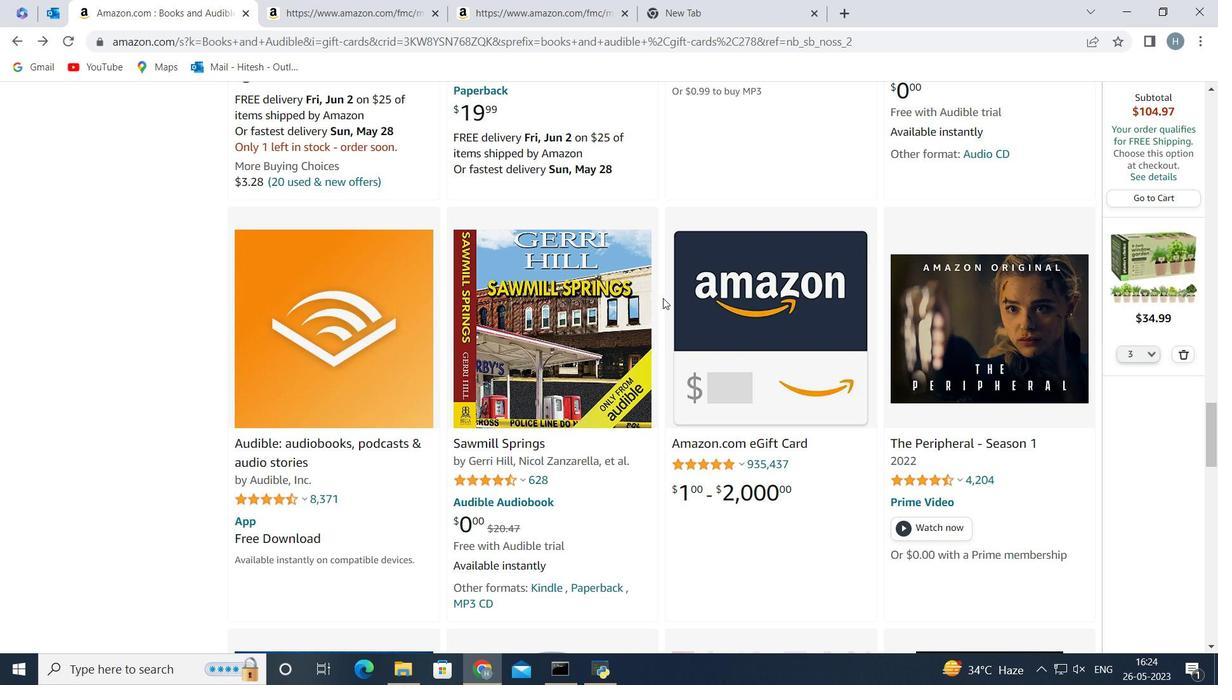 
Action: Mouse scrolled (663, 298) with delta (0, 0)
Screenshot: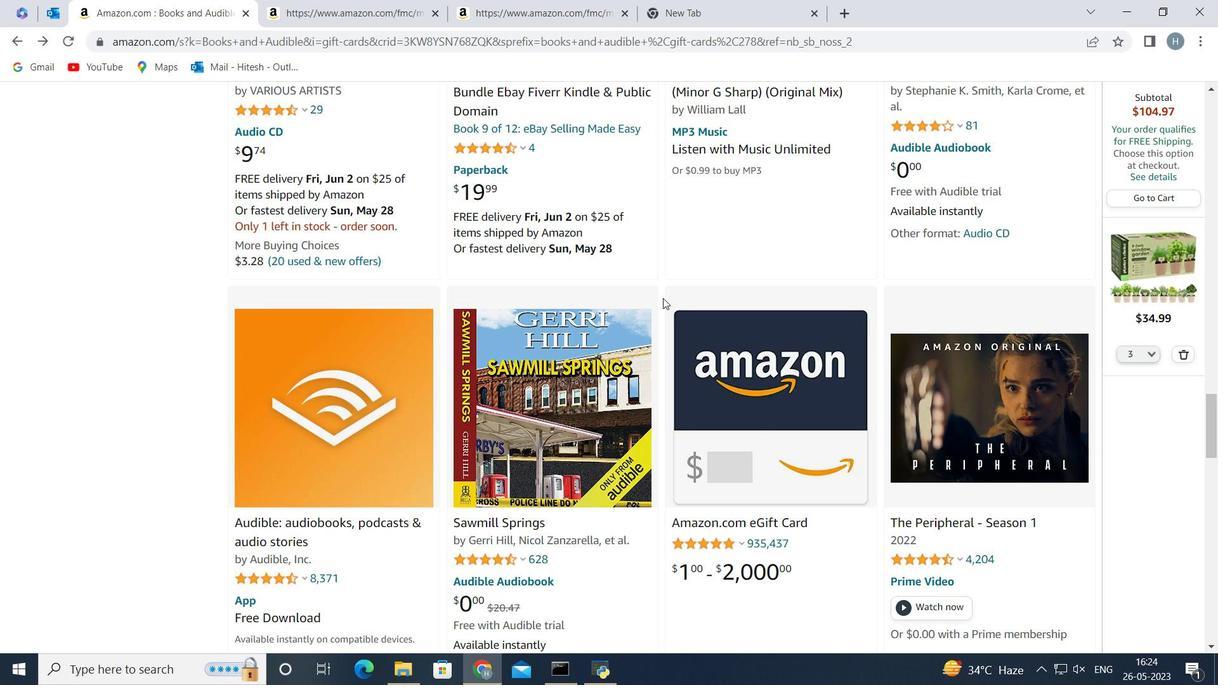 
Action: Mouse scrolled (663, 298) with delta (0, 0)
Screenshot: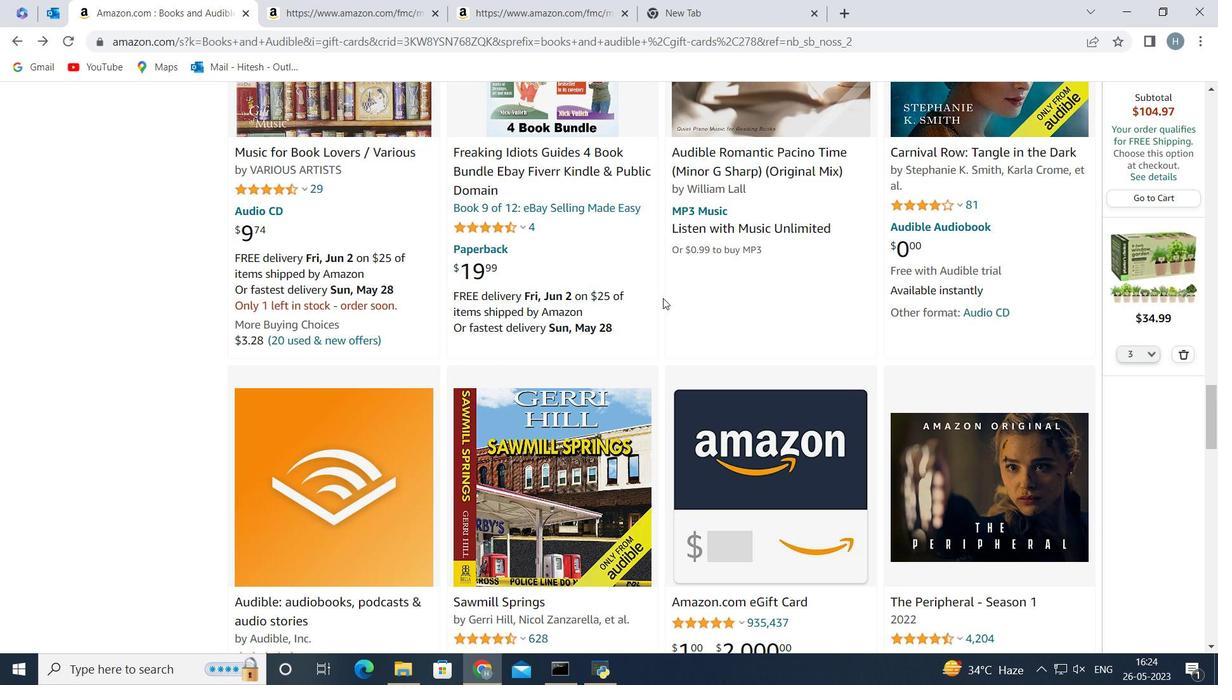 
Action: Mouse scrolled (663, 298) with delta (0, 0)
Screenshot: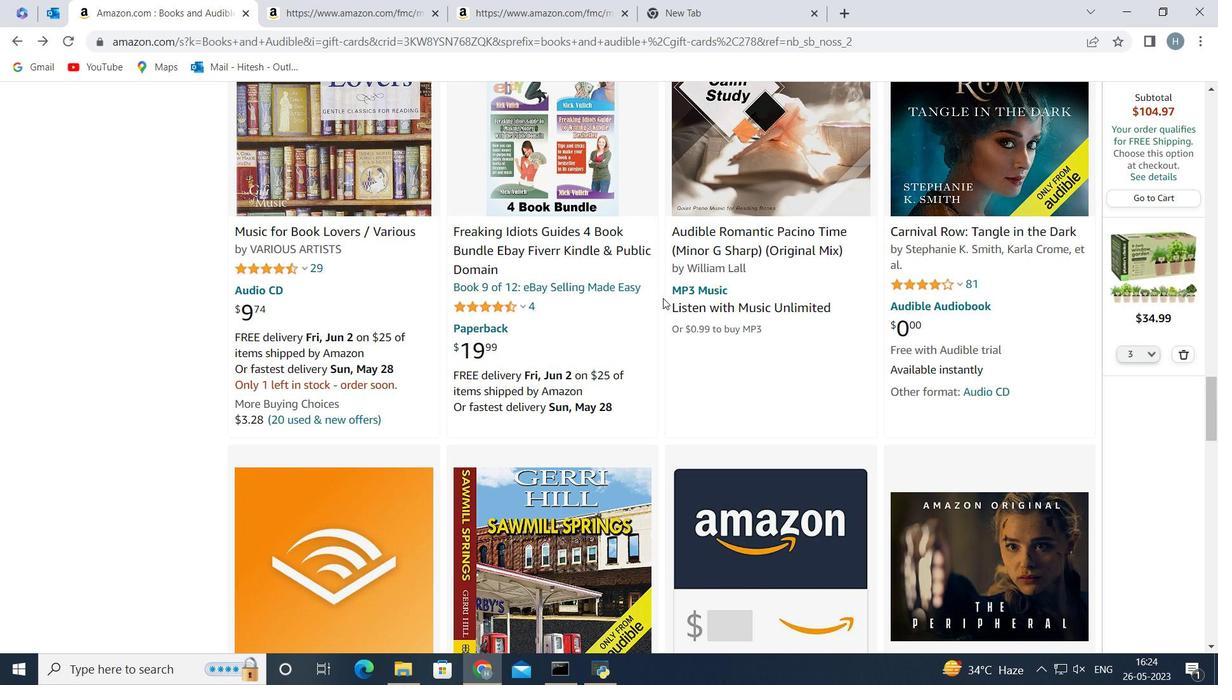 
Action: Mouse scrolled (663, 298) with delta (0, 0)
Screenshot: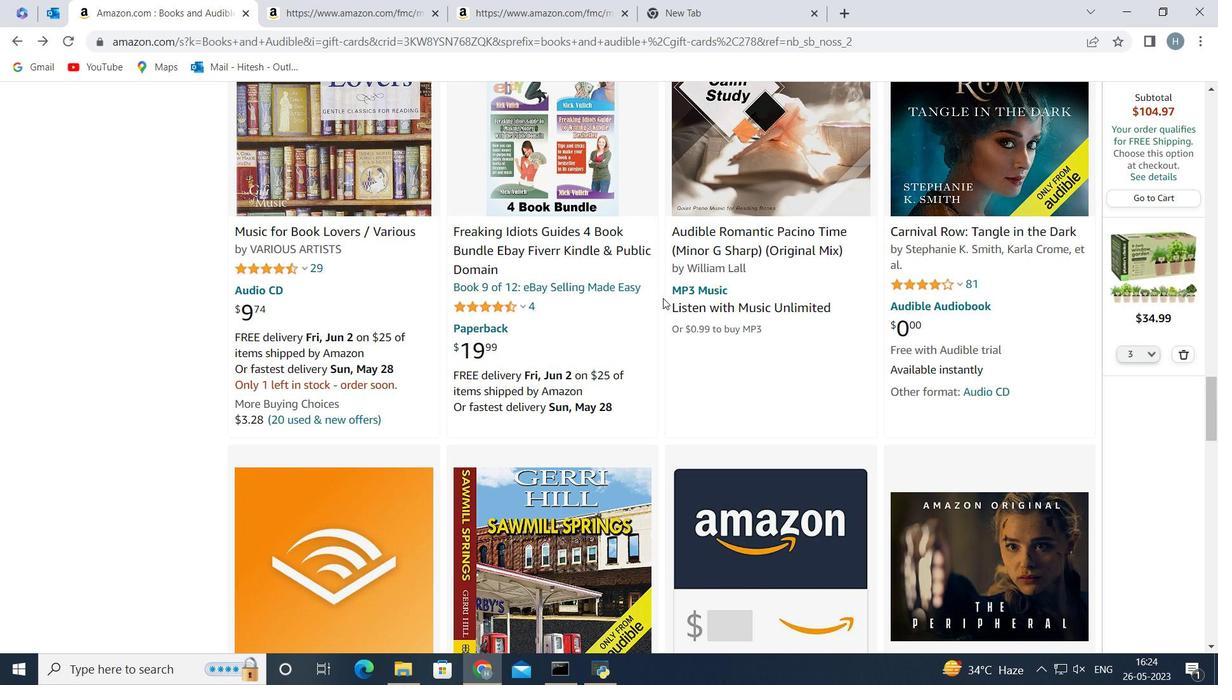 
Action: Mouse scrolled (663, 298) with delta (0, 0)
Screenshot: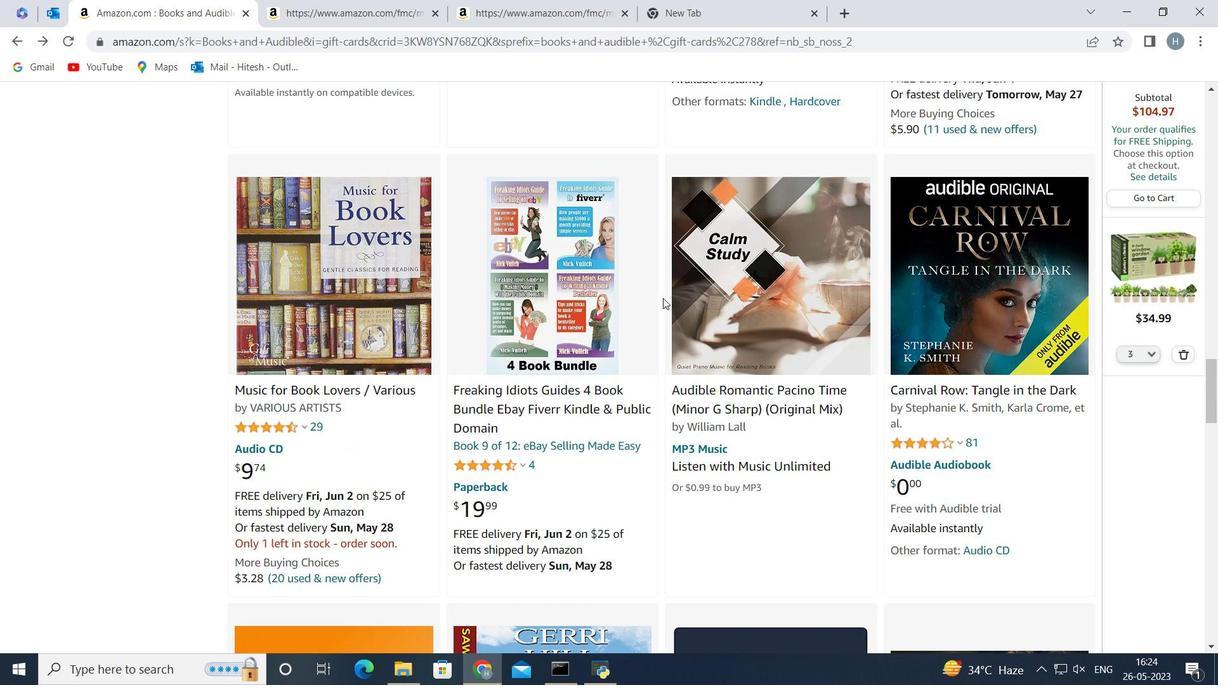 
Action: Mouse scrolled (663, 298) with delta (0, 0)
Screenshot: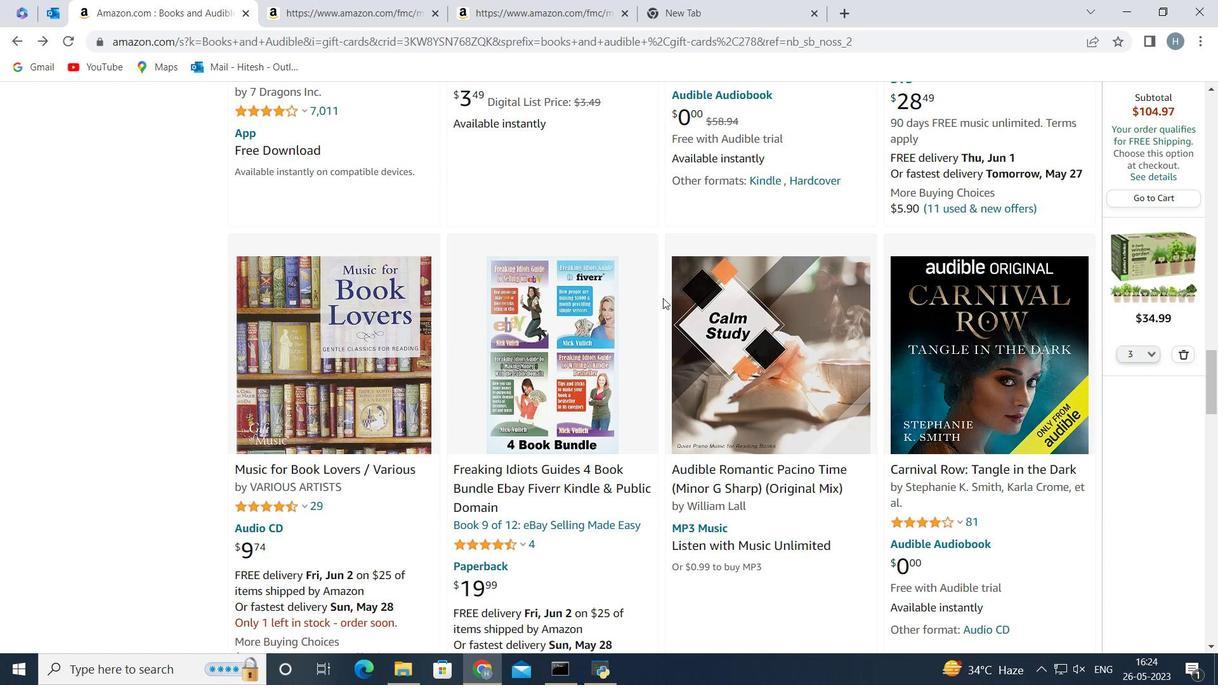 
Action: Mouse scrolled (663, 298) with delta (0, 0)
Screenshot: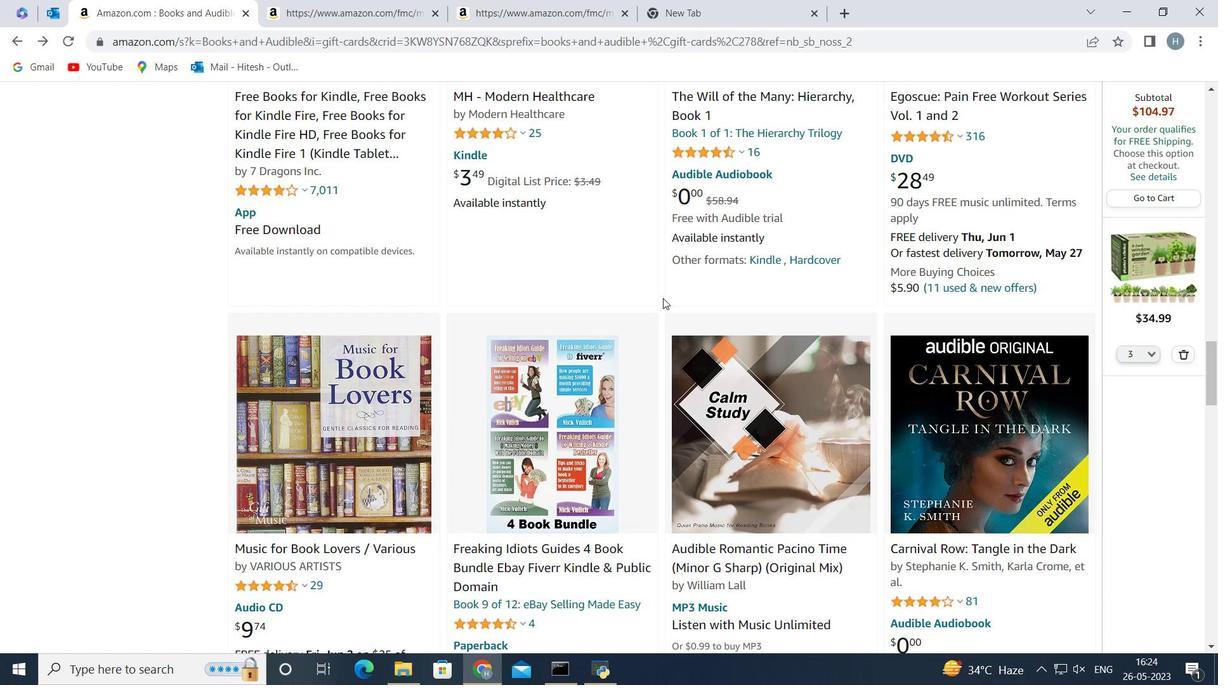 
Action: Mouse scrolled (663, 298) with delta (0, 0)
Screenshot: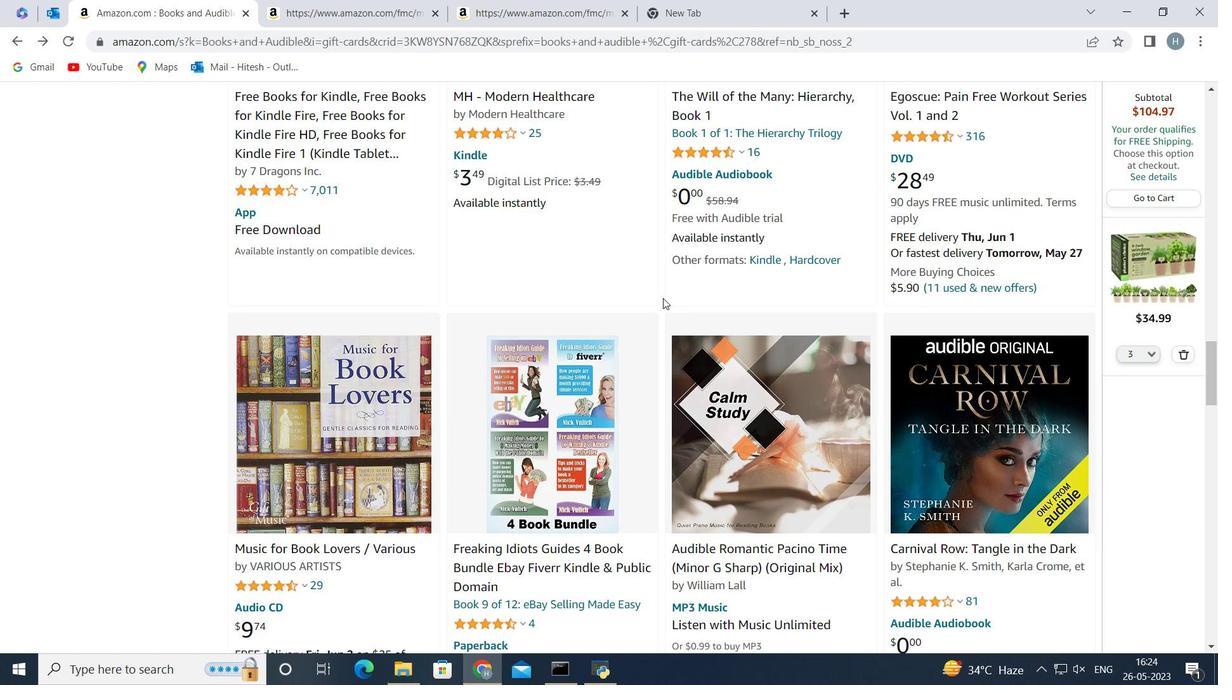 
Action: Mouse scrolled (663, 298) with delta (0, 0)
Screenshot: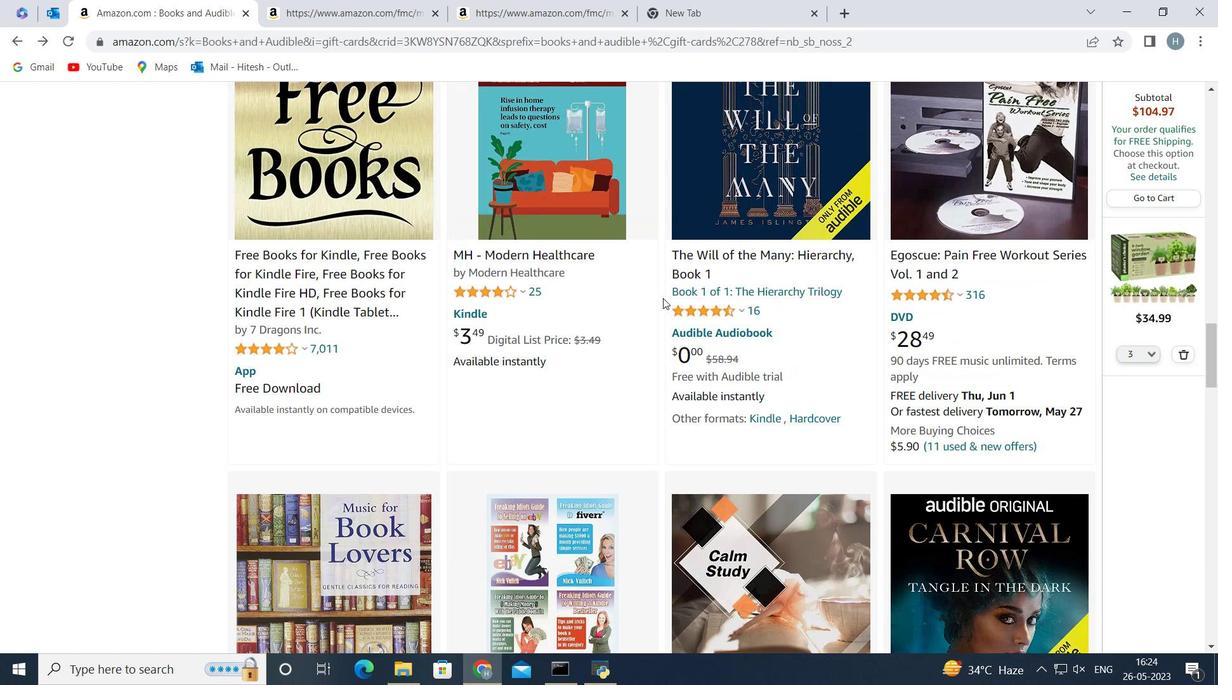 
Action: Mouse scrolled (663, 298) with delta (0, 0)
Screenshot: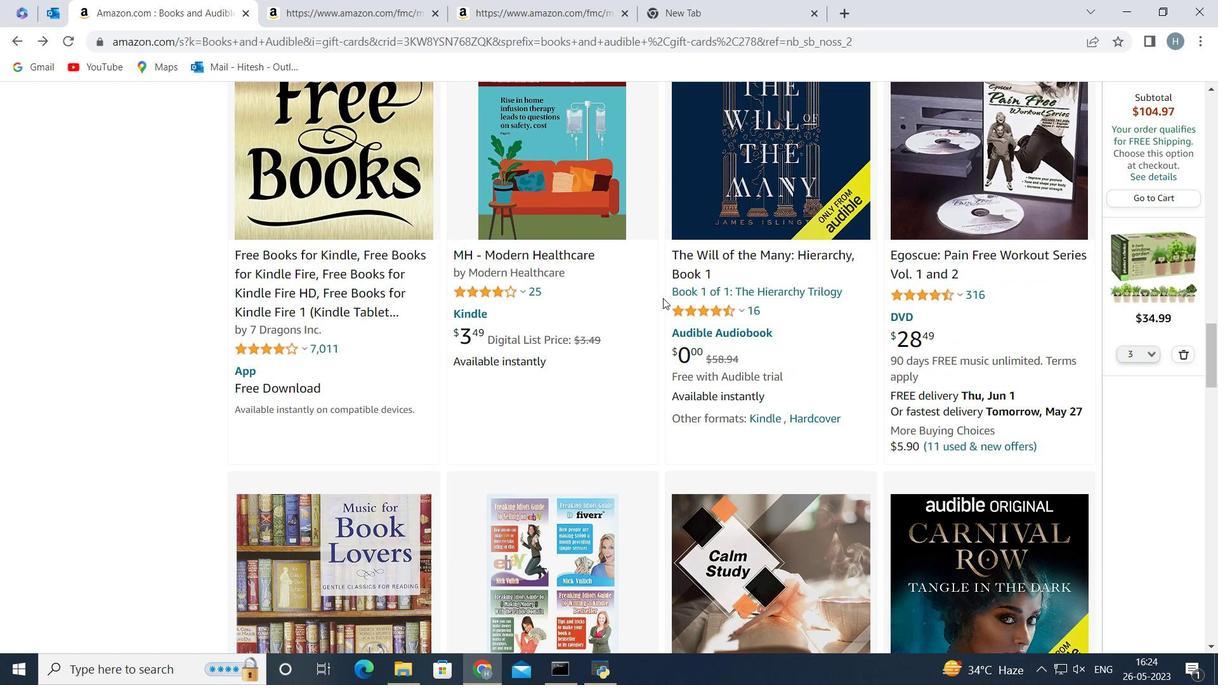 
Action: Mouse scrolled (663, 298) with delta (0, 0)
Screenshot: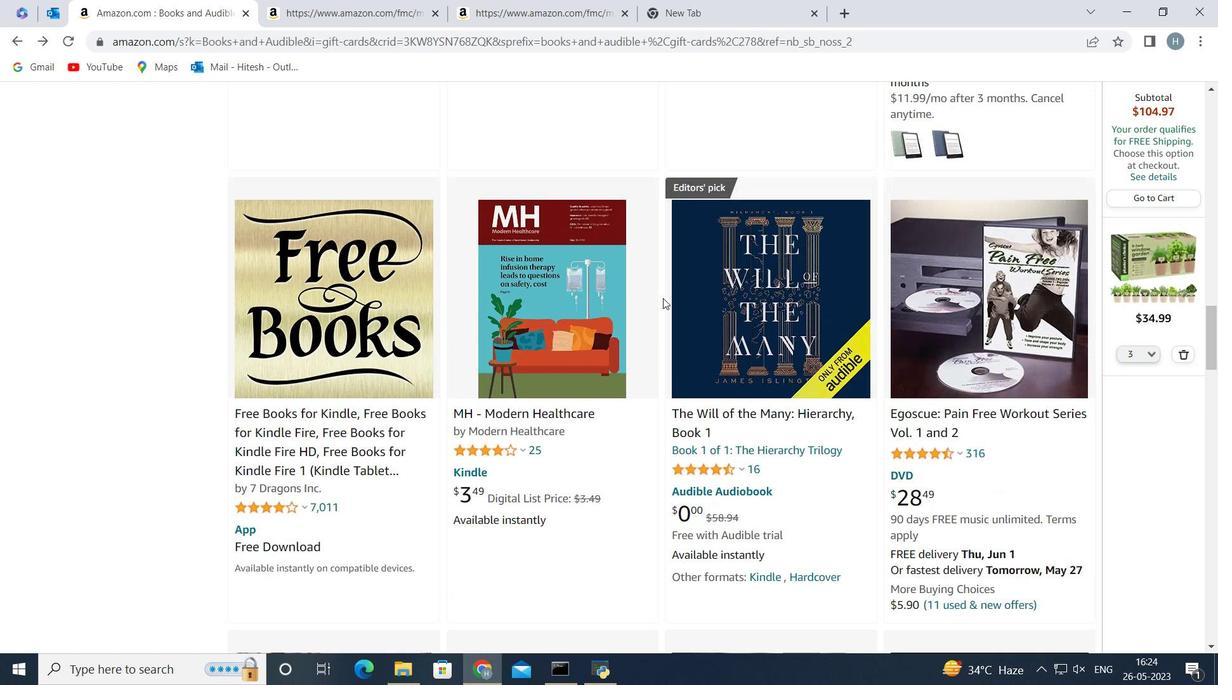 
Action: Mouse scrolled (663, 298) with delta (0, 0)
Screenshot: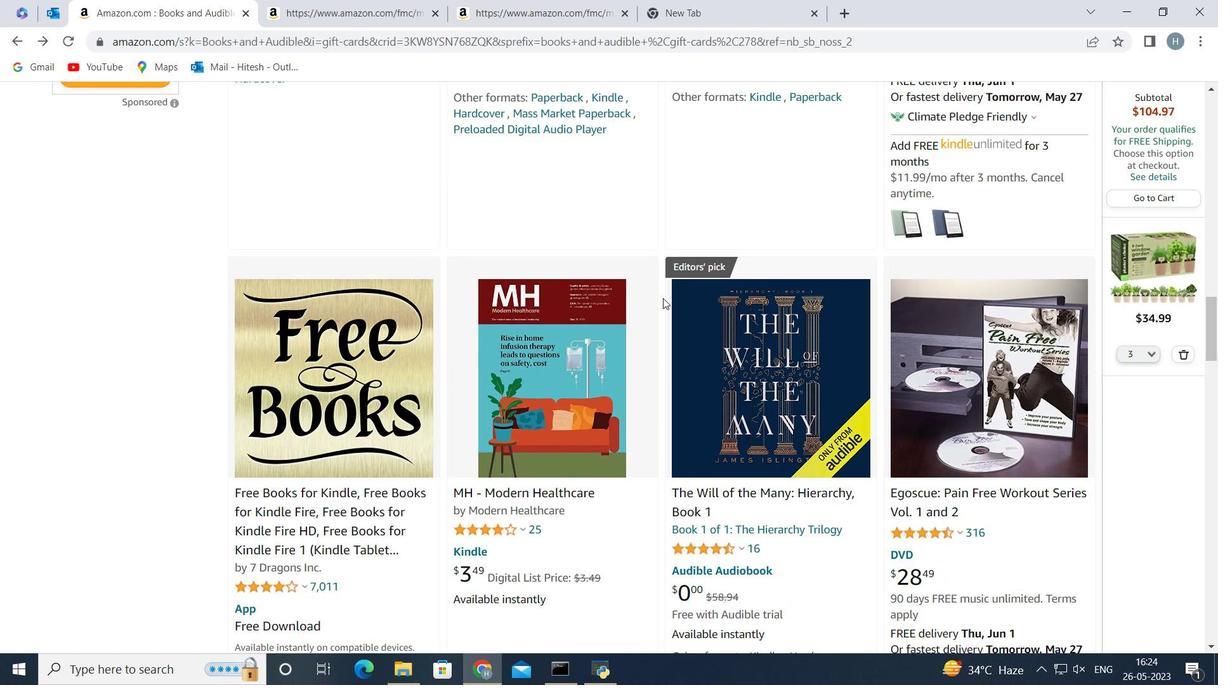 
Action: Mouse scrolled (663, 298) with delta (0, 0)
Screenshot: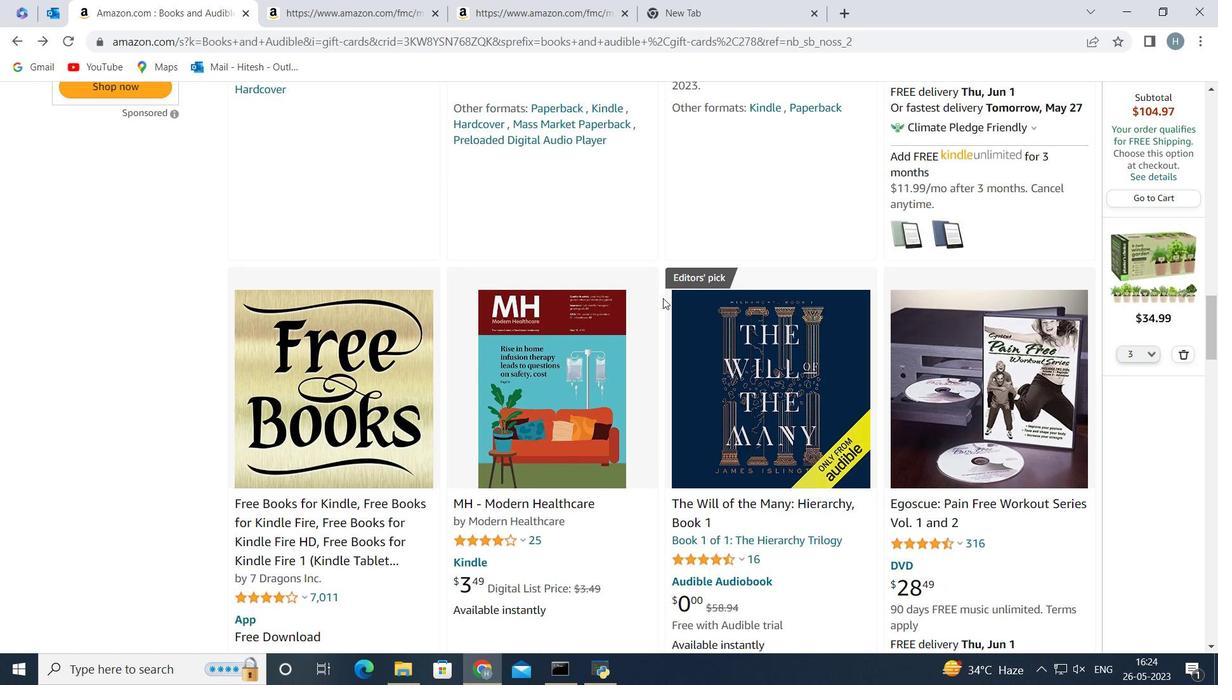 
Action: Mouse scrolled (663, 298) with delta (0, 0)
Screenshot: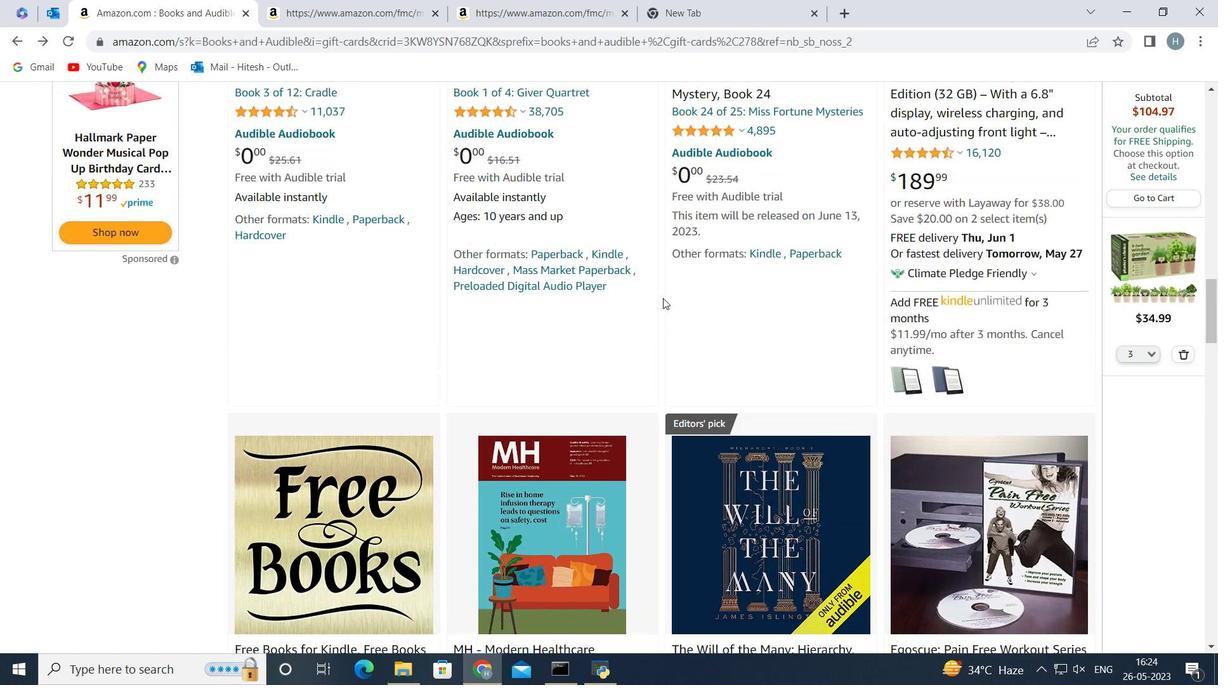 
Action: Mouse scrolled (663, 298) with delta (0, 0)
Screenshot: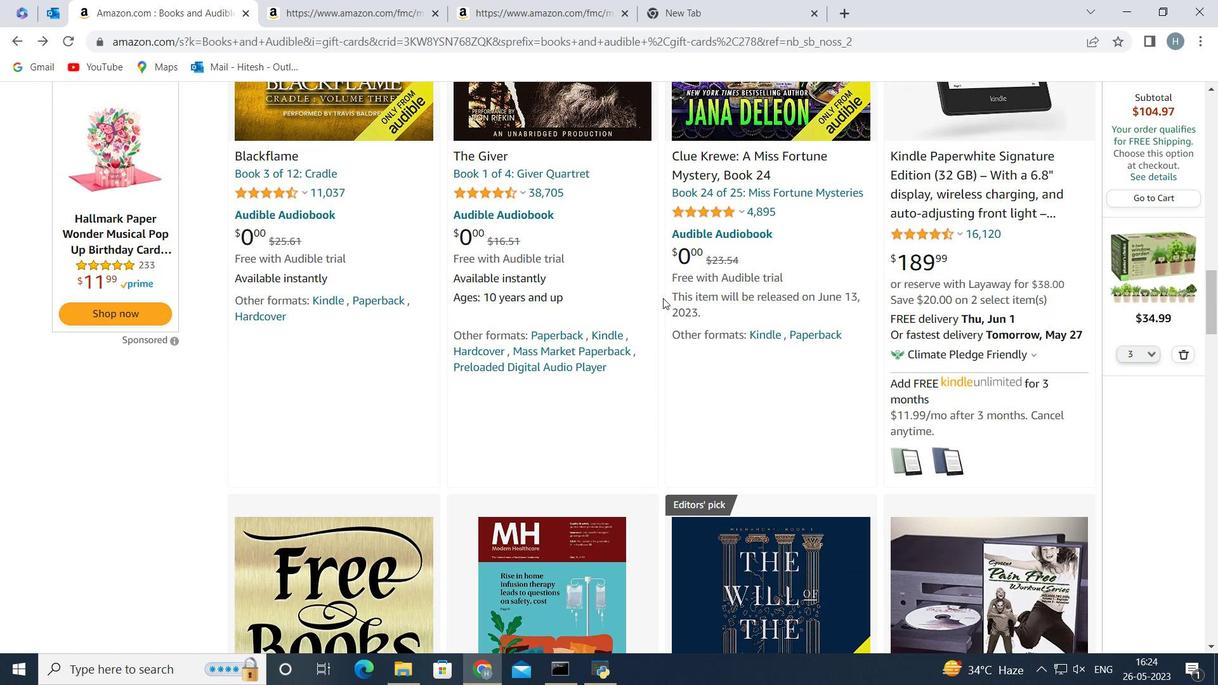 
Action: Mouse scrolled (663, 298) with delta (0, 0)
Screenshot: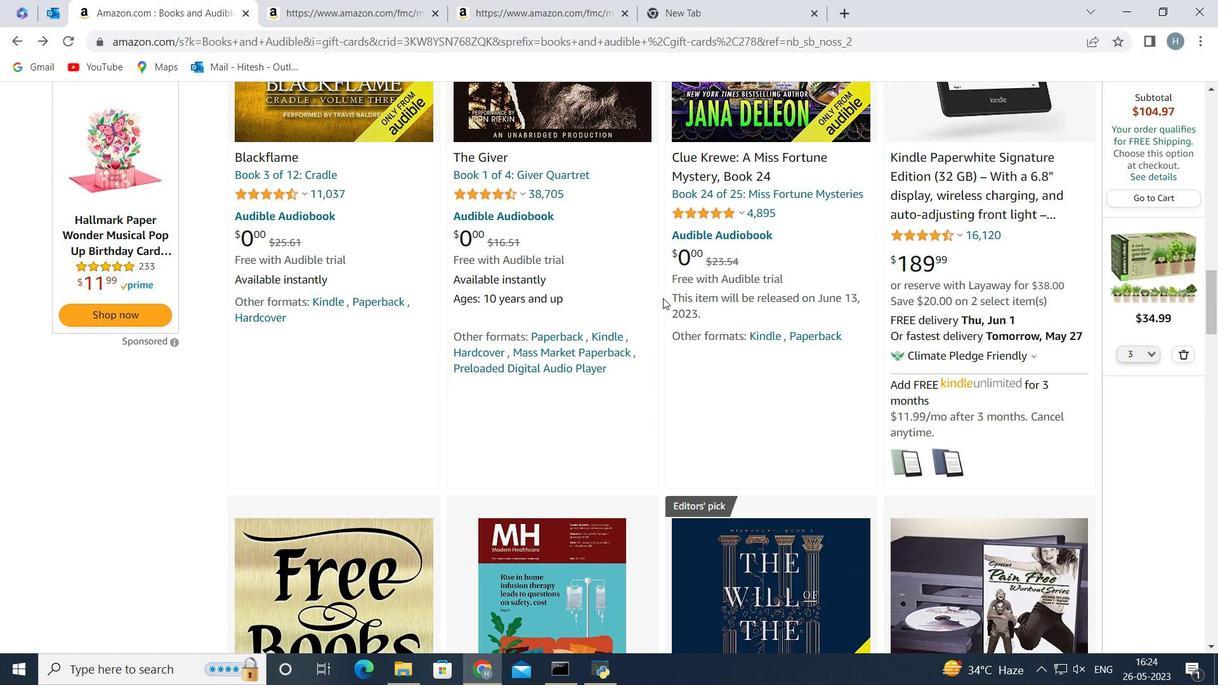 
Action: Mouse scrolled (663, 298) with delta (0, 0)
Screenshot: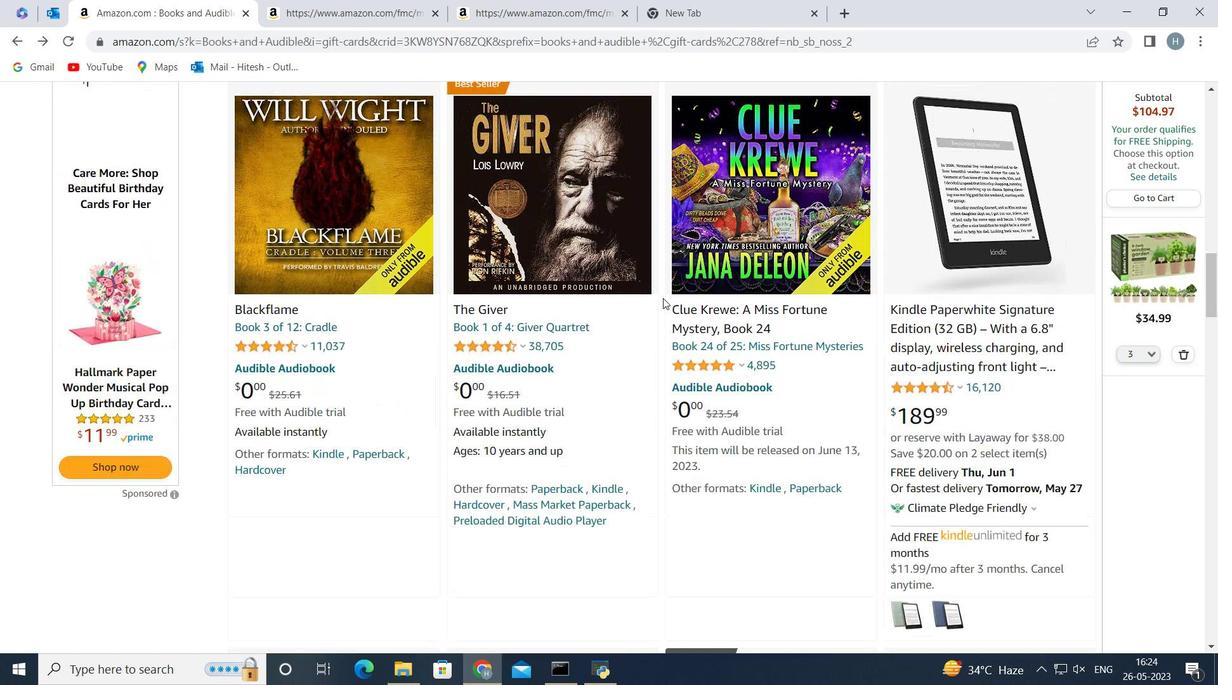 
Action: Mouse scrolled (663, 298) with delta (0, 0)
Screenshot: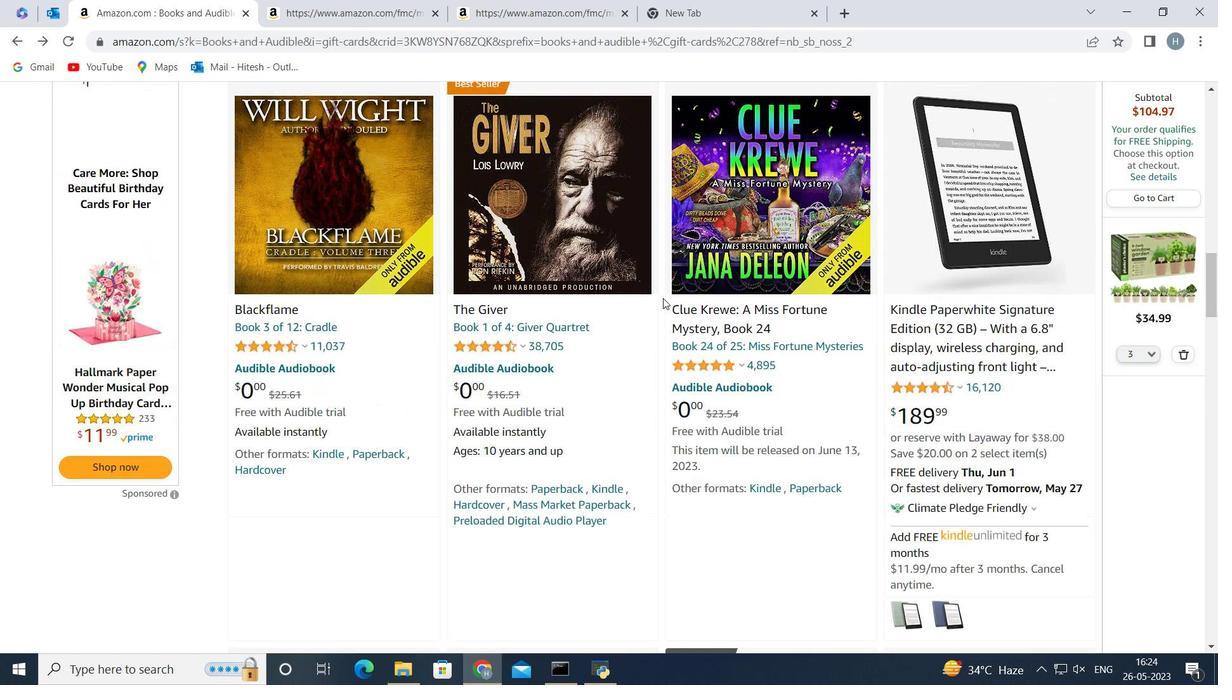 
Action: Mouse scrolled (663, 298) with delta (0, 0)
Screenshot: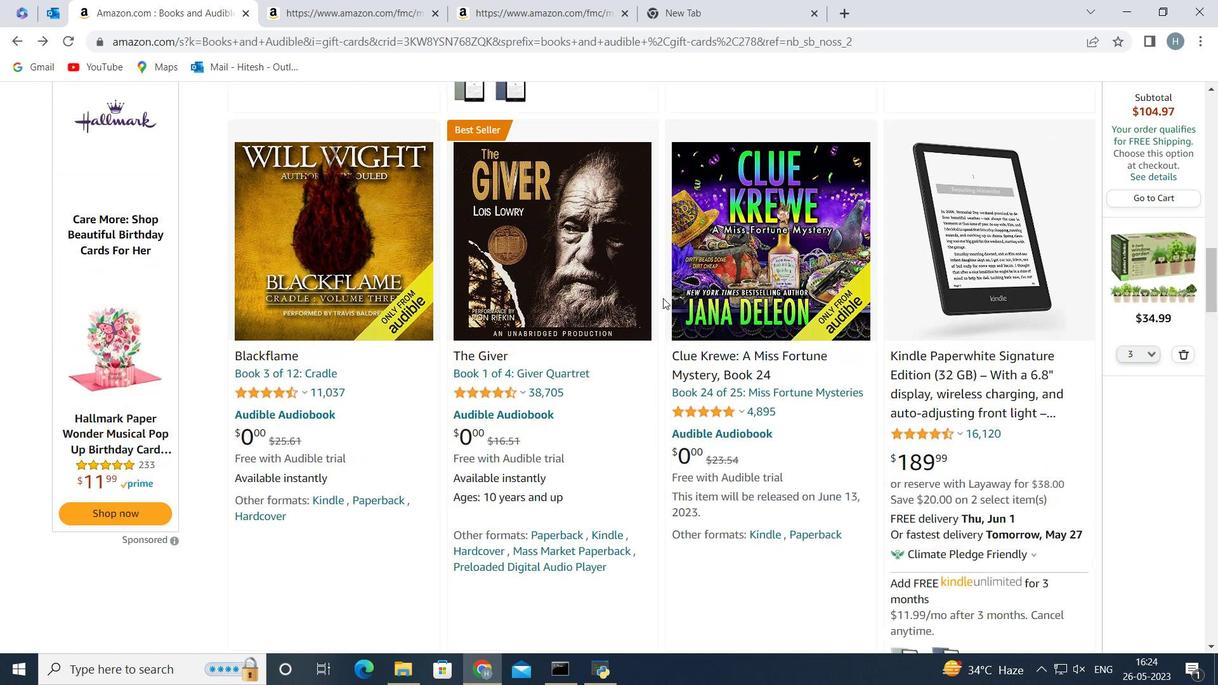 
Action: Mouse scrolled (663, 298) with delta (0, 0)
Screenshot: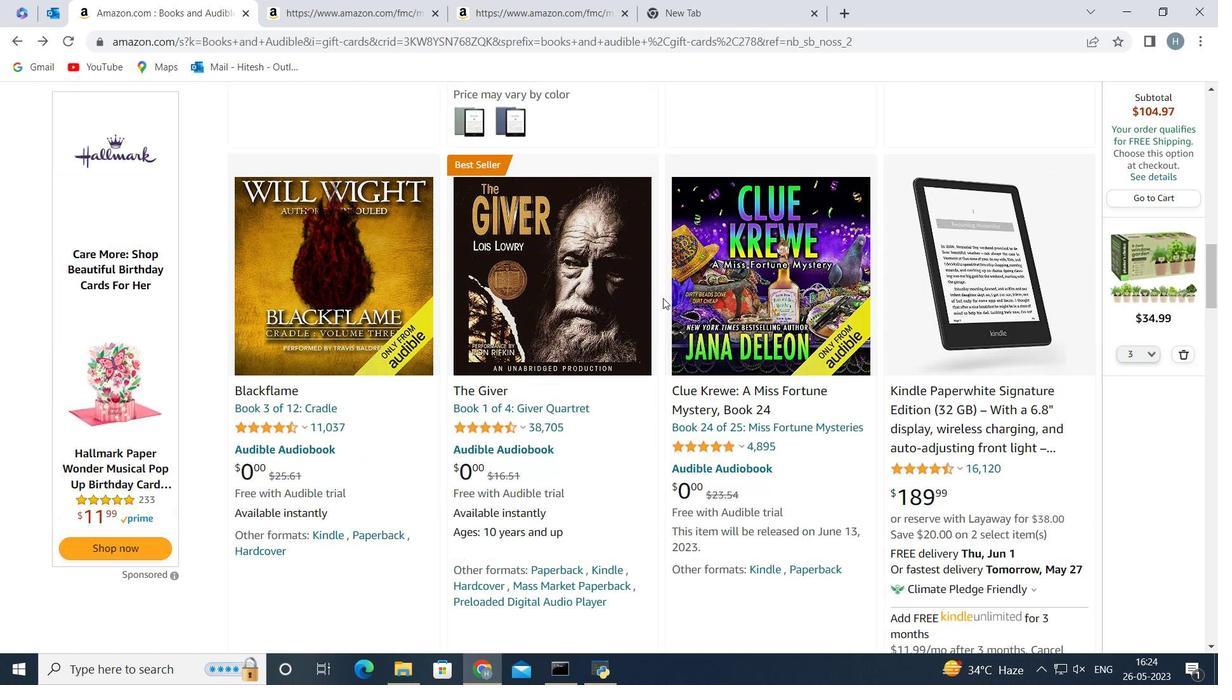 
Action: Mouse scrolled (663, 298) with delta (0, 0)
Screenshot: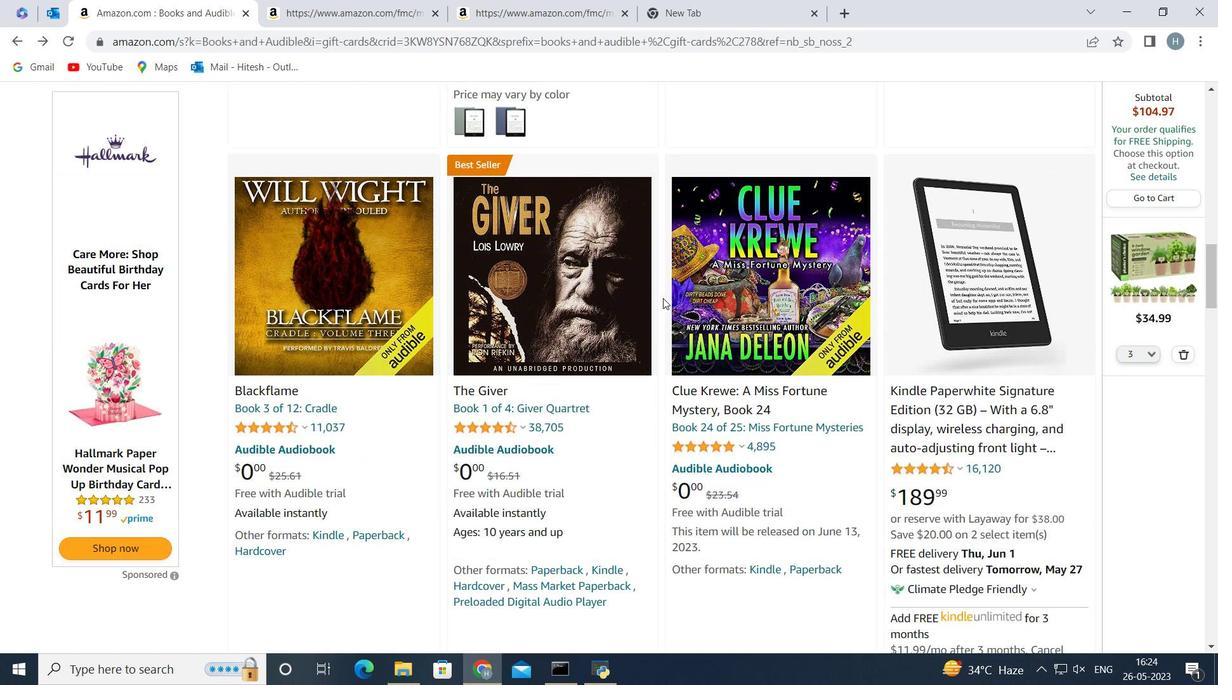 
Action: Mouse scrolled (663, 298) with delta (0, 0)
Screenshot: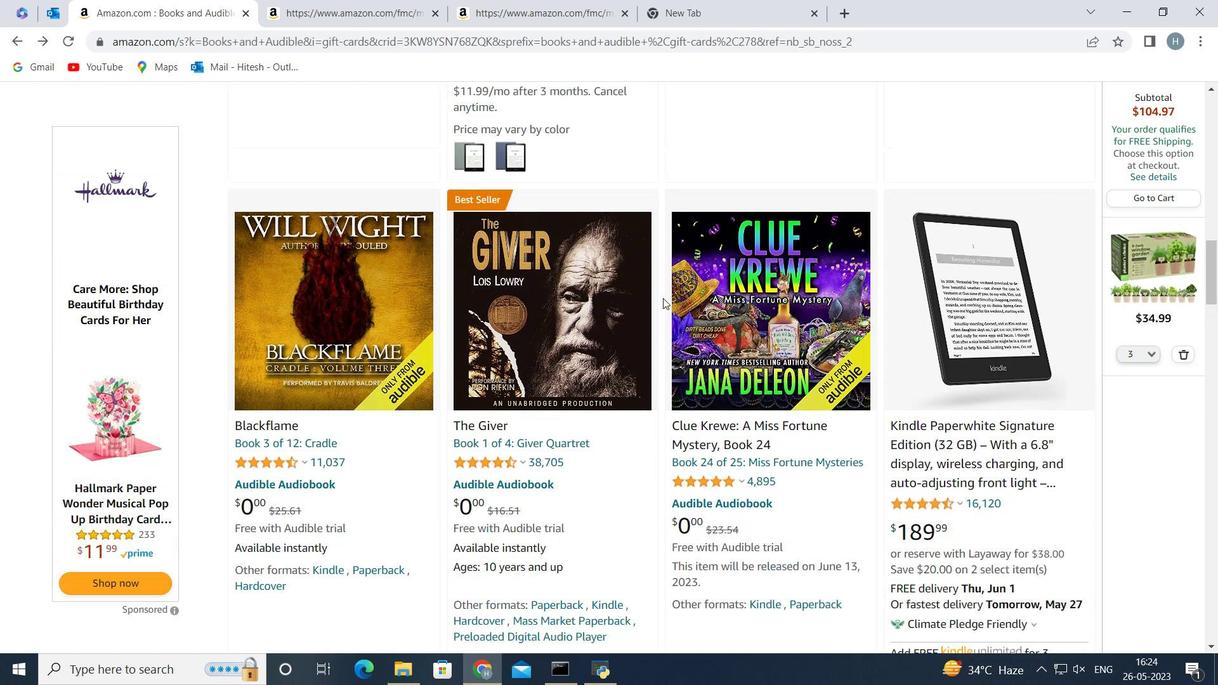 
Action: Mouse scrolled (663, 298) with delta (0, 0)
Screenshot: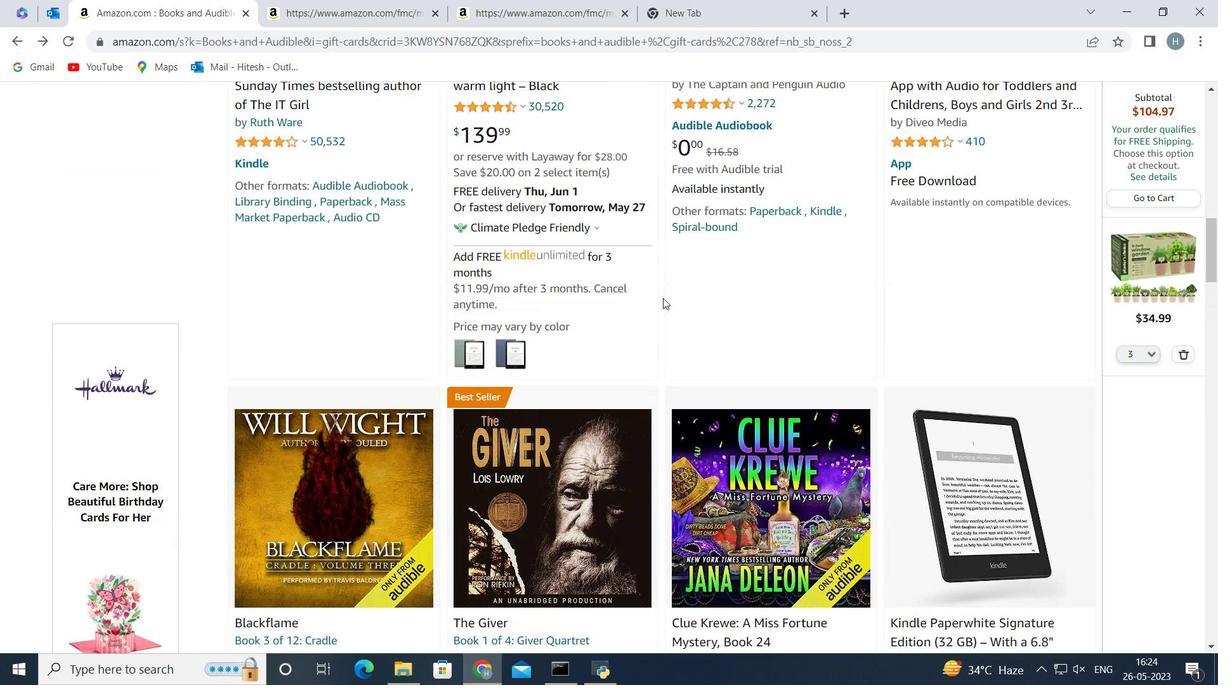 
Action: Mouse scrolled (663, 298) with delta (0, 0)
Screenshot: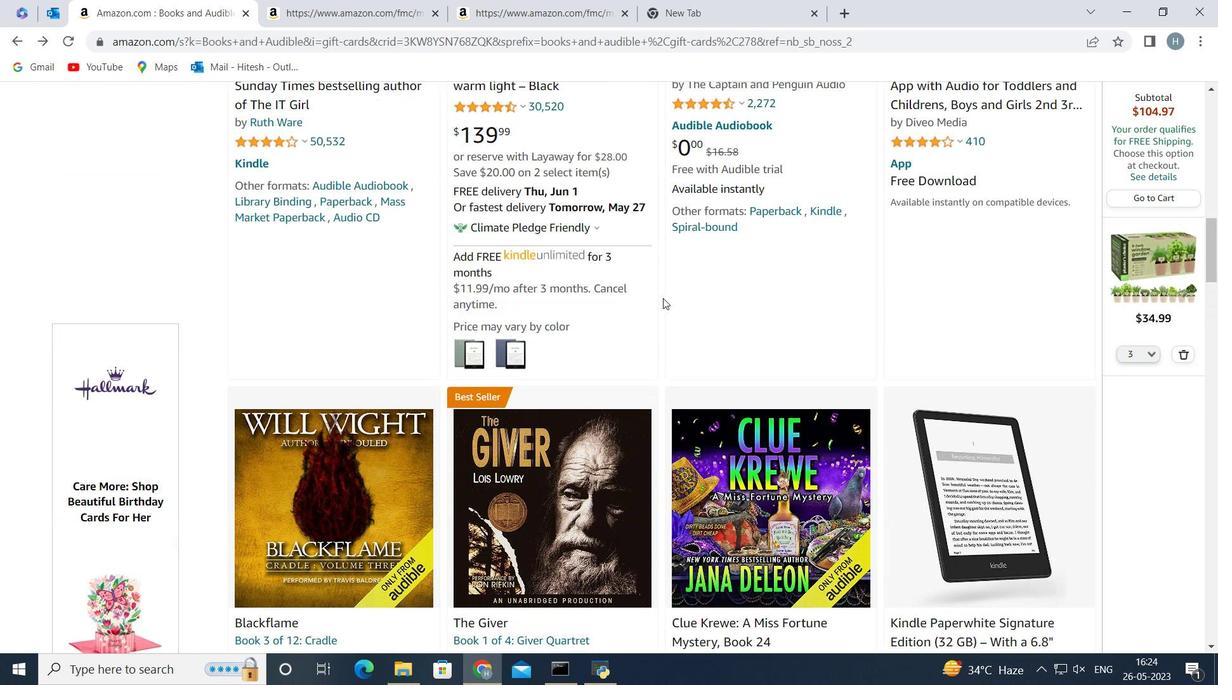 
Action: Mouse scrolled (663, 298) with delta (0, 0)
Screenshot: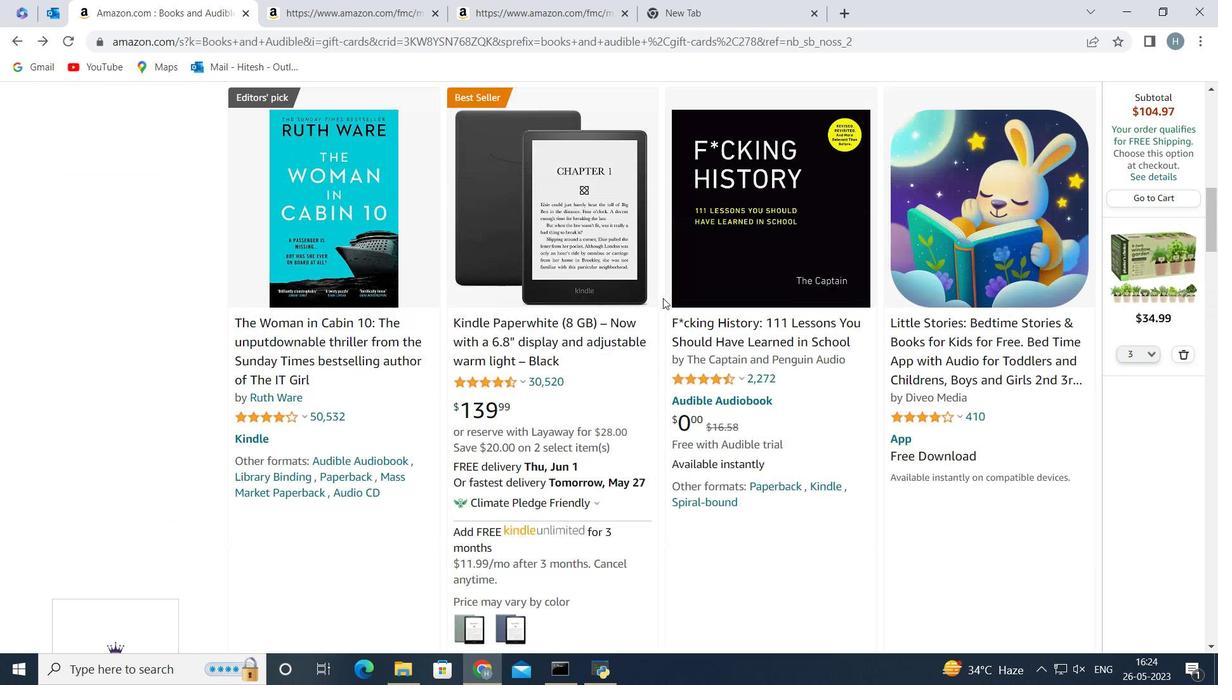 
Action: Mouse scrolled (663, 298) with delta (0, 0)
Screenshot: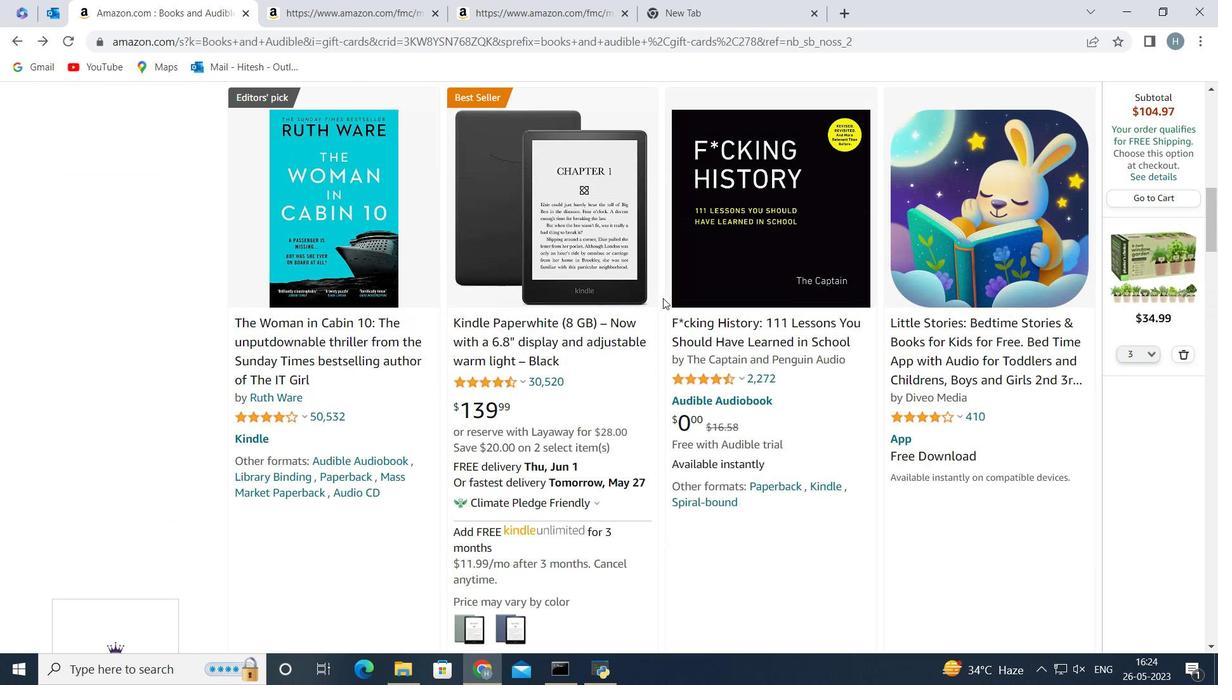 
Action: Mouse scrolled (663, 298) with delta (0, 0)
Screenshot: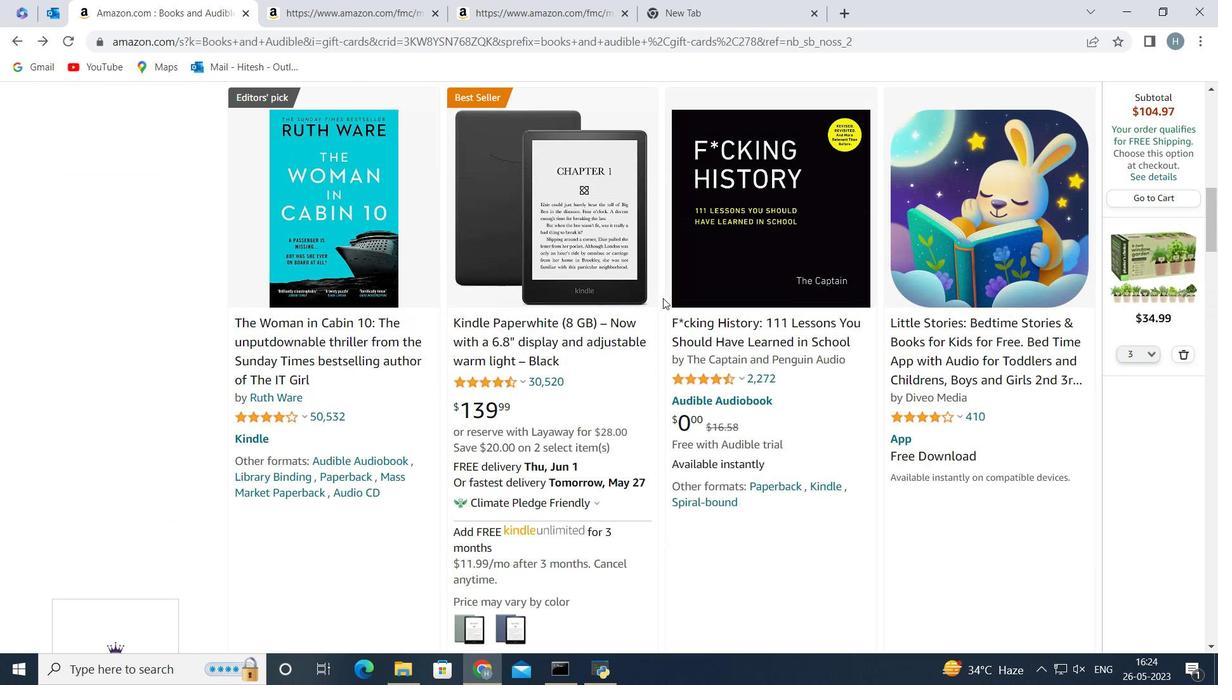
Action: Mouse scrolled (663, 298) with delta (0, 0)
Screenshot: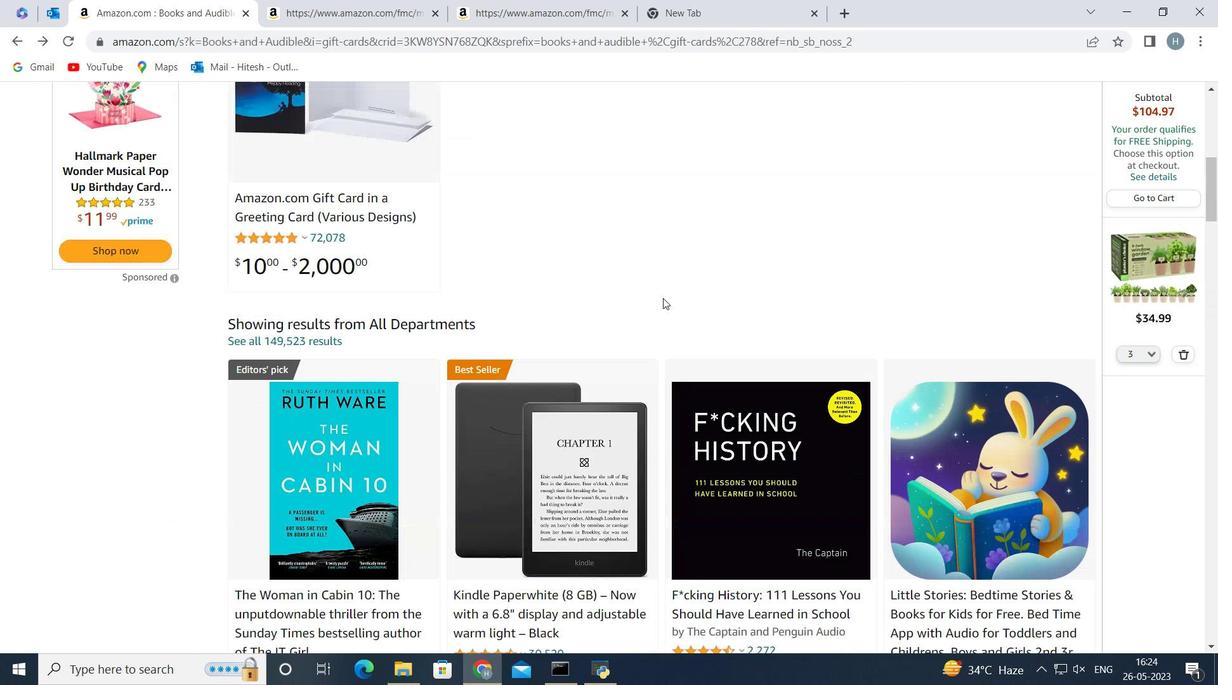 
Action: Mouse scrolled (663, 298) with delta (0, 0)
Screenshot: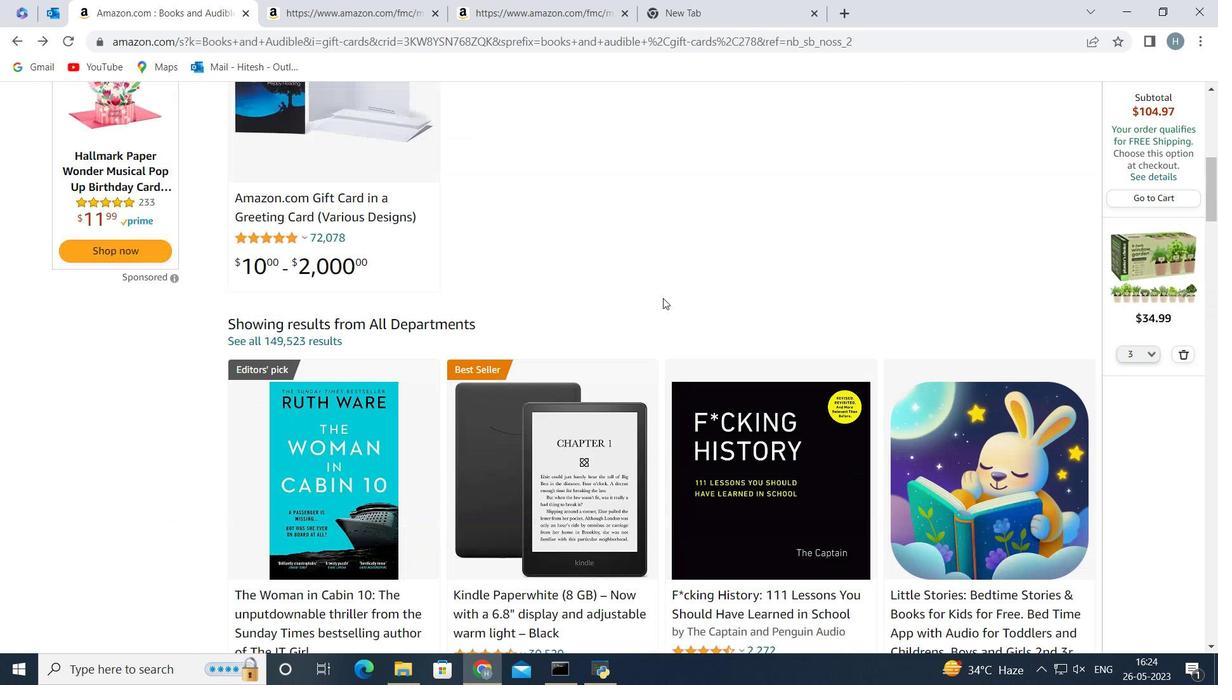 
Action: Mouse scrolled (663, 298) with delta (0, 0)
Screenshot: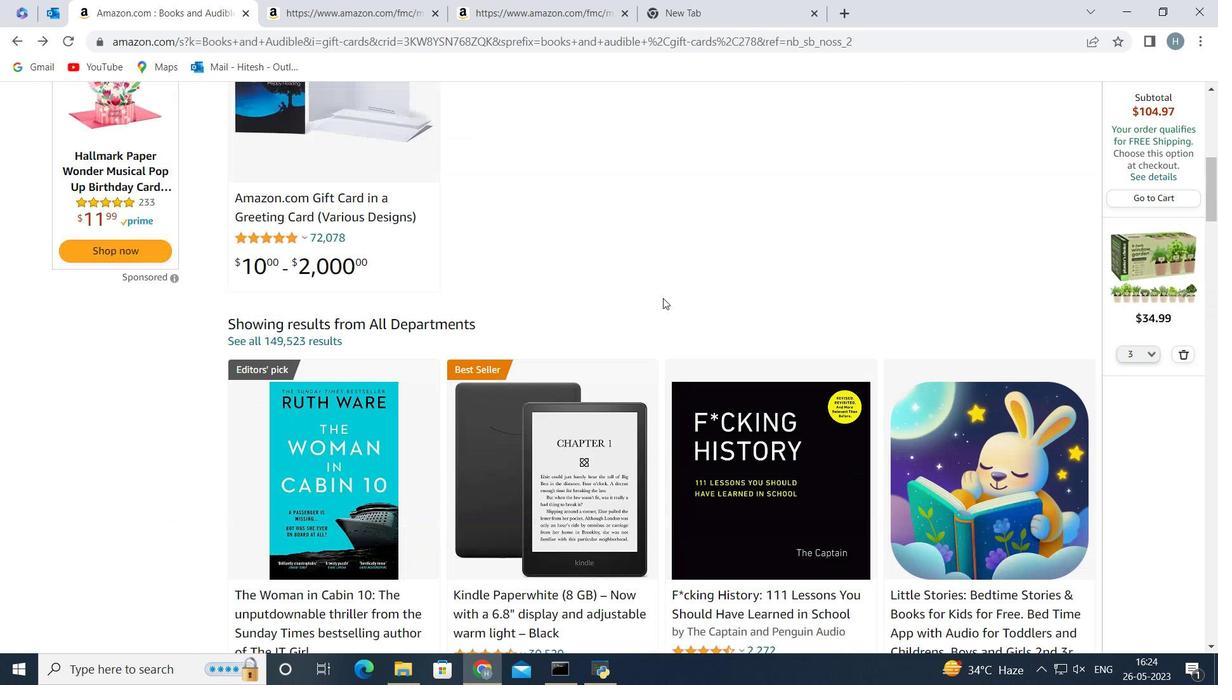 
Action: Mouse scrolled (663, 298) with delta (0, 0)
Screenshot: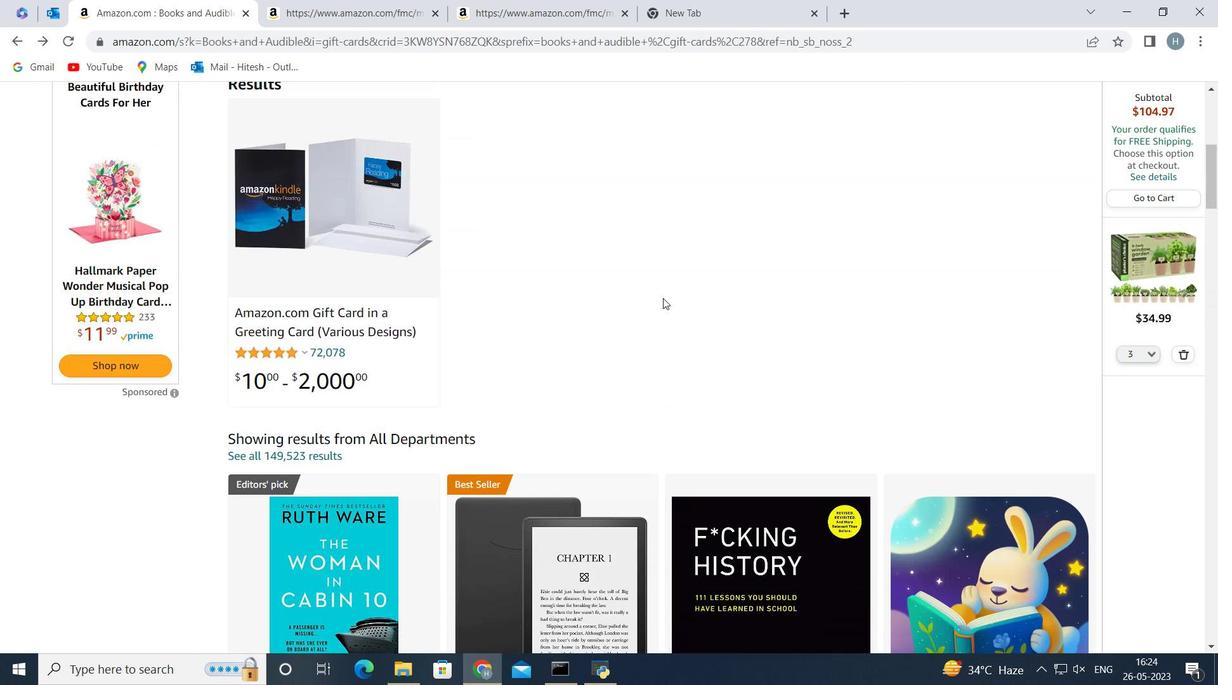 
Action: Mouse scrolled (663, 298) with delta (0, 0)
Screenshot: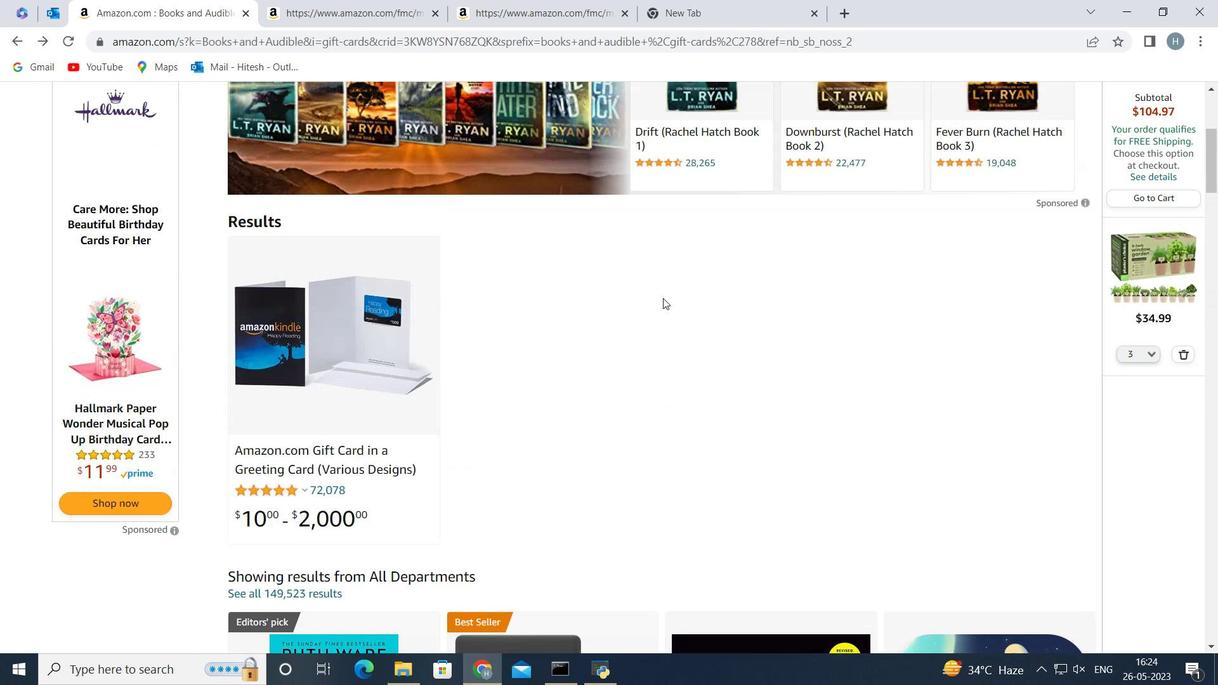 
Action: Mouse scrolled (663, 298) with delta (0, 0)
Screenshot: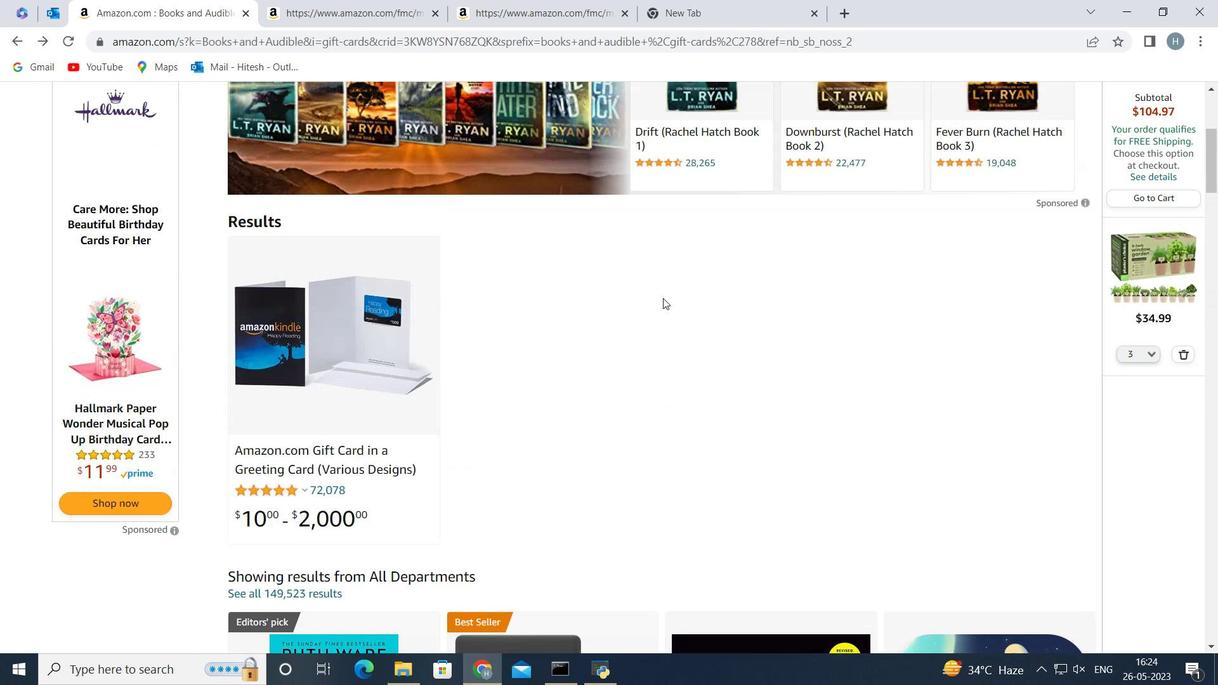 
